 Task: Look for space in Cosamaloapan de Carpio, Mexico from 6th September, 2023 to 15th September, 2023 for 6 adults in price range Rs.8000 to Rs.12000. Place can be entire place or private room with 6 bedrooms having 6 beds and 6 bathrooms. Property type can be house, flat, guest house. Amenities needed are: wifi, TV, free parkinig on premises, gym, breakfast. Booking option can be shelf check-in. Required host language is English.
Action: Mouse moved to (603, 121)
Screenshot: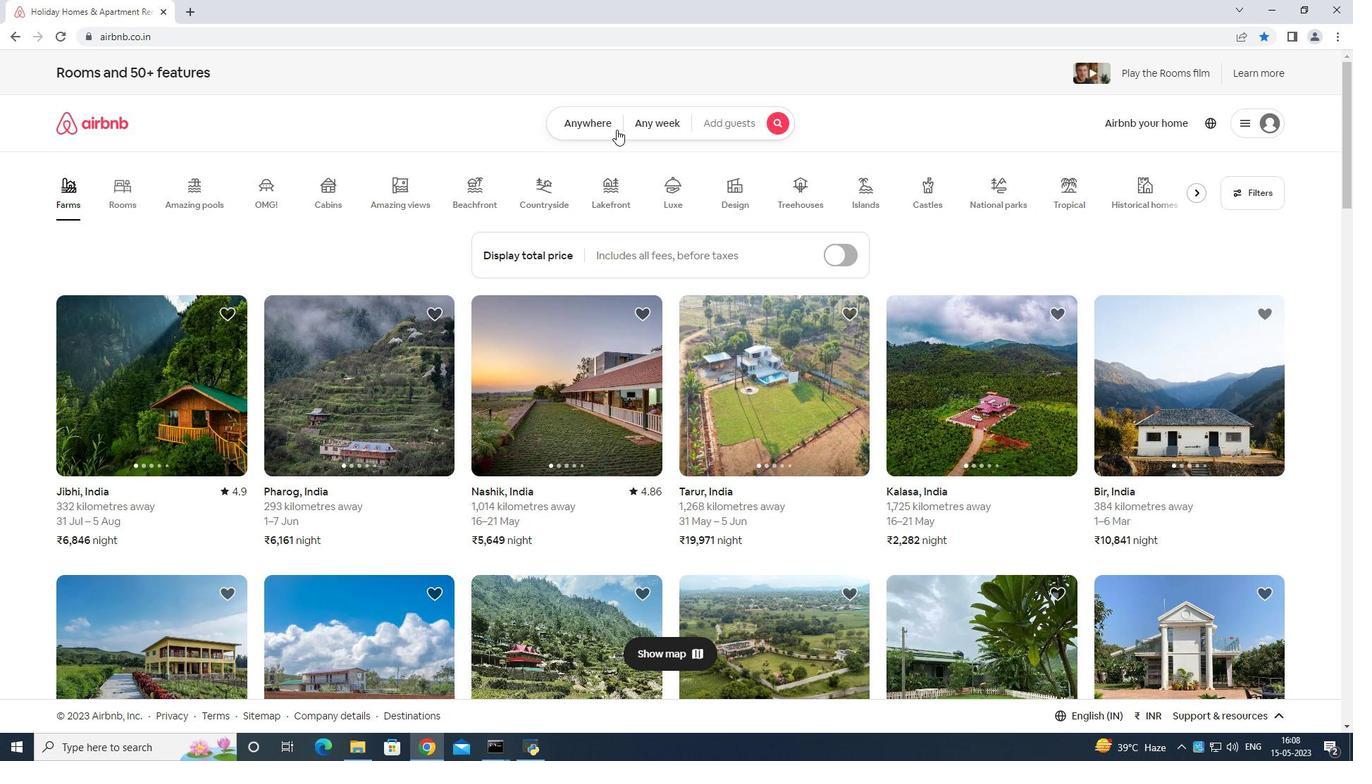 
Action: Mouse pressed left at (603, 121)
Screenshot: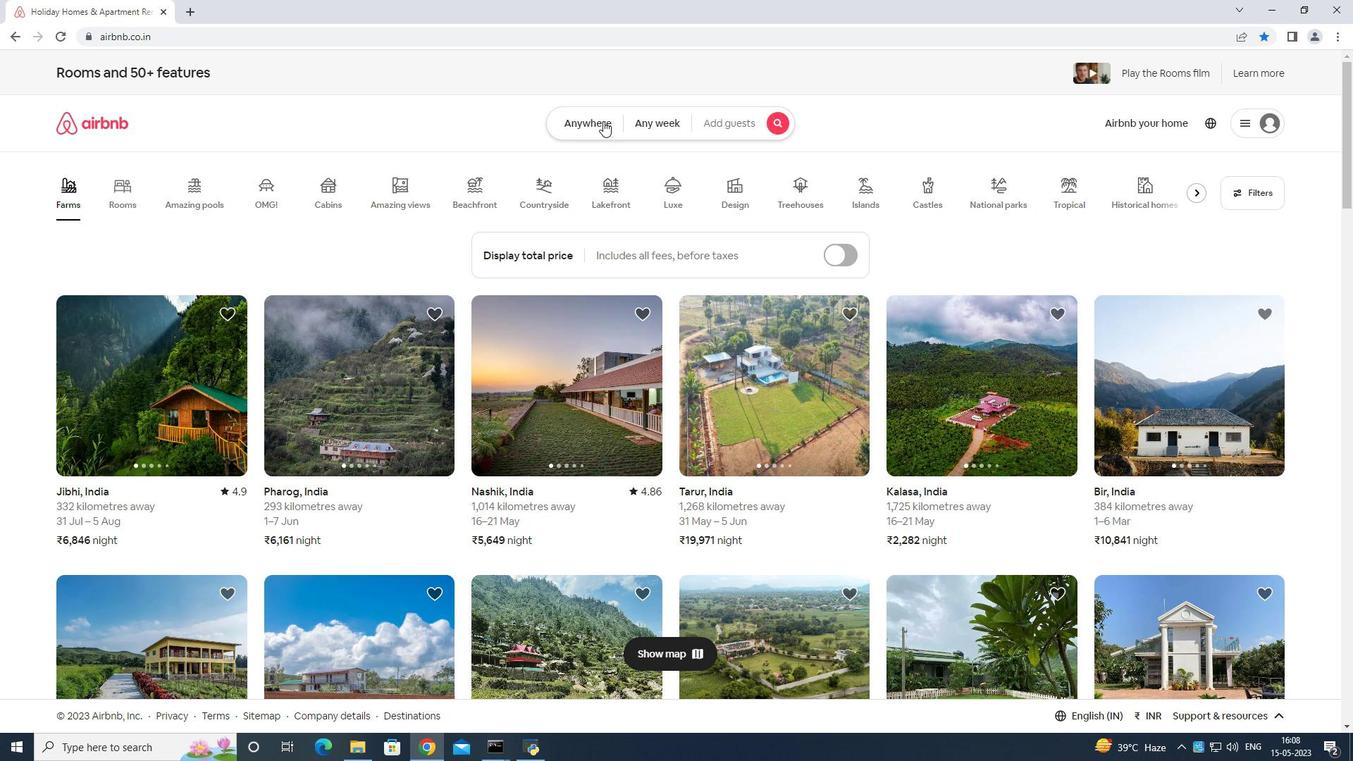 
Action: Mouse moved to (485, 184)
Screenshot: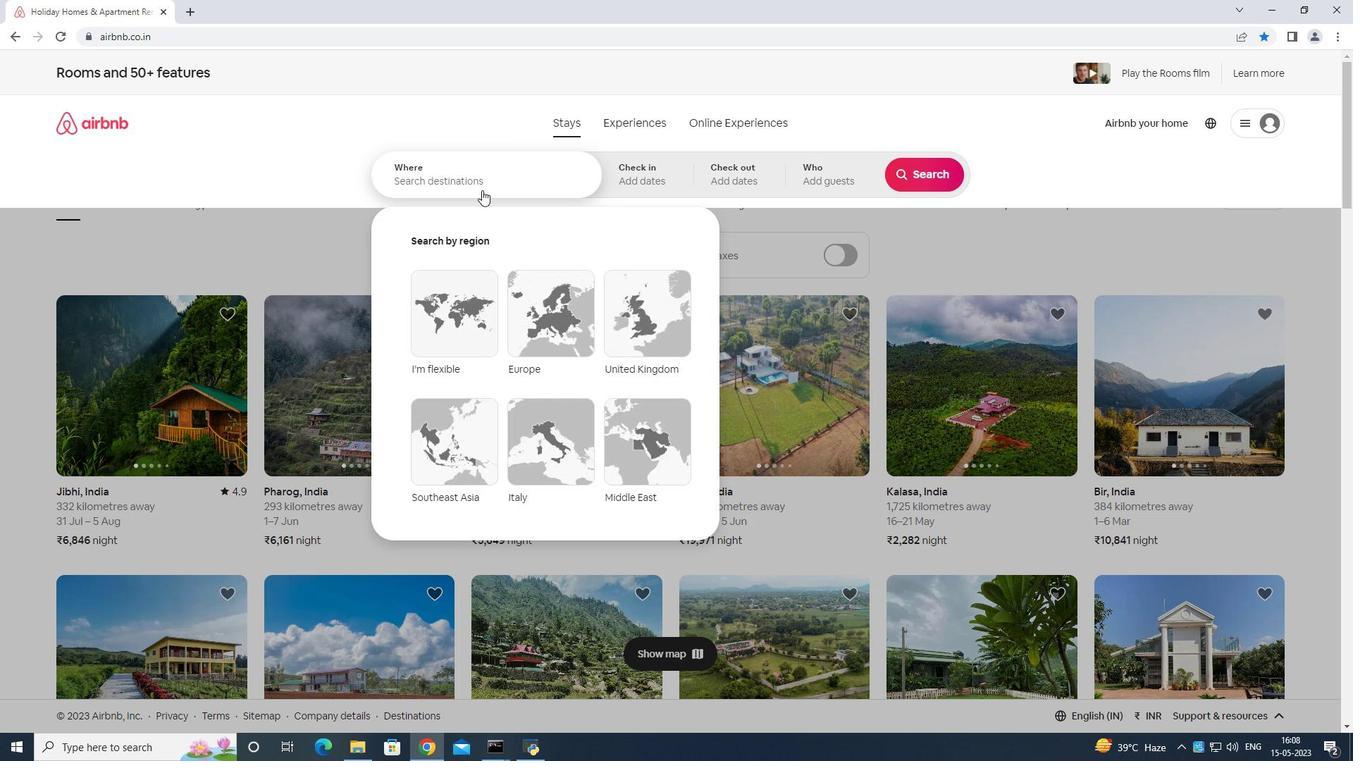 
Action: Mouse pressed left at (485, 184)
Screenshot: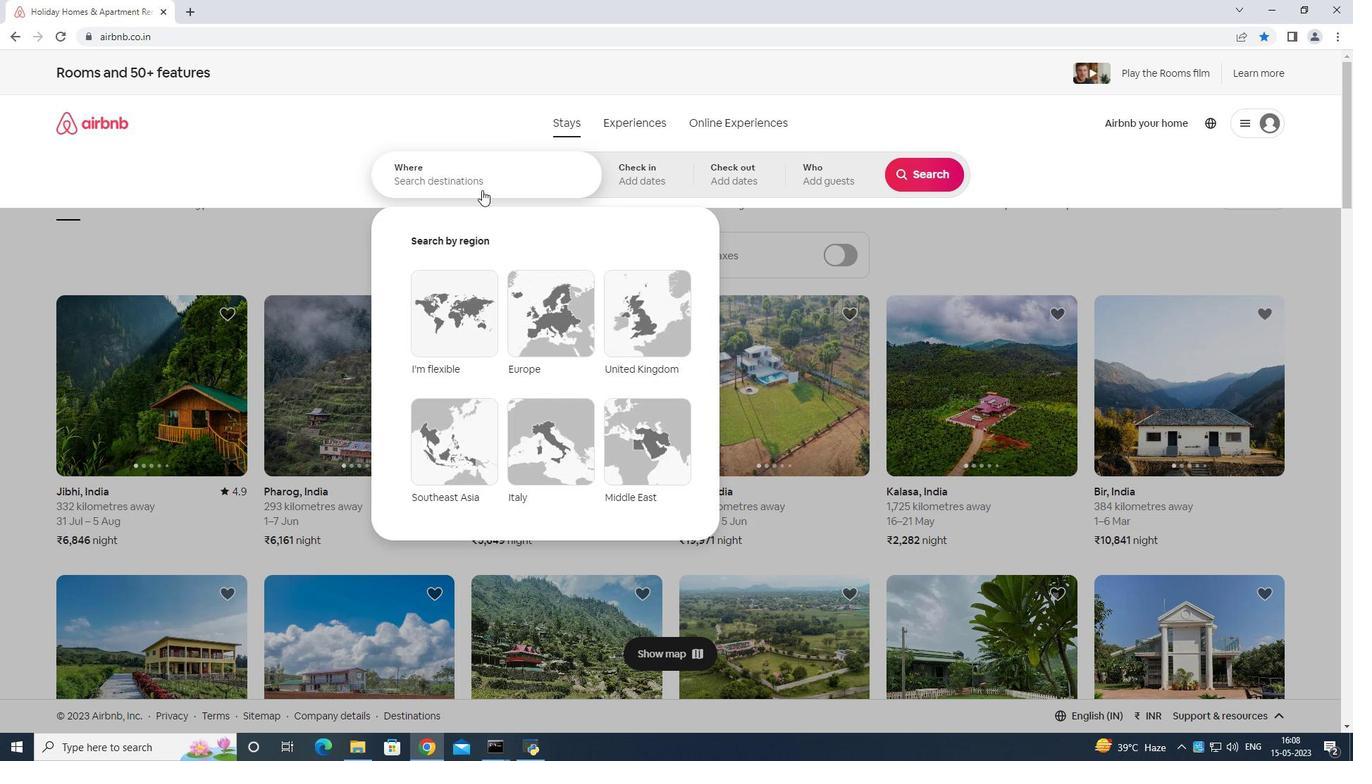 
Action: Mouse moved to (486, 183)
Screenshot: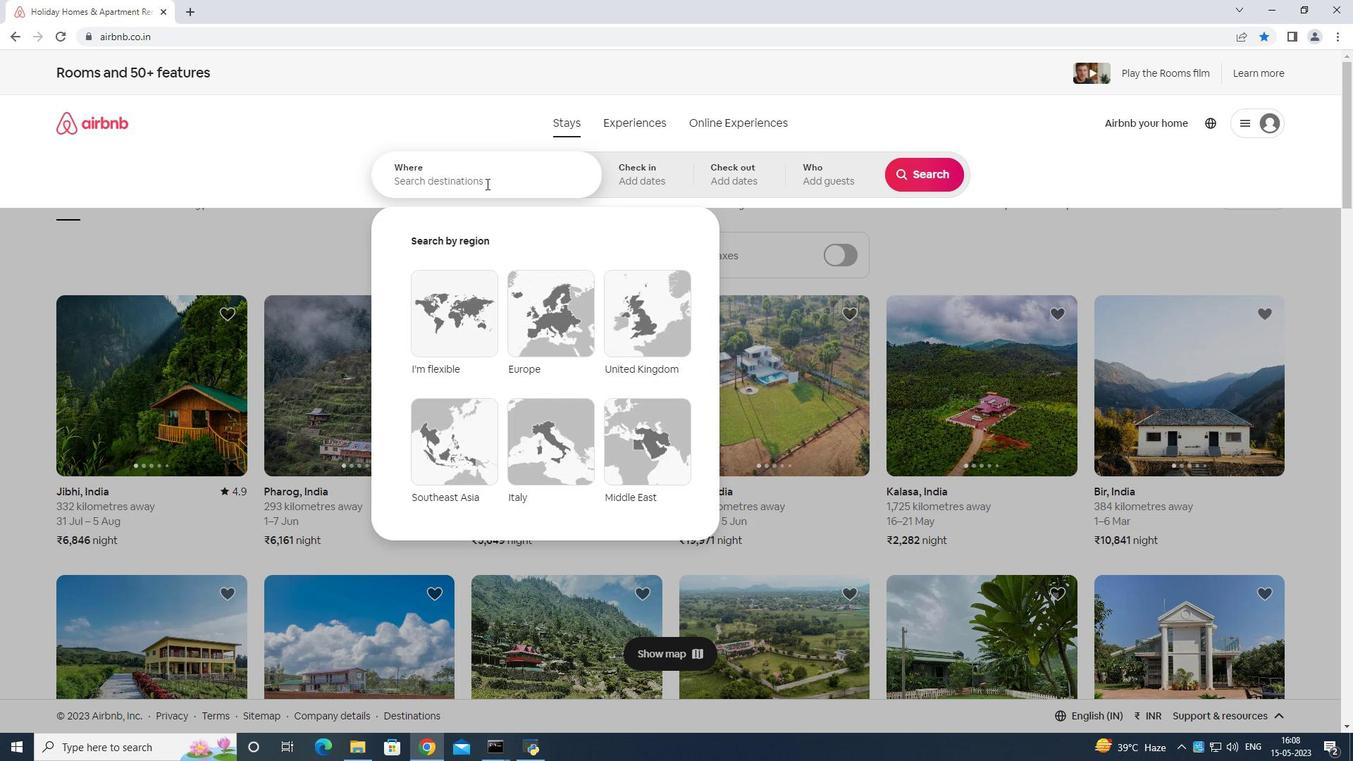
Action: Key pressed <Key.shift>Cosamala<Key.backspace>pa<Key.backspace><Key.backspace>opan<Key.space>de<Key.space>carpio<Key.space>mexico<Key.enter>
Screenshot: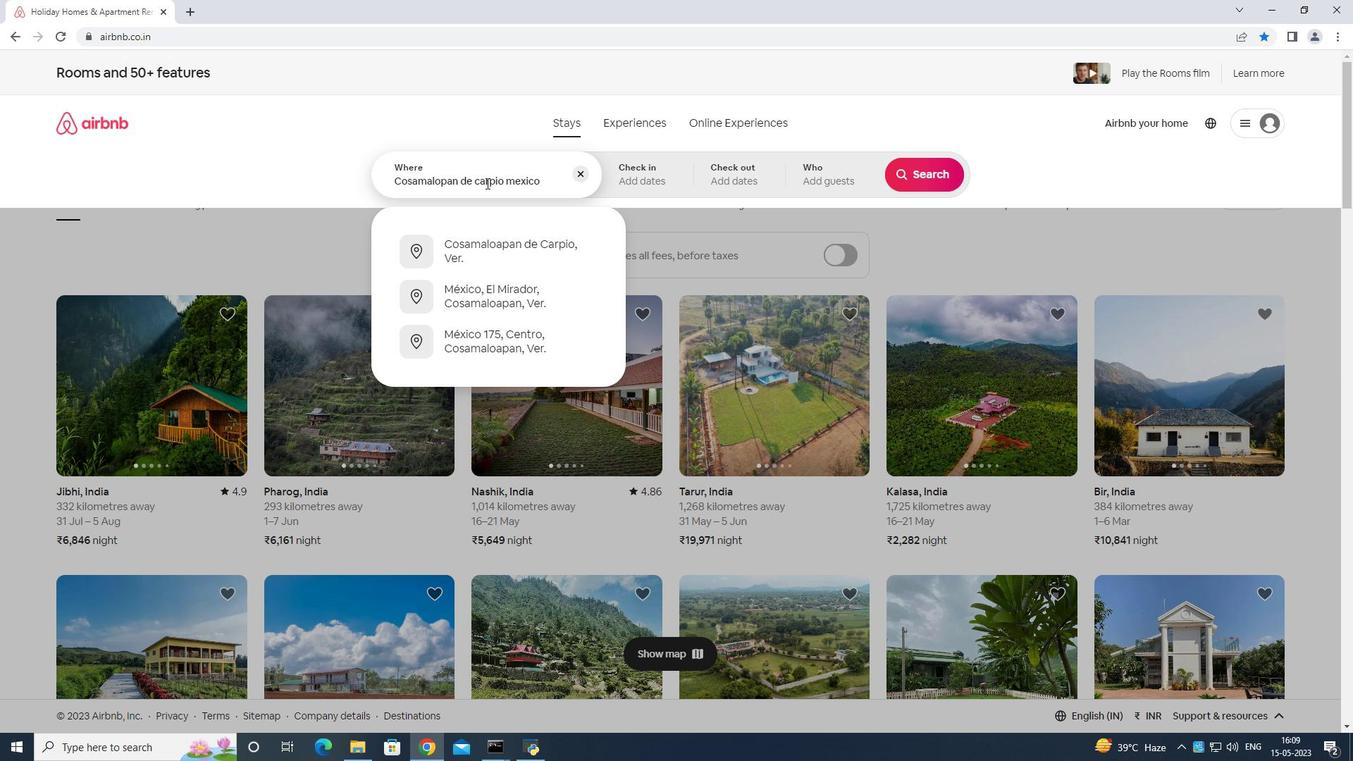 
Action: Mouse moved to (912, 288)
Screenshot: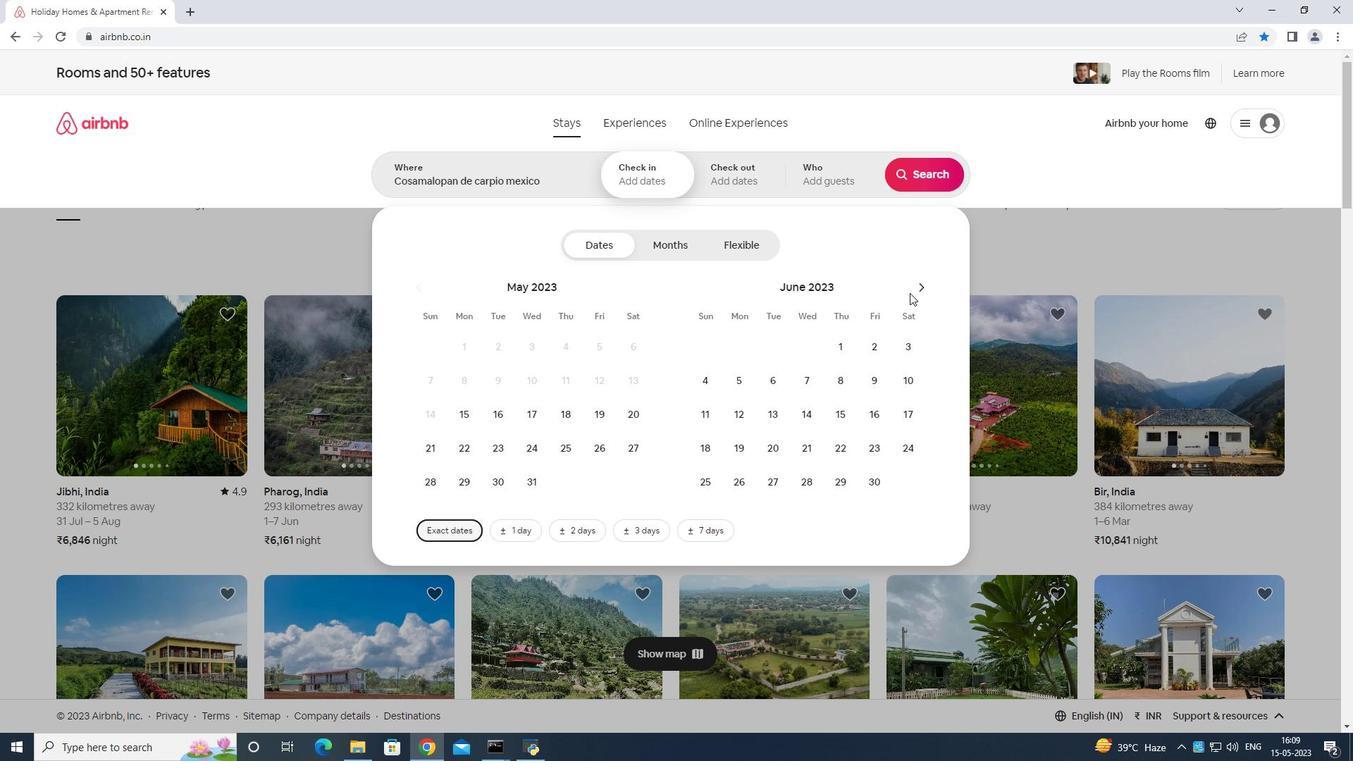 
Action: Mouse pressed left at (912, 288)
Screenshot: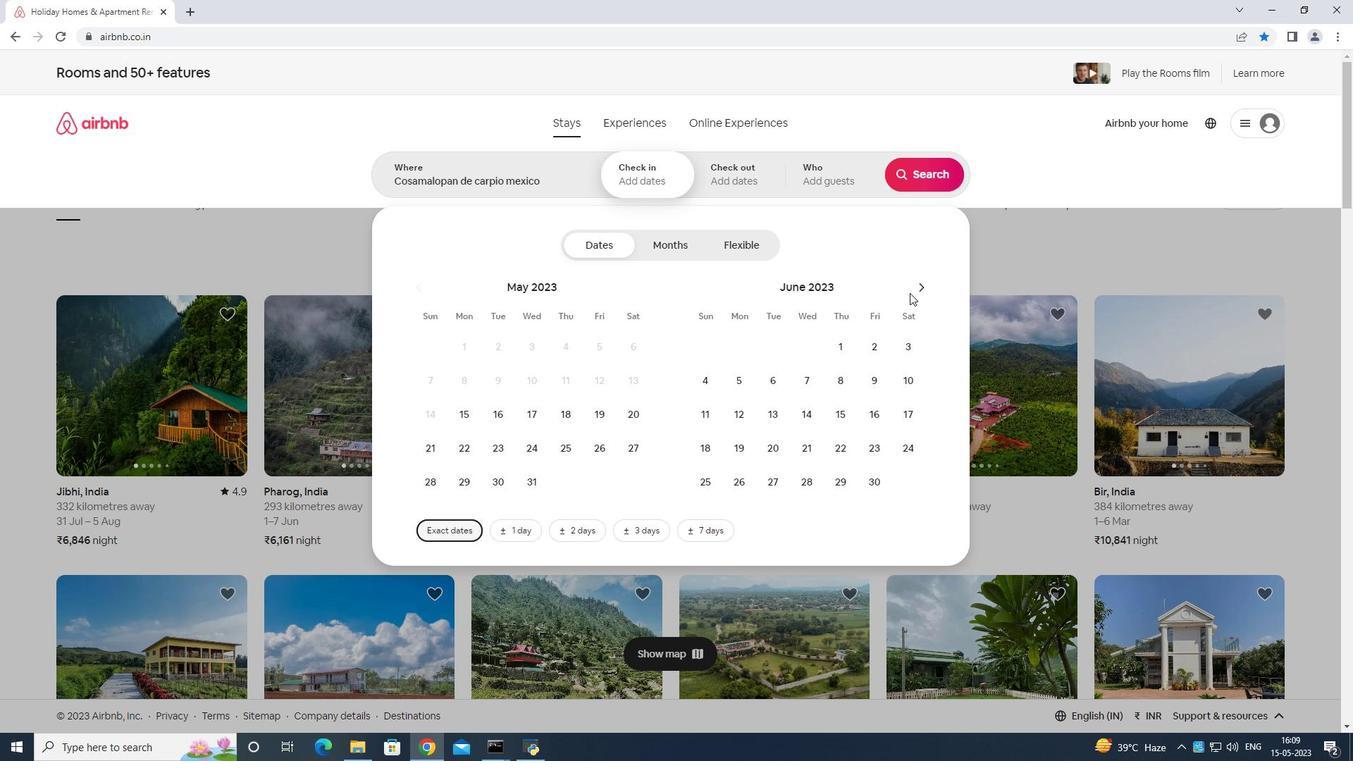 
Action: Mouse moved to (914, 289)
Screenshot: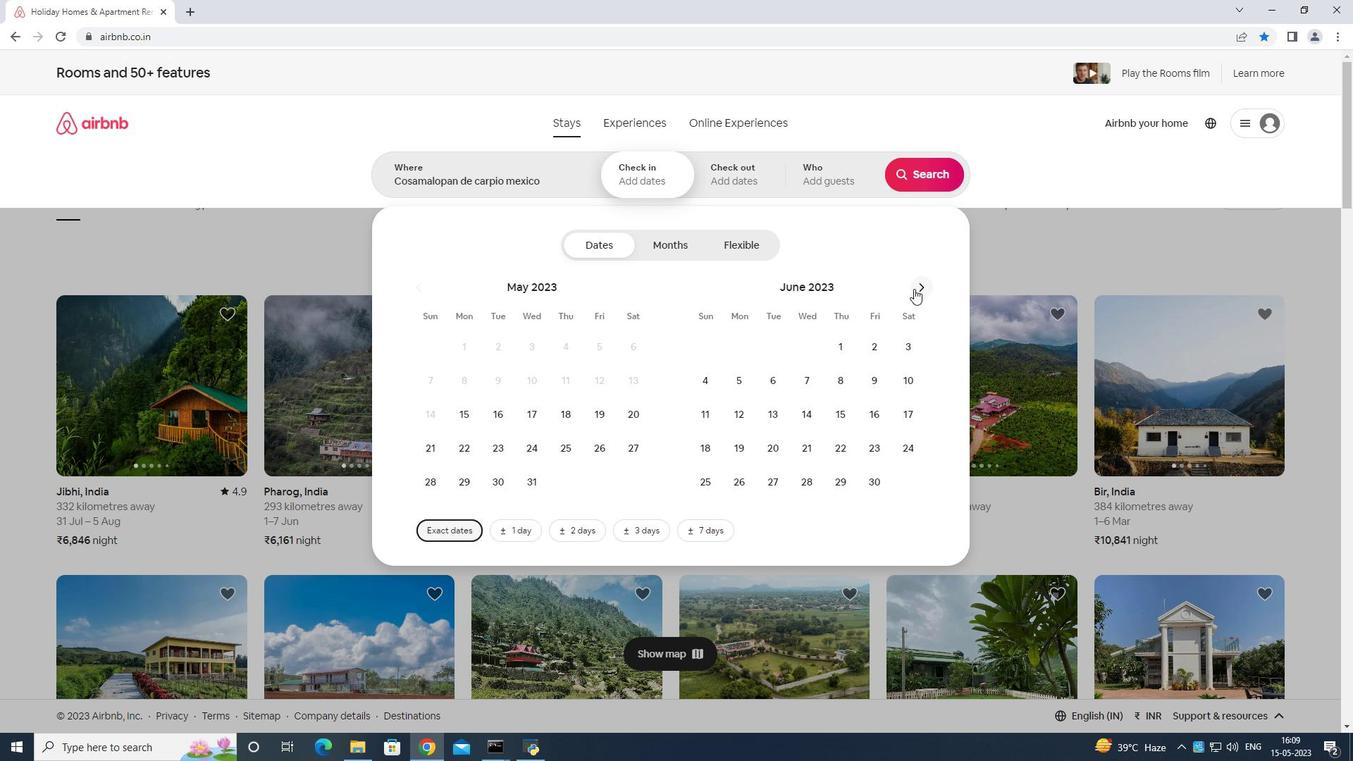 
Action: Mouse pressed left at (914, 289)
Screenshot: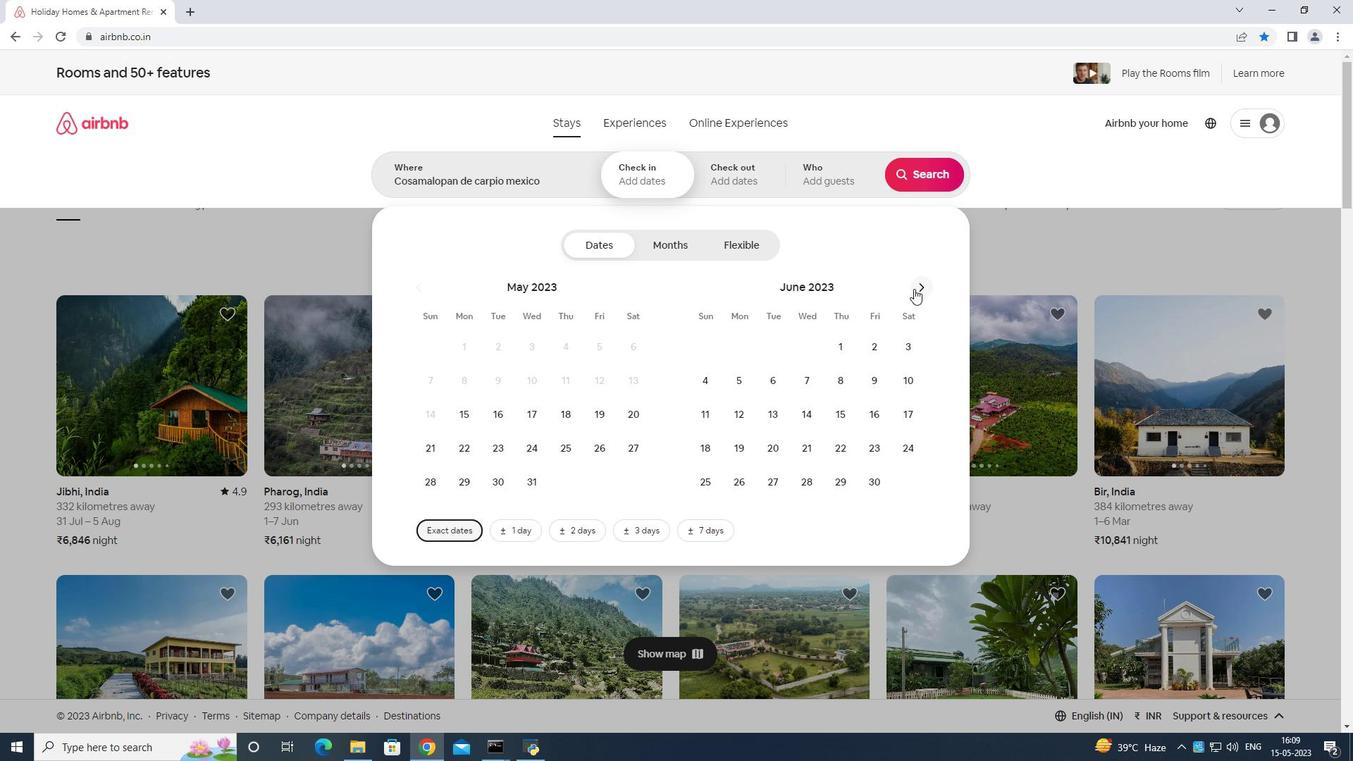 
Action: Mouse pressed left at (914, 289)
Screenshot: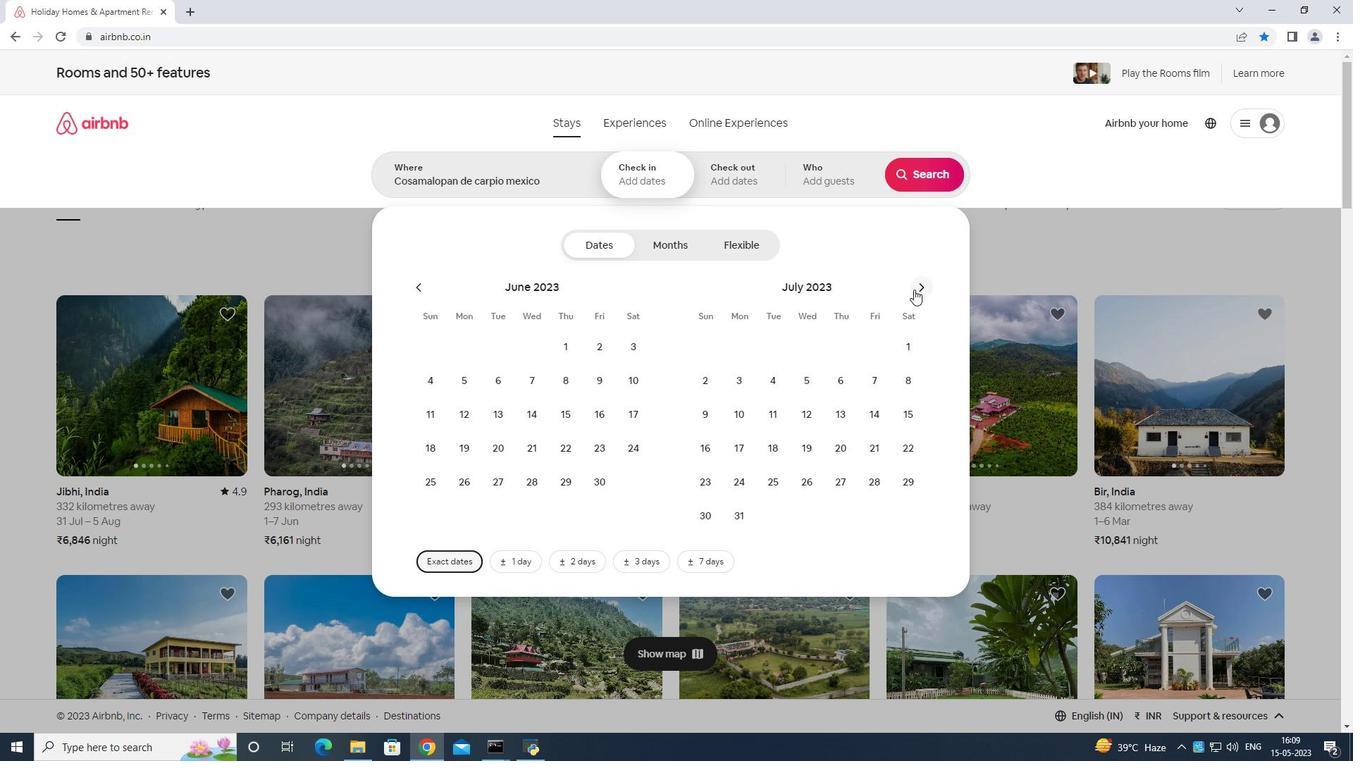 
Action: Mouse pressed left at (914, 289)
Screenshot: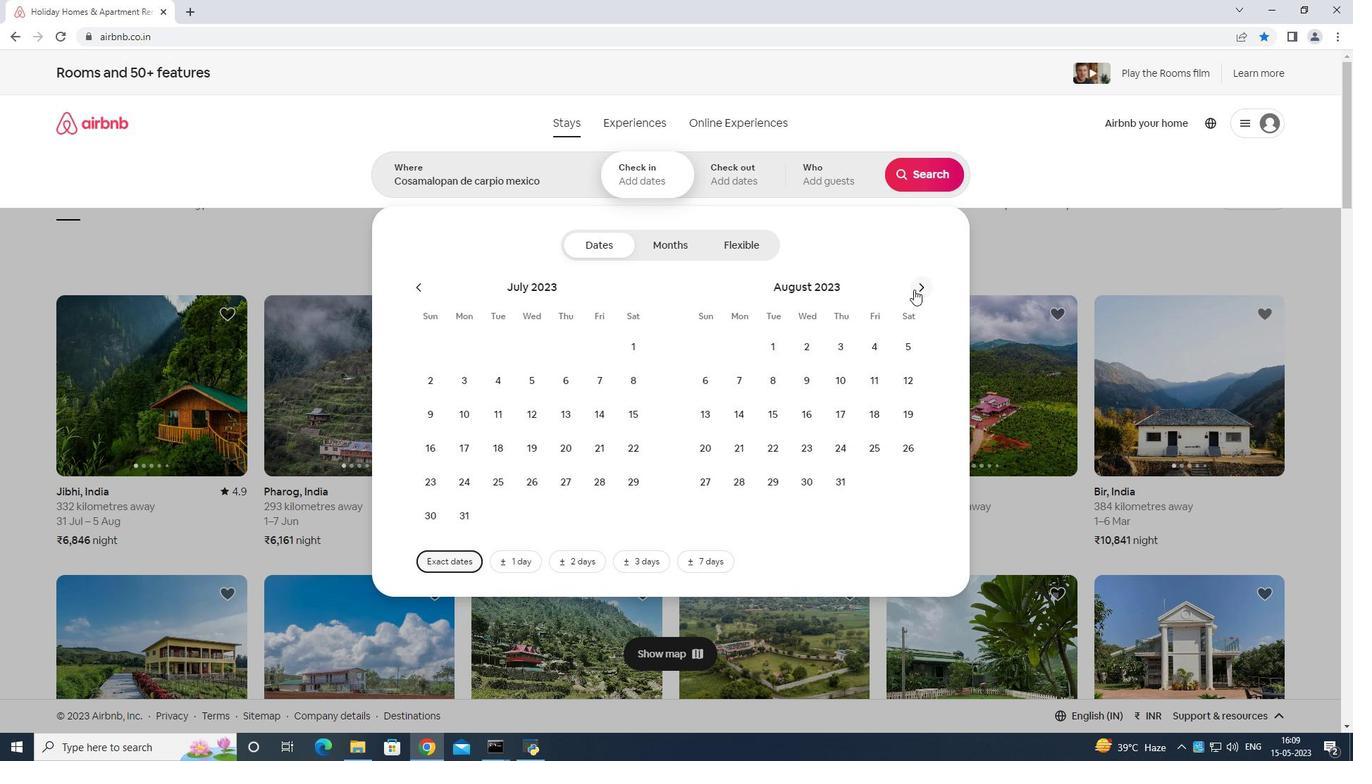 
Action: Mouse moved to (809, 377)
Screenshot: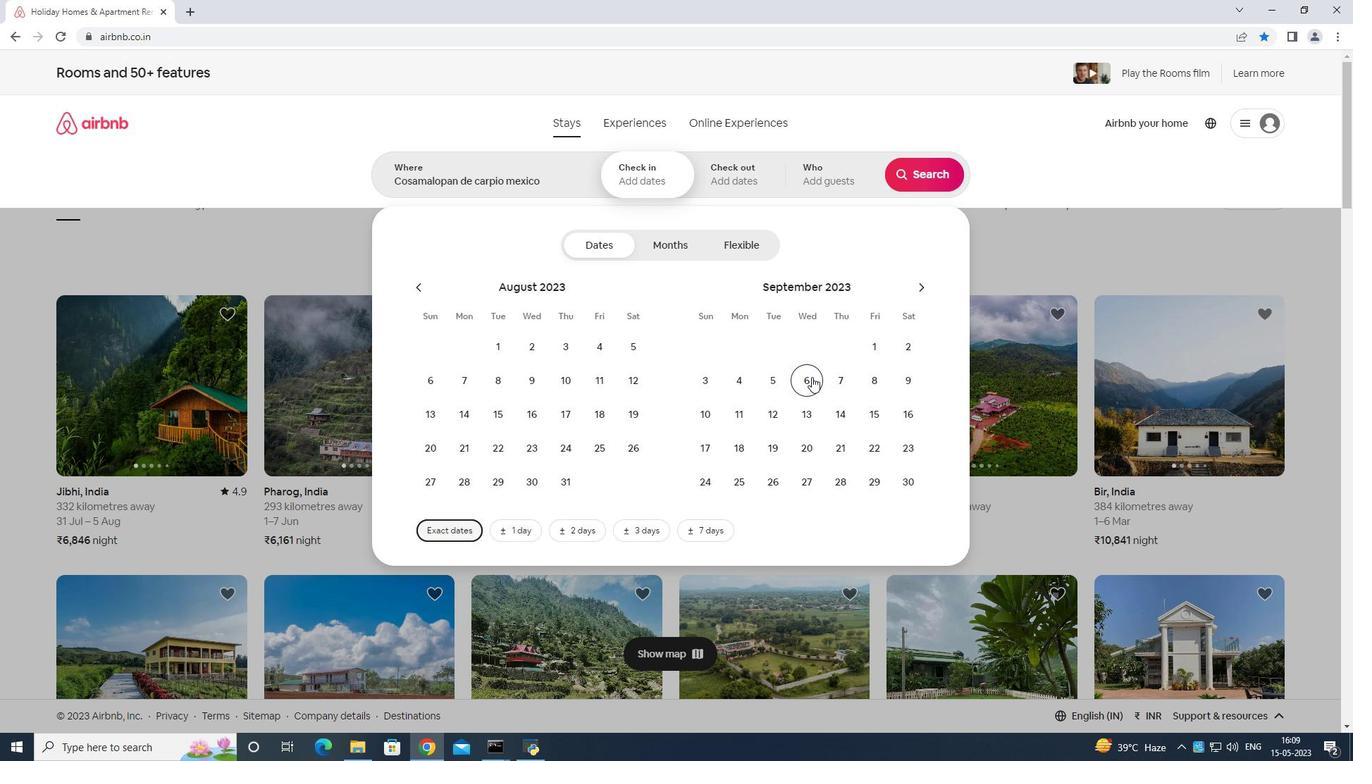 
Action: Mouse pressed left at (809, 377)
Screenshot: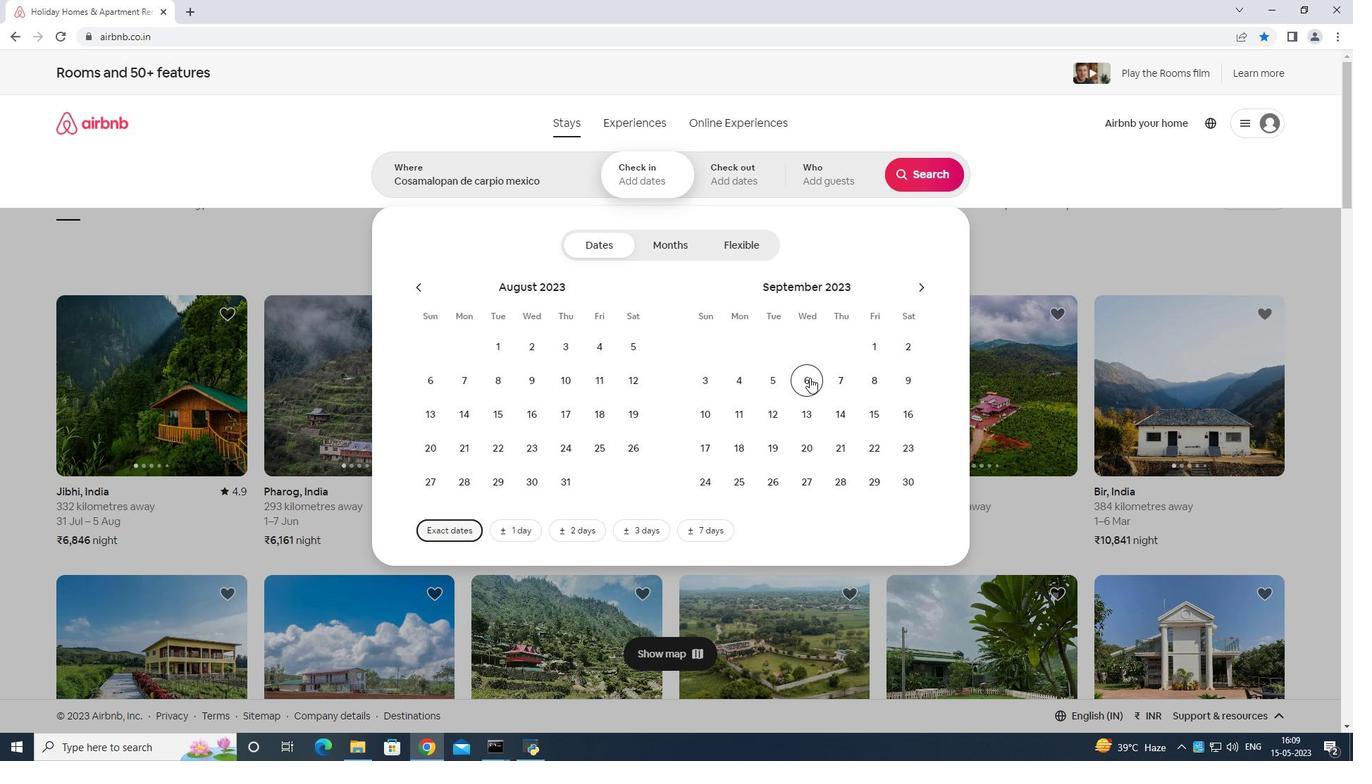 
Action: Mouse moved to (877, 409)
Screenshot: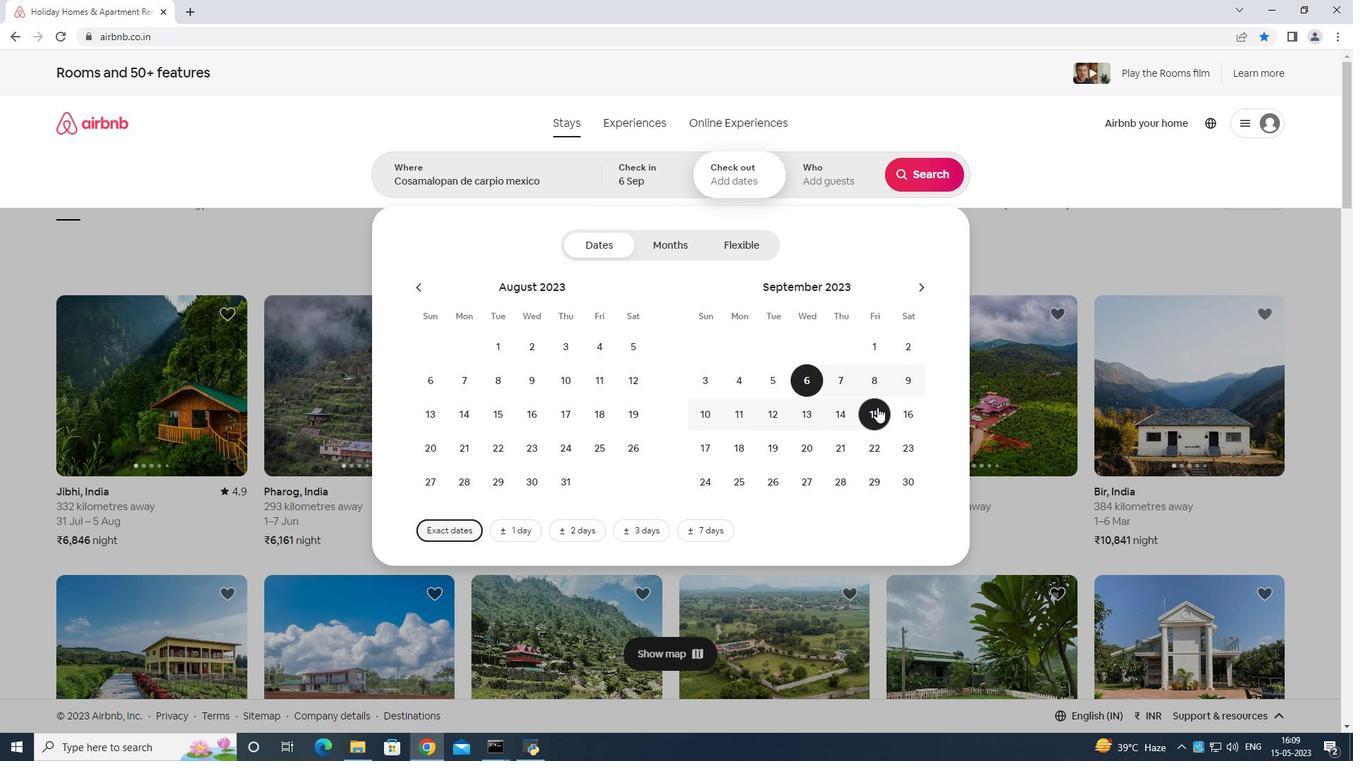 
Action: Mouse pressed left at (877, 409)
Screenshot: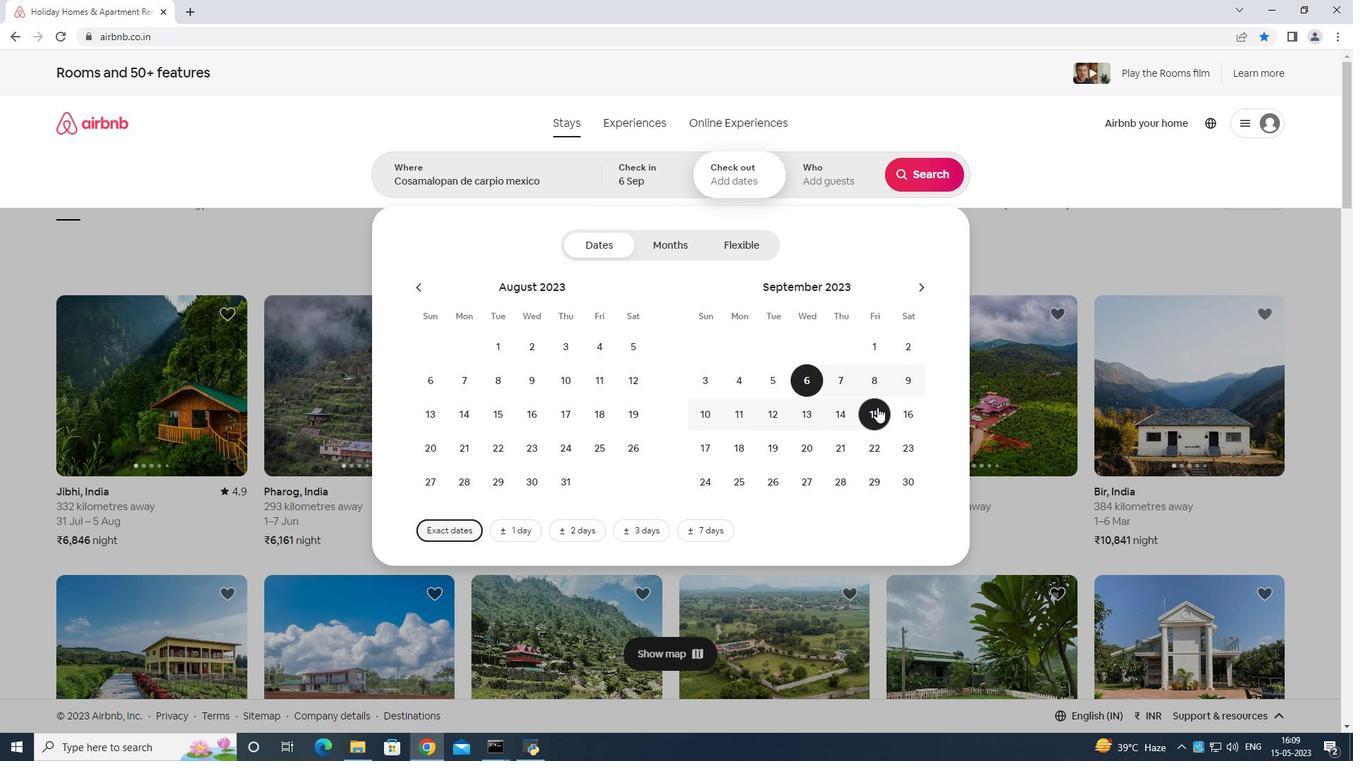 
Action: Mouse moved to (821, 168)
Screenshot: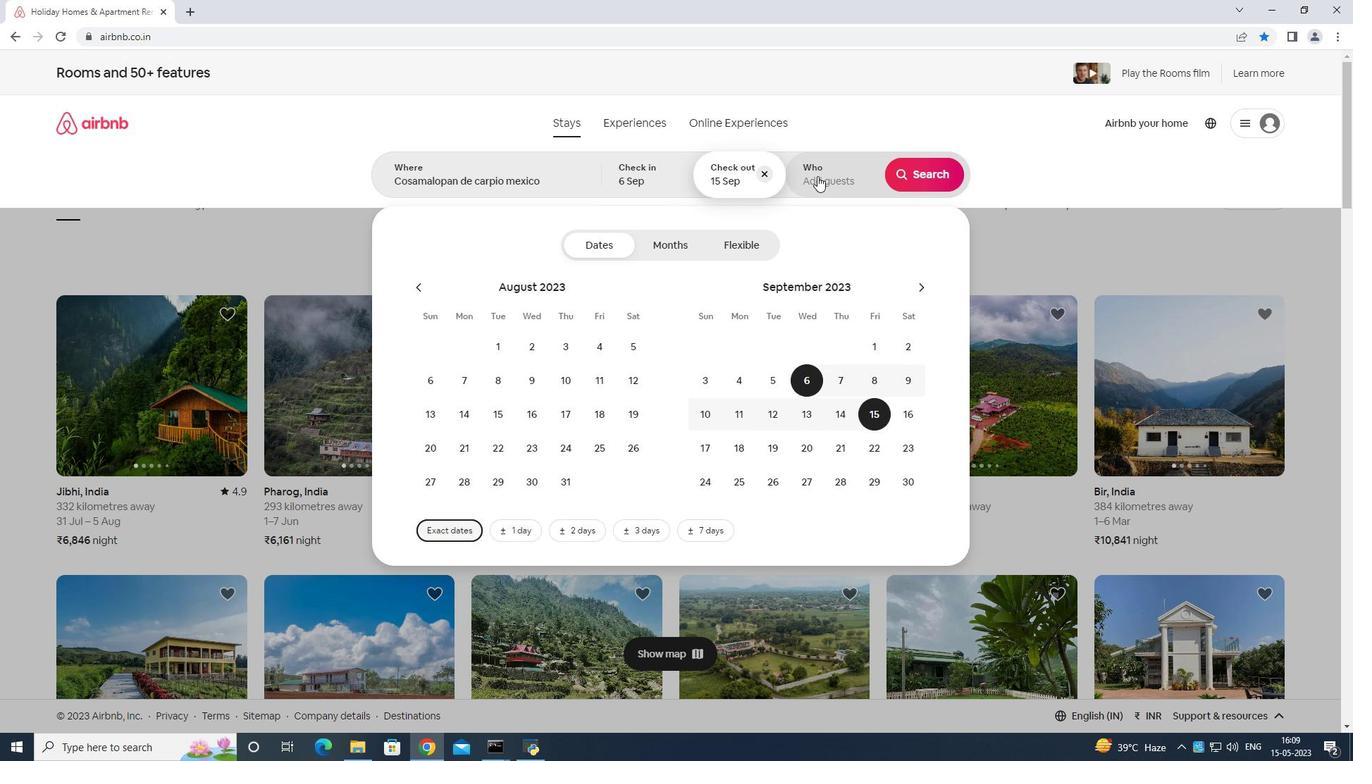 
Action: Mouse pressed left at (821, 168)
Screenshot: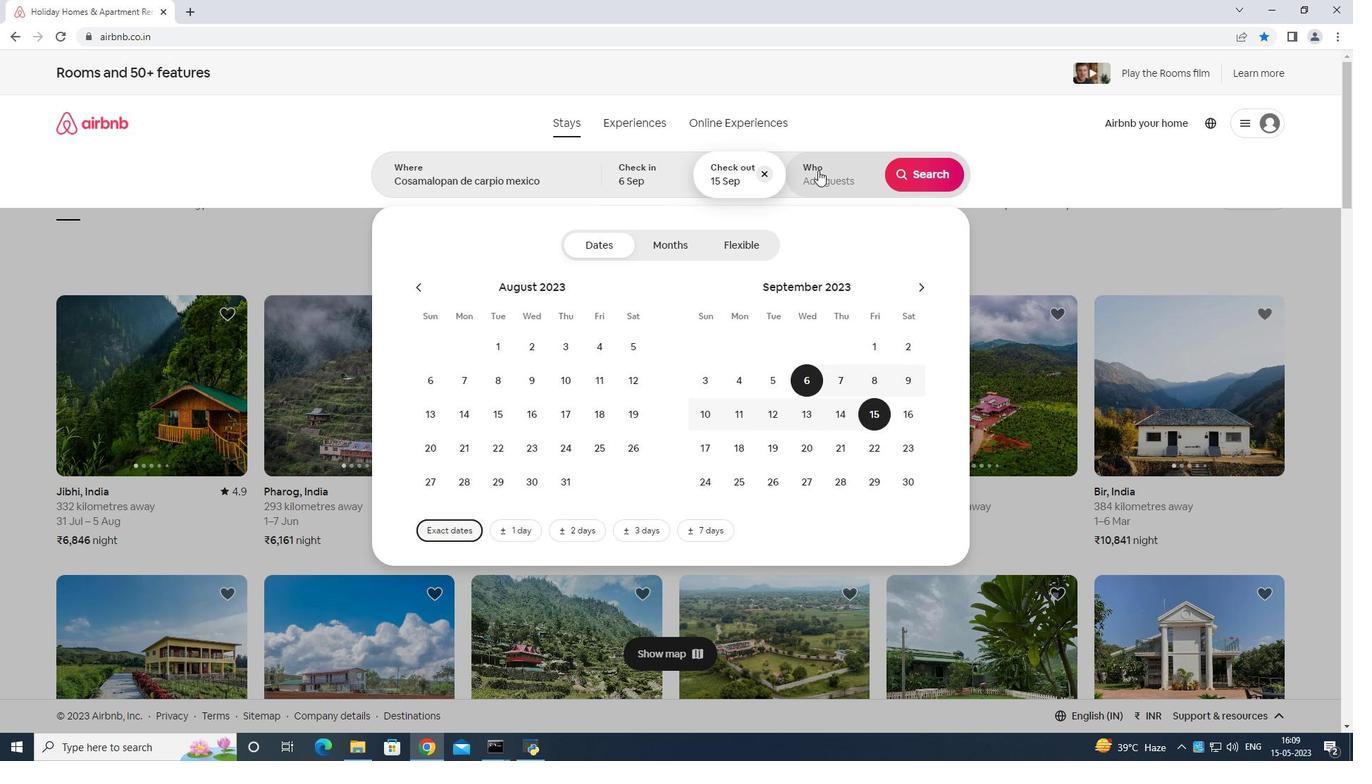 
Action: Mouse moved to (936, 247)
Screenshot: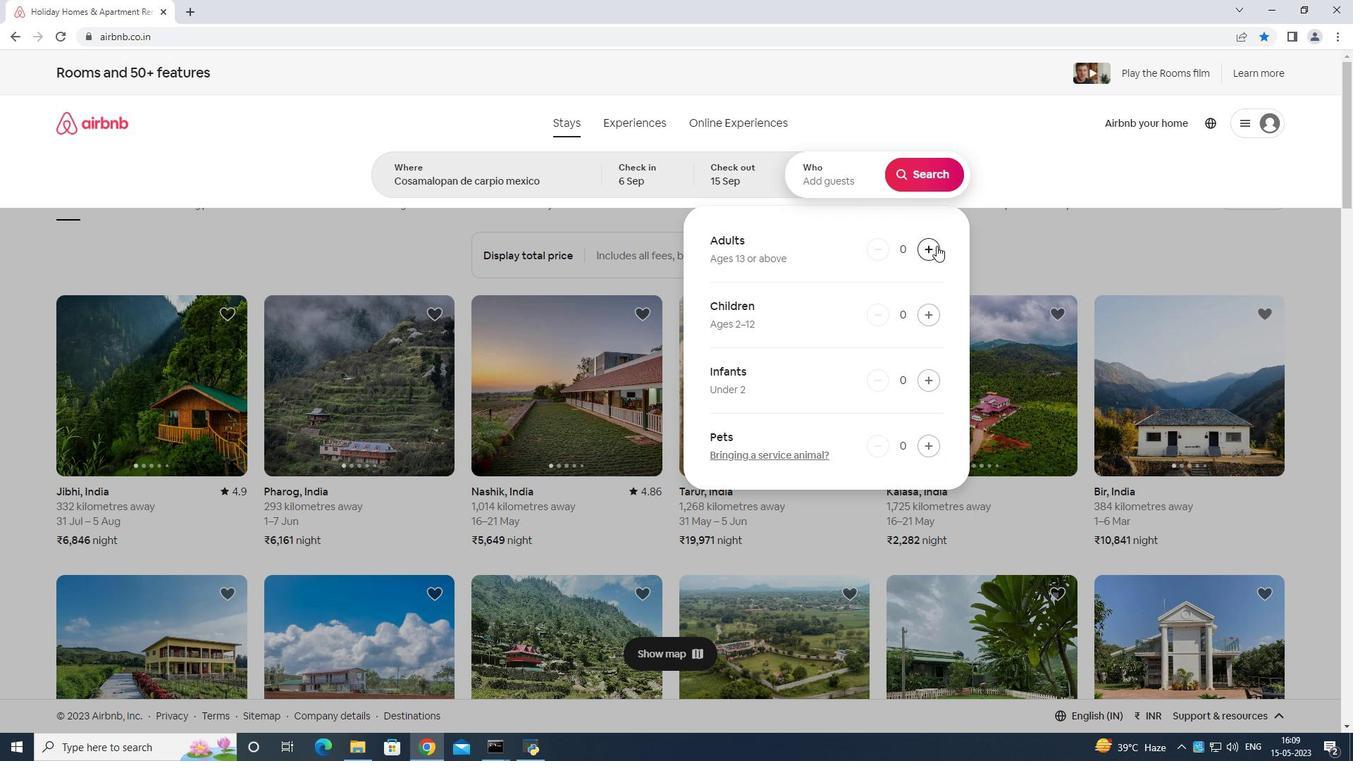 
Action: Mouse pressed left at (936, 247)
Screenshot: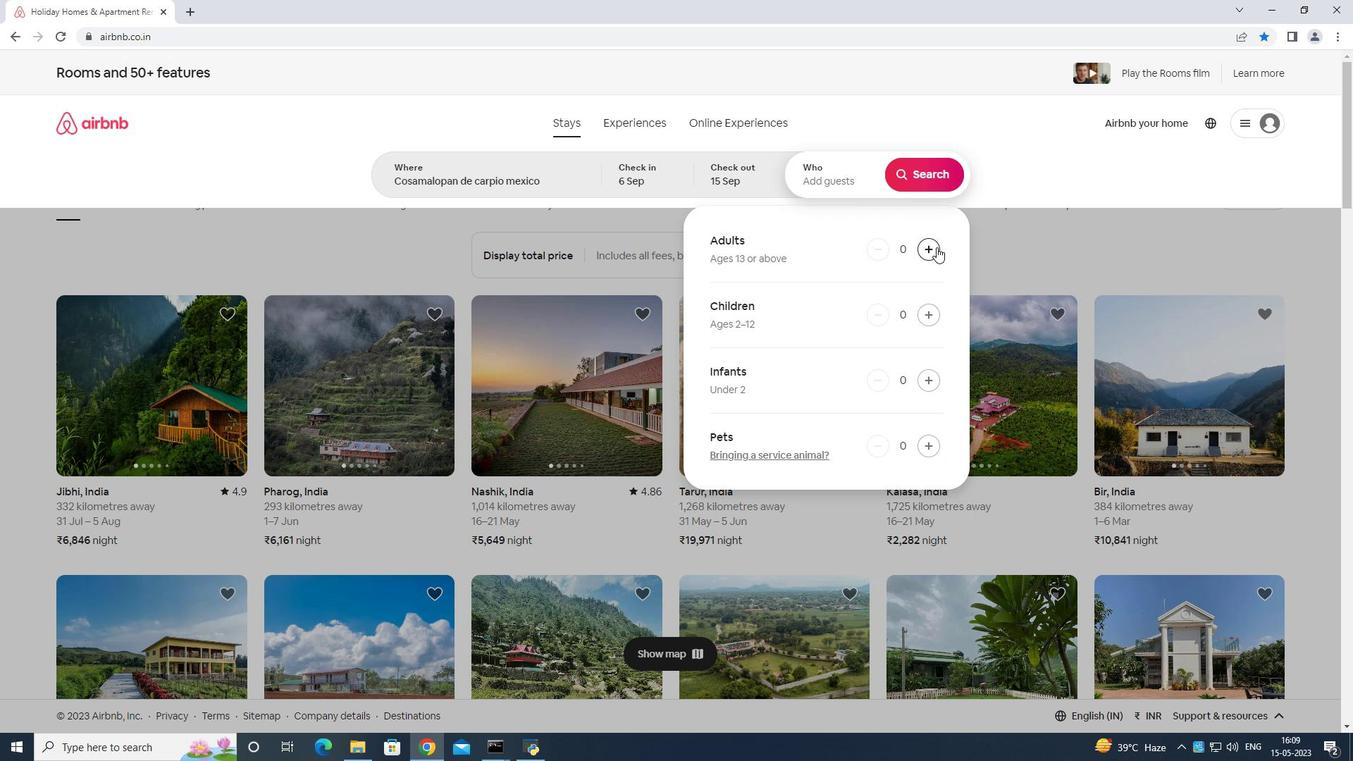 
Action: Mouse pressed left at (936, 247)
Screenshot: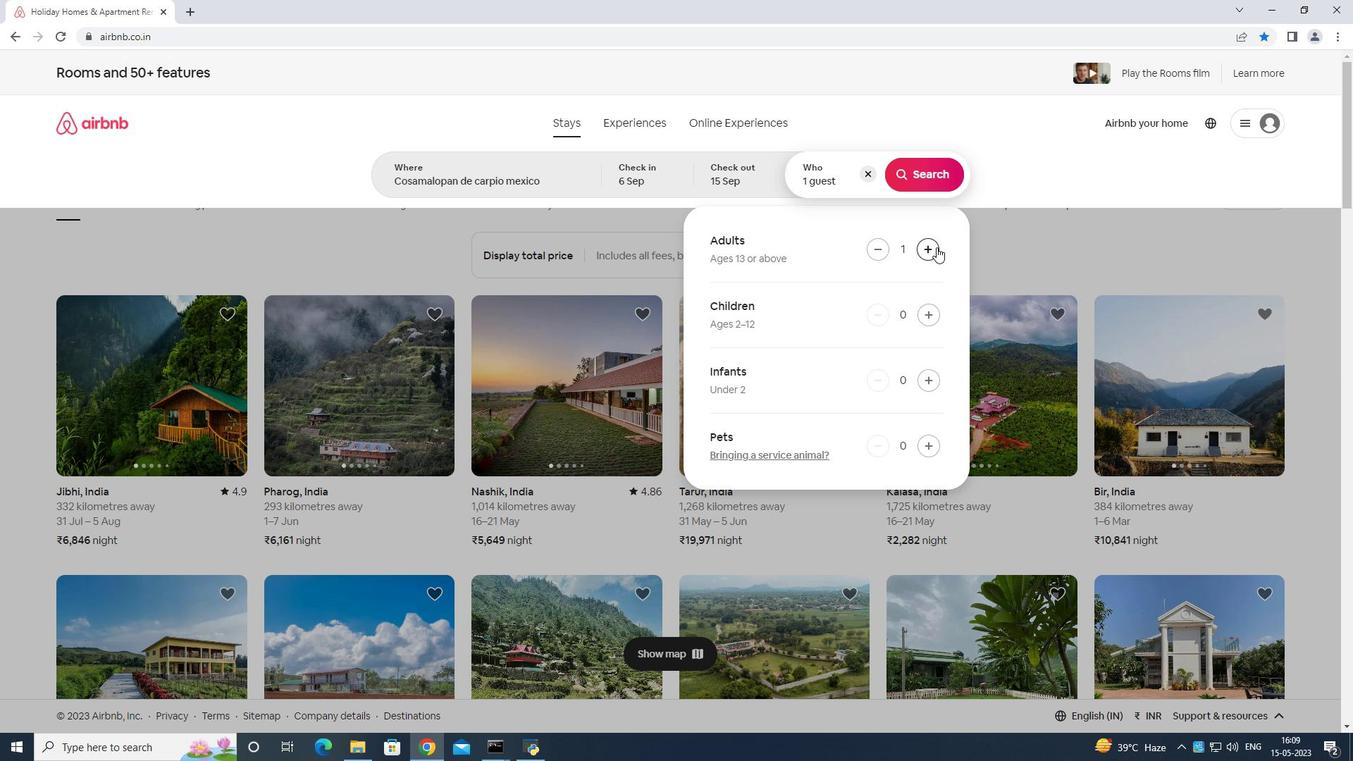 
Action: Mouse pressed left at (936, 247)
Screenshot: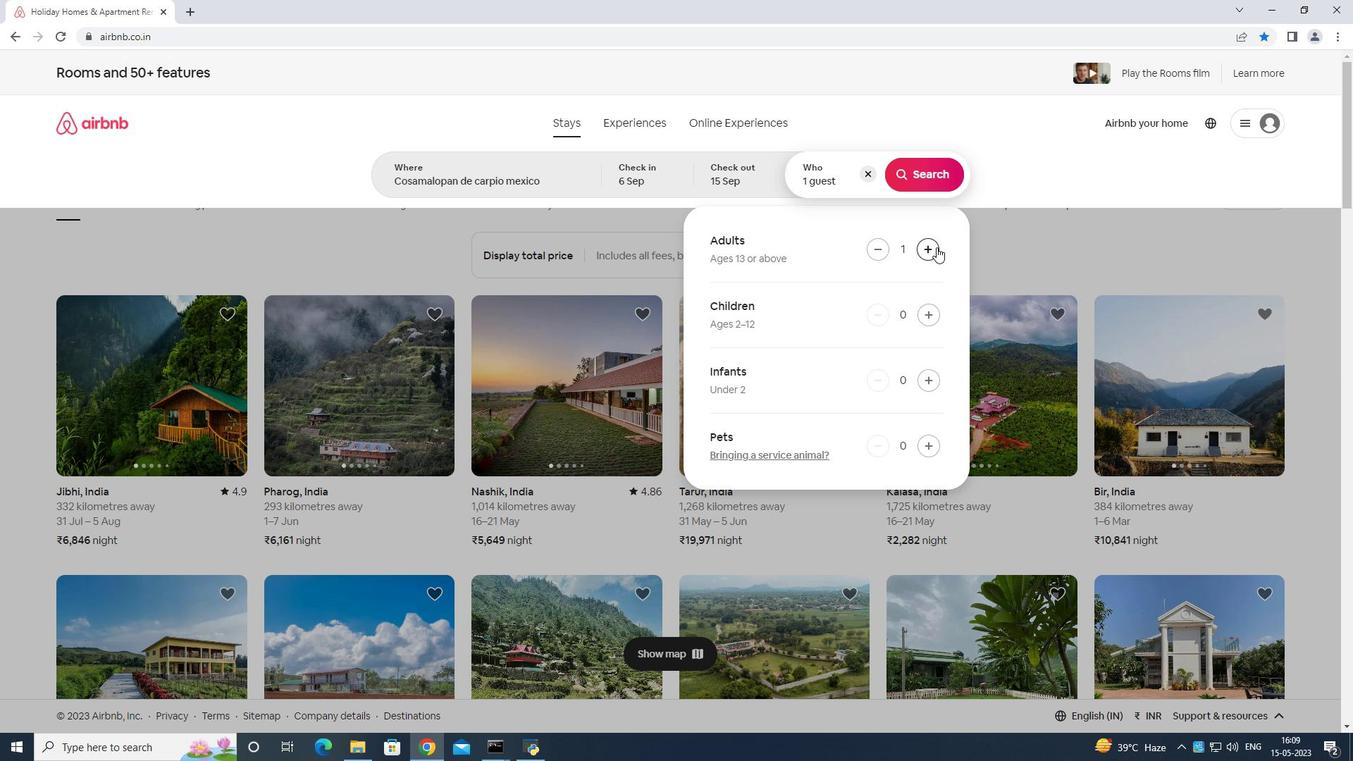 
Action: Mouse pressed left at (936, 247)
Screenshot: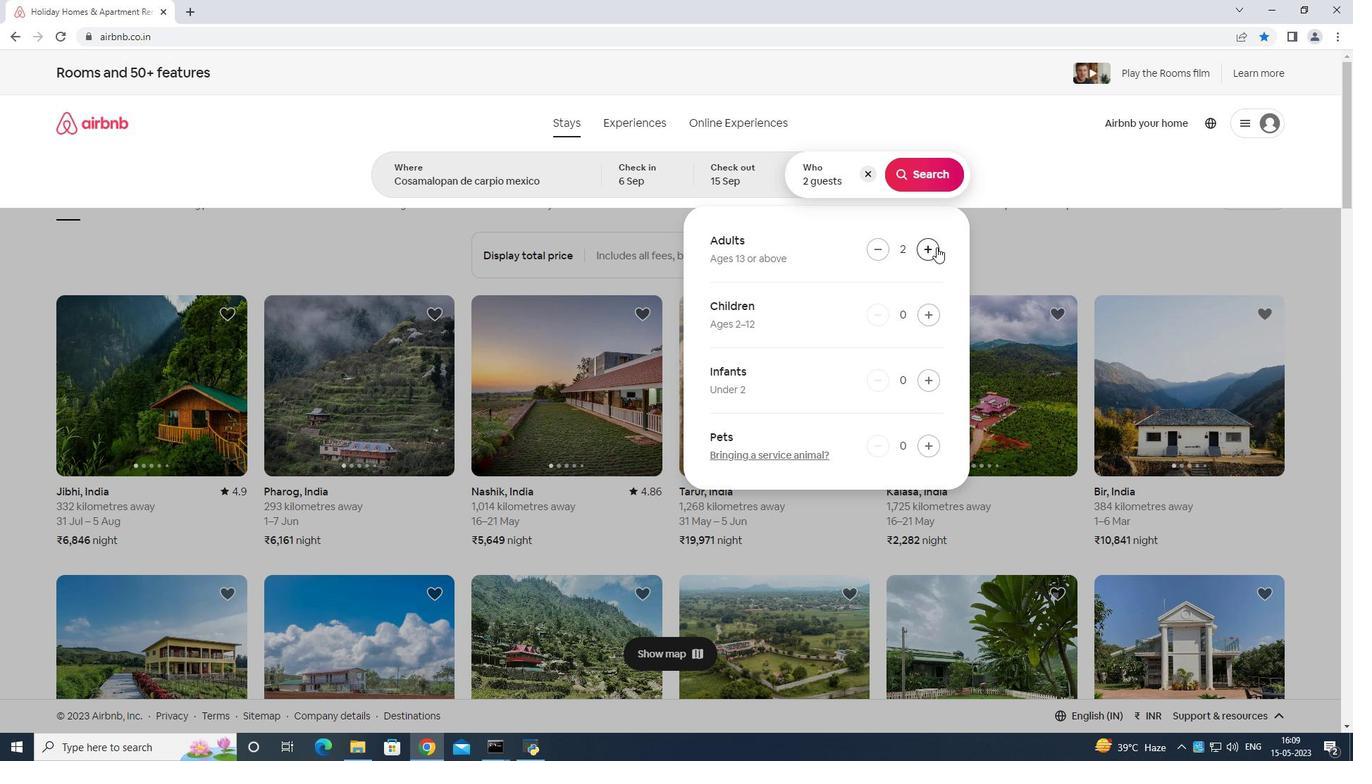 
Action: Mouse pressed left at (936, 247)
Screenshot: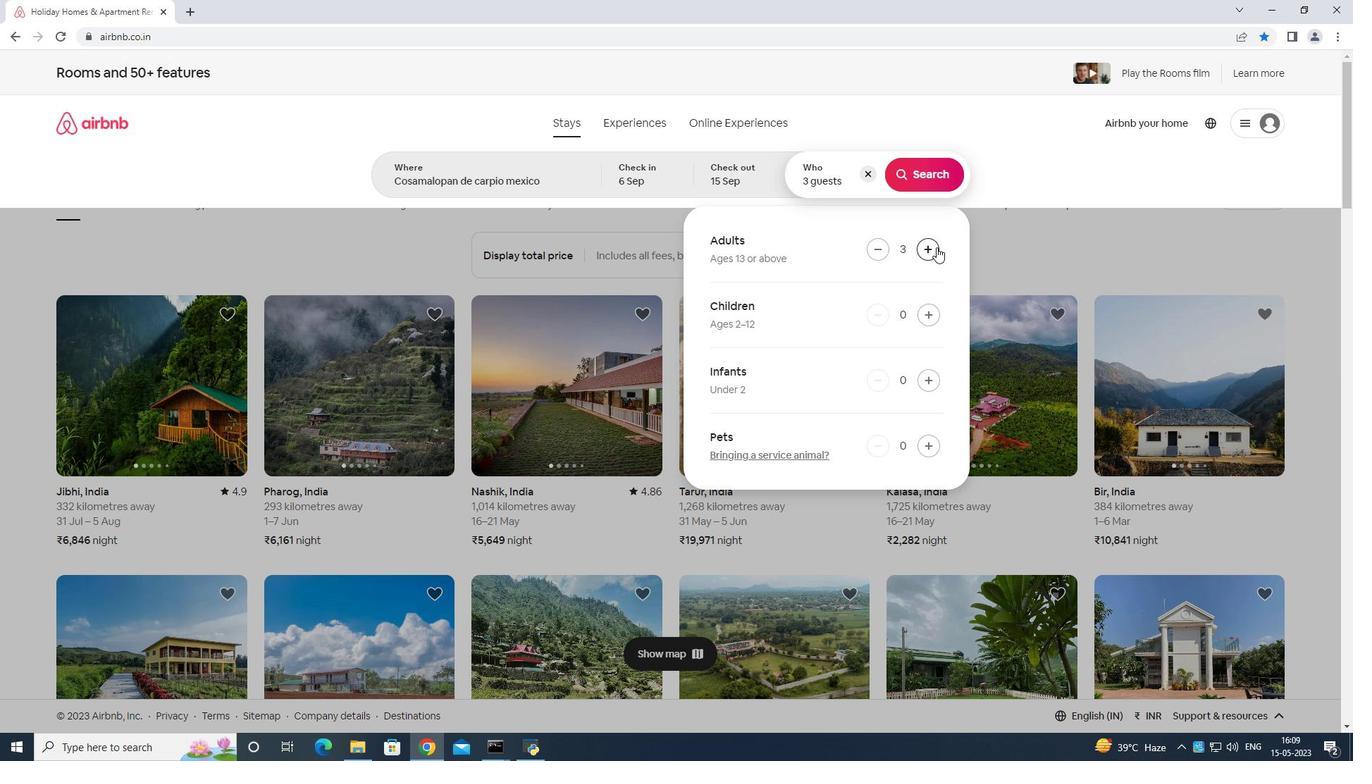 
Action: Mouse pressed left at (936, 247)
Screenshot: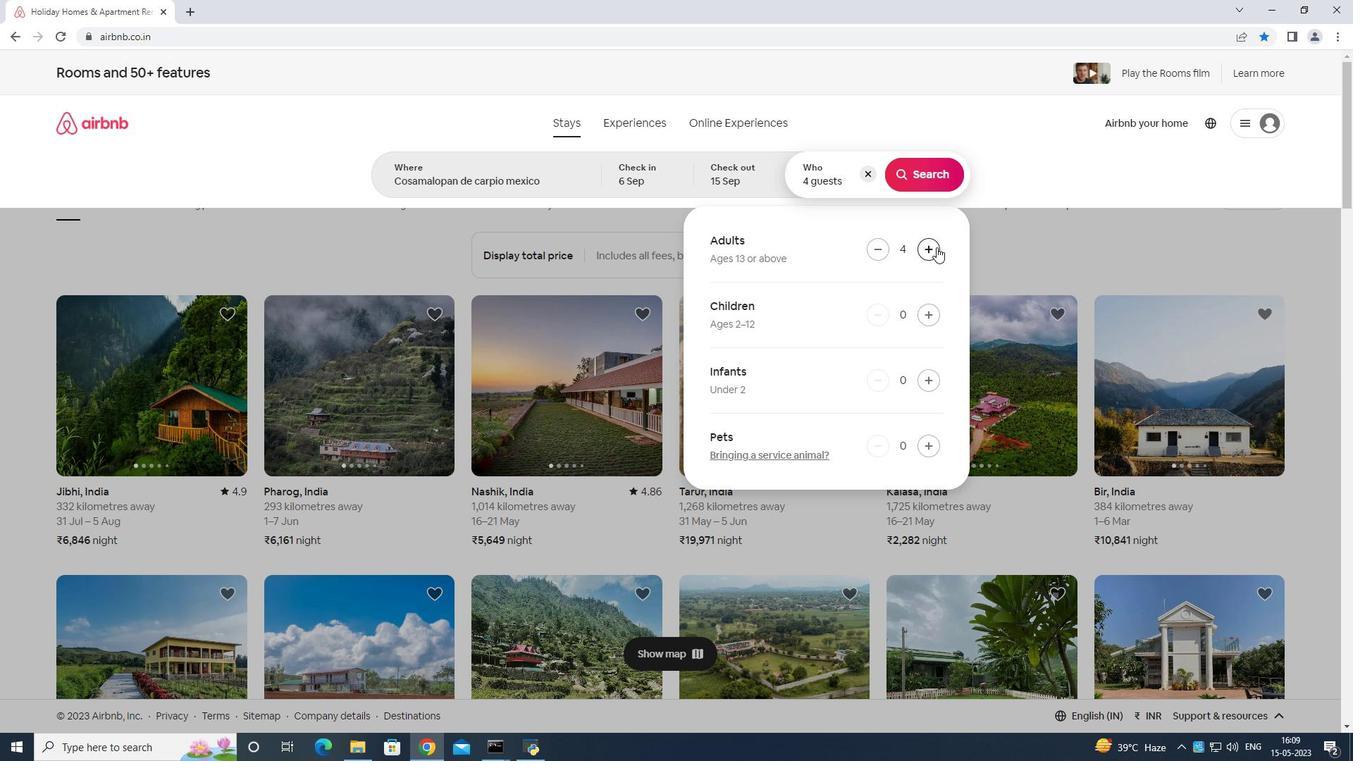 
Action: Mouse moved to (931, 178)
Screenshot: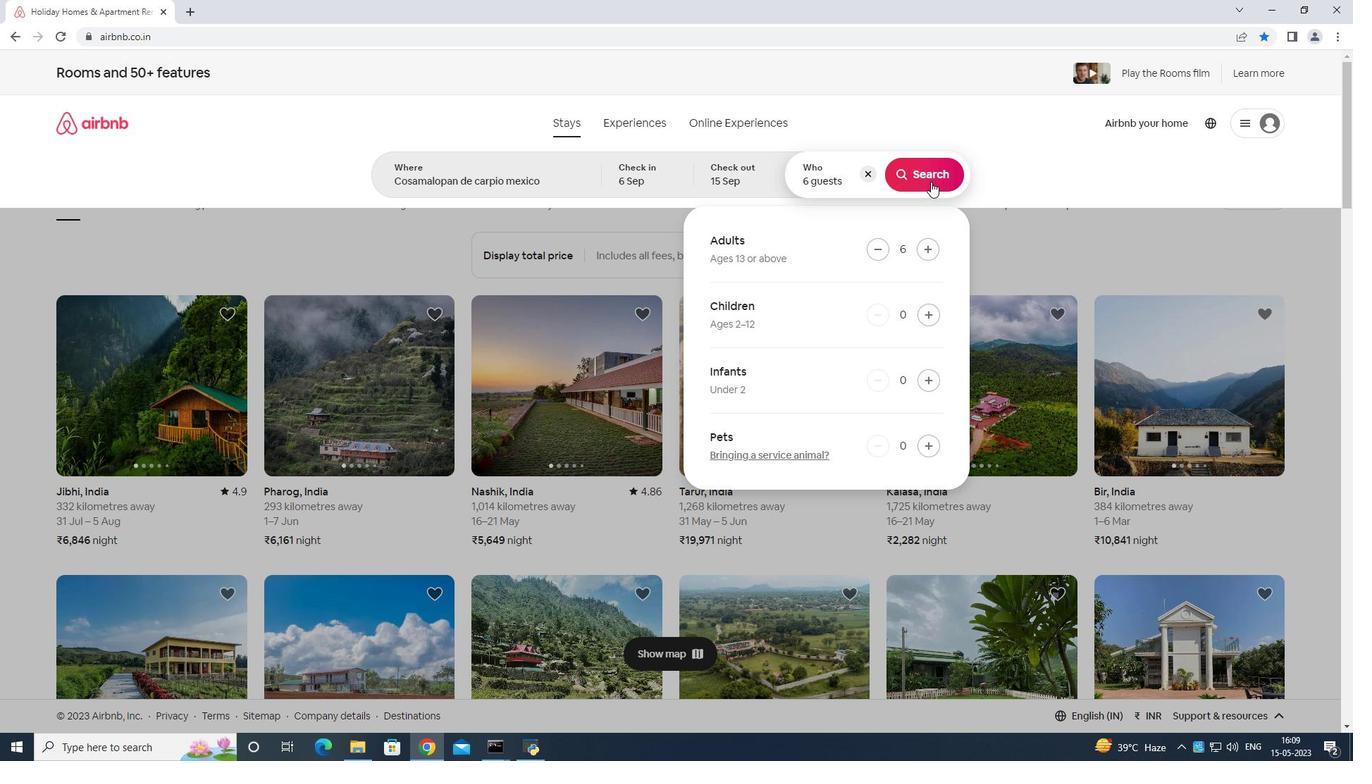 
Action: Mouse pressed left at (931, 178)
Screenshot: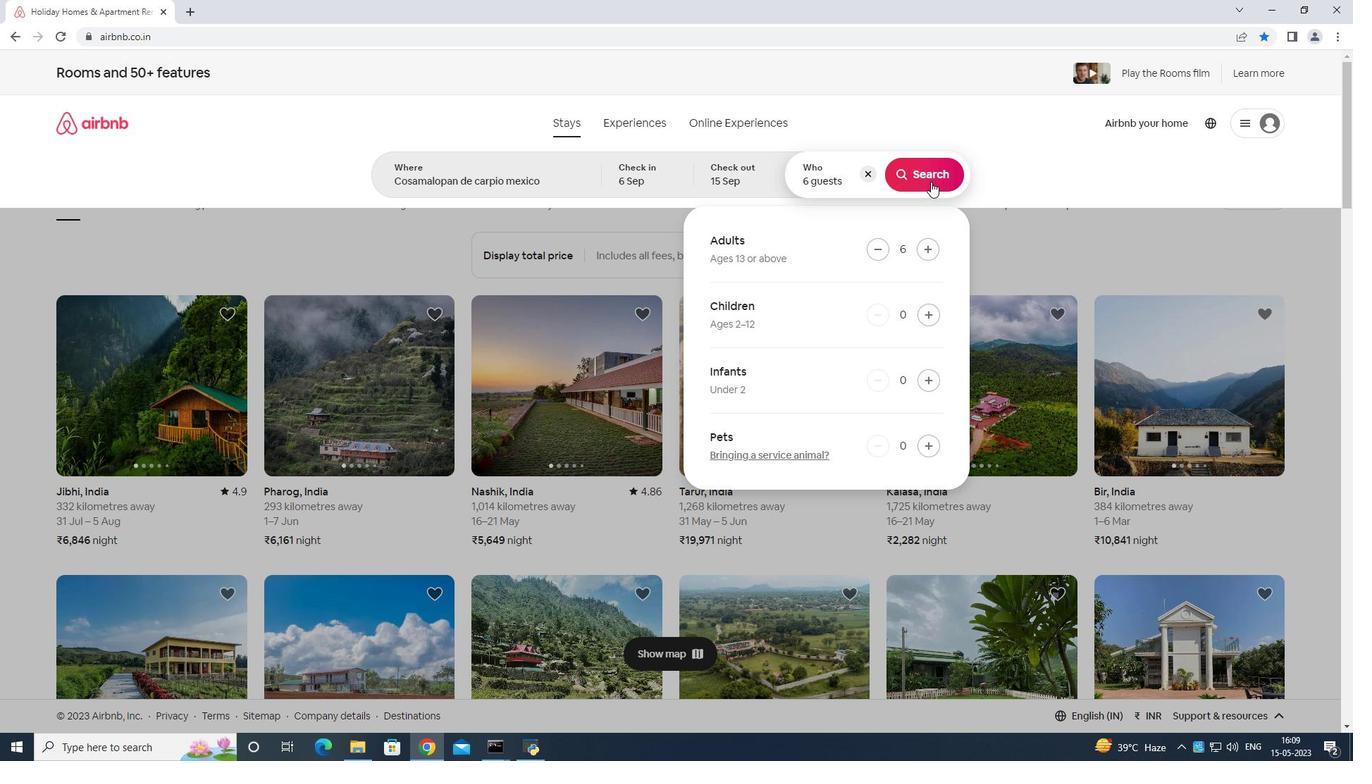 
Action: Mouse moved to (1298, 128)
Screenshot: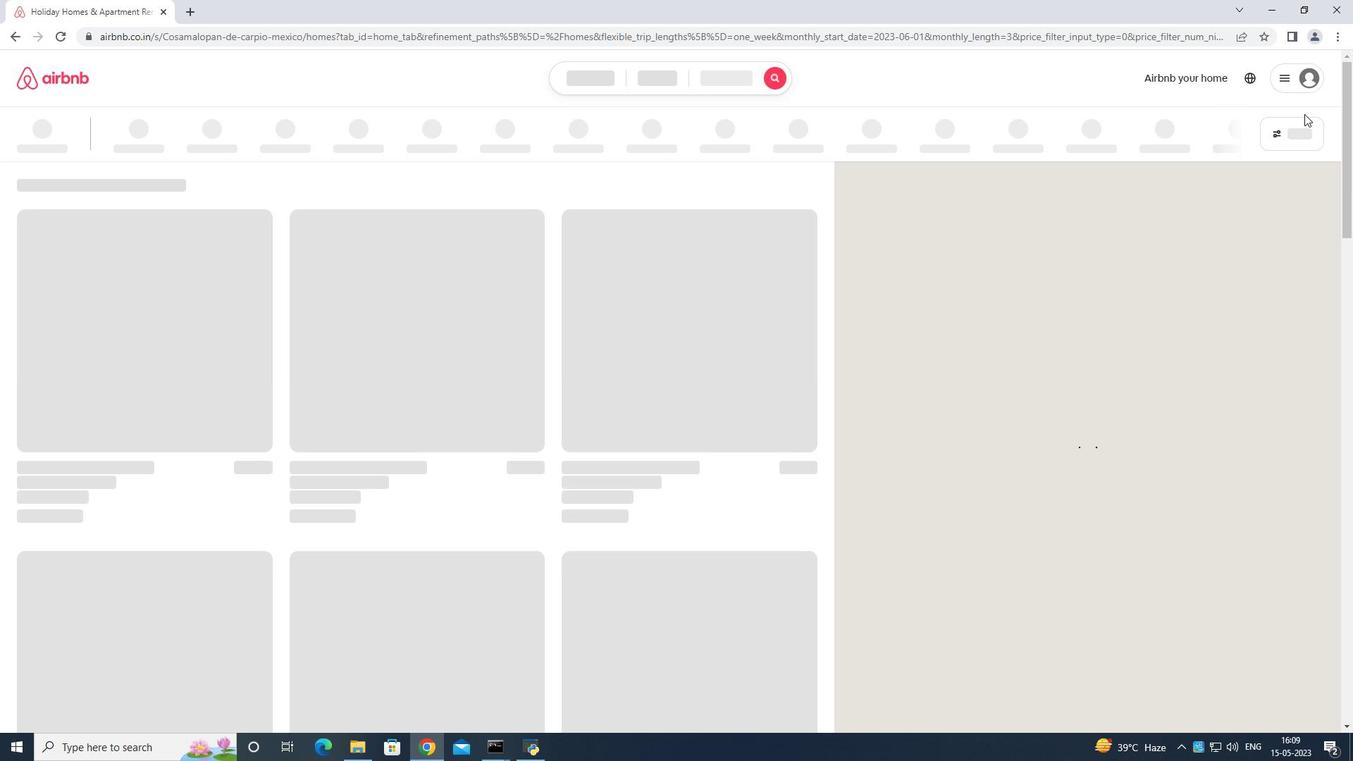 
Action: Mouse pressed left at (1298, 128)
Screenshot: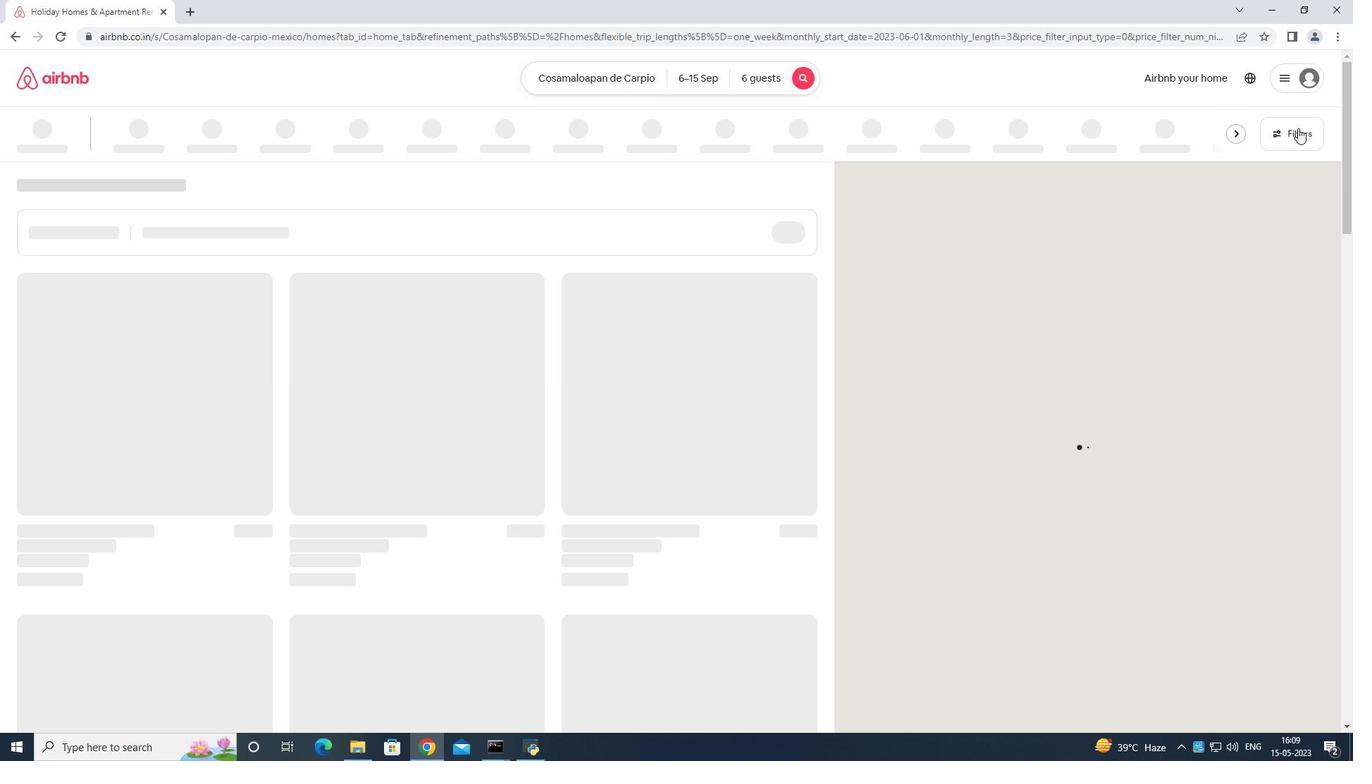 
Action: Mouse moved to (601, 472)
Screenshot: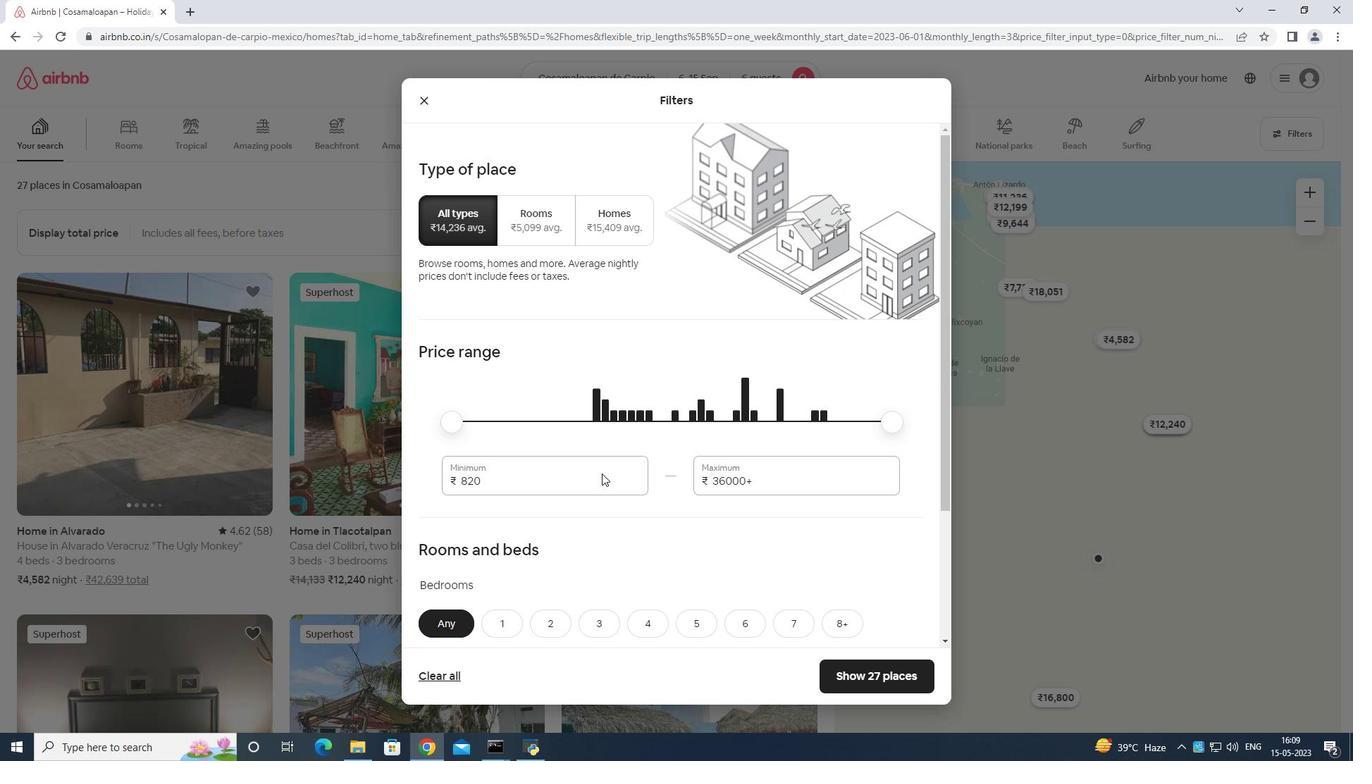 
Action: Mouse pressed left at (601, 472)
Screenshot: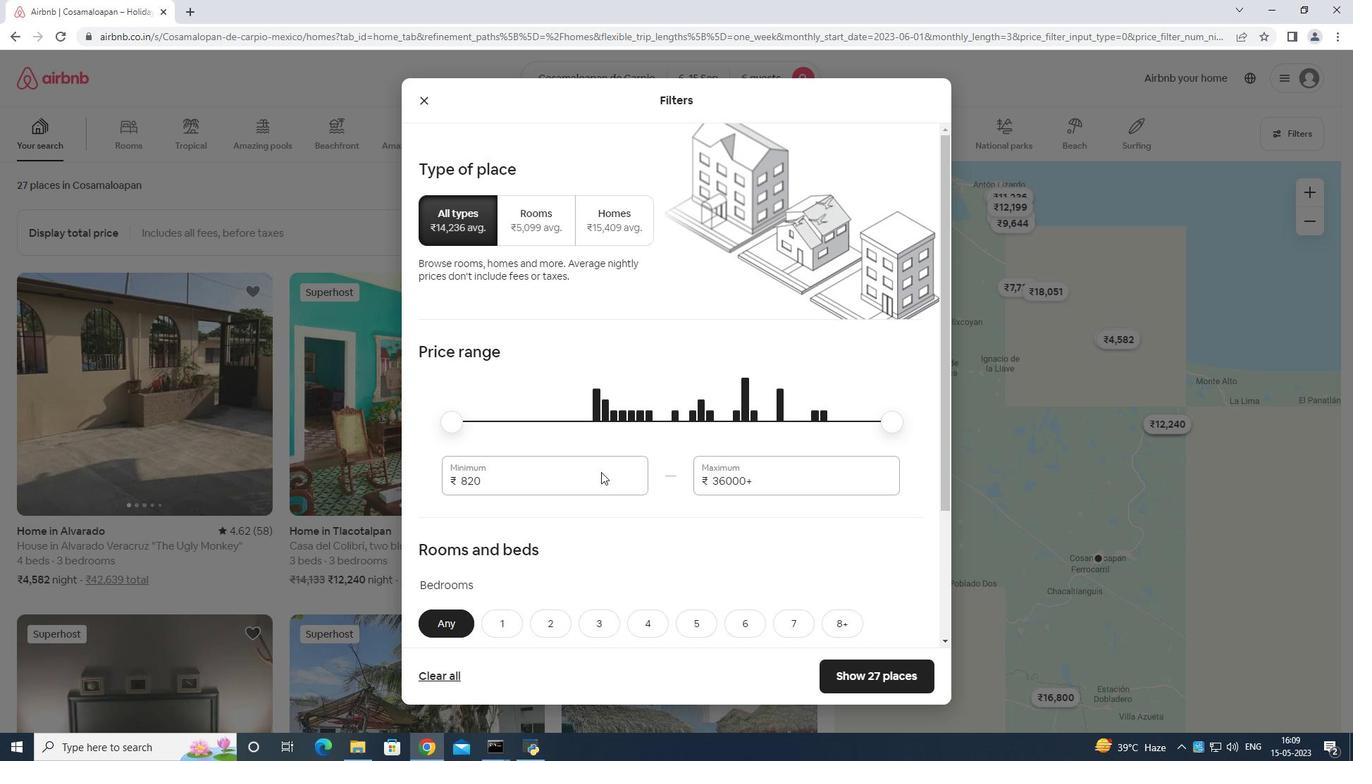 
Action: Key pressed <Key.backspace>
Screenshot: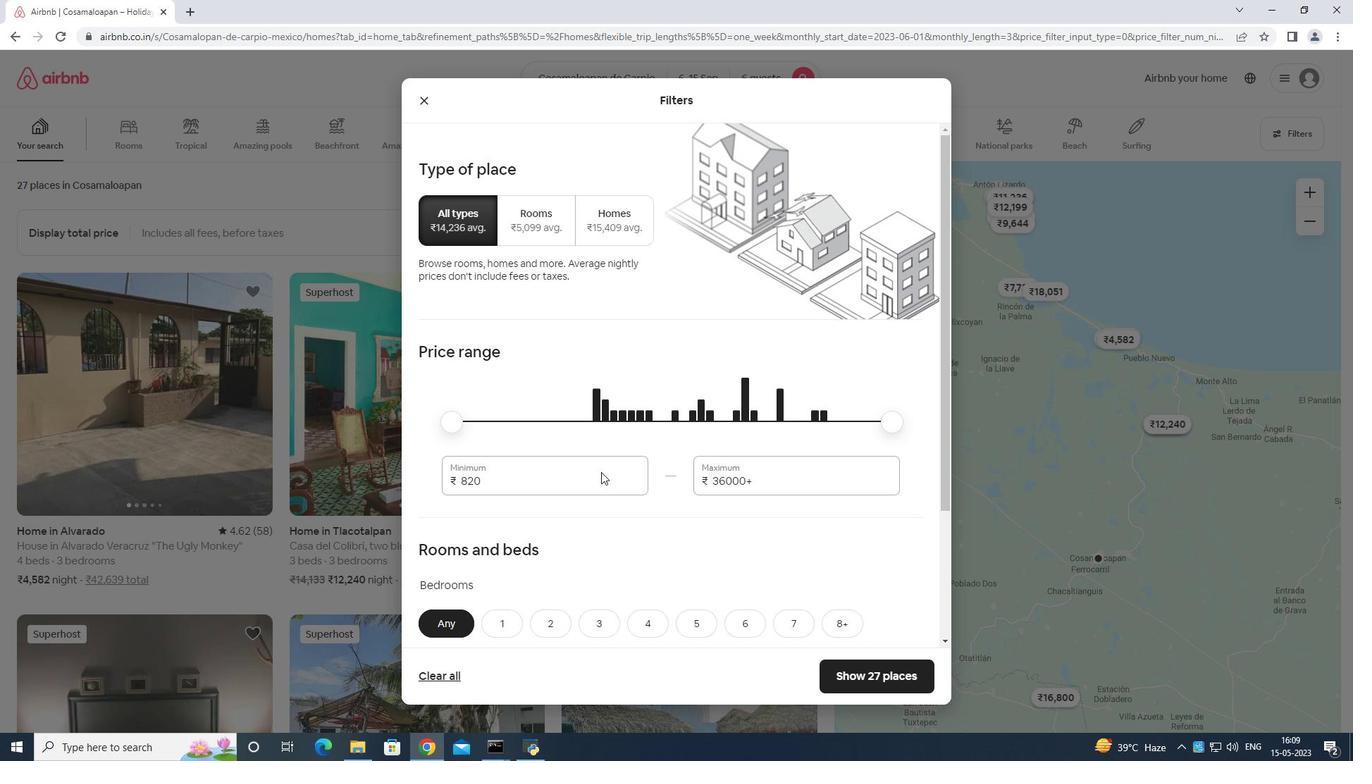
Action: Mouse moved to (601, 468)
Screenshot: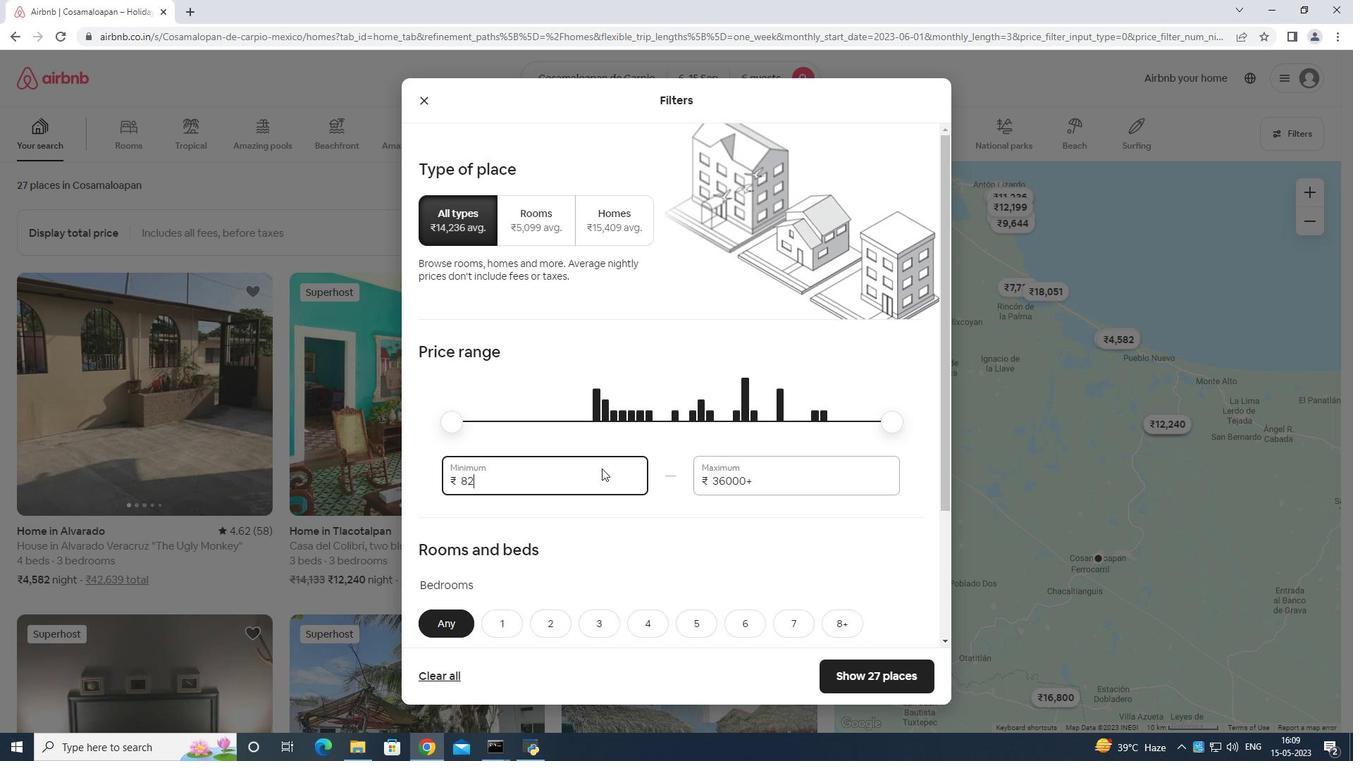 
Action: Key pressed <Key.backspace>
Screenshot: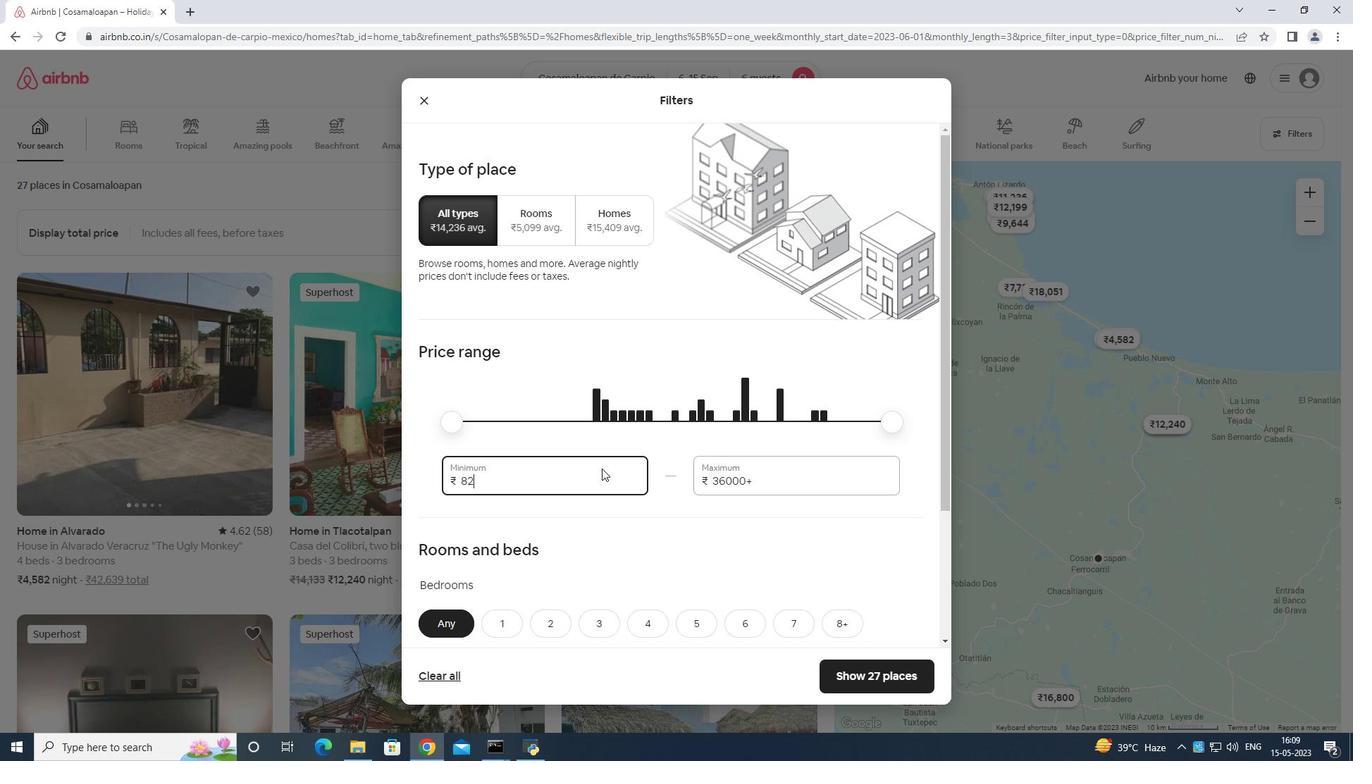 
Action: Mouse moved to (601, 468)
Screenshot: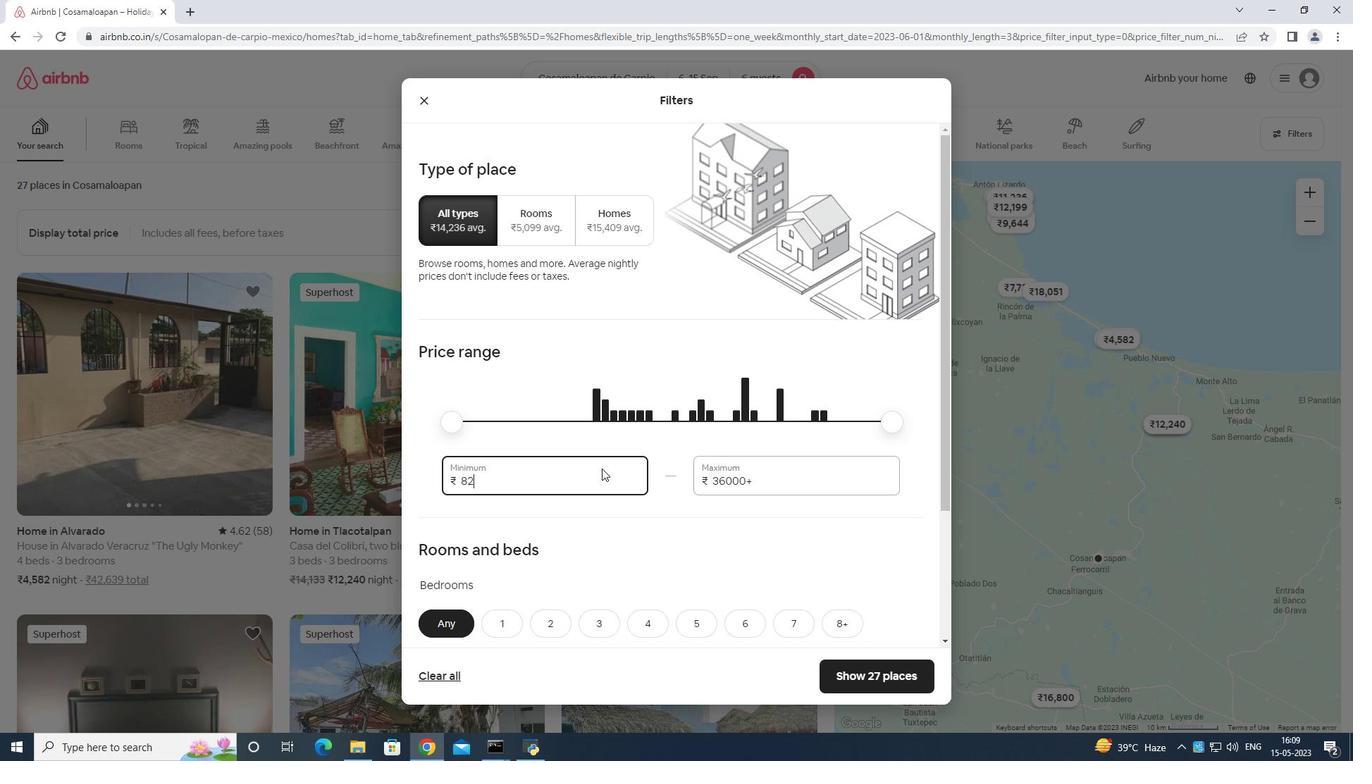 
Action: Key pressed <Key.backspace>
Screenshot: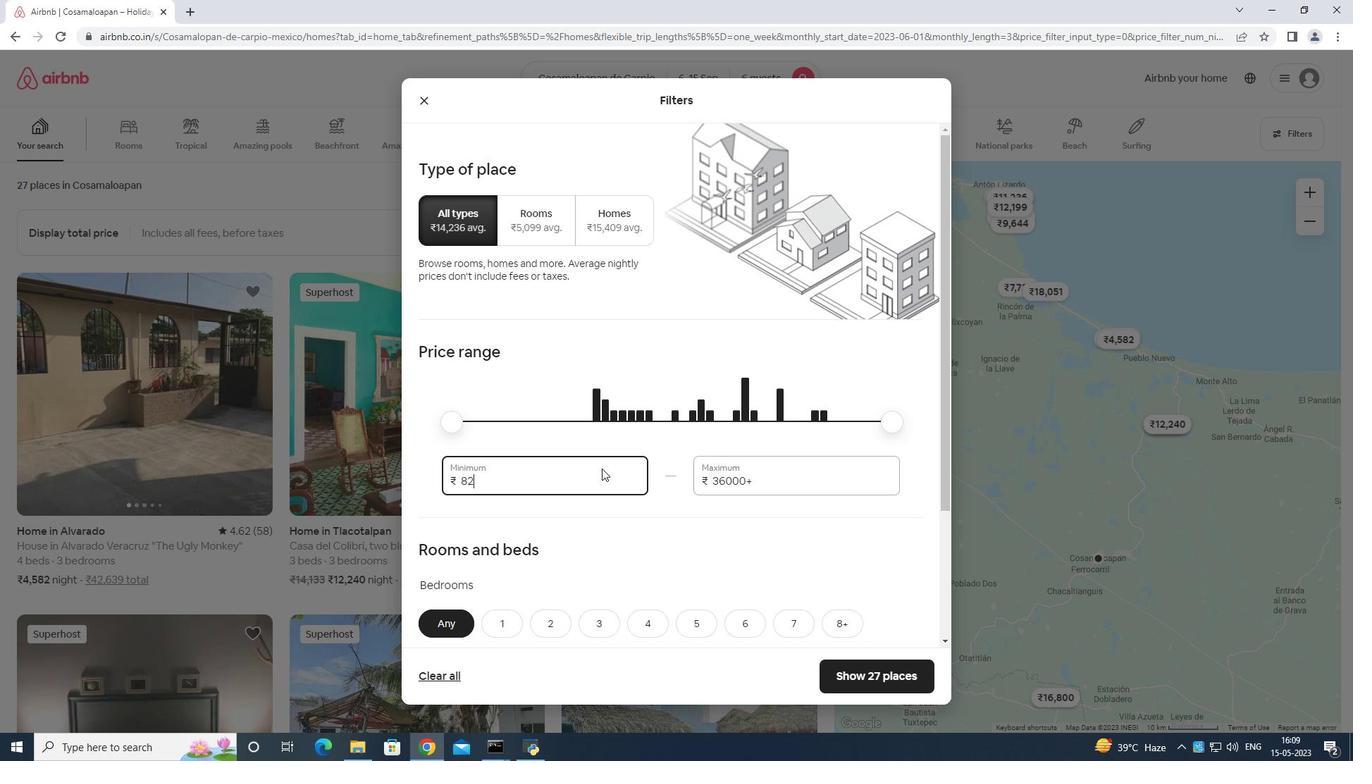 
Action: Mouse moved to (601, 466)
Screenshot: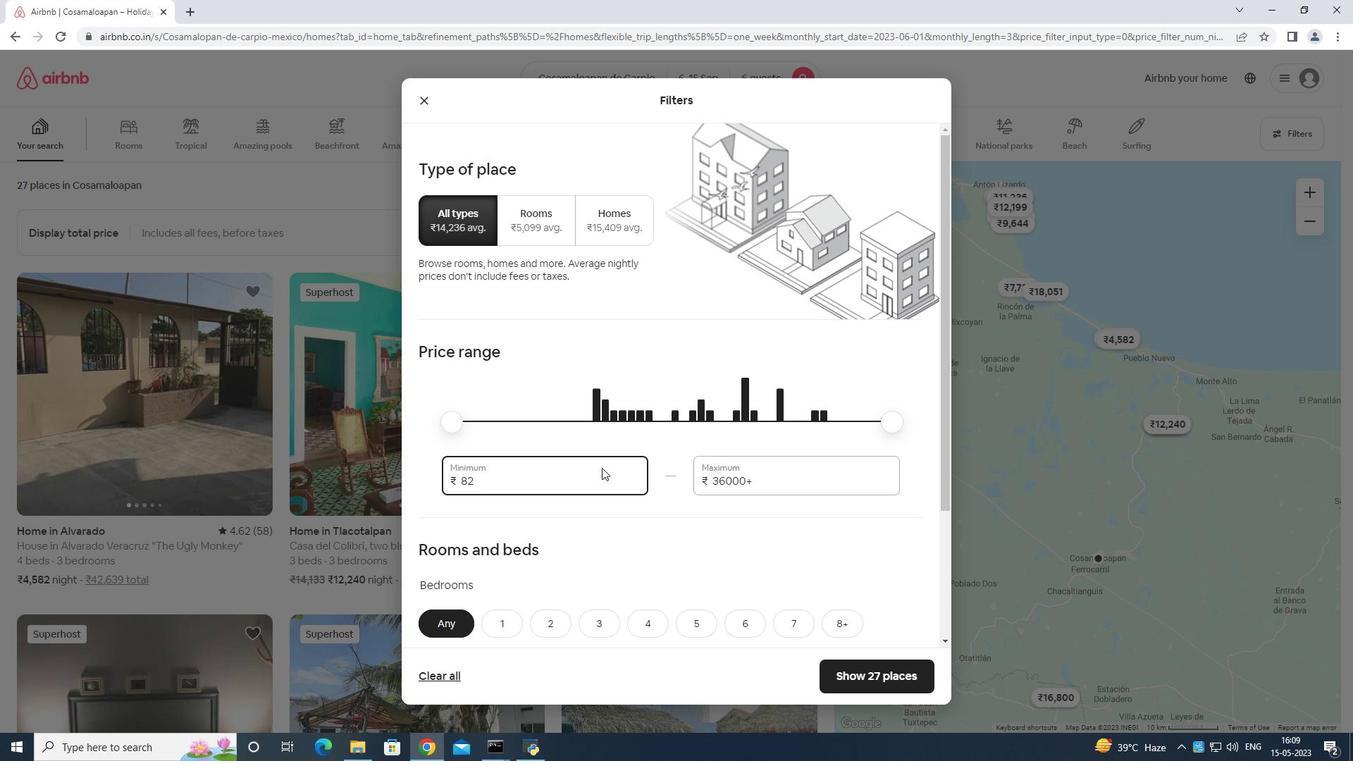 
Action: Key pressed <Key.backspace>
Screenshot: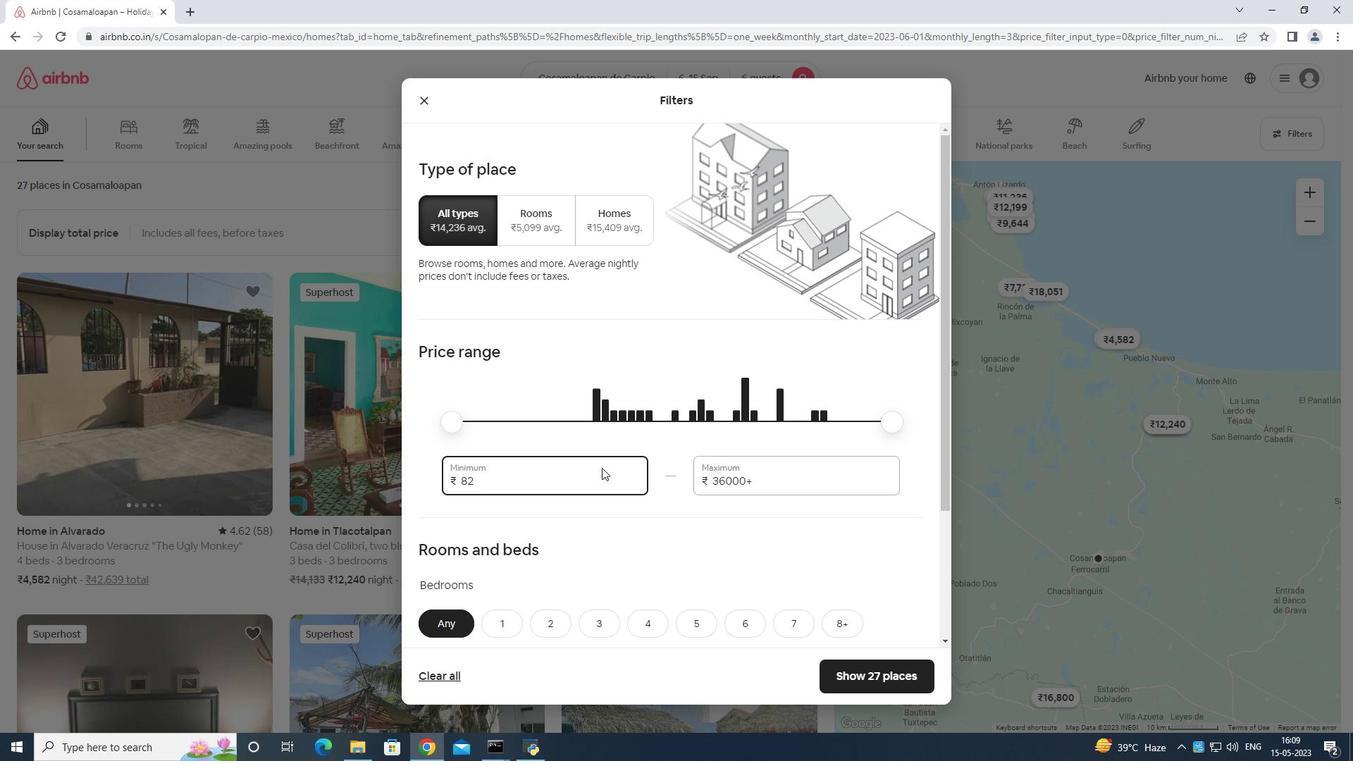 
Action: Mouse moved to (602, 466)
Screenshot: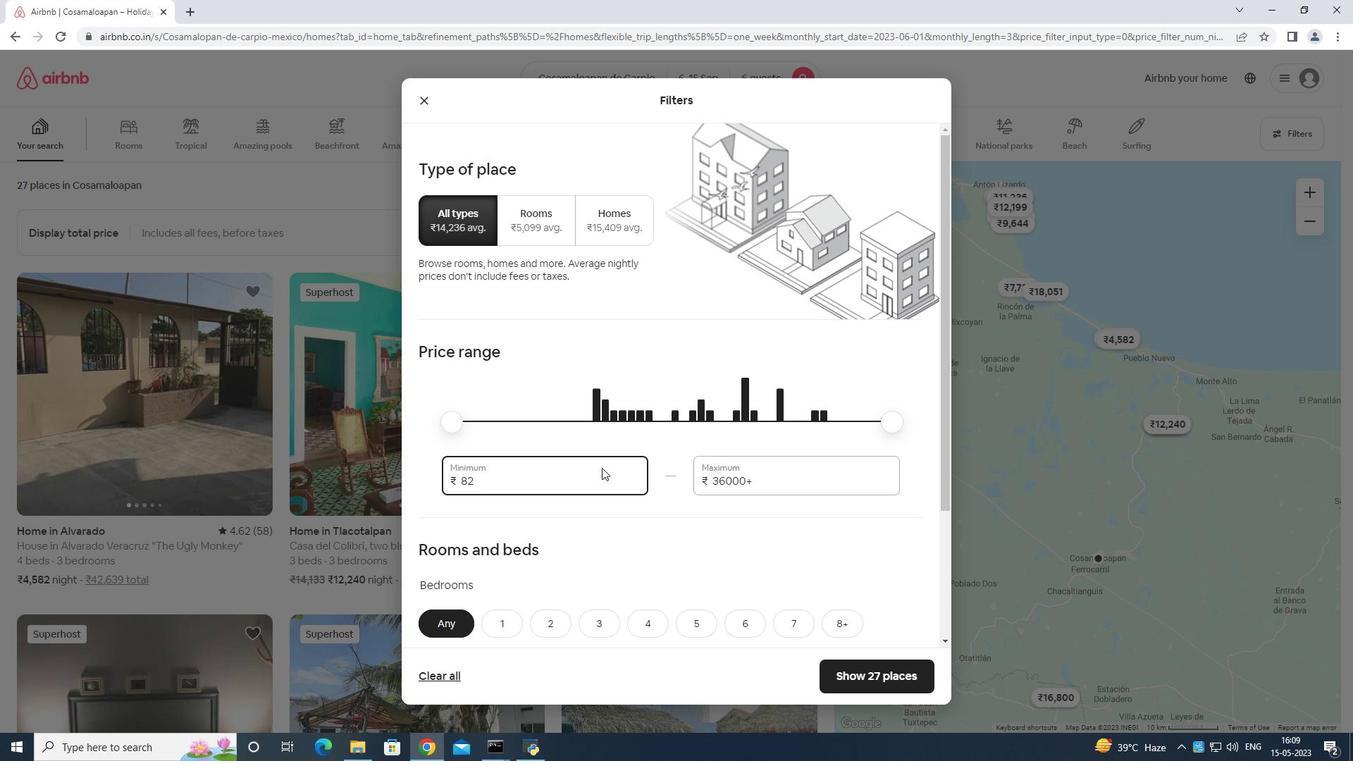 
Action: Key pressed <Key.backspace><Key.backspace><Key.backspace>
Screenshot: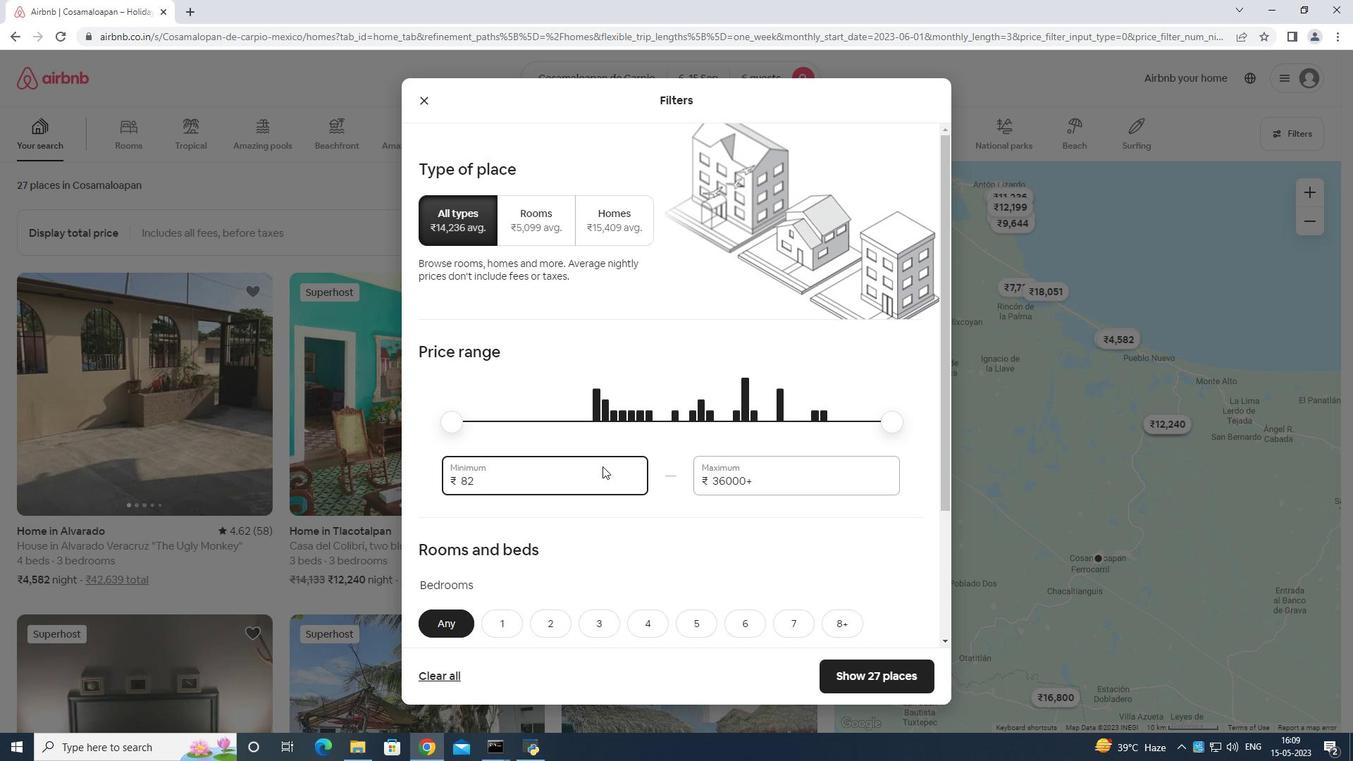 
Action: Mouse moved to (603, 465)
Screenshot: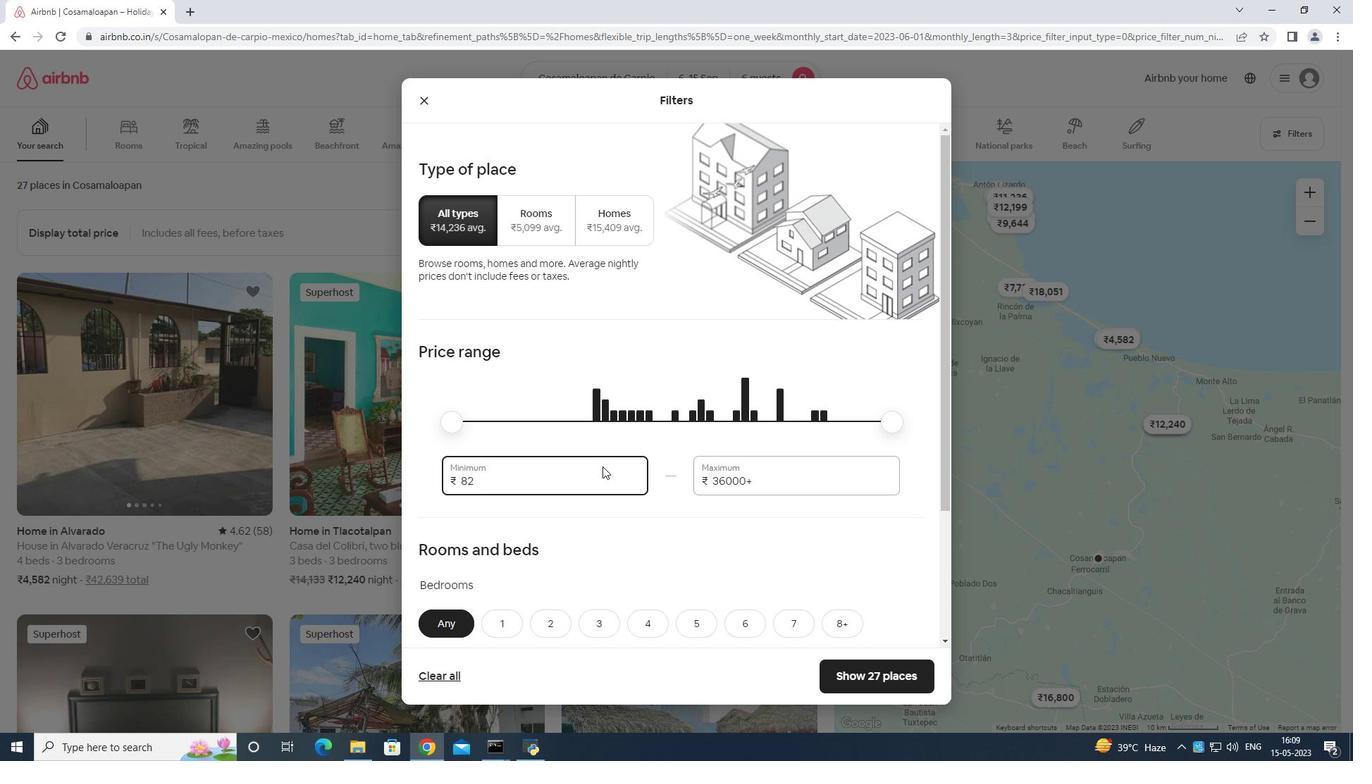 
Action: Key pressed <Key.backspace><Key.backspace><Key.backspace><Key.backspace><Key.backspace>
Screenshot: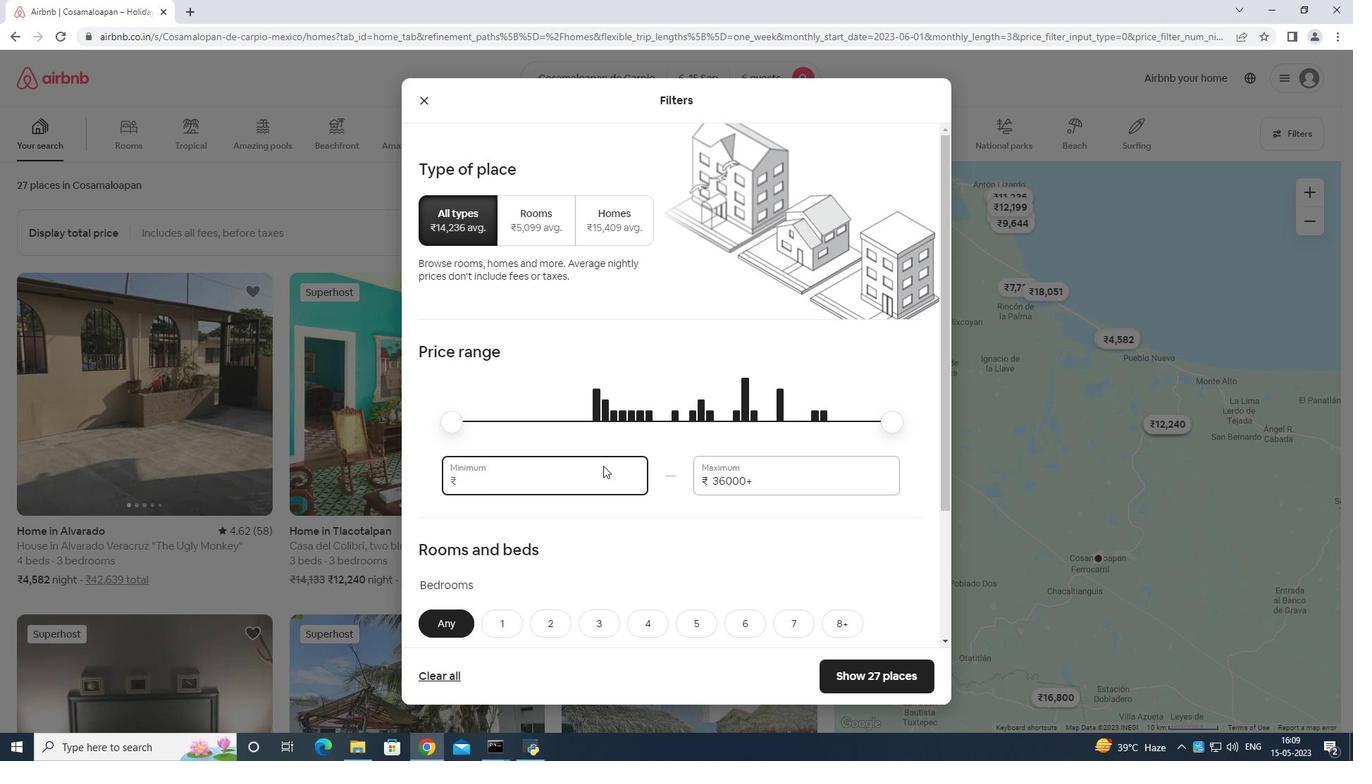 
Action: Mouse moved to (617, 462)
Screenshot: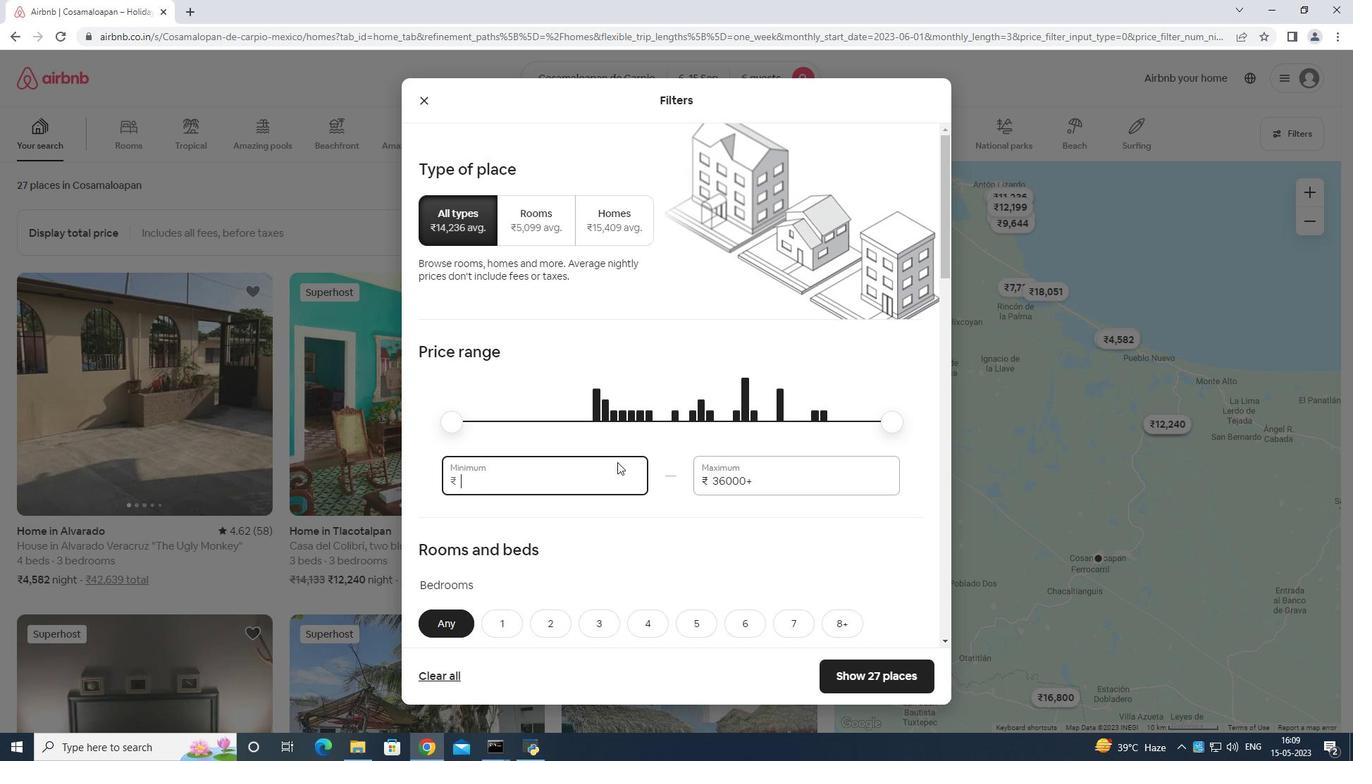 
Action: Key pressed 8
Screenshot: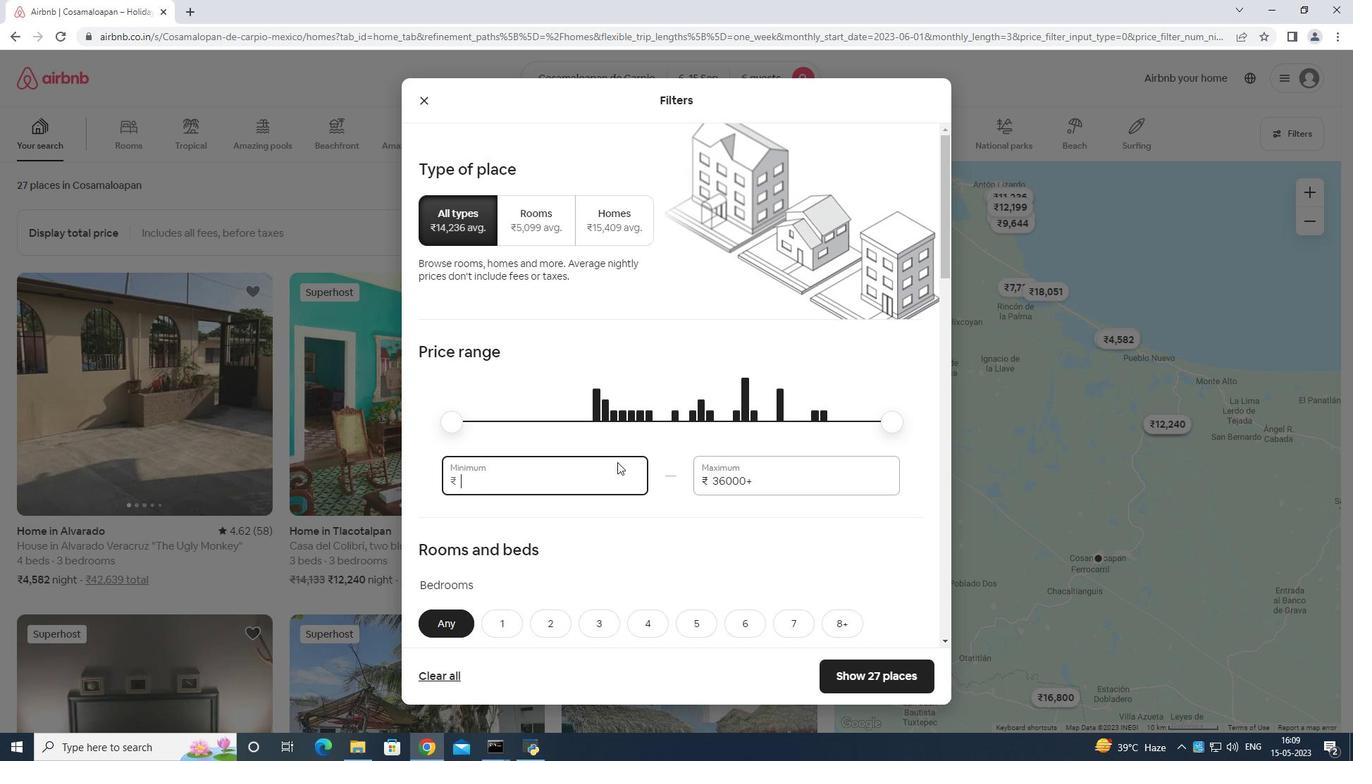 
Action: Mouse moved to (619, 462)
Screenshot: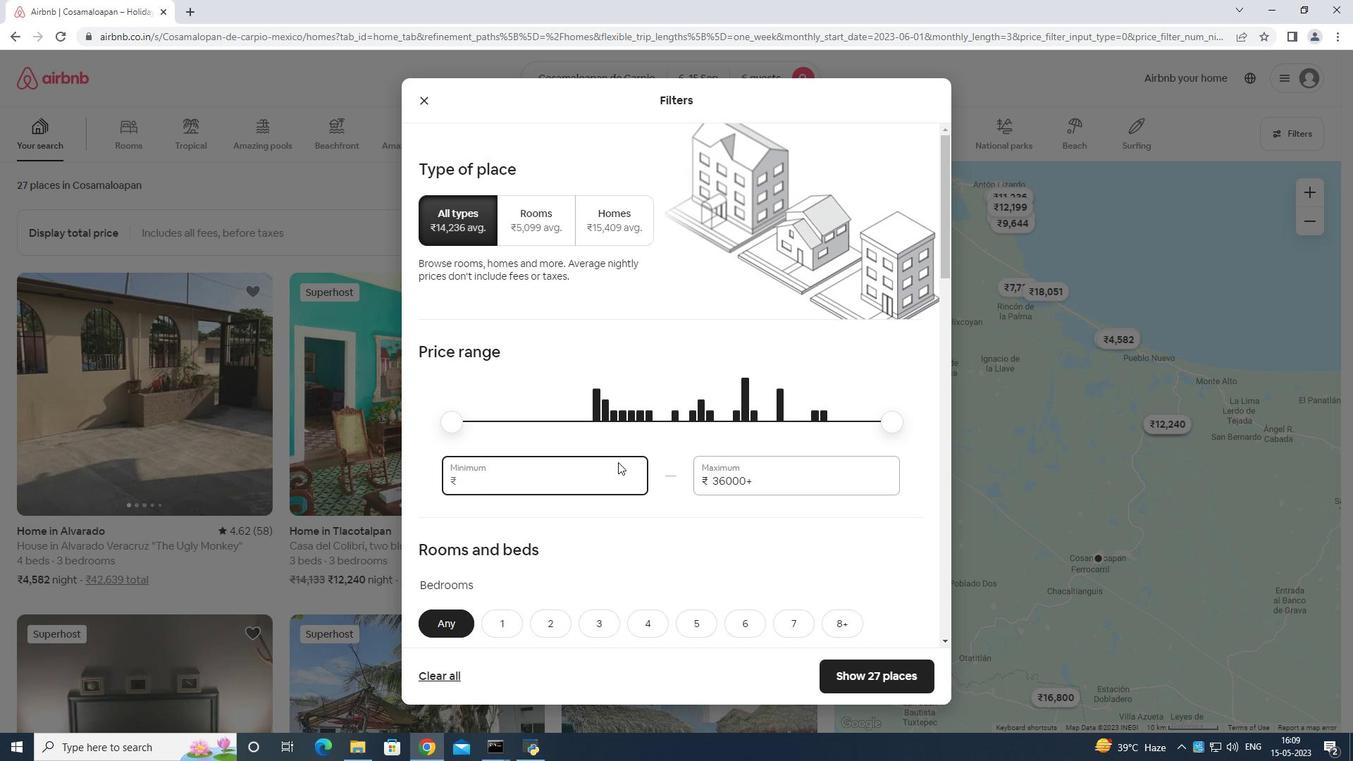 
Action: Key pressed 000
Screenshot: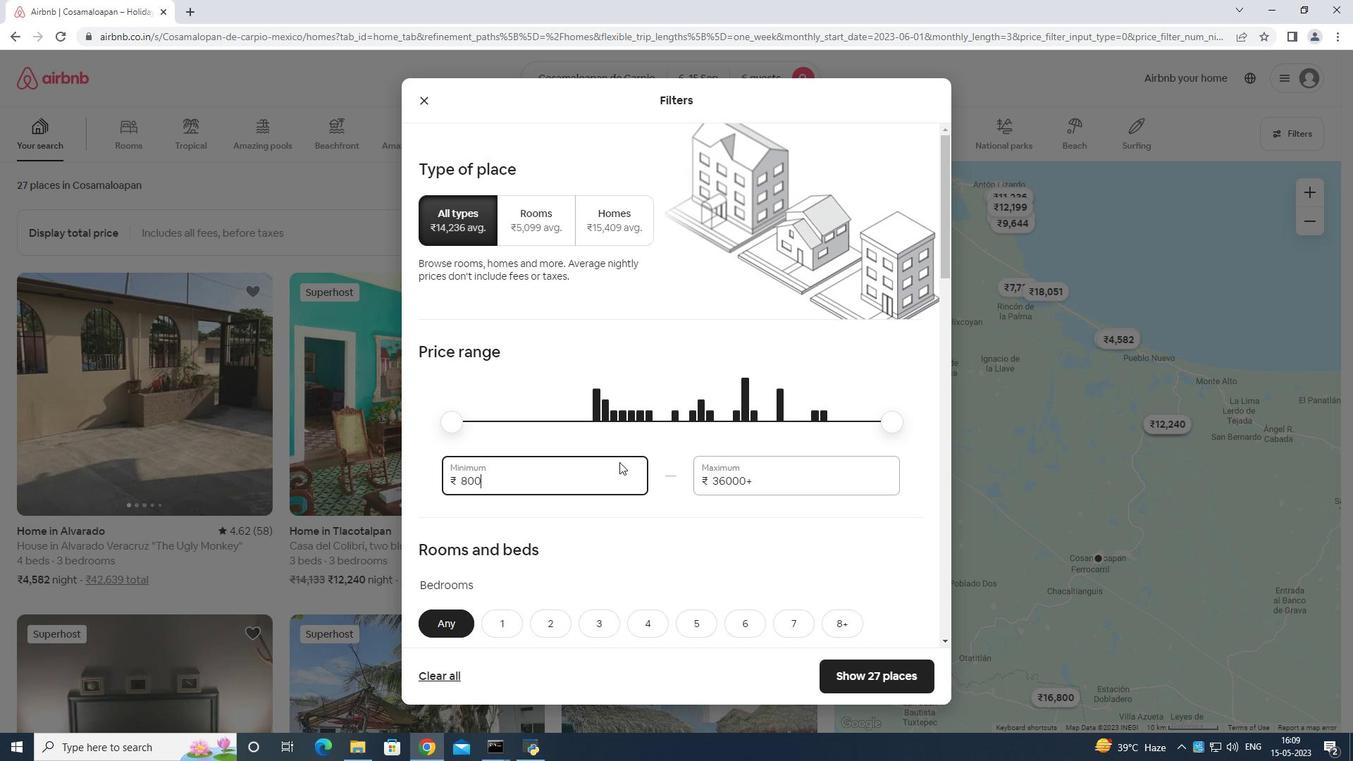 
Action: Mouse moved to (778, 478)
Screenshot: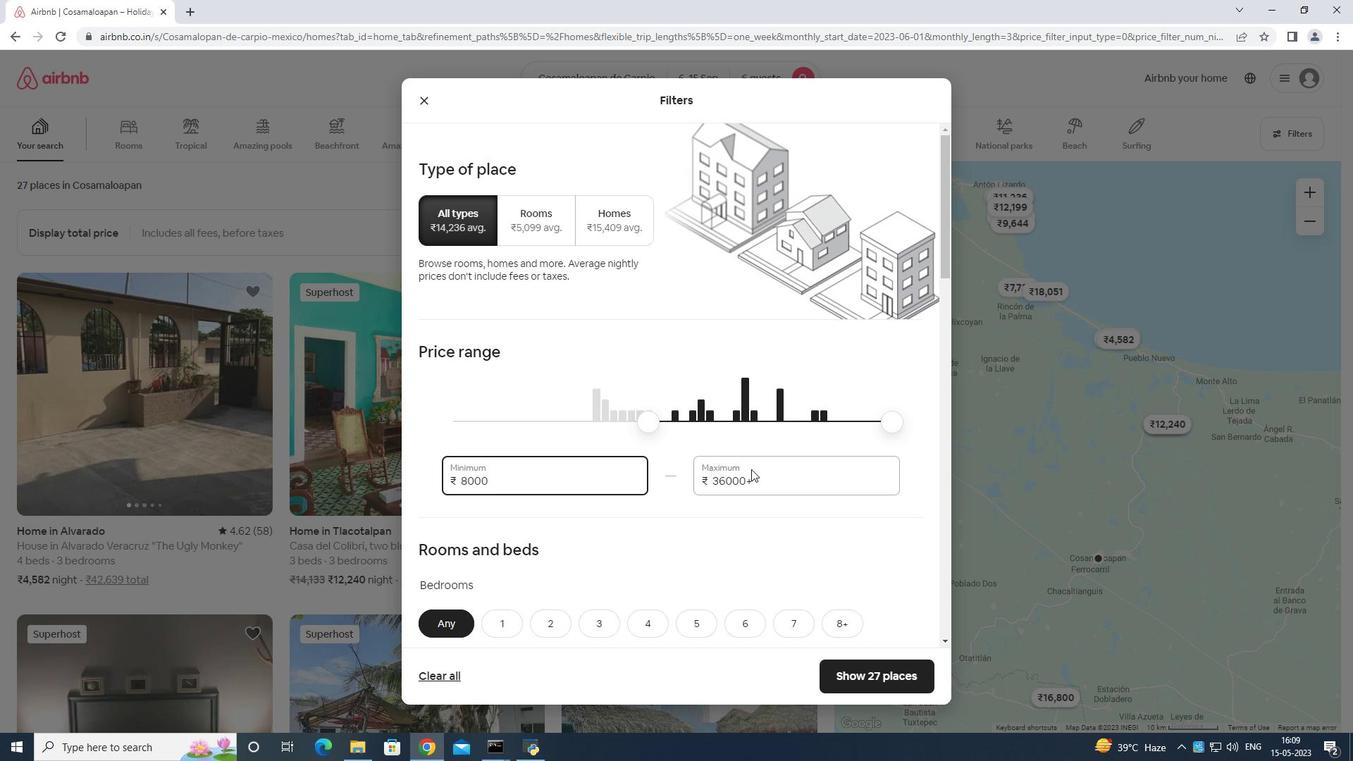
Action: Mouse pressed left at (778, 478)
Screenshot: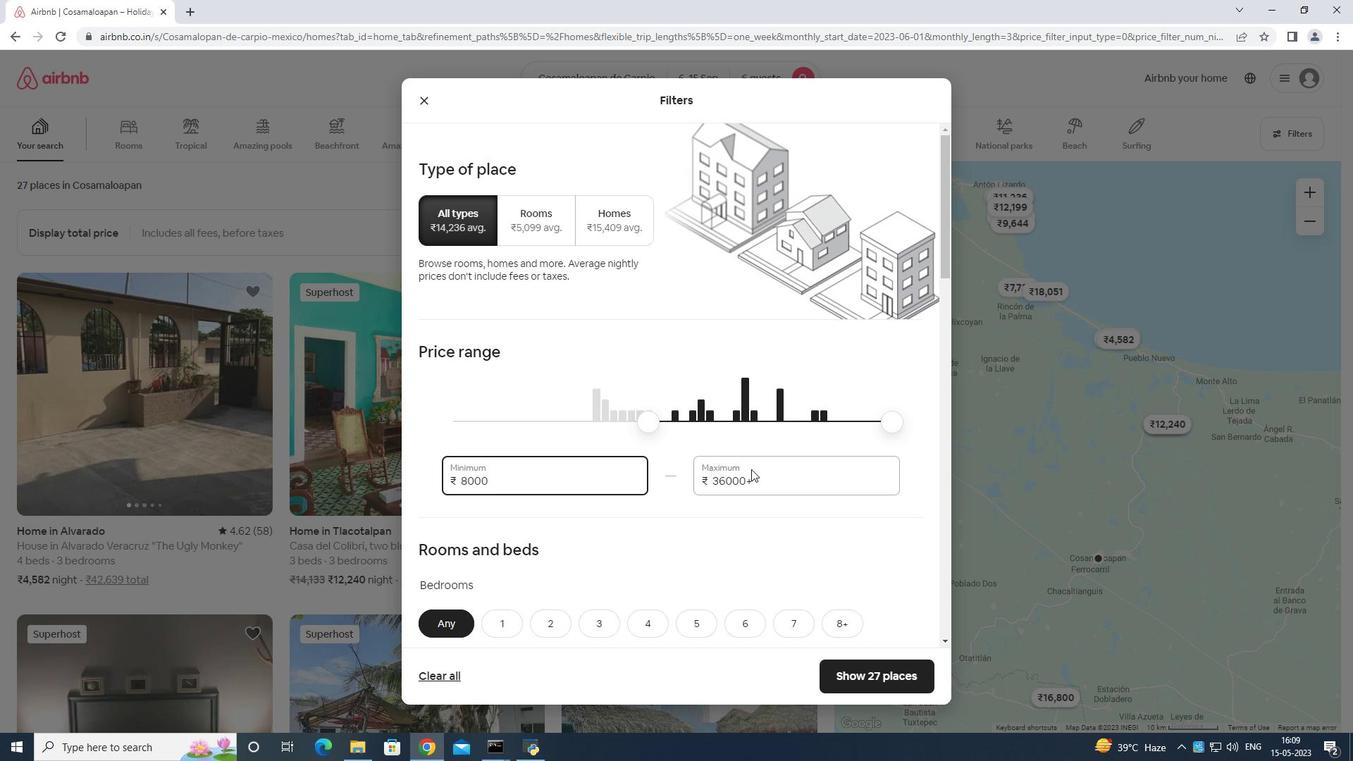 
Action: Mouse moved to (780, 475)
Screenshot: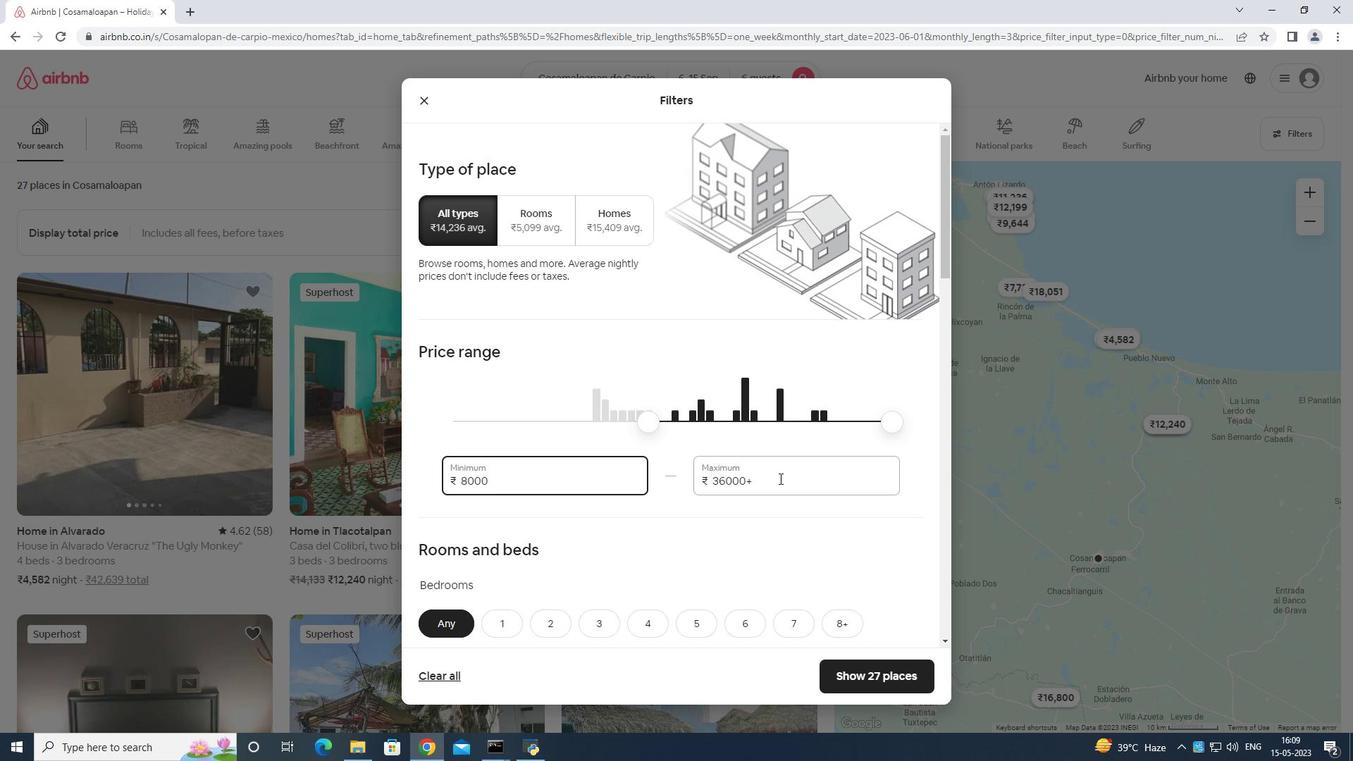 
Action: Key pressed <Key.backspace>
Screenshot: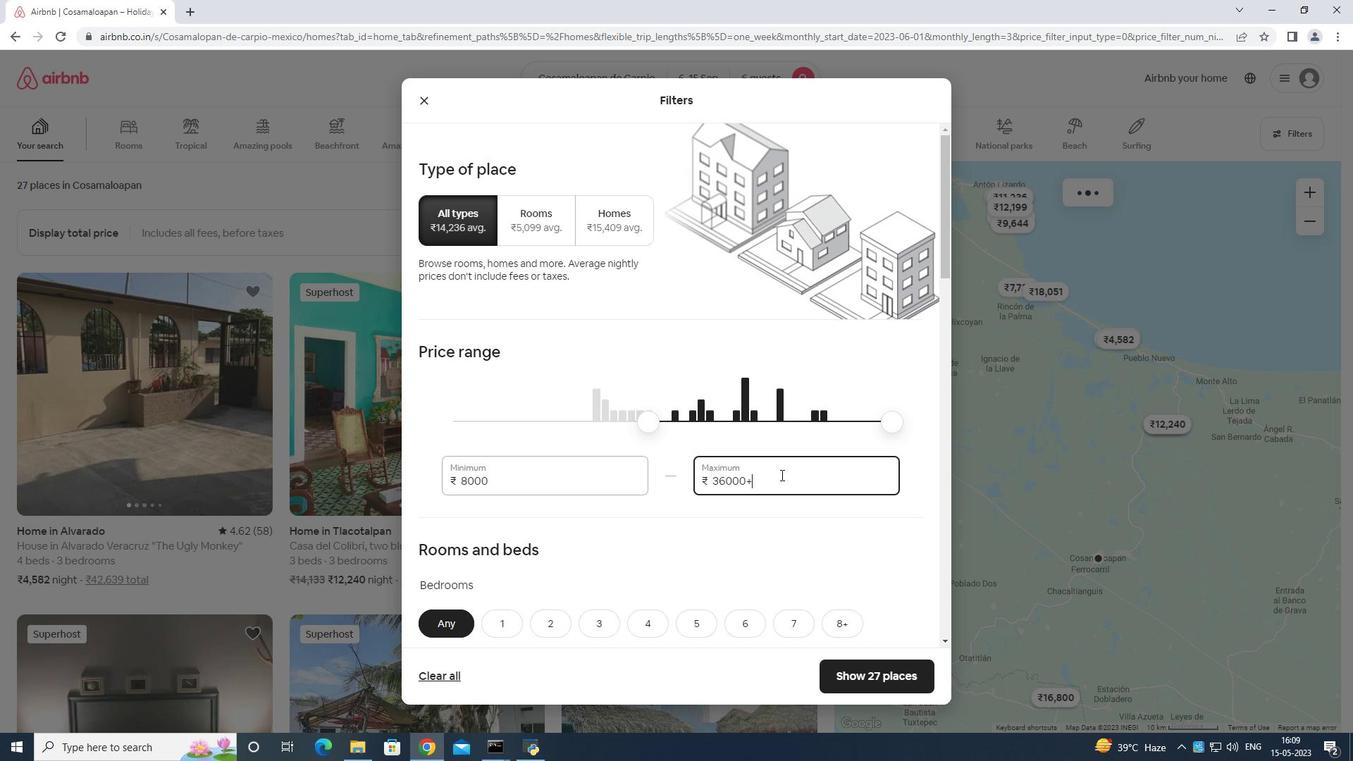 
Action: Mouse moved to (780, 474)
Screenshot: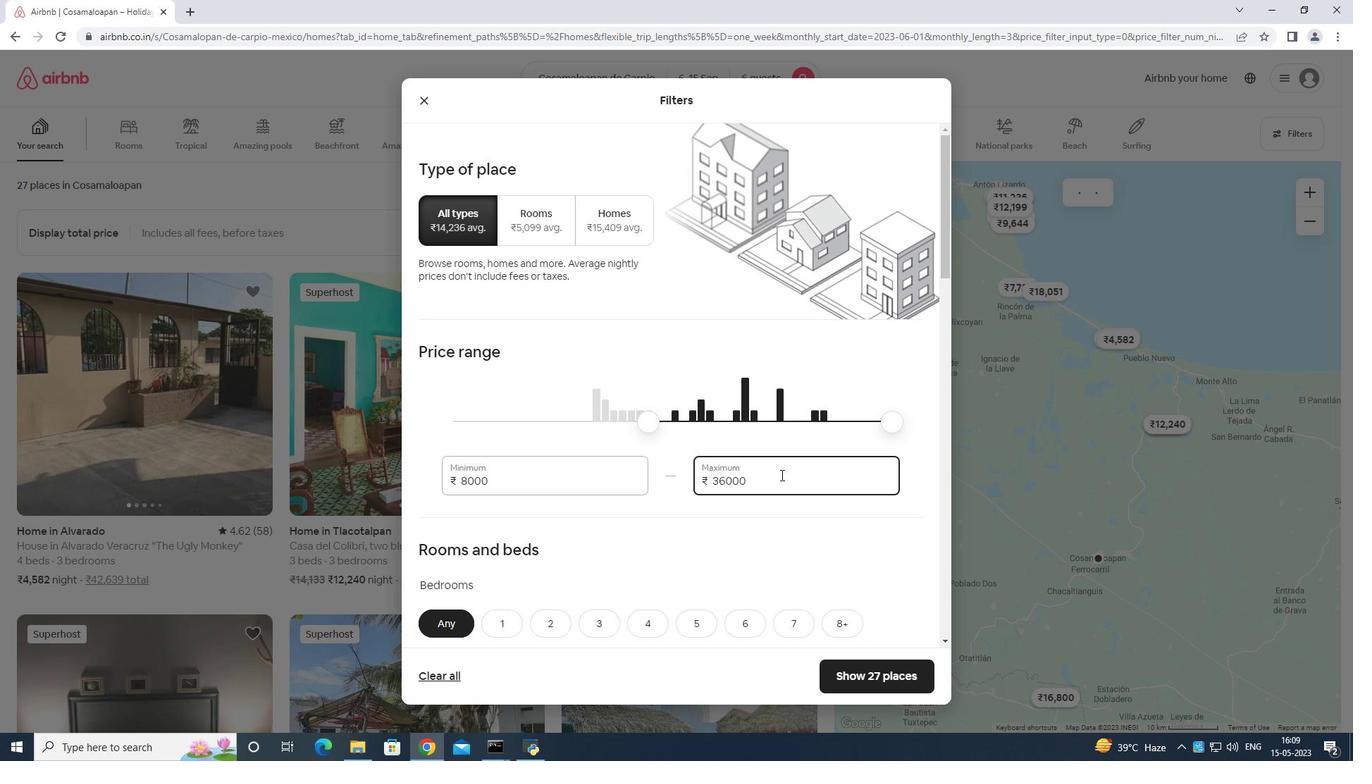 
Action: Key pressed <Key.backspace><Key.backspace><Key.backspace><Key.backspace><Key.backspace><Key.backspace><Key.backspace><Key.backspace><Key.backspace><Key.backspace><Key.backspace><Key.backspace>
Screenshot: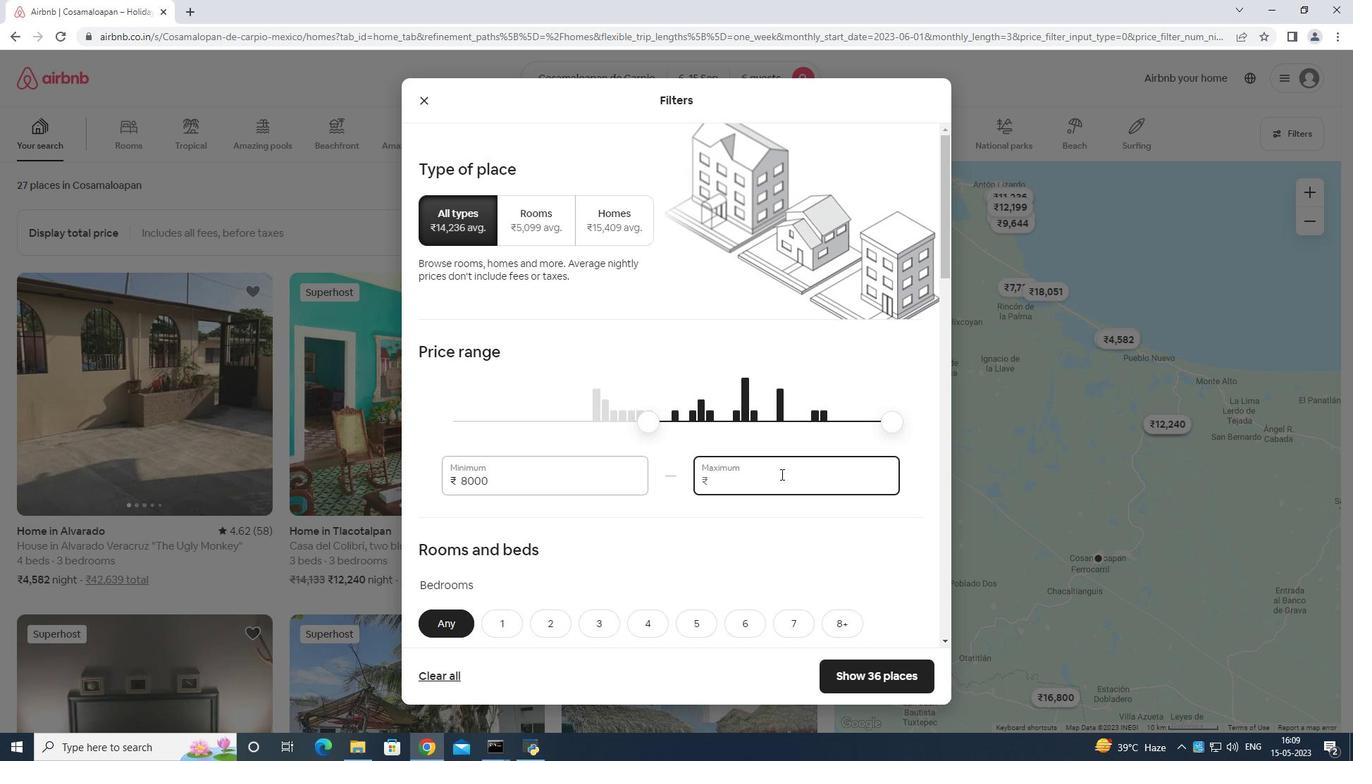 
Action: Mouse moved to (780, 473)
Screenshot: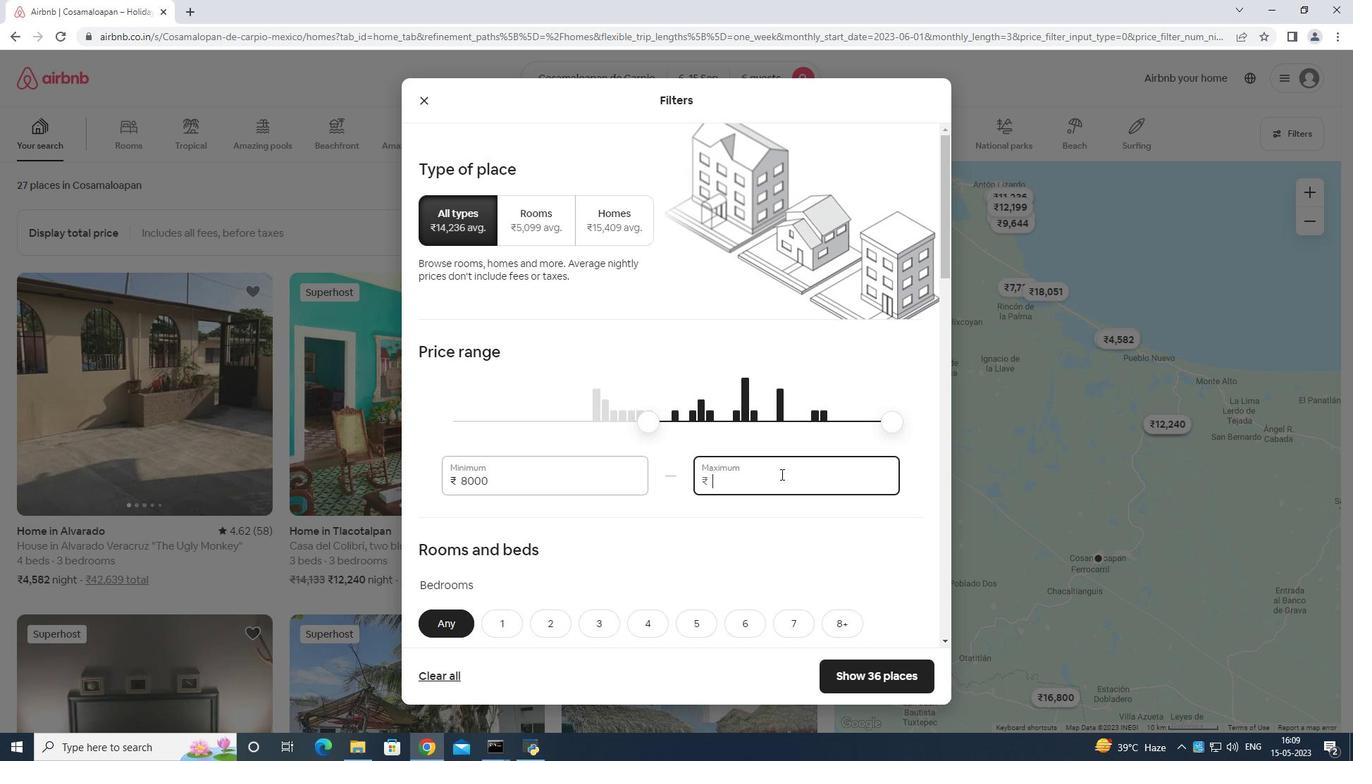 
Action: Key pressed <Key.backspace>
Screenshot: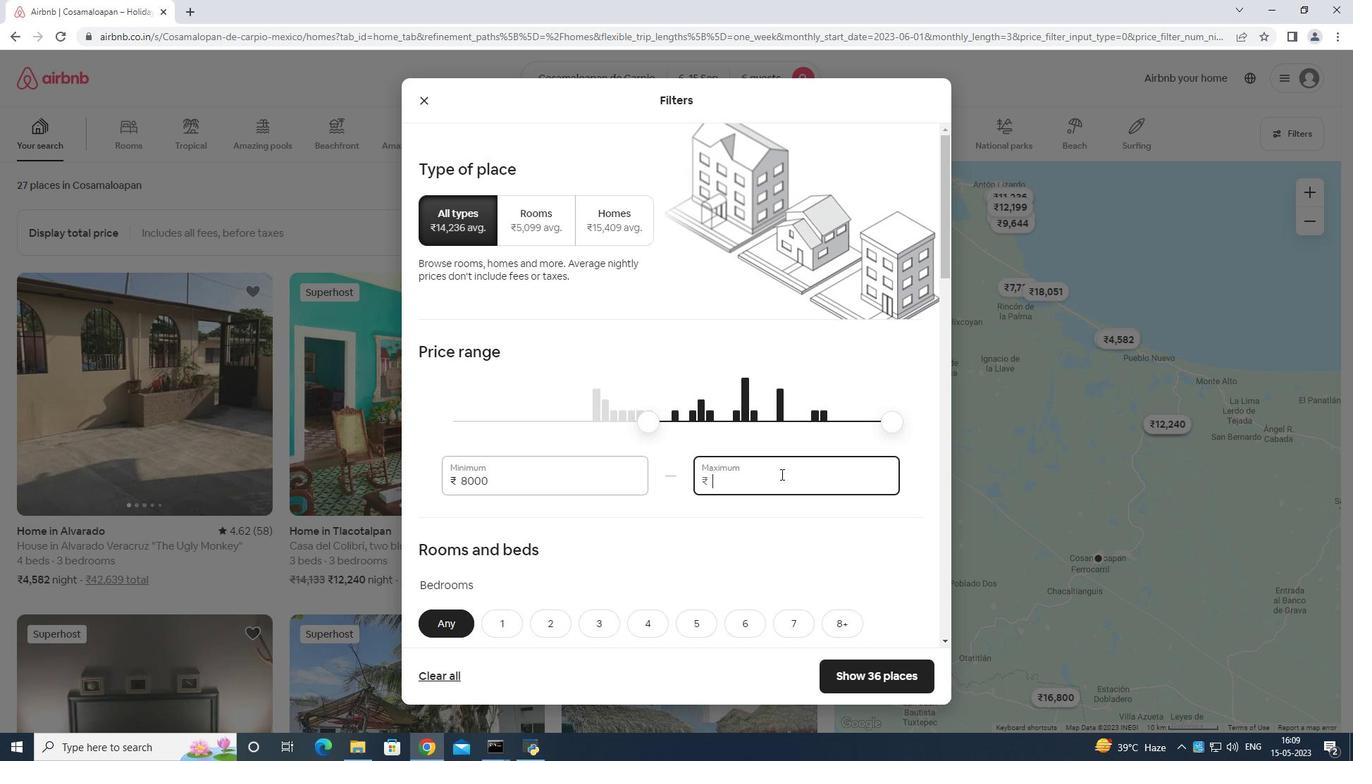 
Action: Mouse moved to (780, 472)
Screenshot: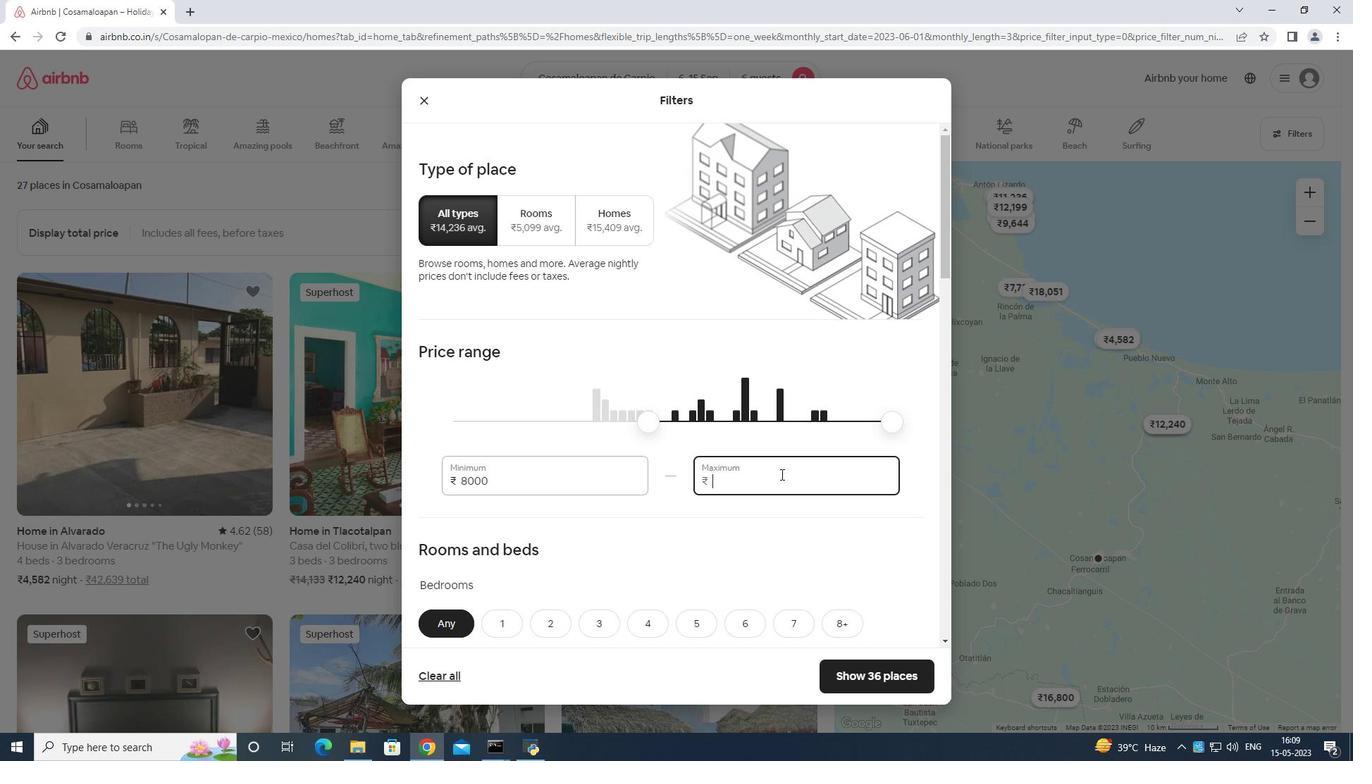 
Action: Key pressed <Key.backspace>
Screenshot: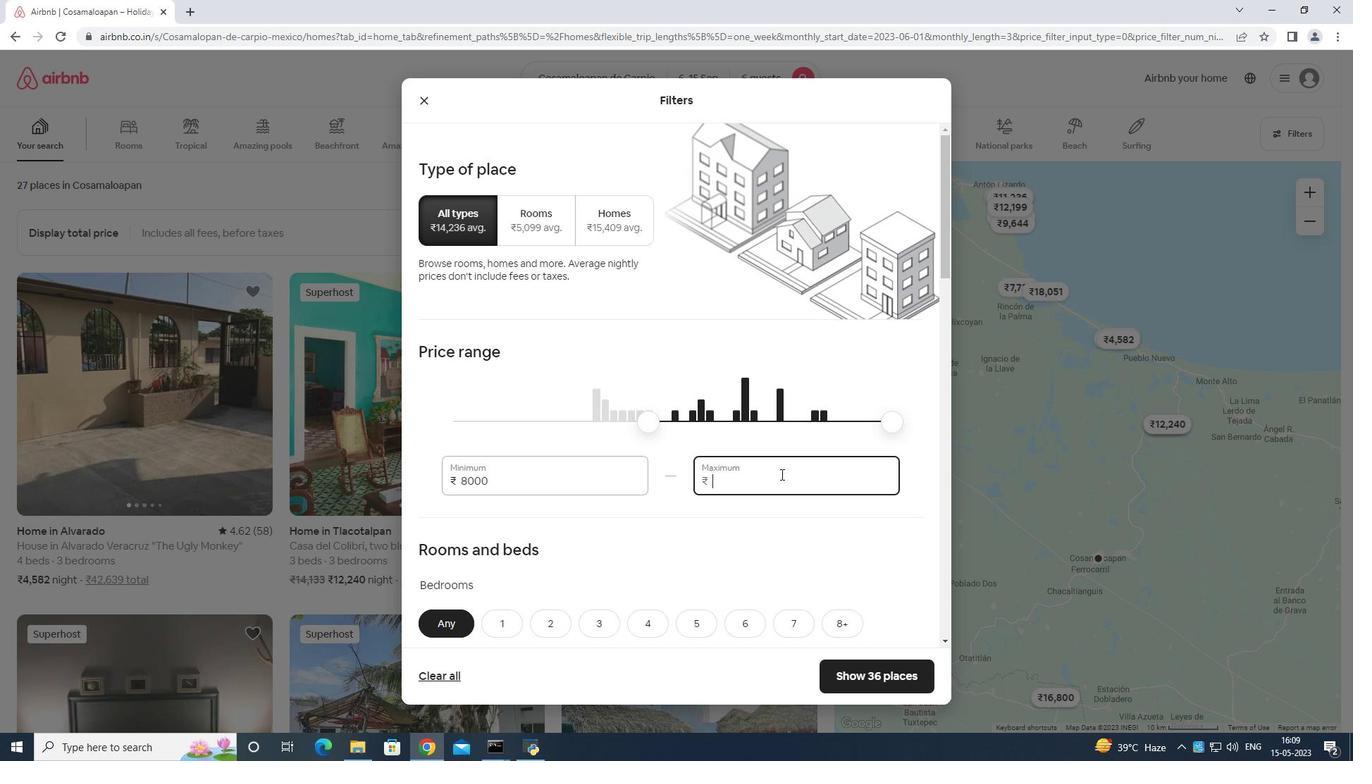 
Action: Mouse moved to (780, 472)
Screenshot: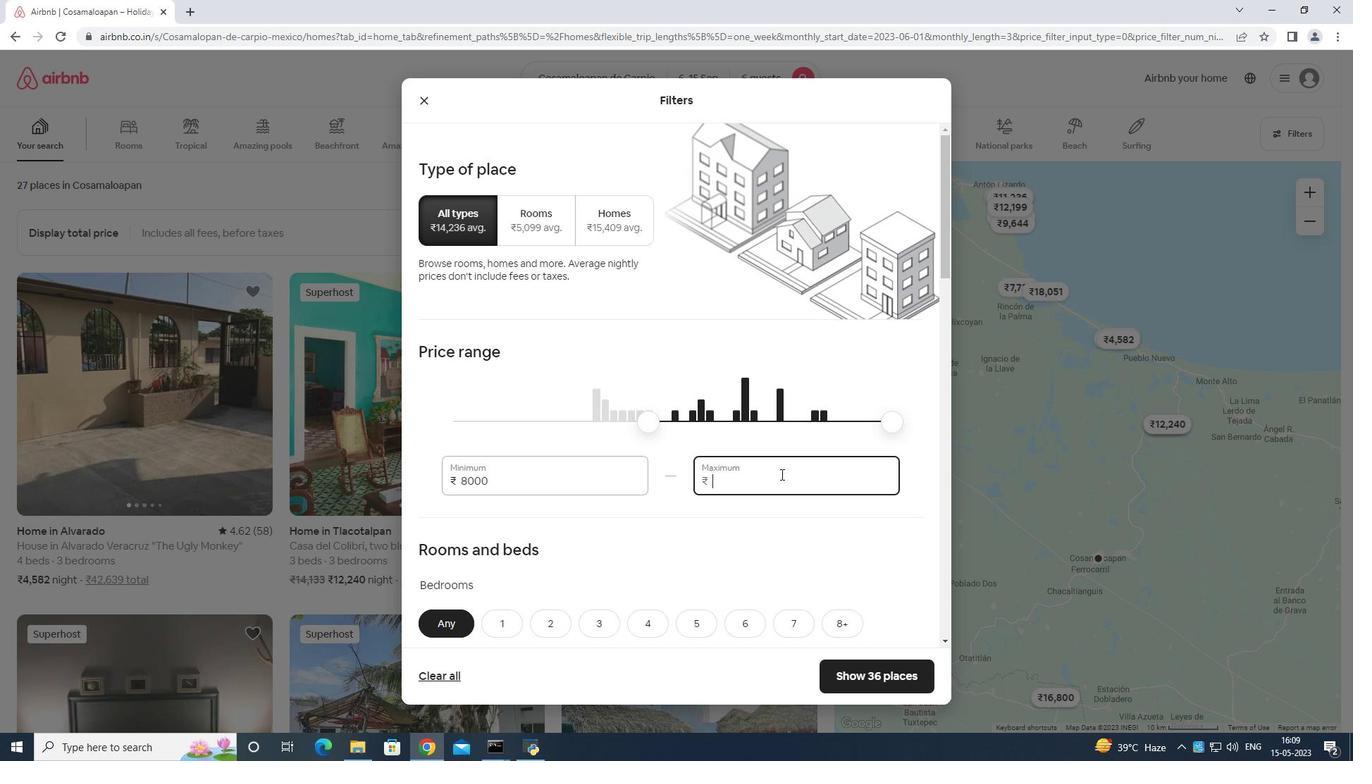 
Action: Key pressed <Key.backspace>1
Screenshot: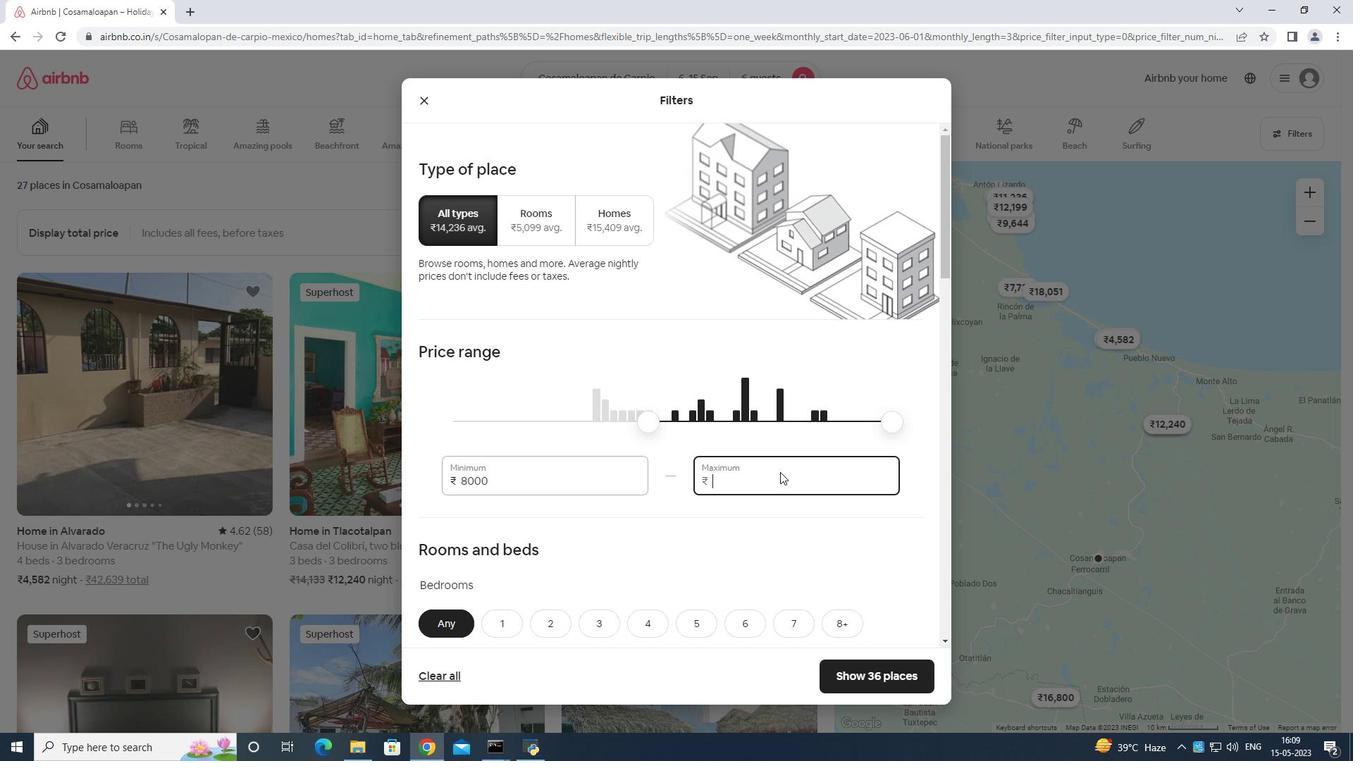 
Action: Mouse moved to (780, 470)
Screenshot: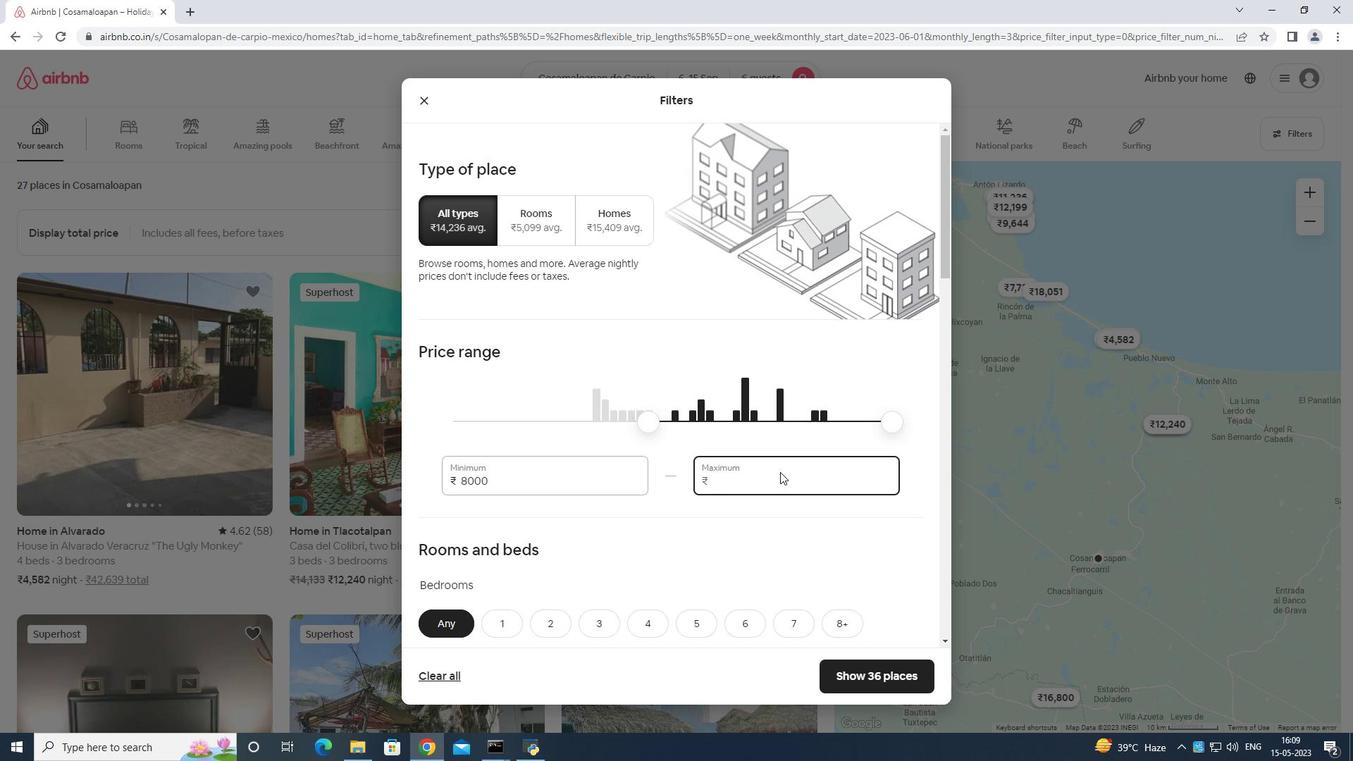 
Action: Key pressed 2000
Screenshot: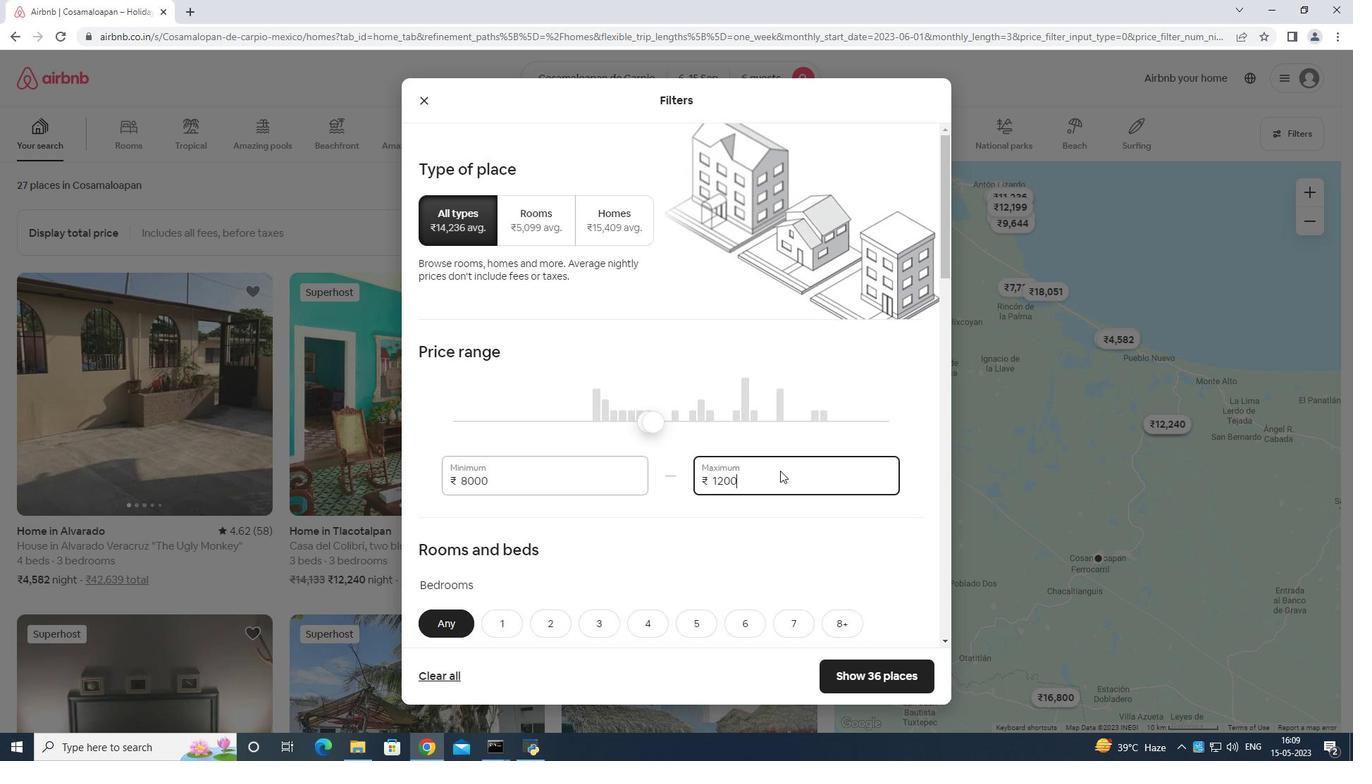
Action: Mouse moved to (778, 469)
Screenshot: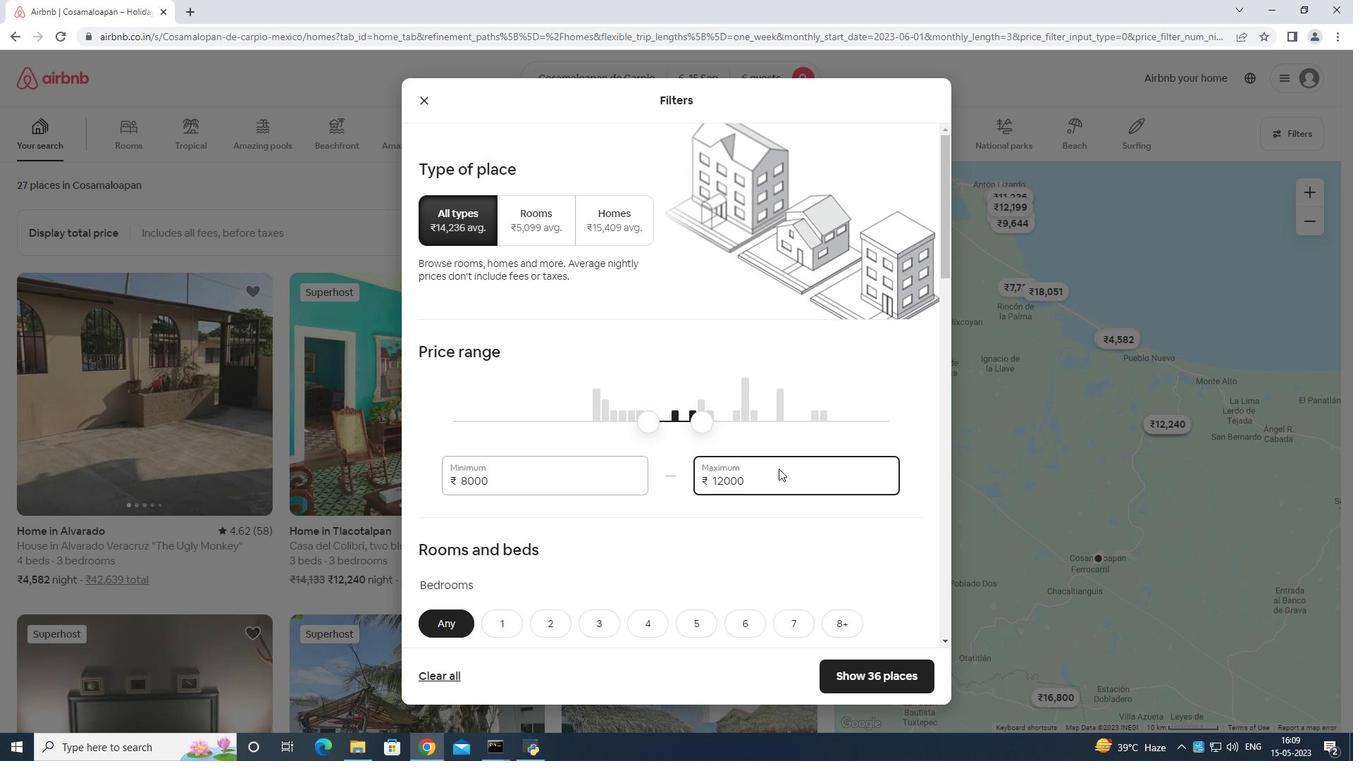 
Action: Mouse scrolled (778, 468) with delta (0, 0)
Screenshot: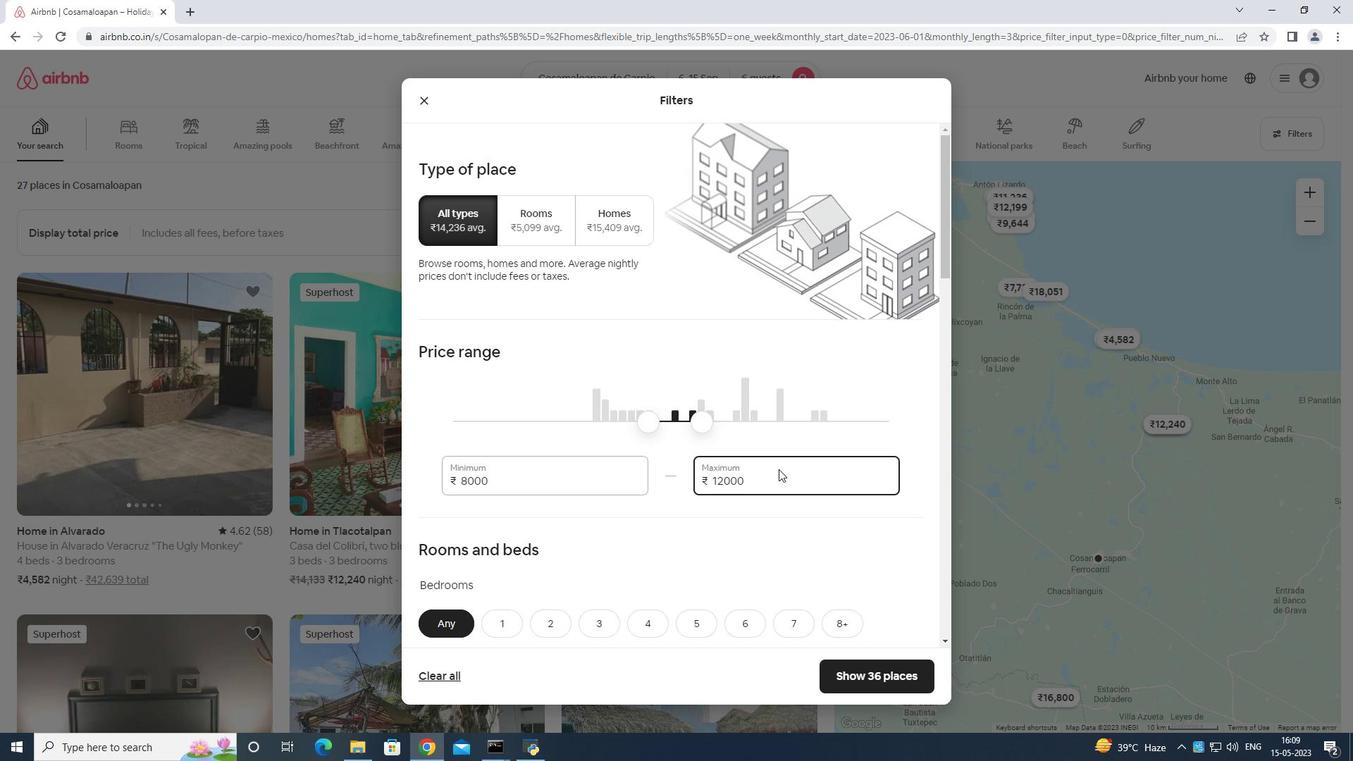 
Action: Mouse scrolled (778, 468) with delta (0, 0)
Screenshot: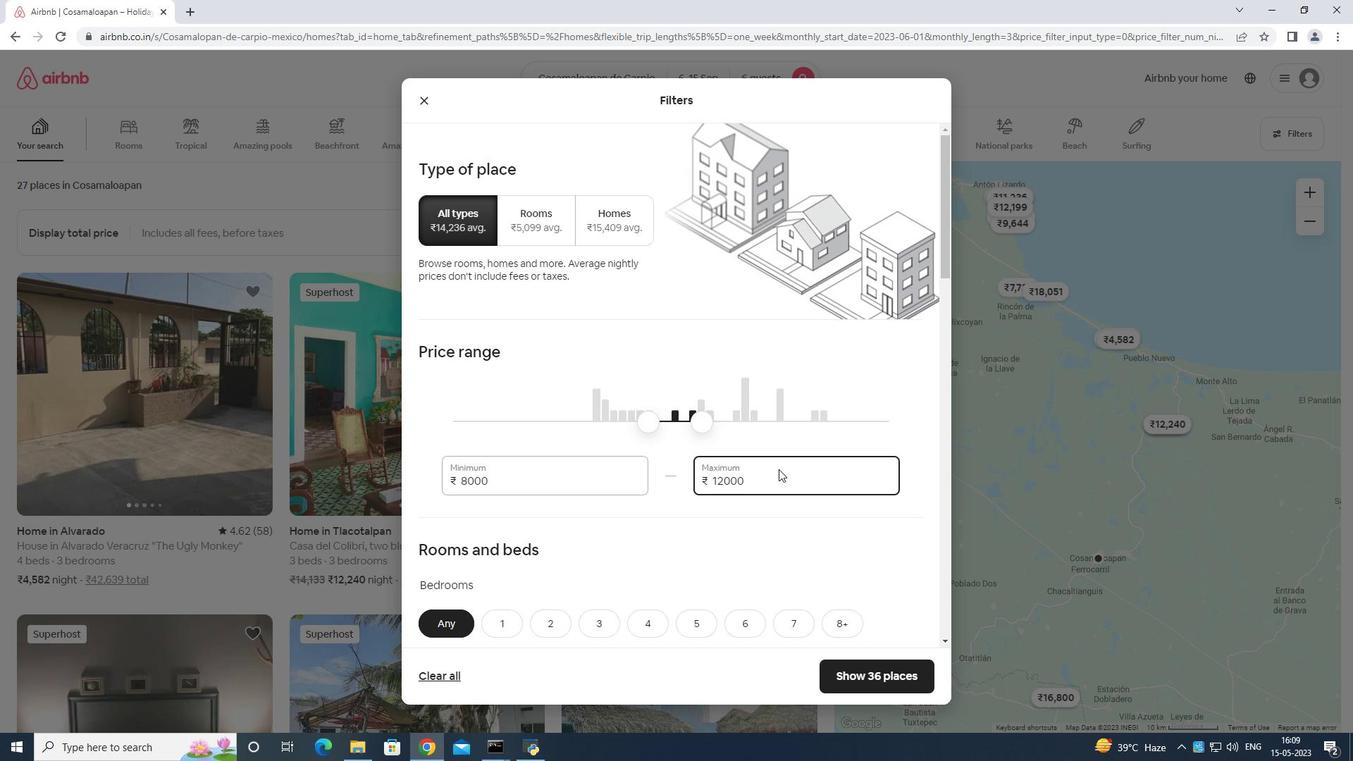 
Action: Mouse scrolled (778, 468) with delta (0, 0)
Screenshot: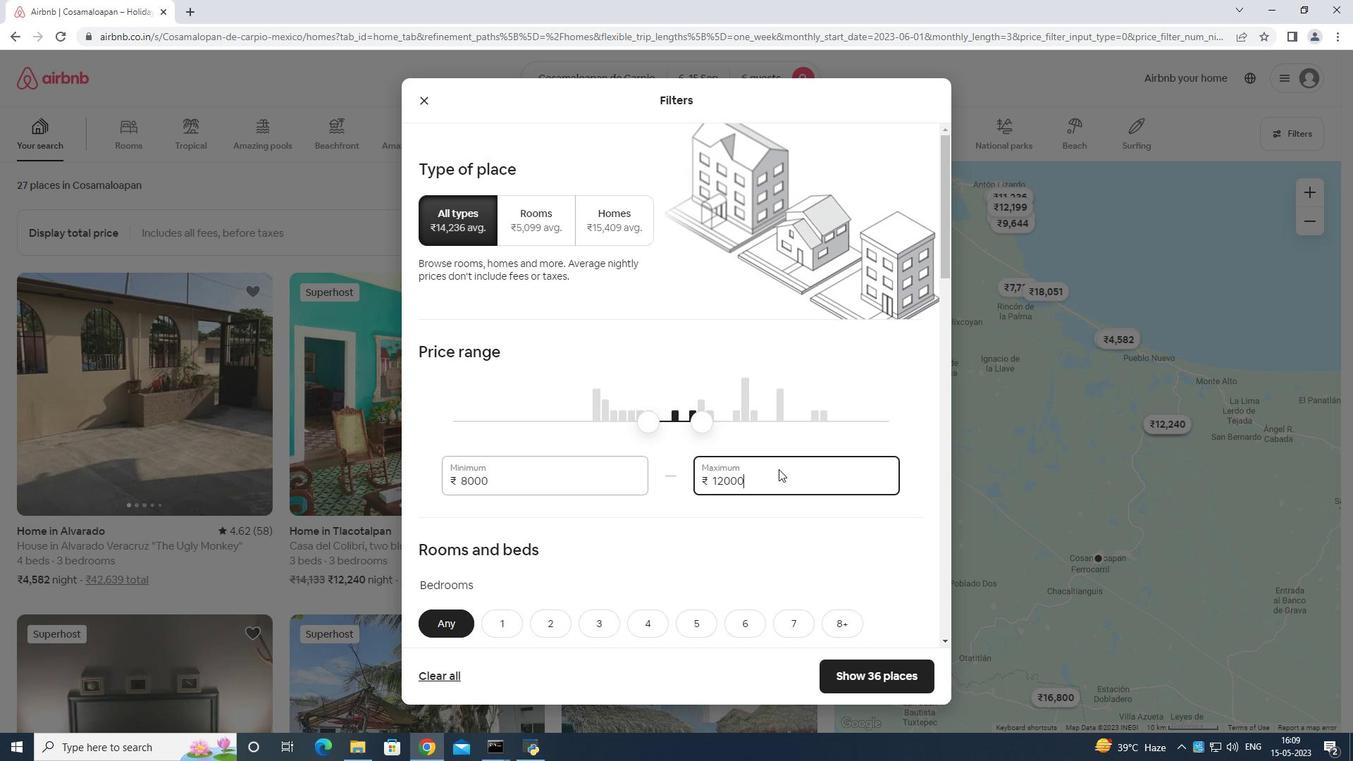 
Action: Mouse moved to (736, 415)
Screenshot: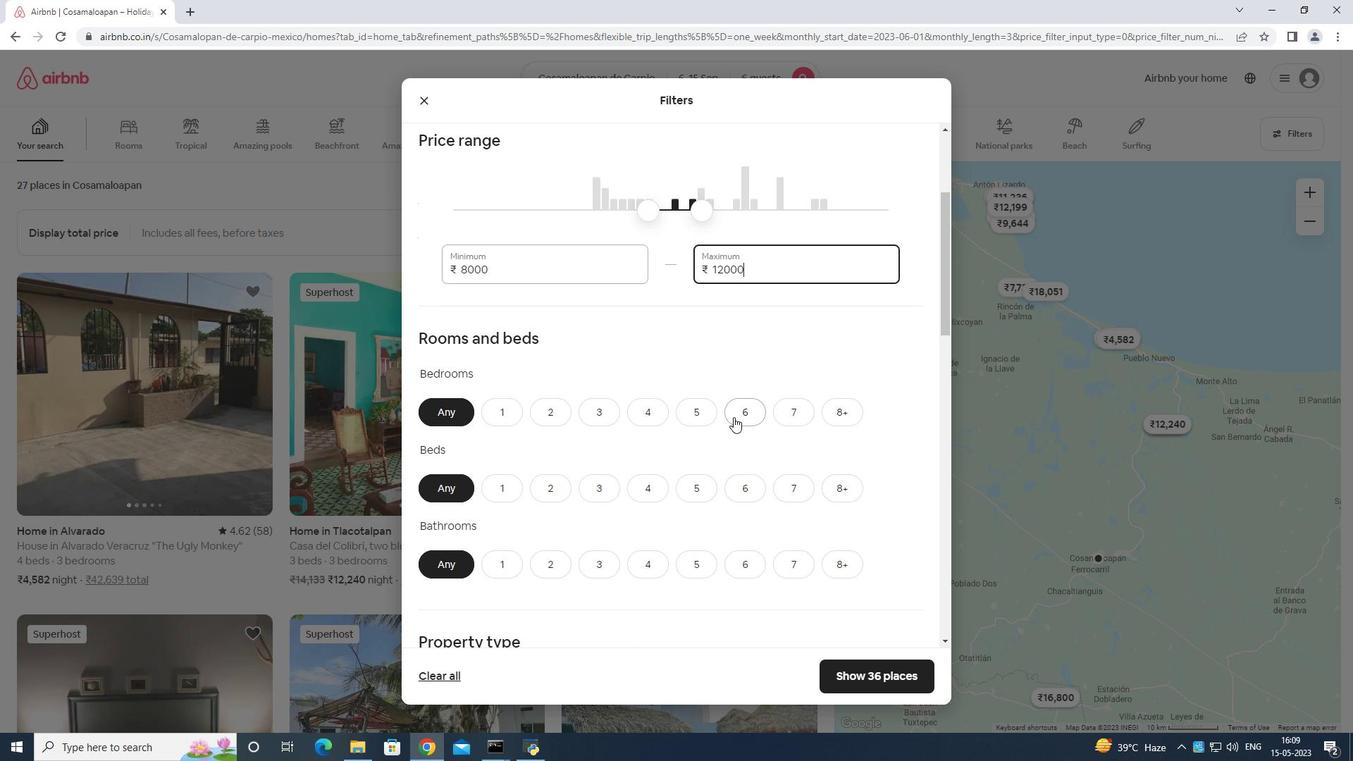 
Action: Mouse pressed left at (736, 415)
Screenshot: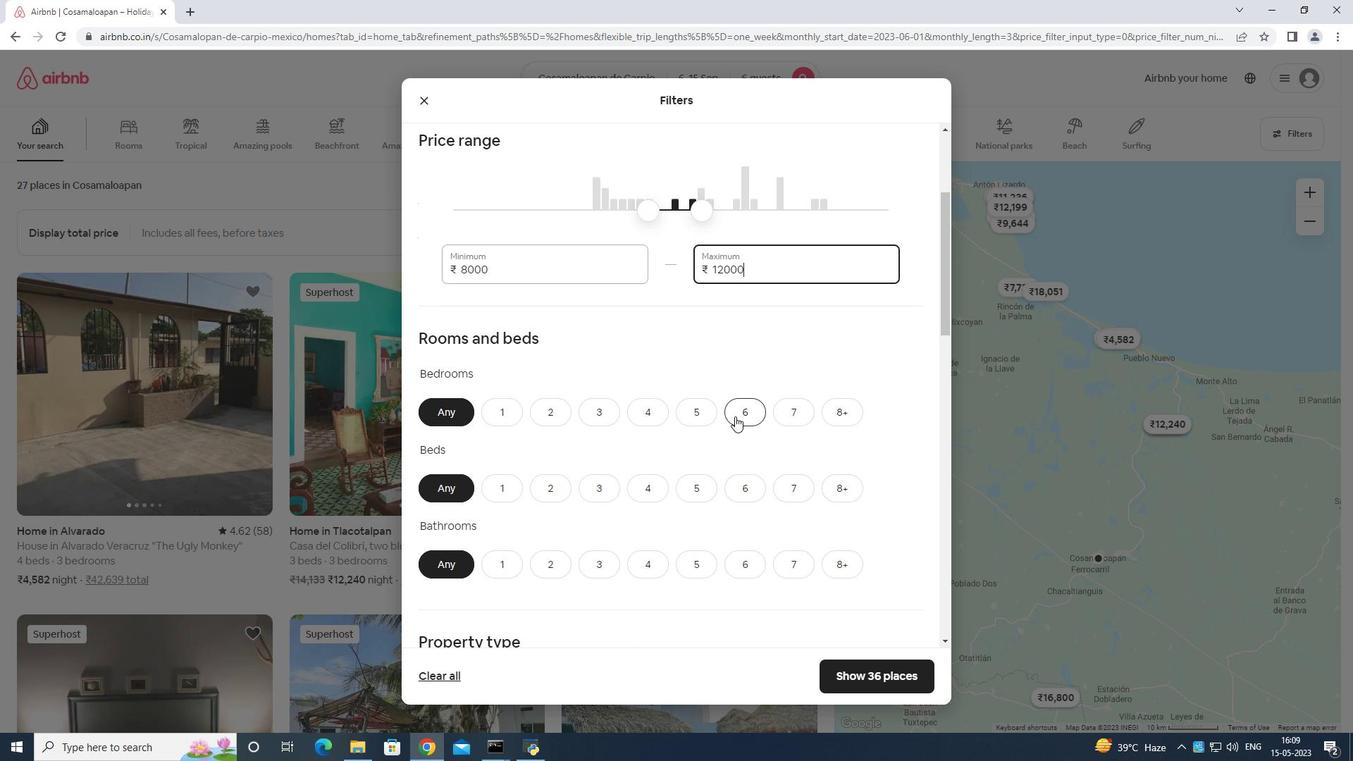 
Action: Mouse moved to (752, 488)
Screenshot: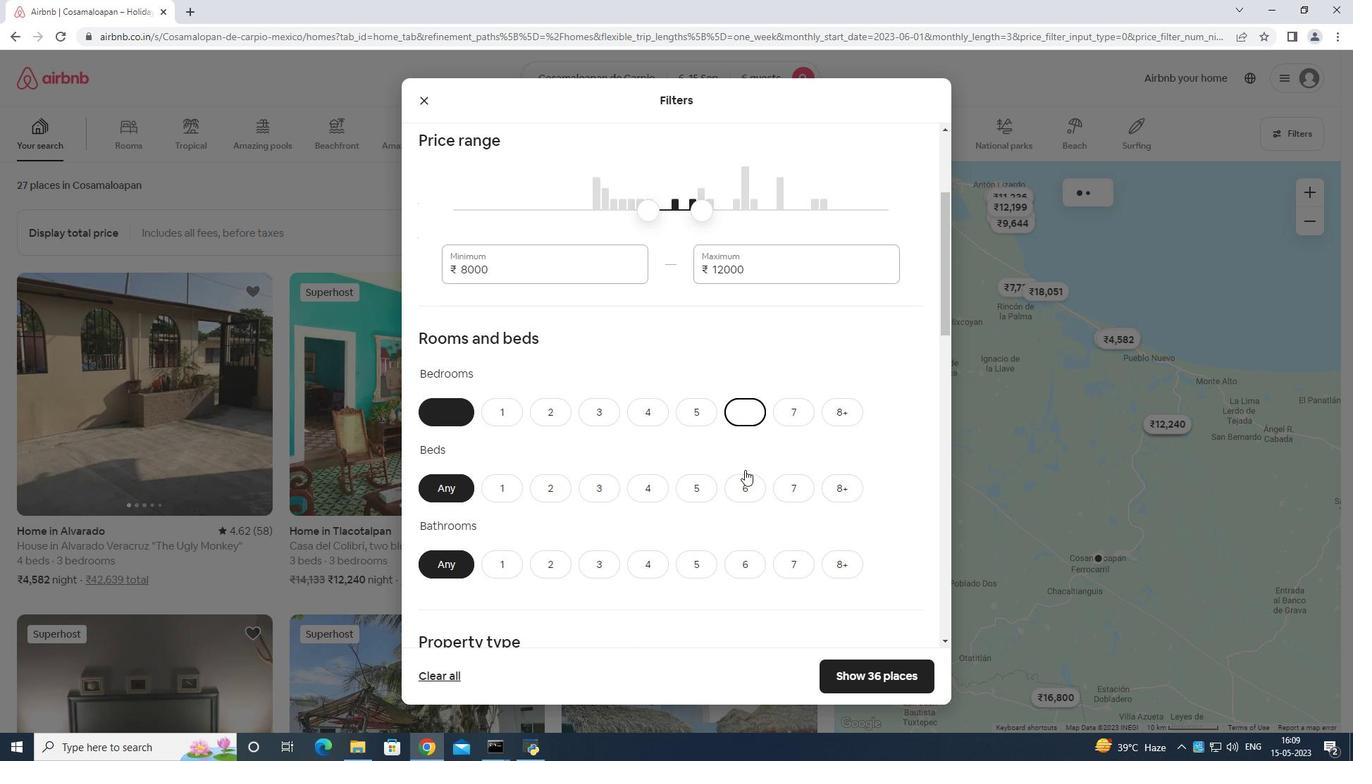 
Action: Mouse pressed left at (752, 488)
Screenshot: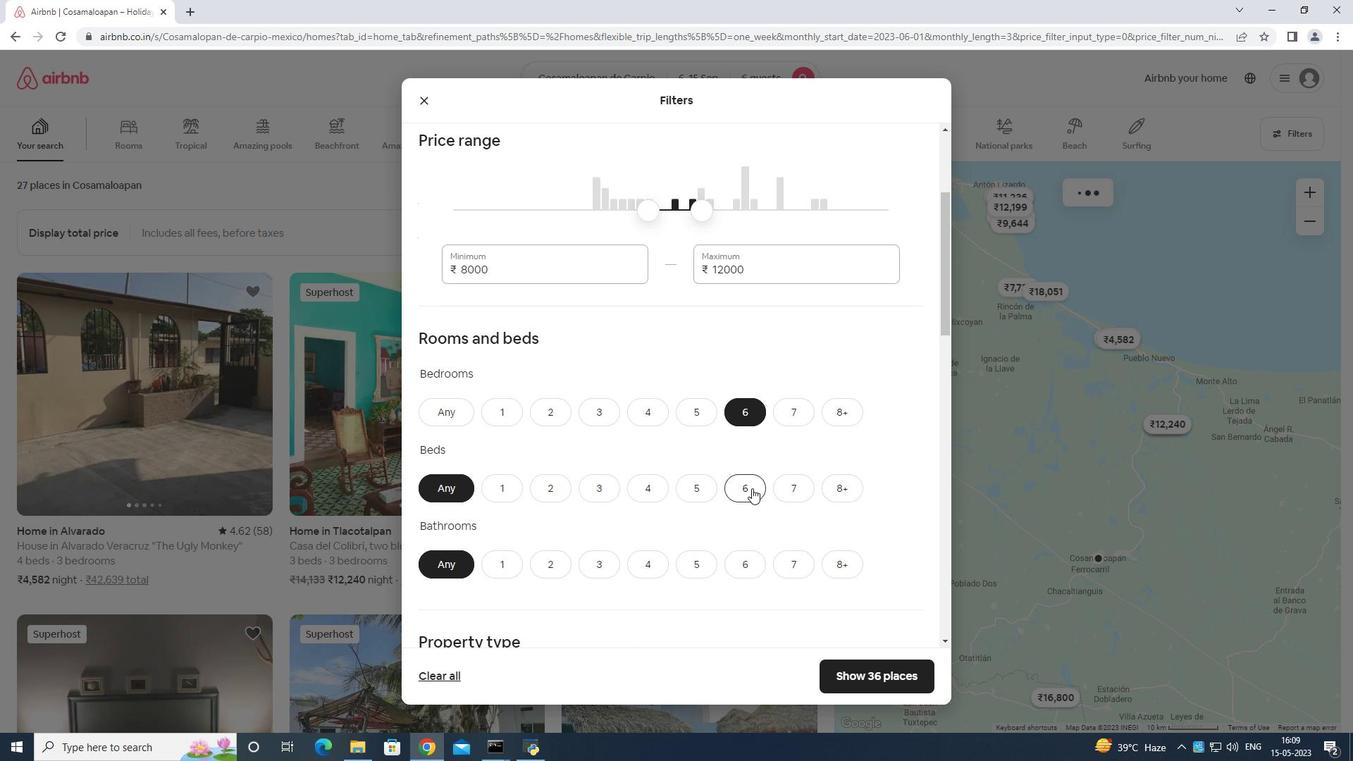 
Action: Mouse moved to (750, 570)
Screenshot: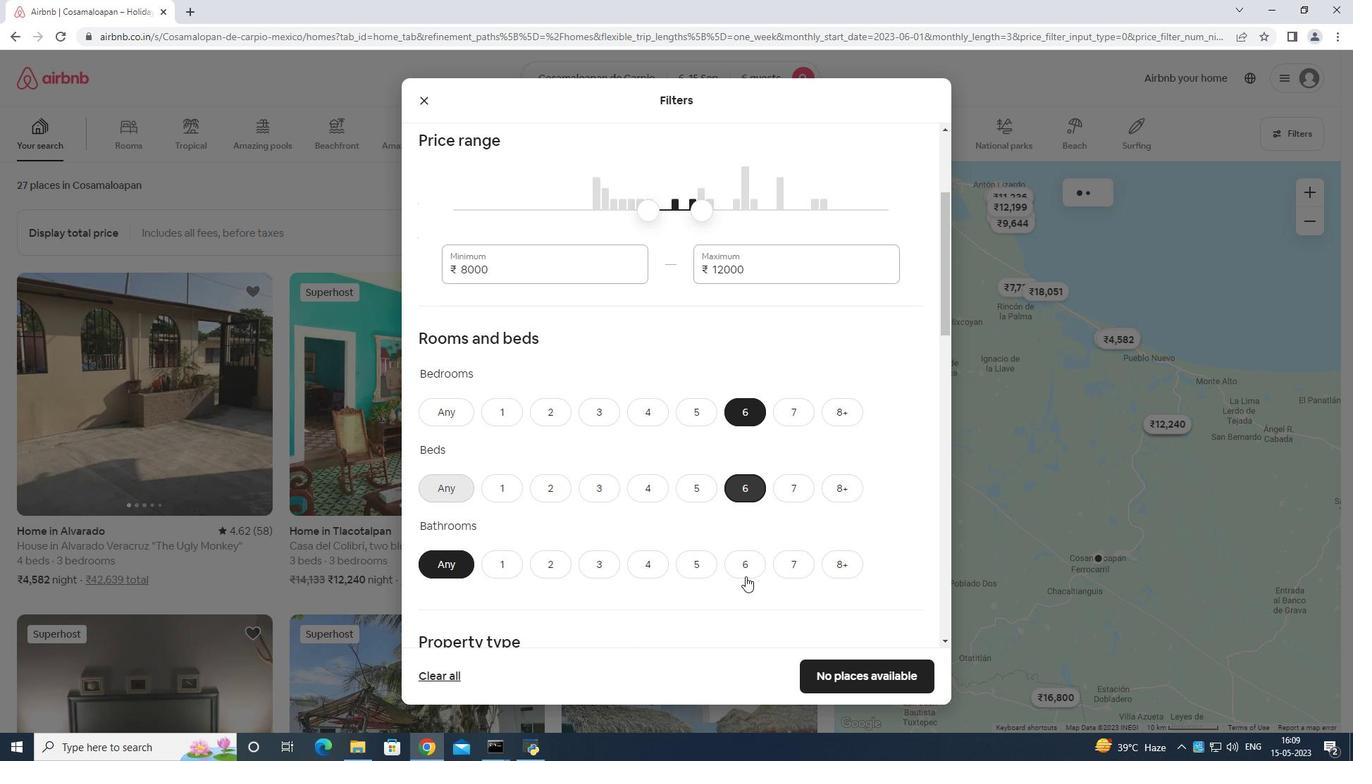 
Action: Mouse pressed left at (750, 570)
Screenshot: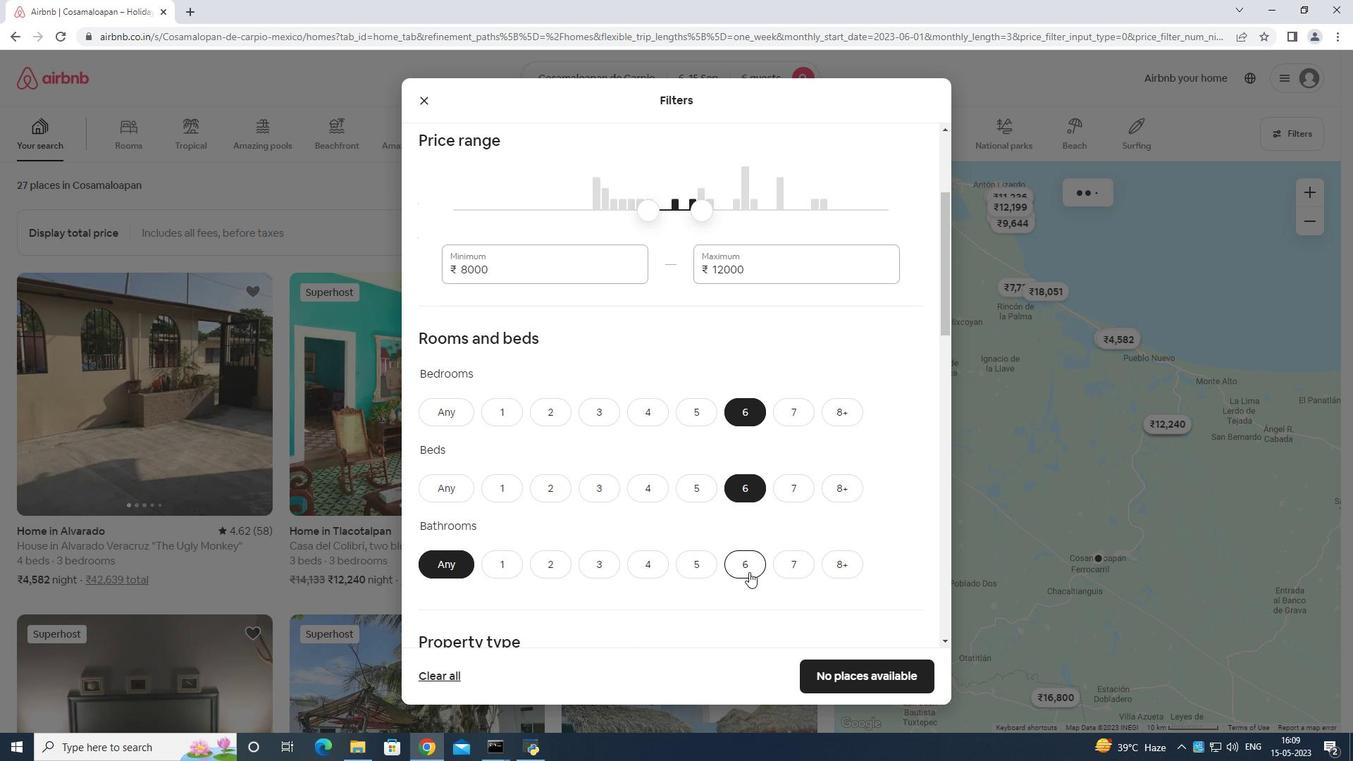
Action: Mouse moved to (730, 529)
Screenshot: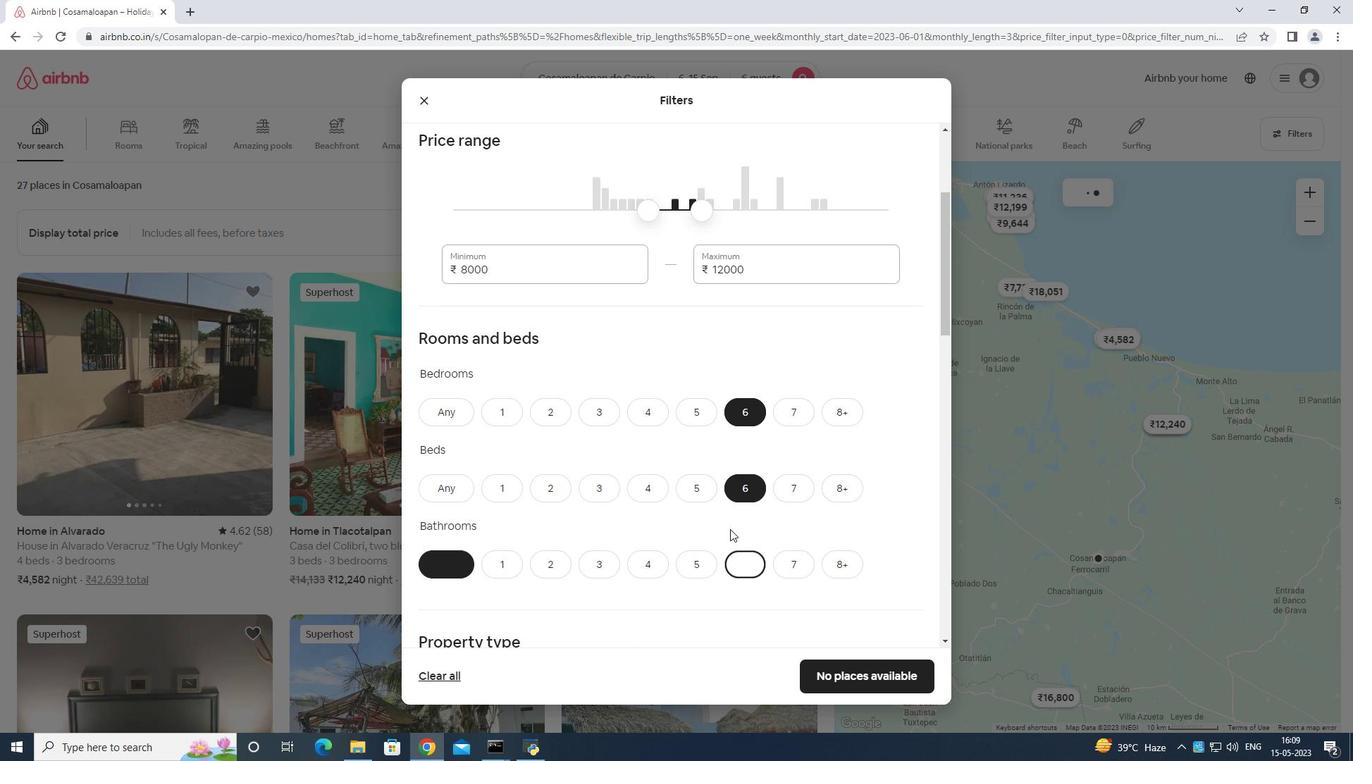 
Action: Mouse scrolled (730, 528) with delta (0, 0)
Screenshot: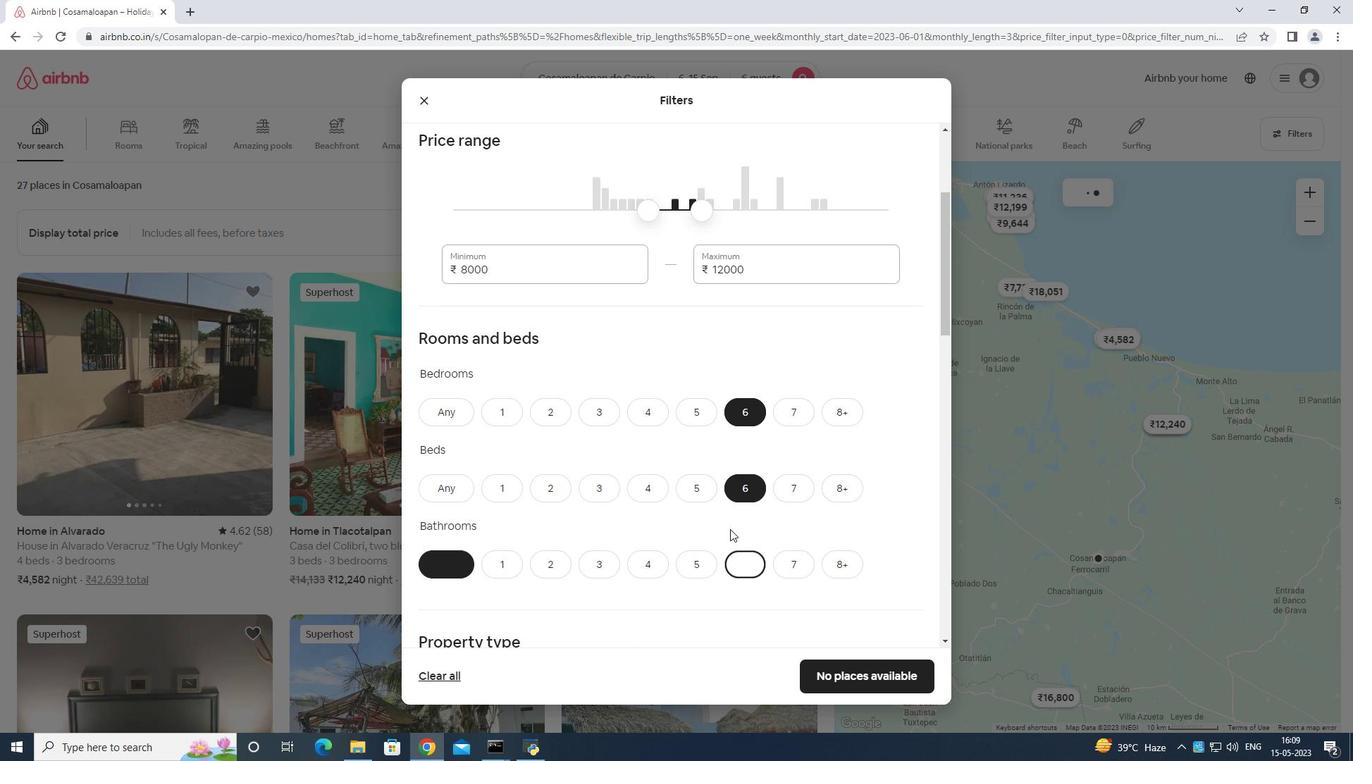 
Action: Mouse moved to (733, 533)
Screenshot: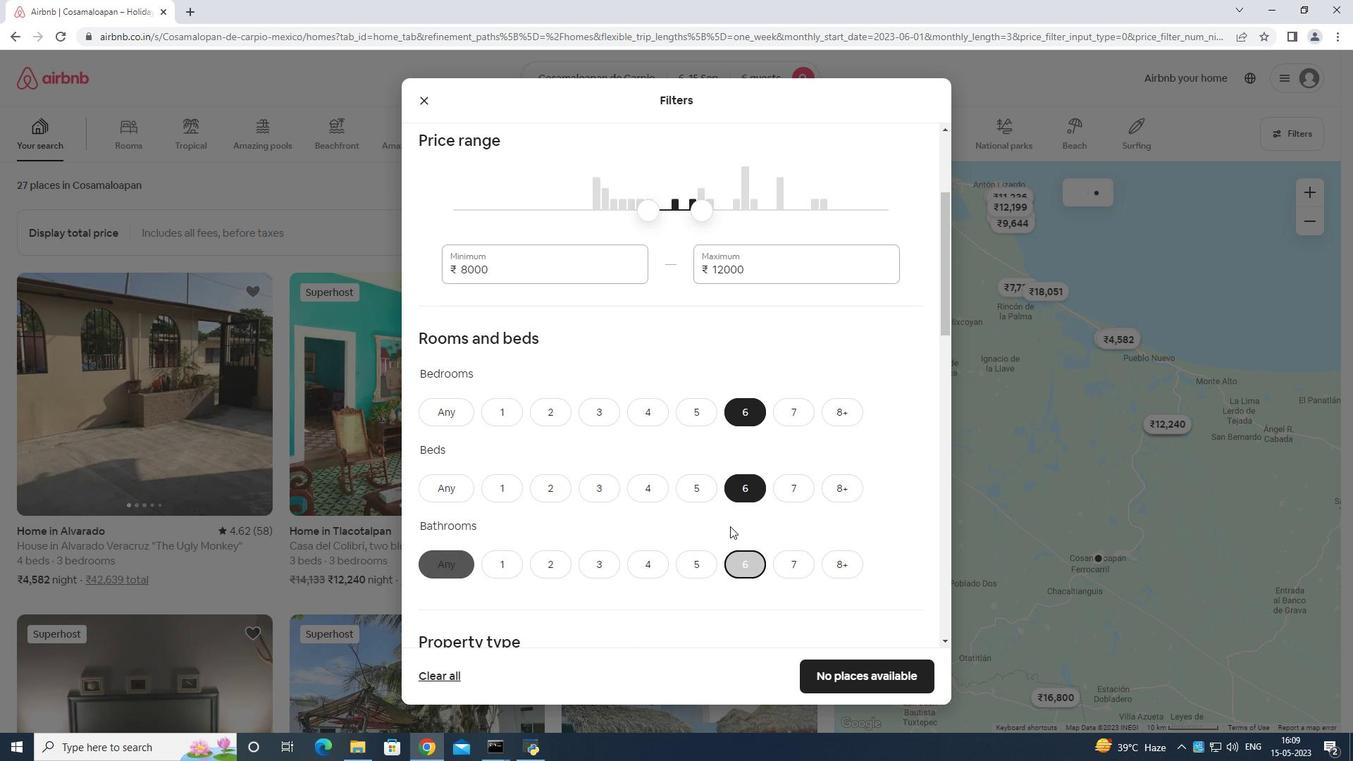 
Action: Mouse scrolled (733, 532) with delta (0, 0)
Screenshot: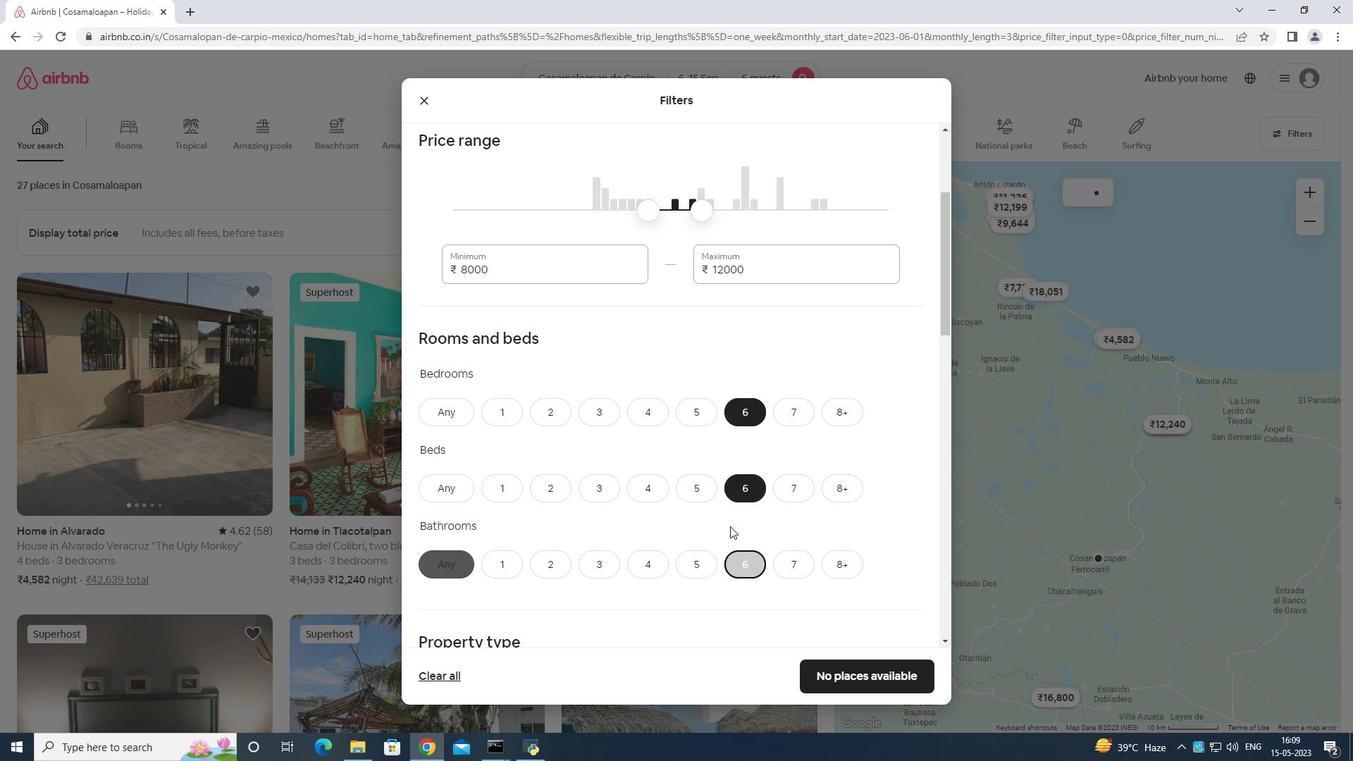 
Action: Mouse scrolled (733, 532) with delta (0, 0)
Screenshot: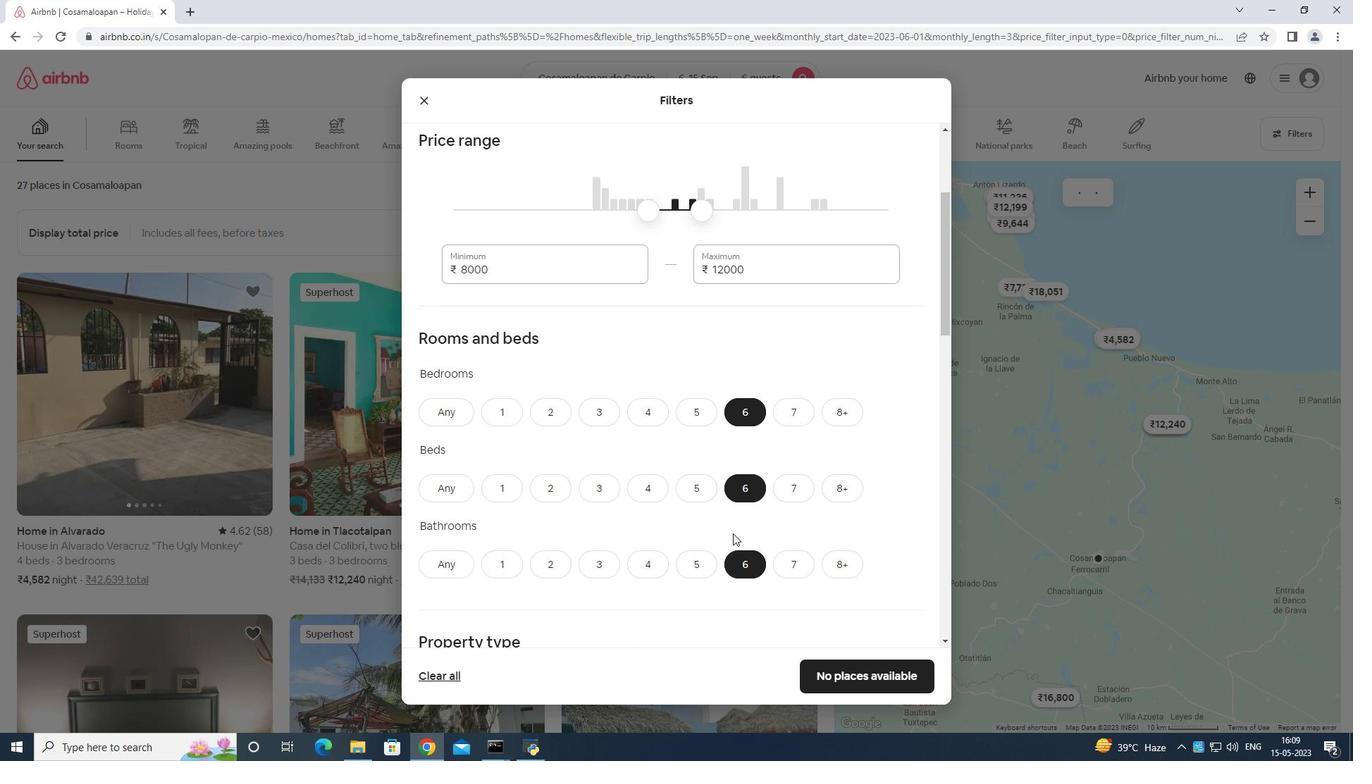 
Action: Mouse moved to (523, 499)
Screenshot: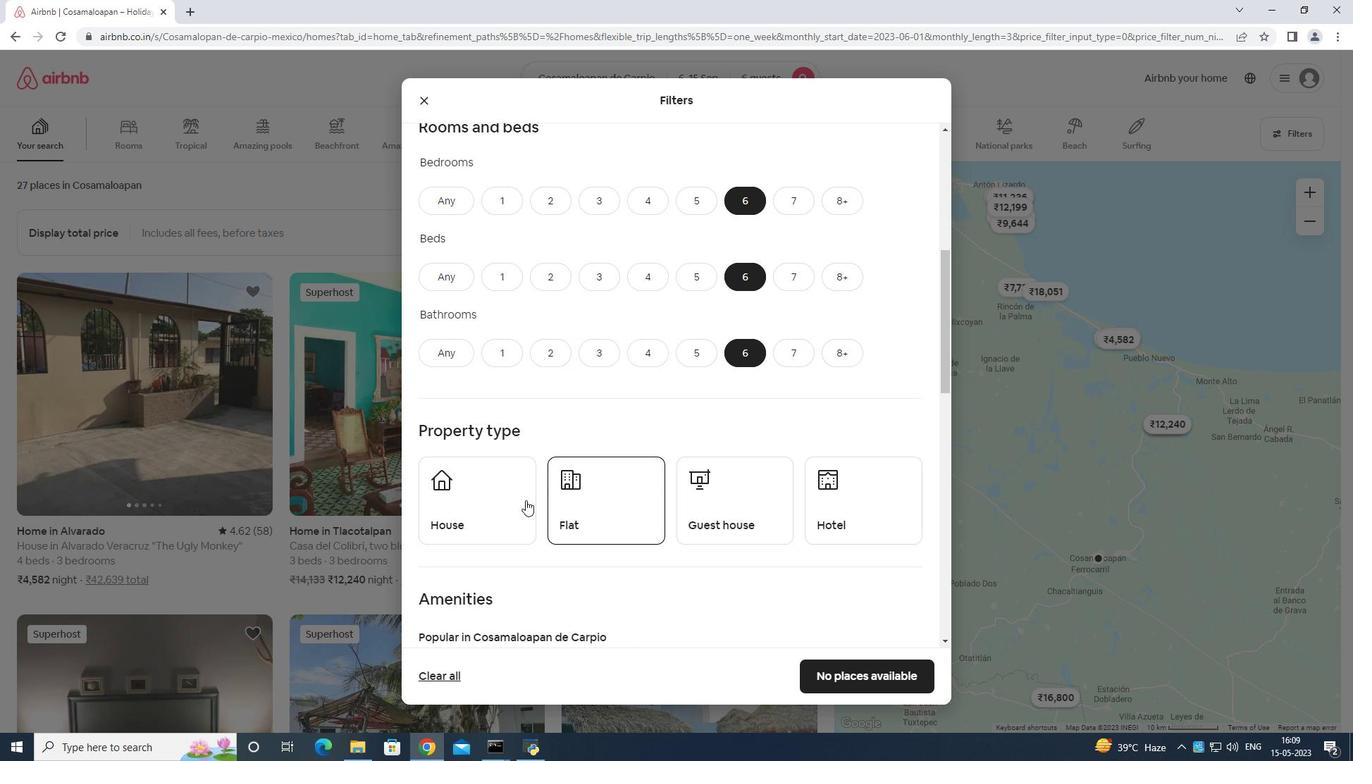
Action: Mouse pressed left at (523, 499)
Screenshot: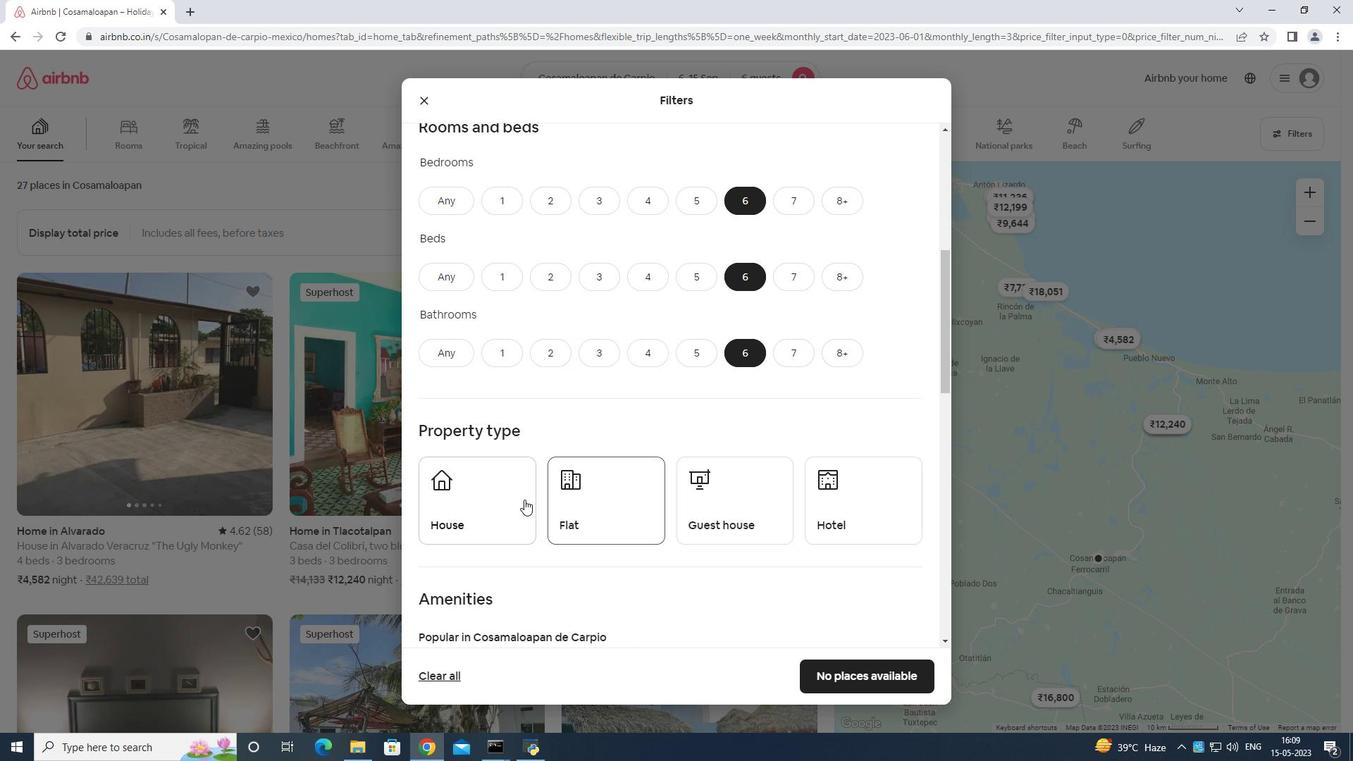 
Action: Mouse moved to (589, 499)
Screenshot: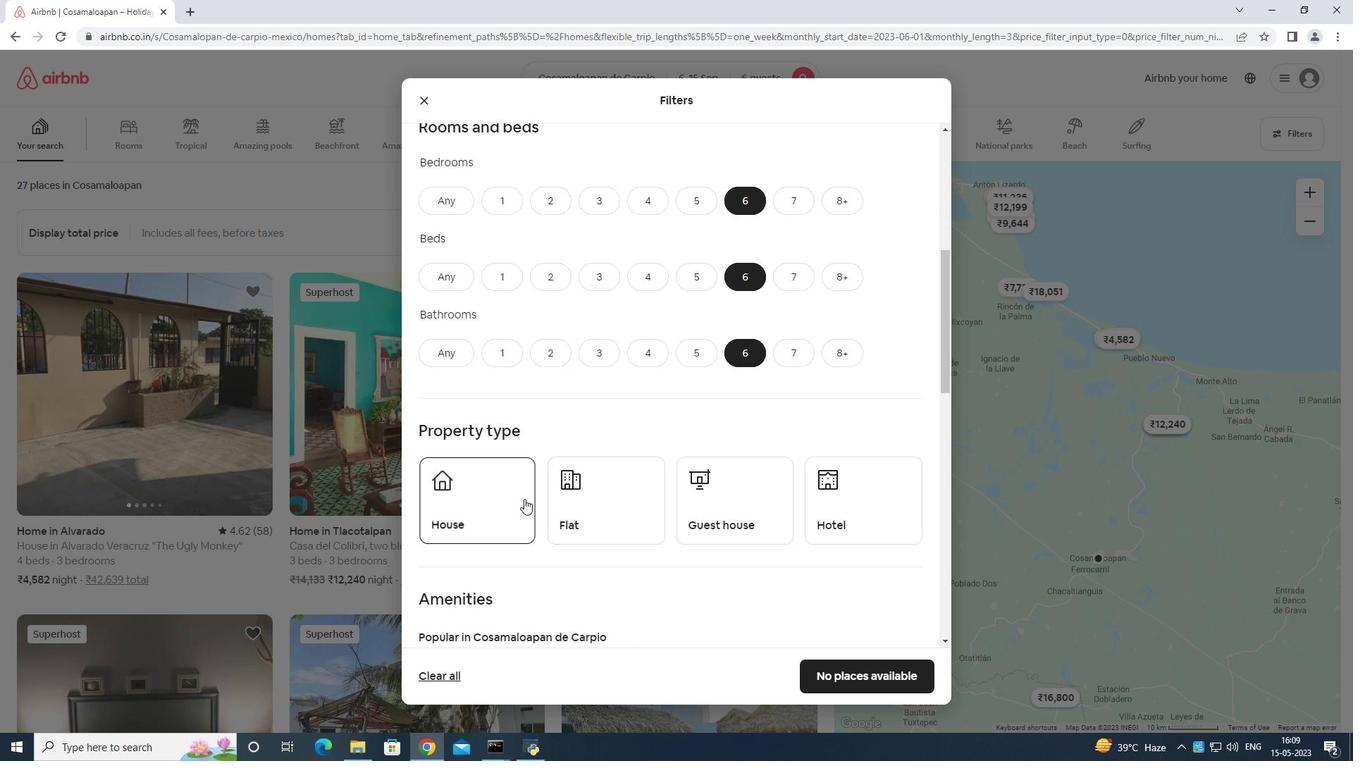
Action: Mouse pressed left at (589, 499)
Screenshot: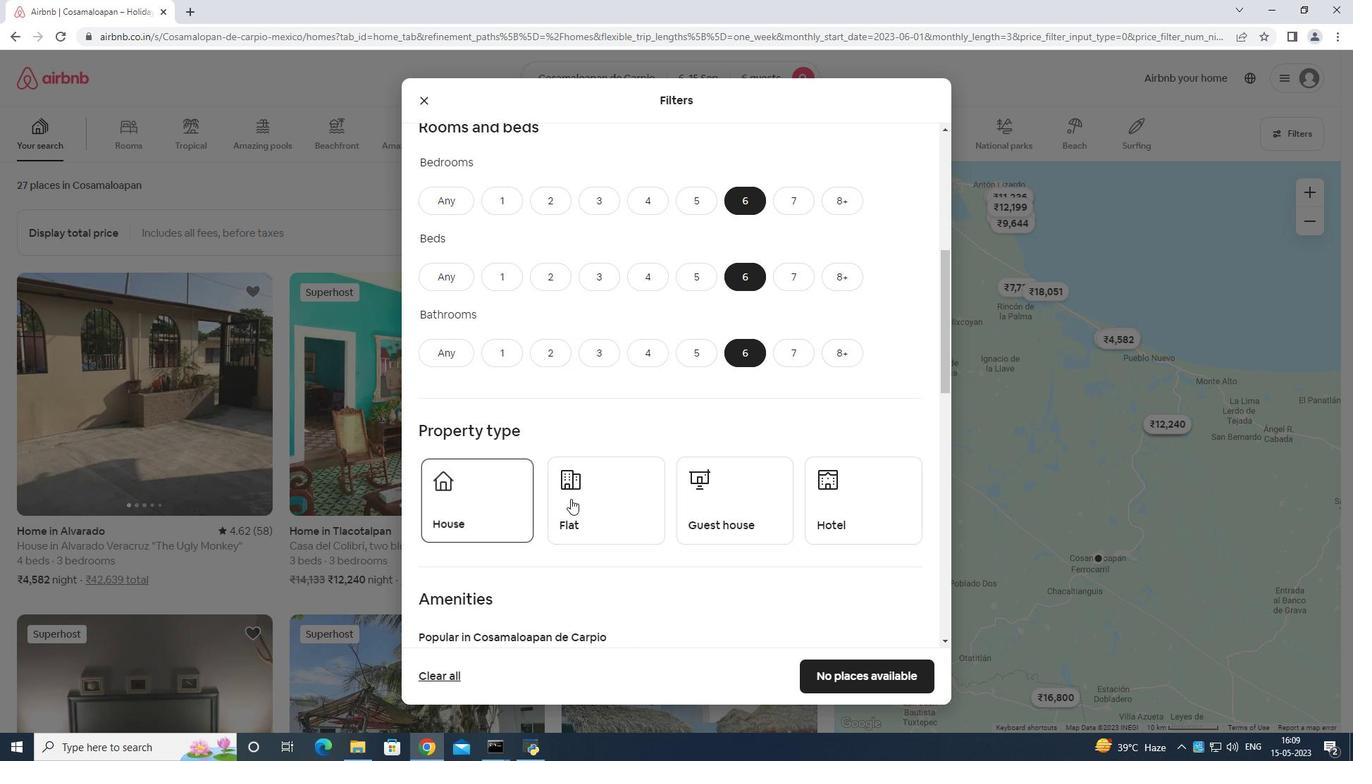 
Action: Mouse moved to (711, 498)
Screenshot: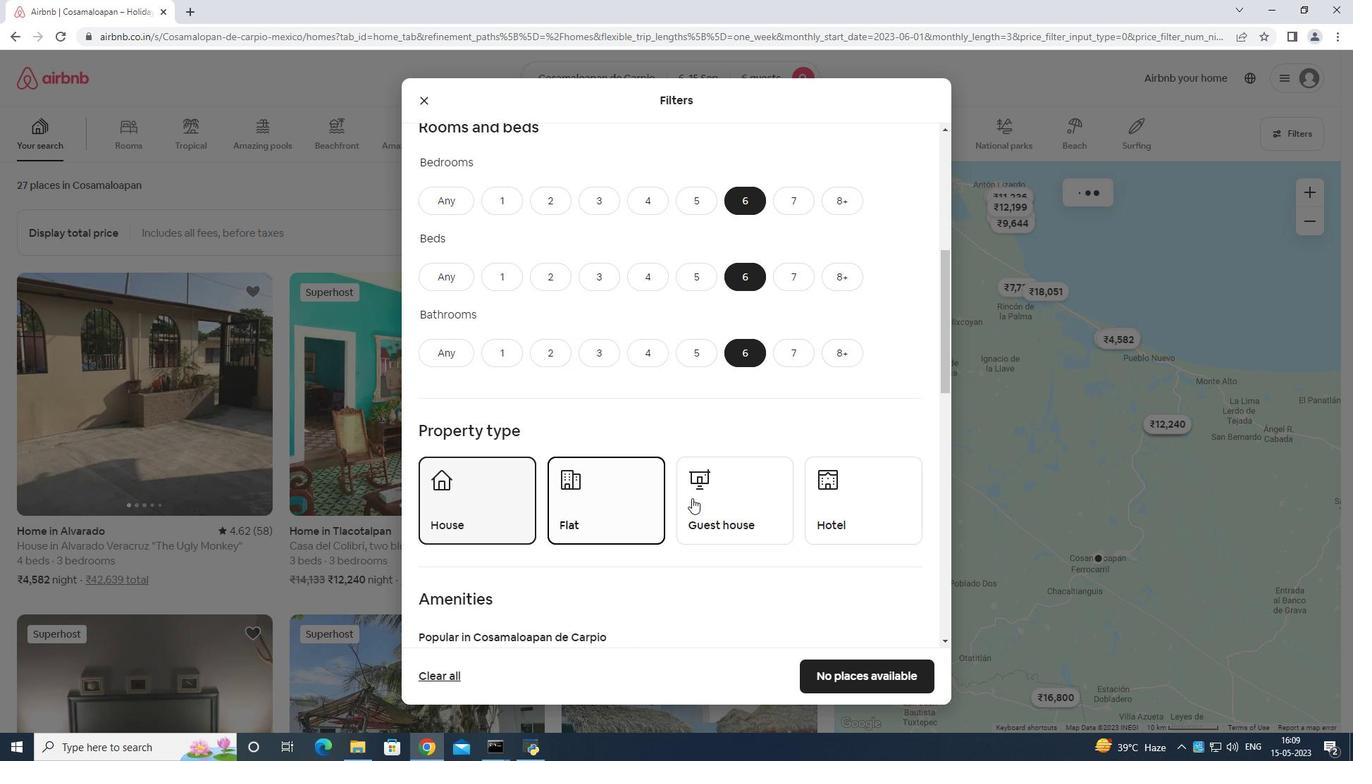 
Action: Mouse pressed left at (711, 498)
Screenshot: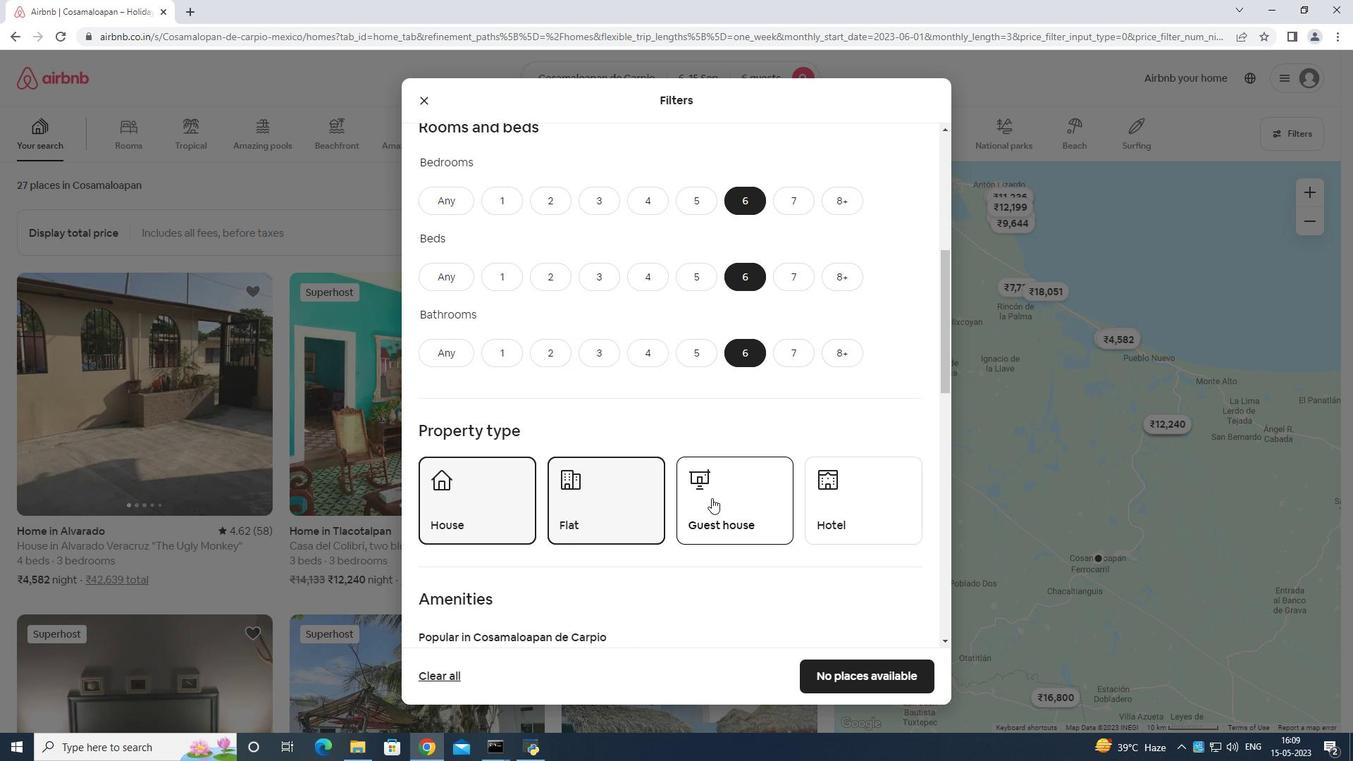 
Action: Mouse moved to (718, 496)
Screenshot: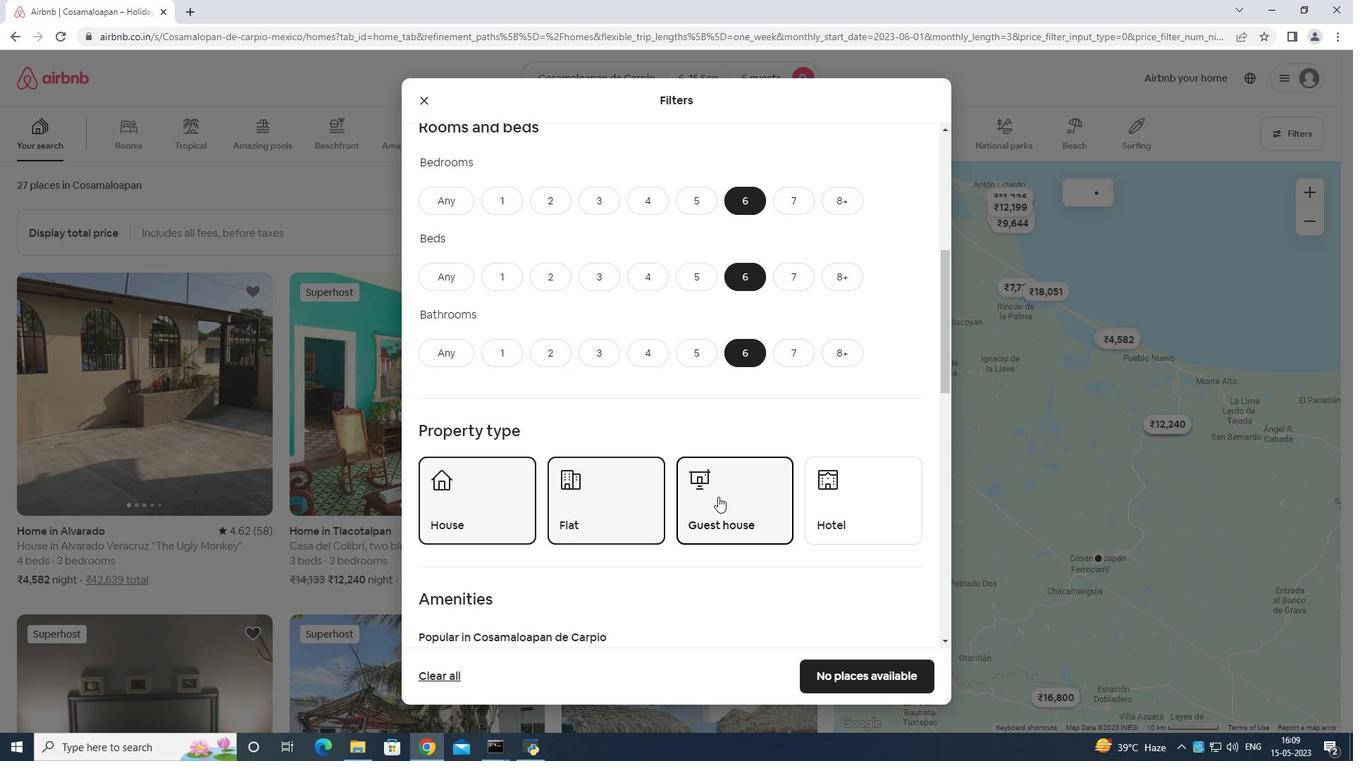 
Action: Mouse scrolled (718, 496) with delta (0, 0)
Screenshot: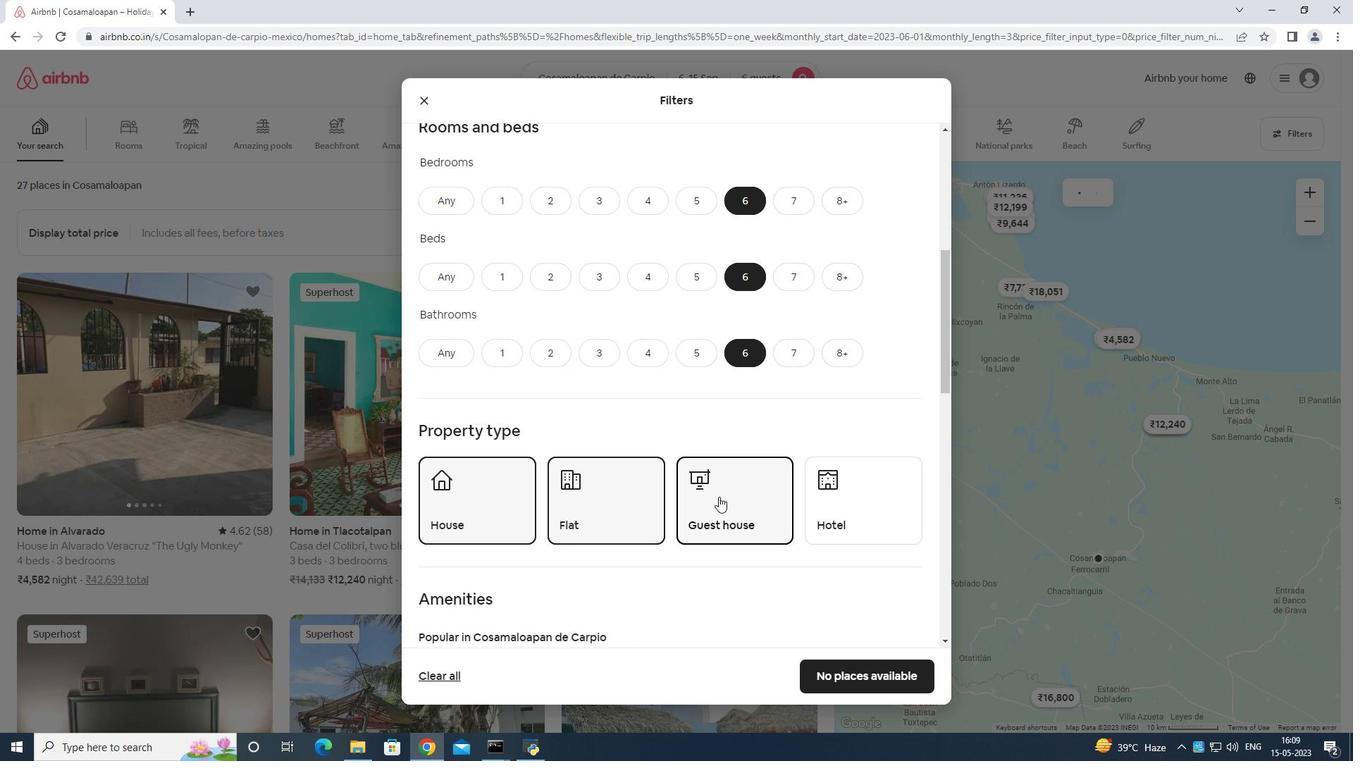 
Action: Mouse moved to (719, 496)
Screenshot: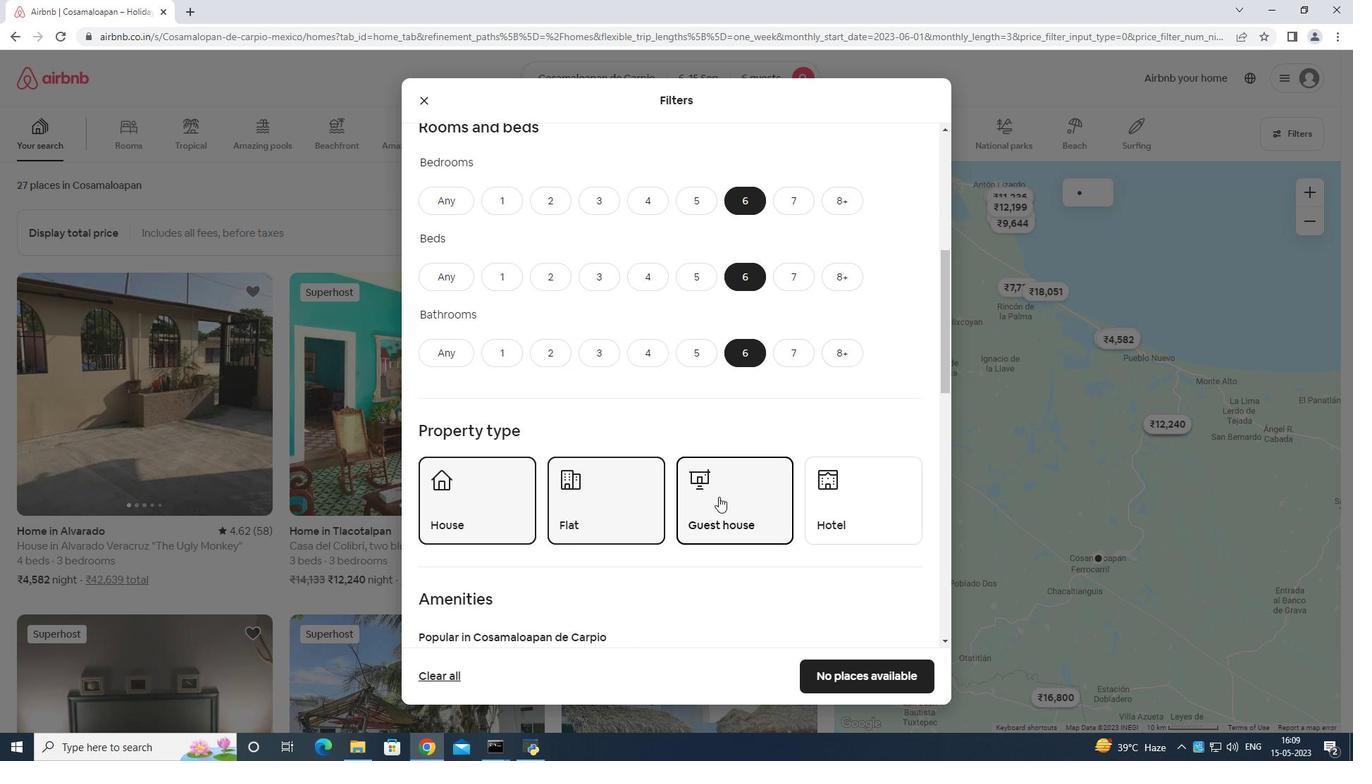 
Action: Mouse scrolled (719, 496) with delta (0, 0)
Screenshot: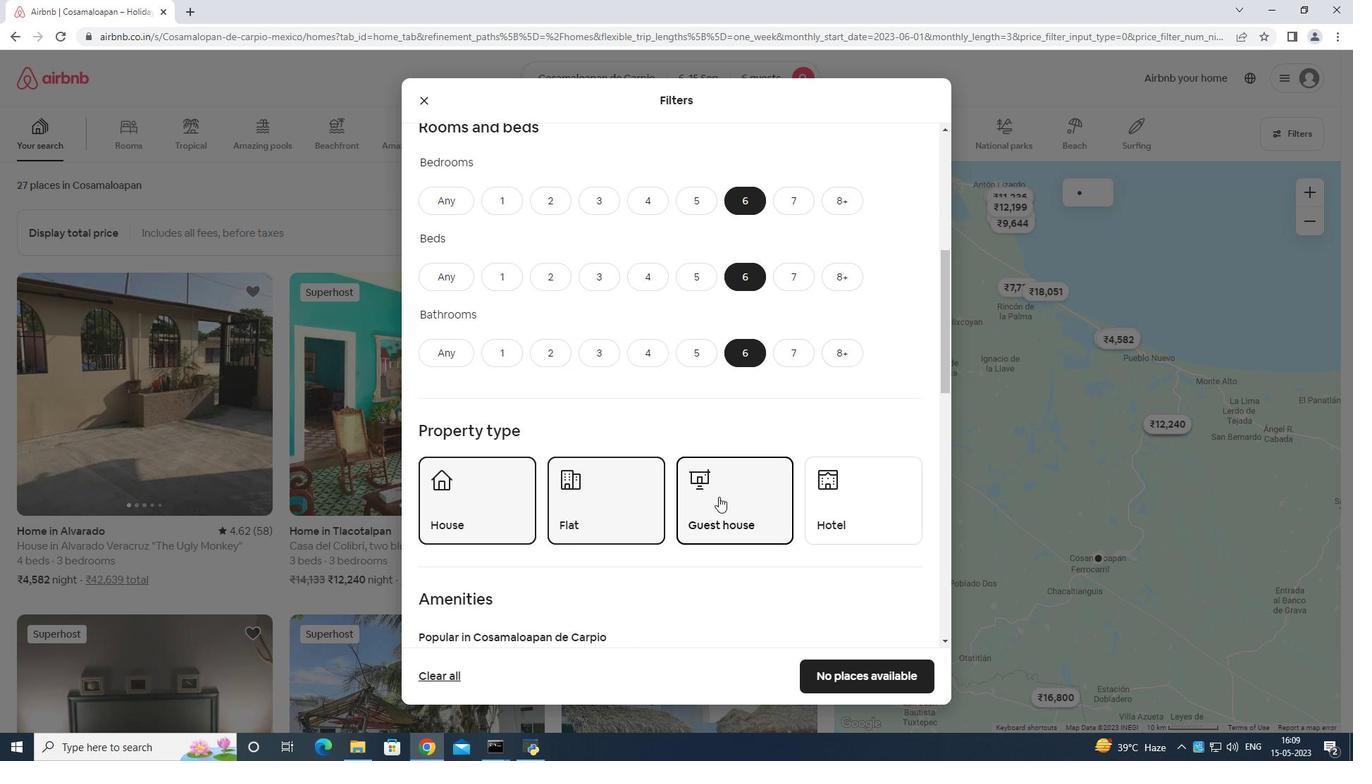 
Action: Mouse scrolled (719, 496) with delta (0, 0)
Screenshot: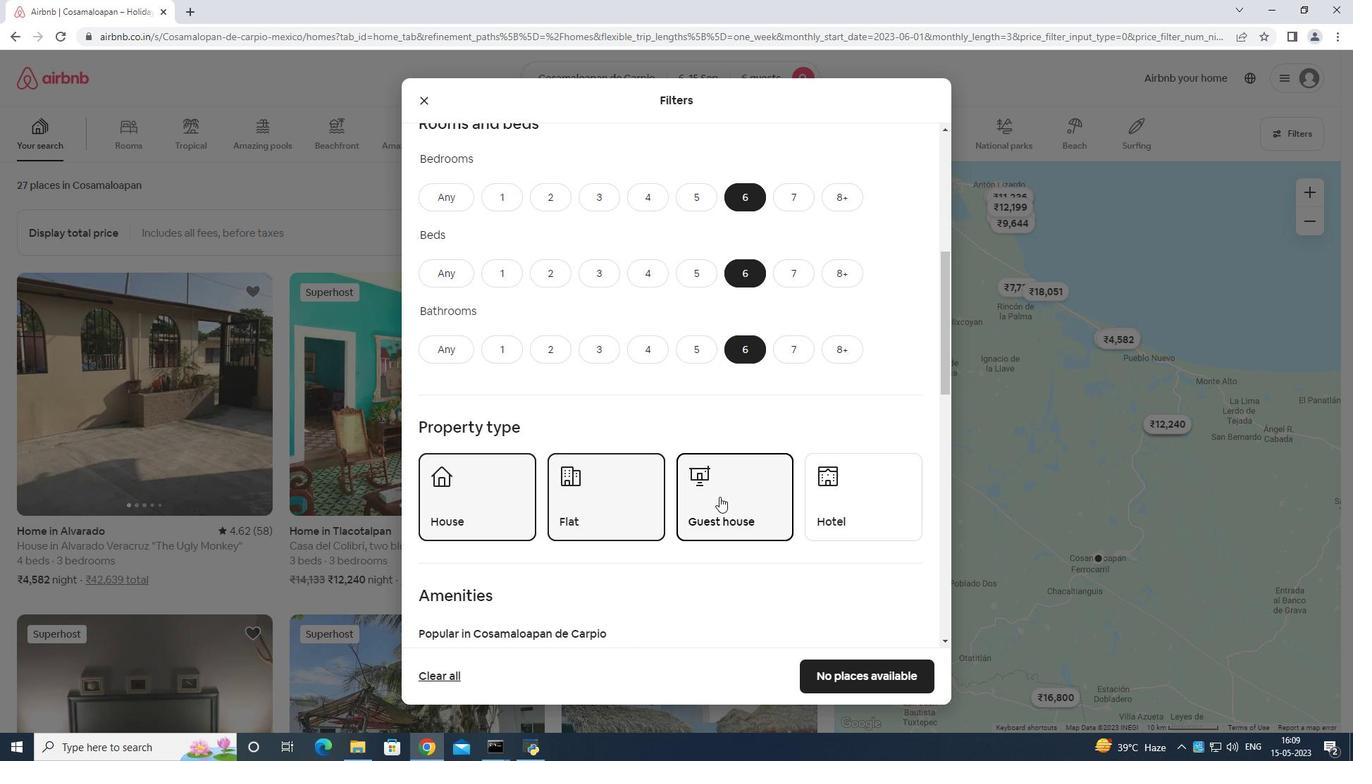 
Action: Mouse moved to (449, 487)
Screenshot: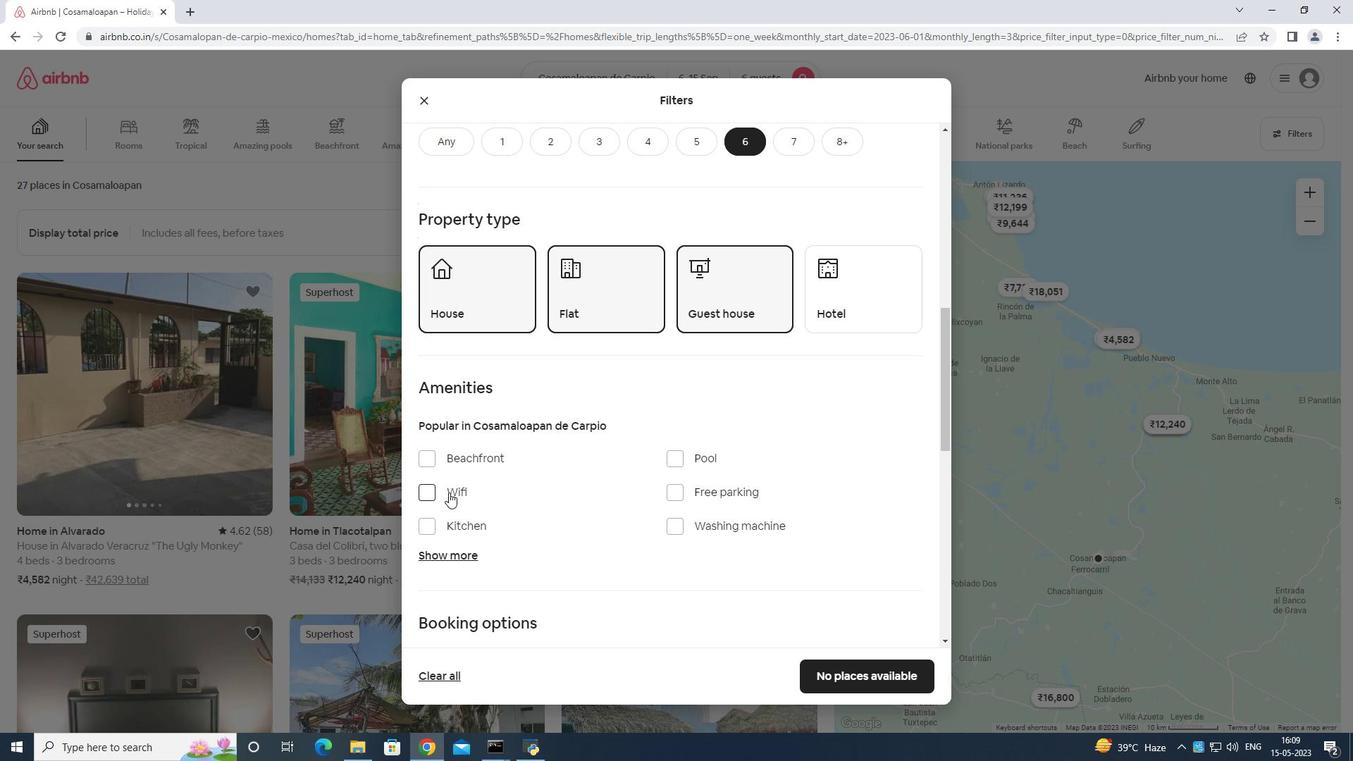 
Action: Mouse pressed left at (449, 487)
Screenshot: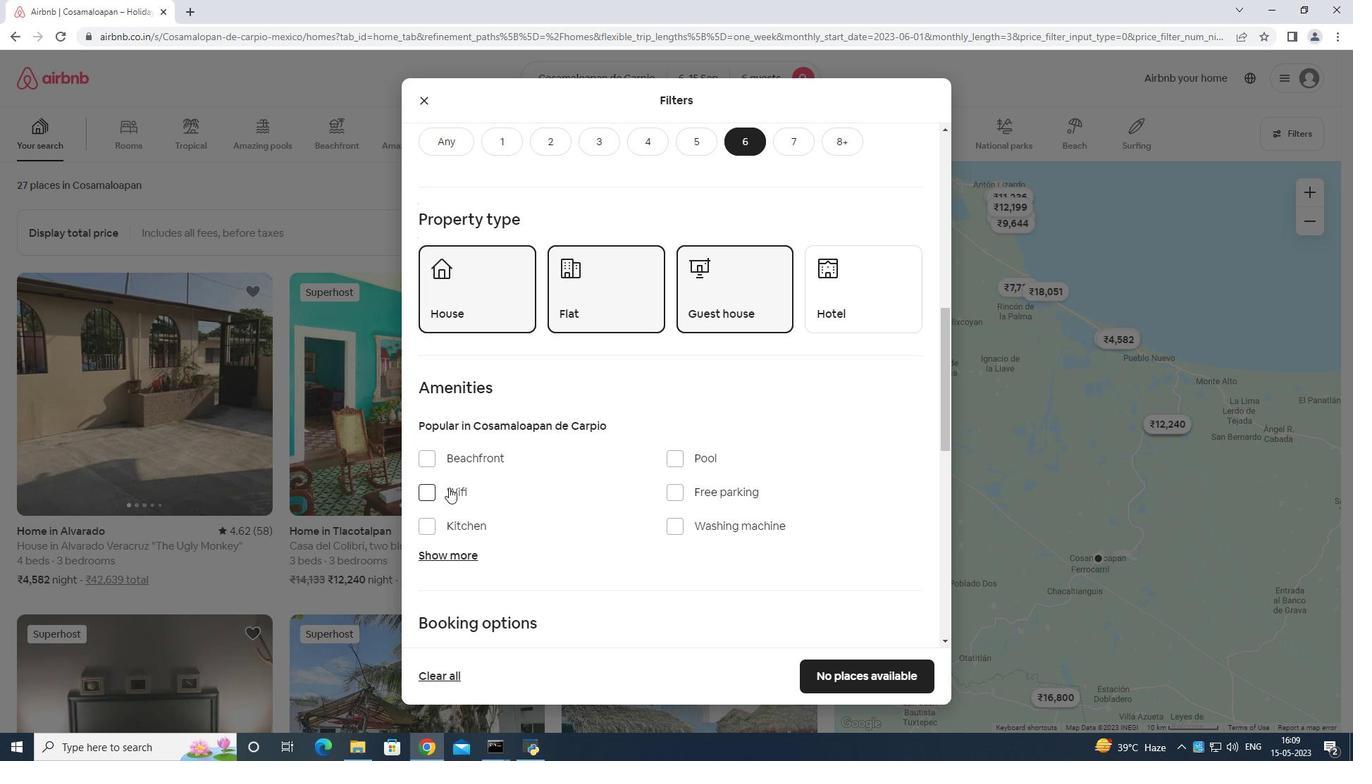 
Action: Mouse moved to (659, 485)
Screenshot: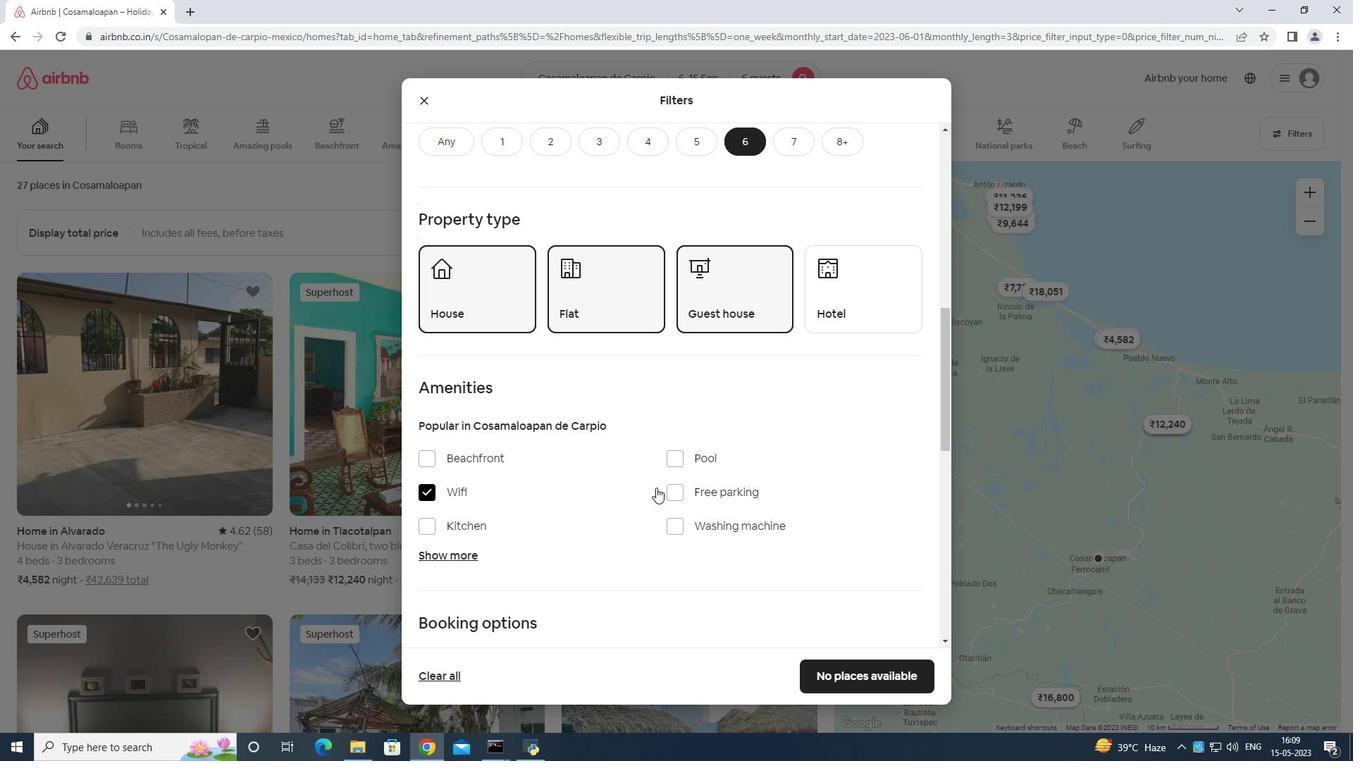 
Action: Mouse pressed left at (659, 485)
Screenshot: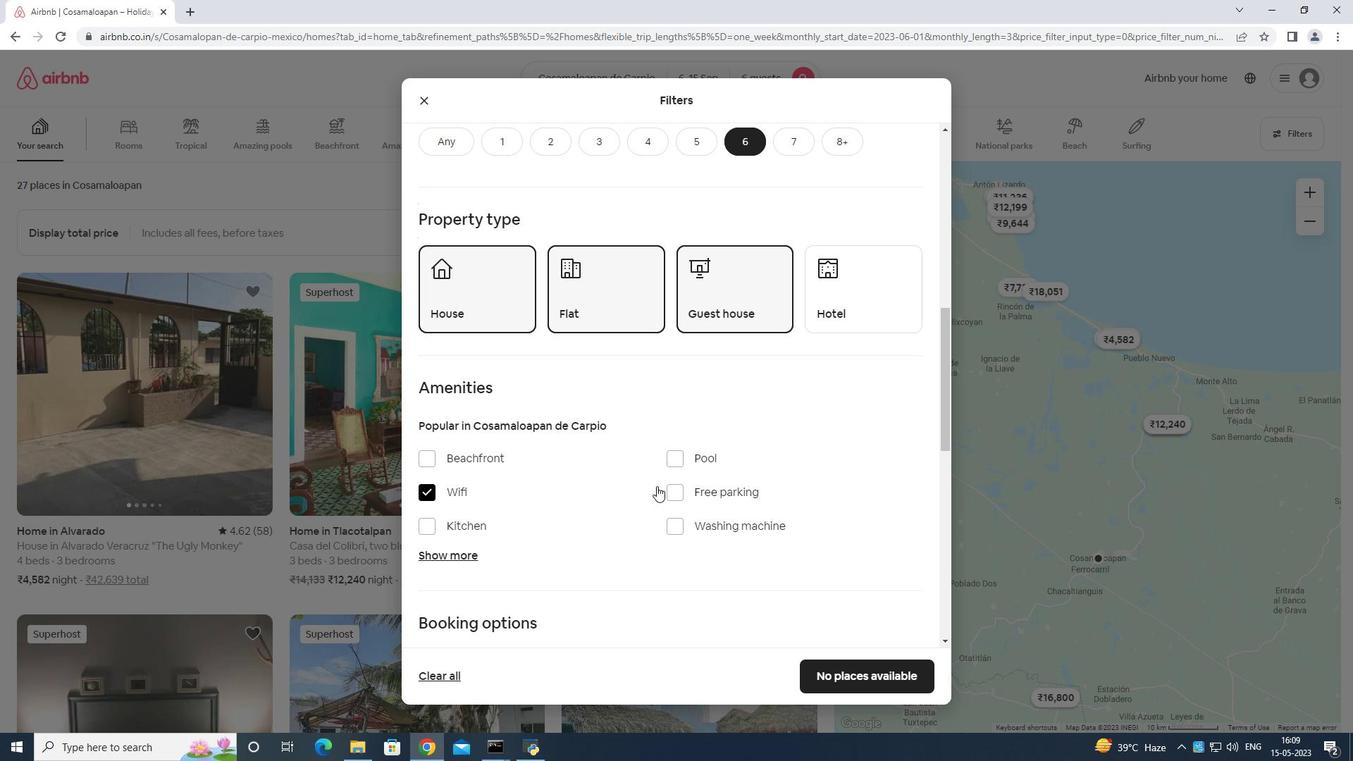 
Action: Mouse moved to (673, 491)
Screenshot: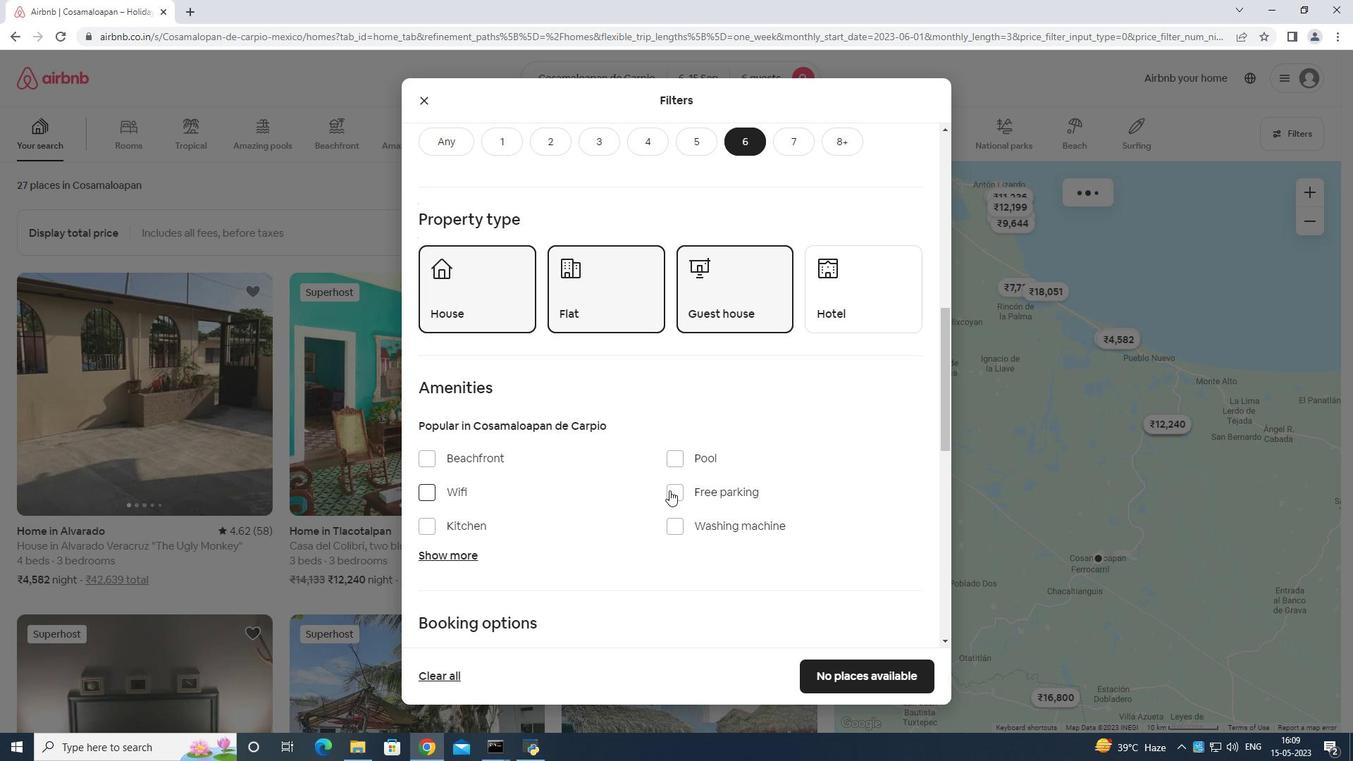 
Action: Mouse pressed left at (673, 491)
Screenshot: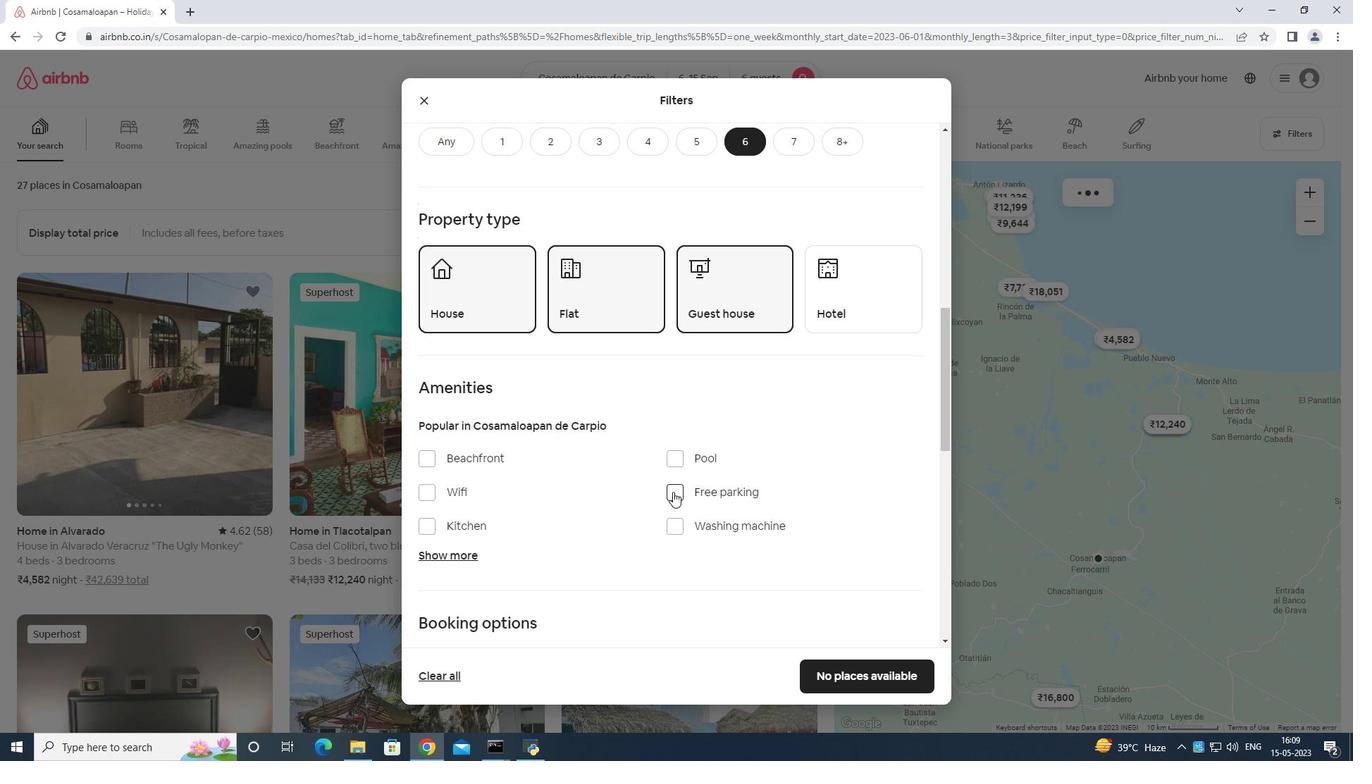 
Action: Mouse moved to (479, 553)
Screenshot: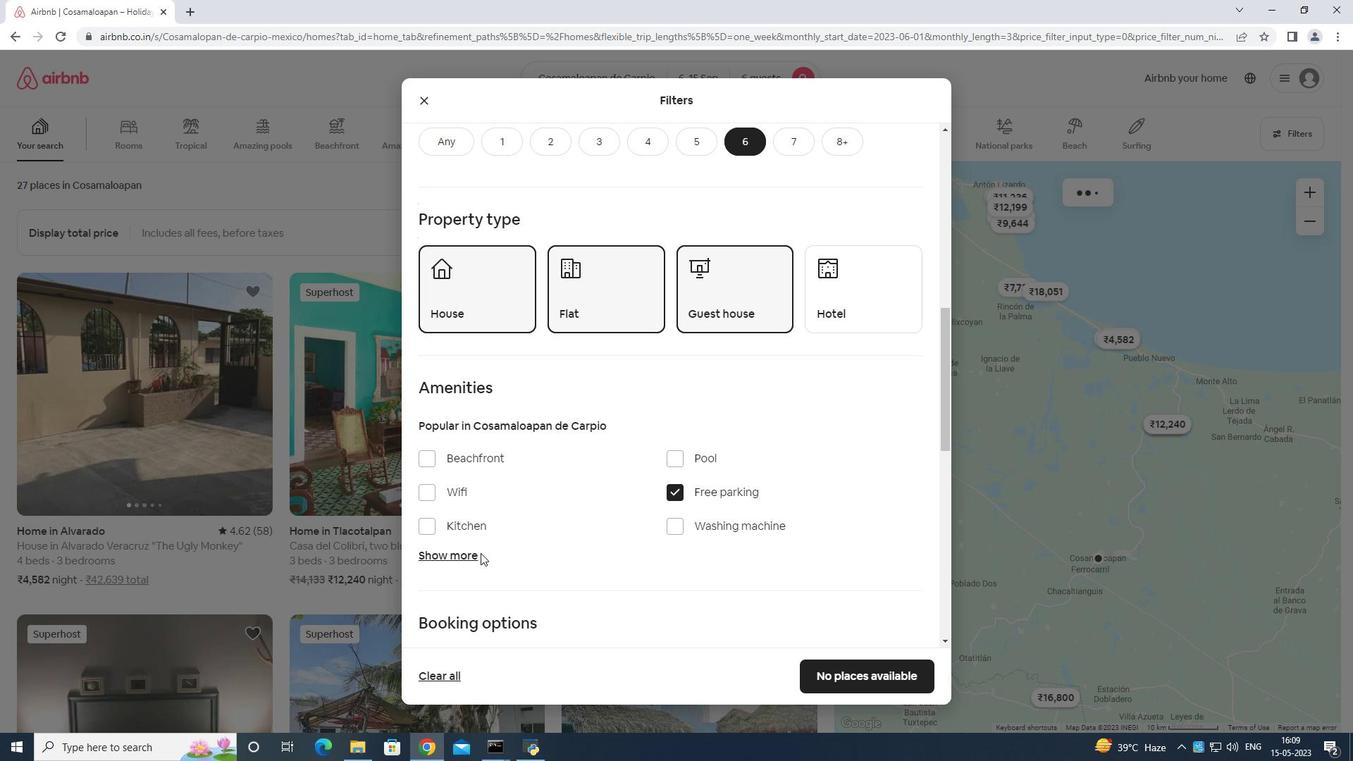 
Action: Mouse pressed left at (479, 553)
Screenshot: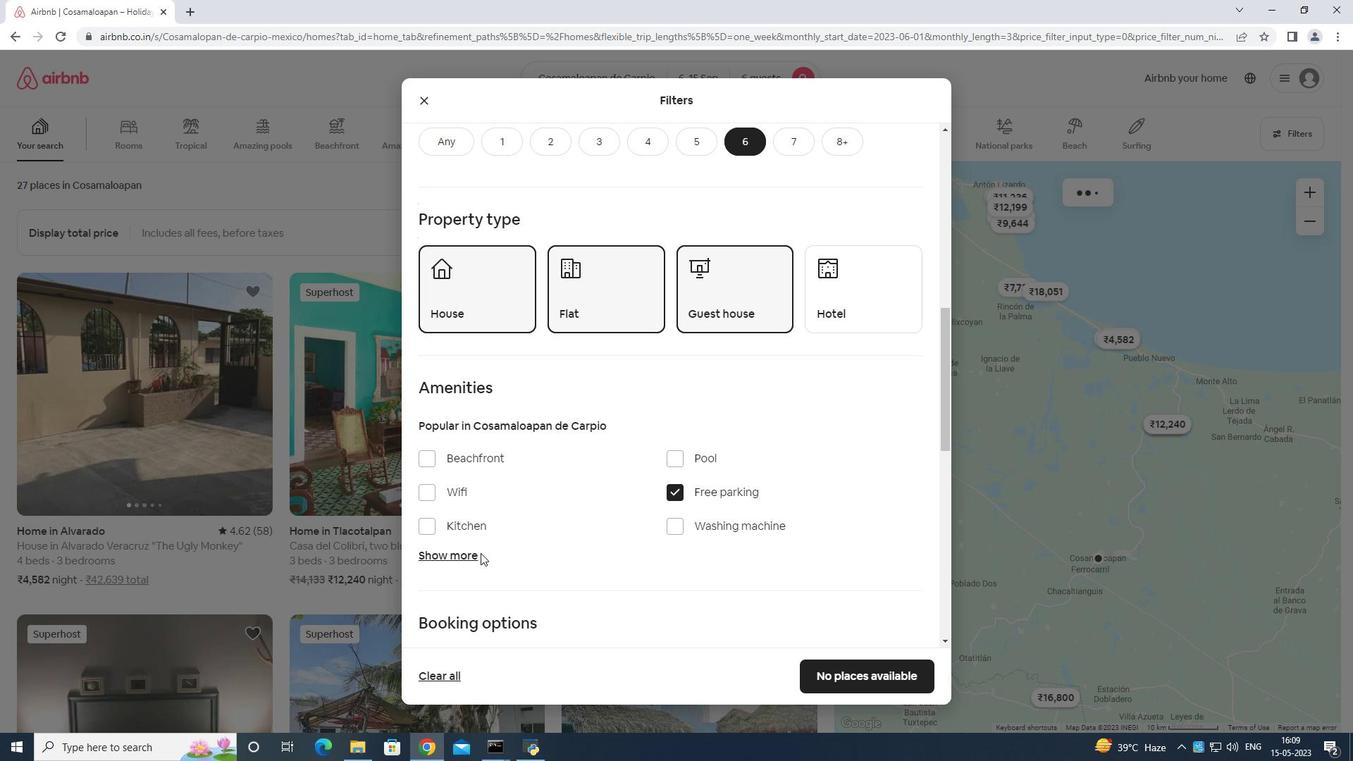 
Action: Mouse pressed left at (479, 553)
Screenshot: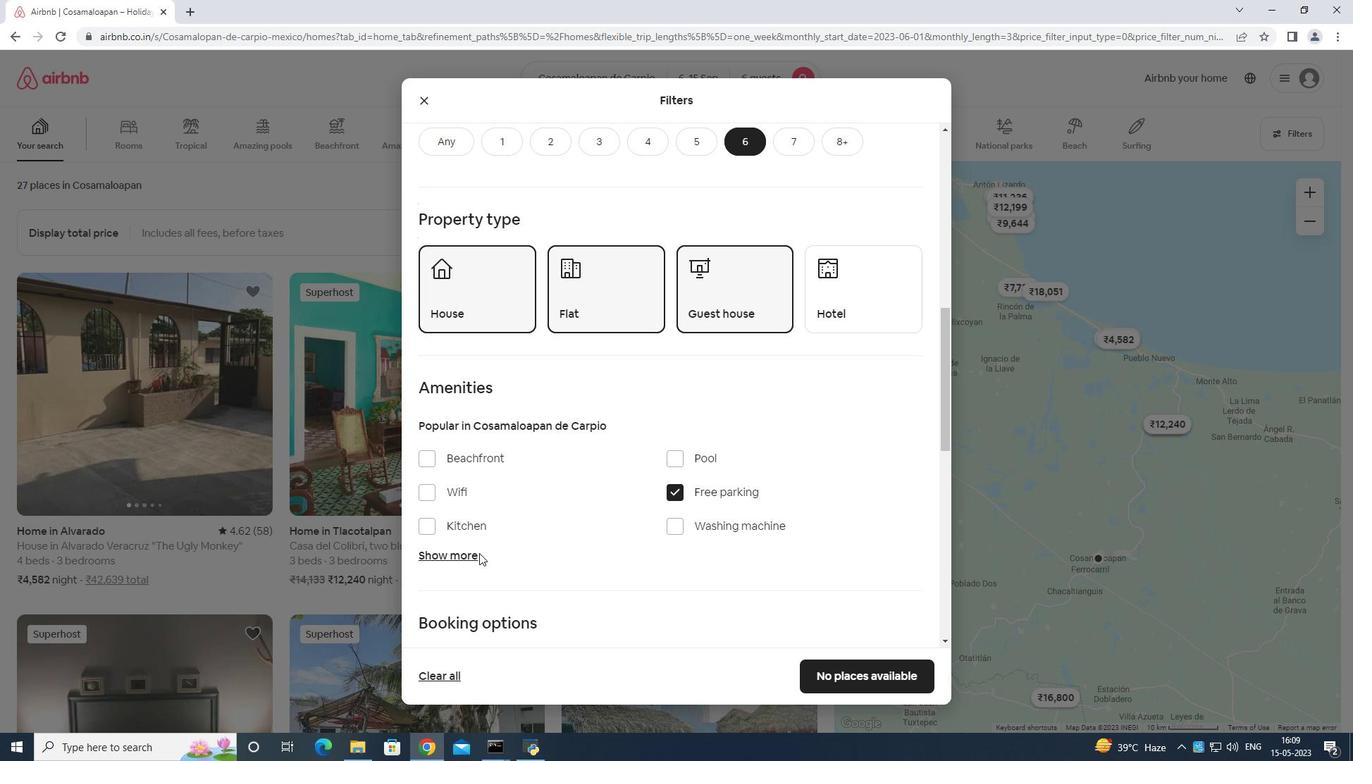 
Action: Mouse pressed left at (479, 553)
Screenshot: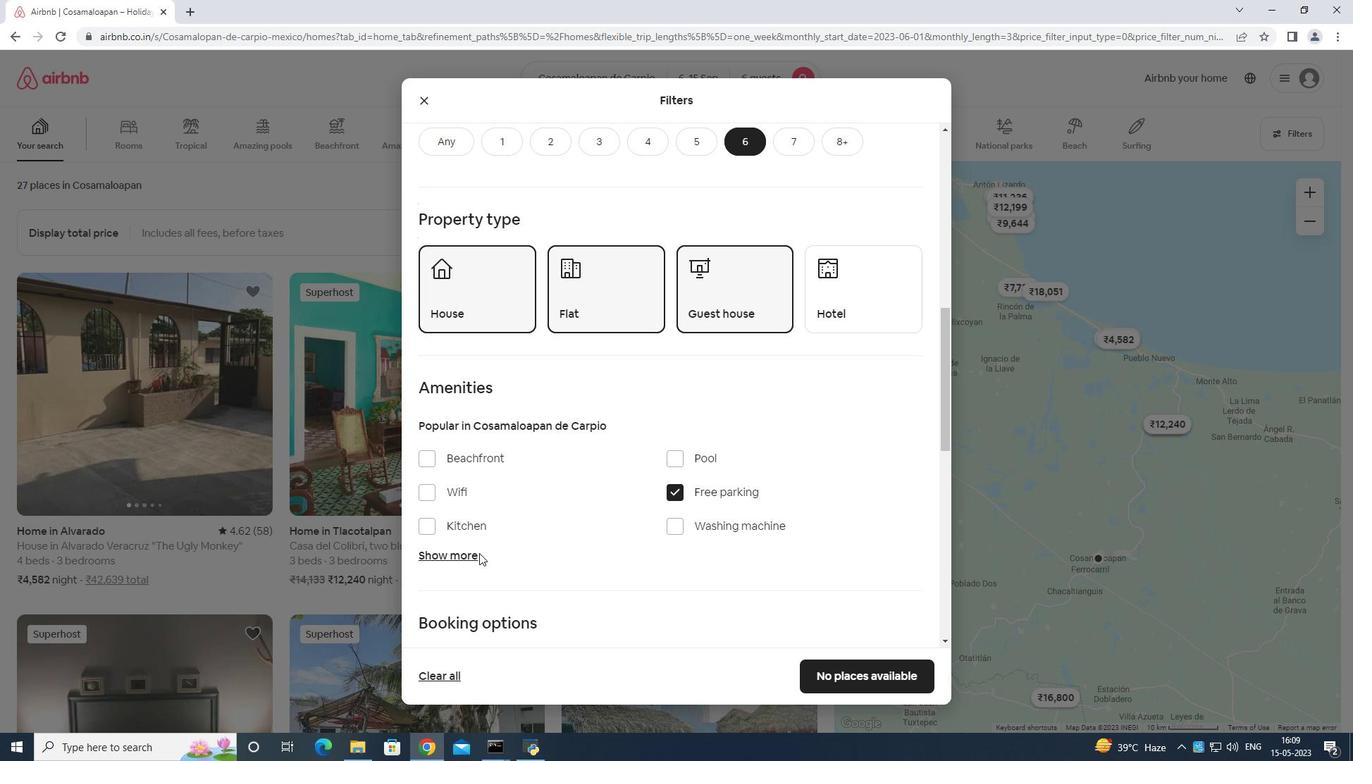 
Action: Mouse moved to (477, 556)
Screenshot: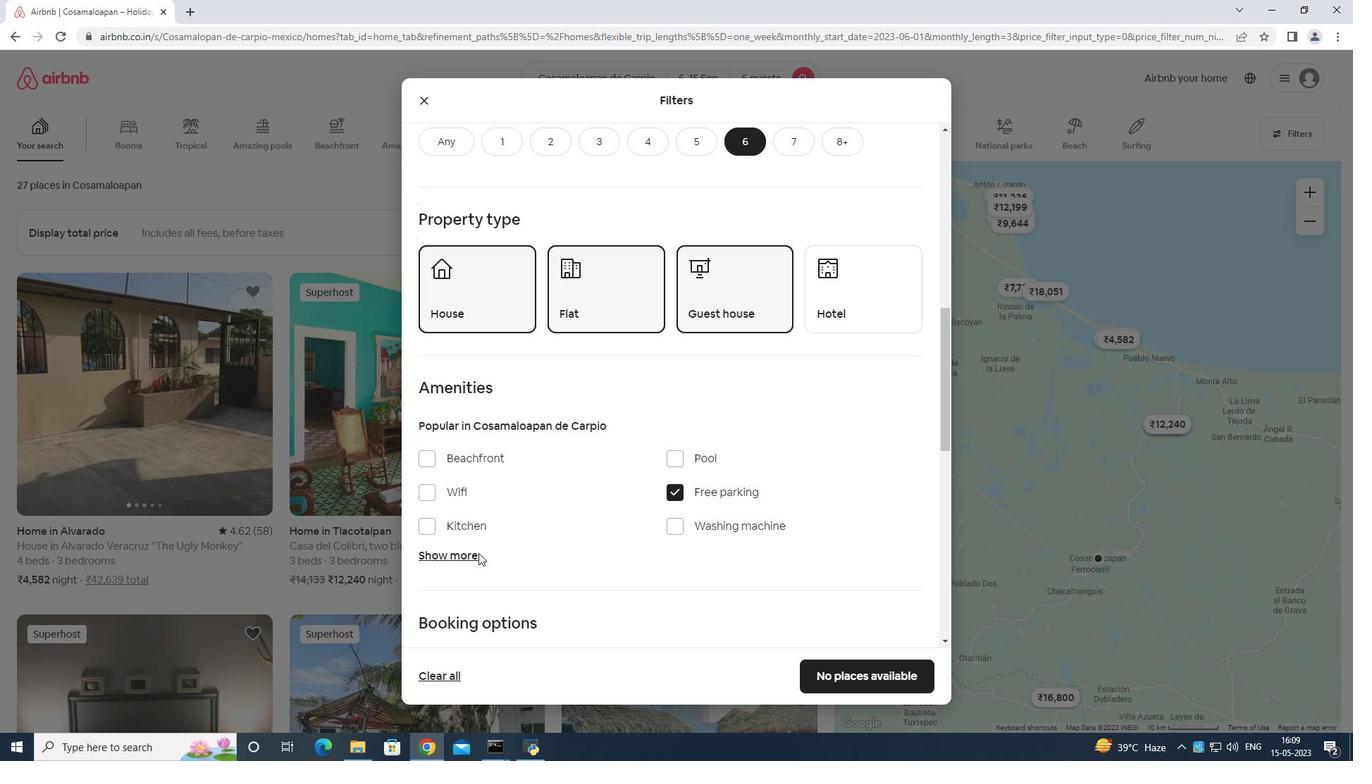 
Action: Mouse pressed left at (477, 556)
Screenshot: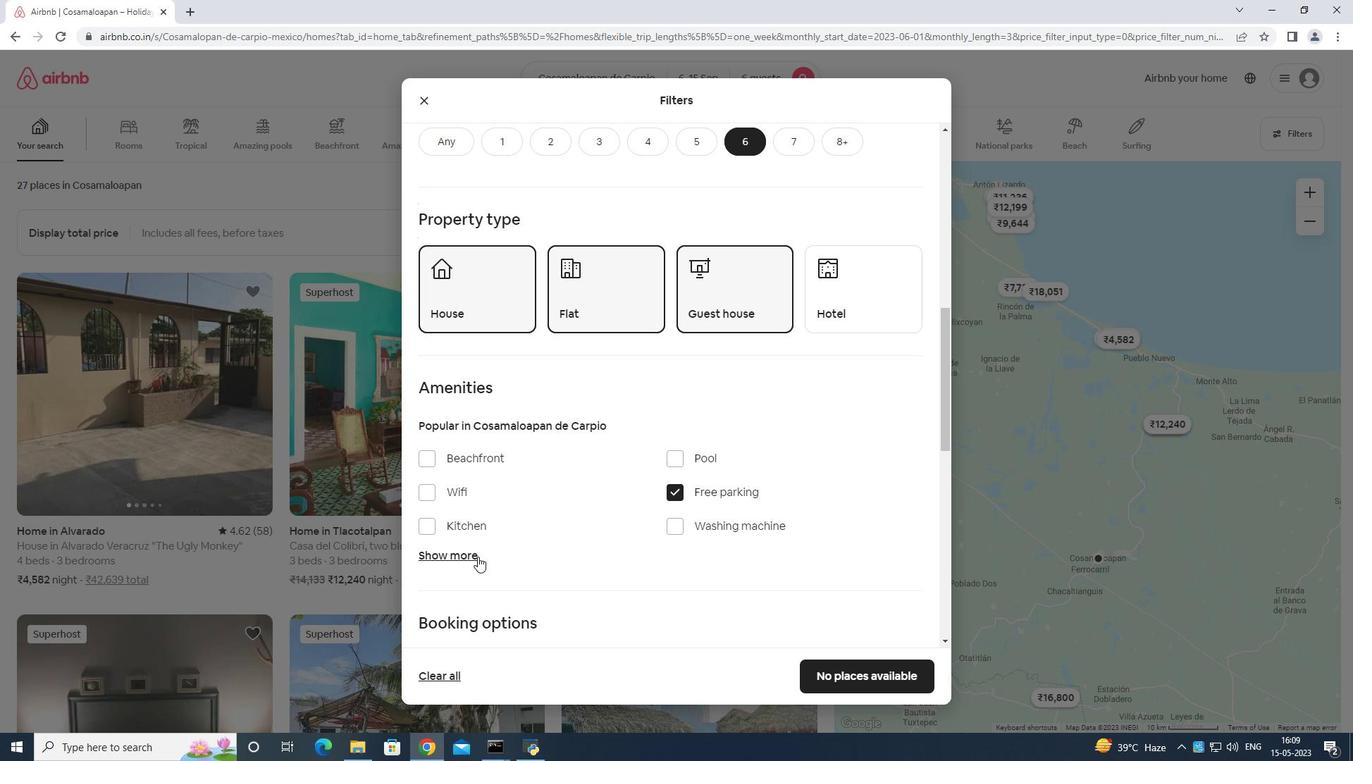 
Action: Mouse moved to (578, 588)
Screenshot: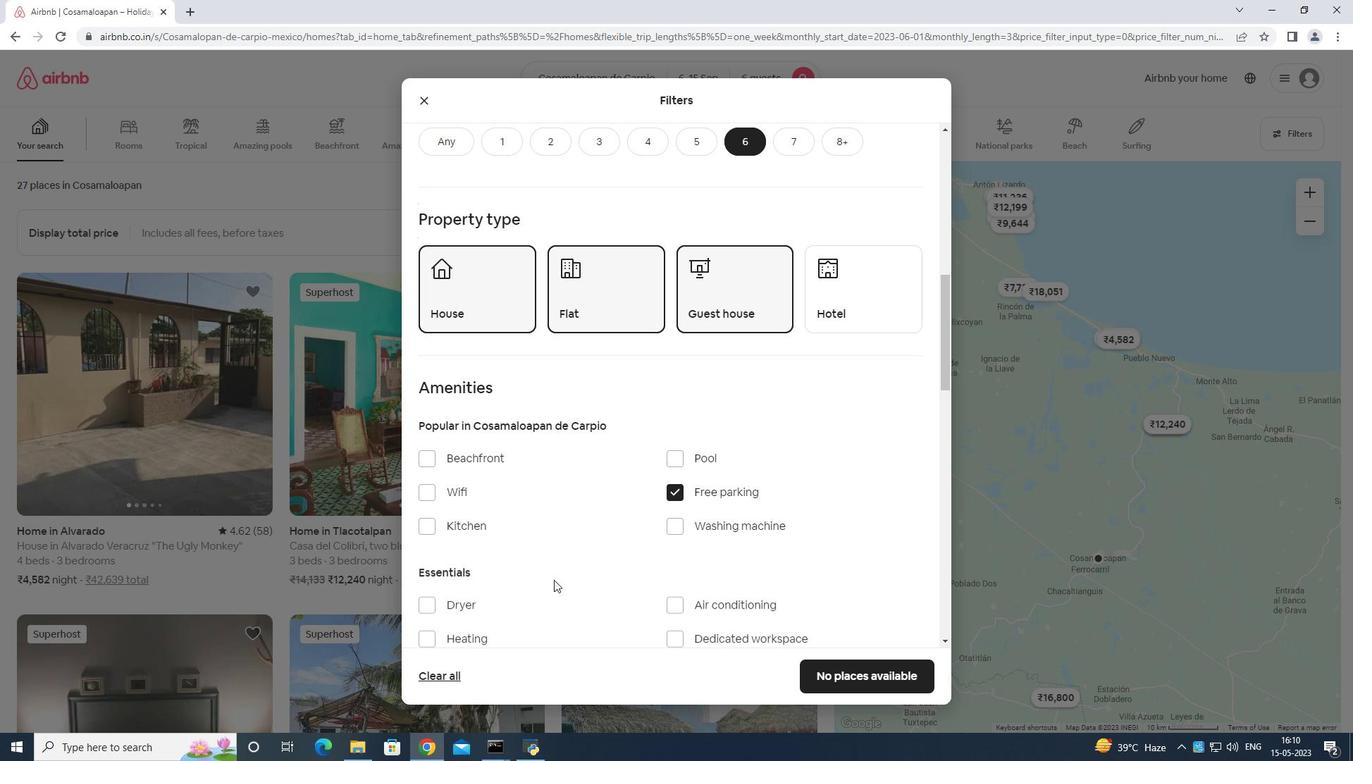 
Action: Mouse scrolled (578, 587) with delta (0, 0)
Screenshot: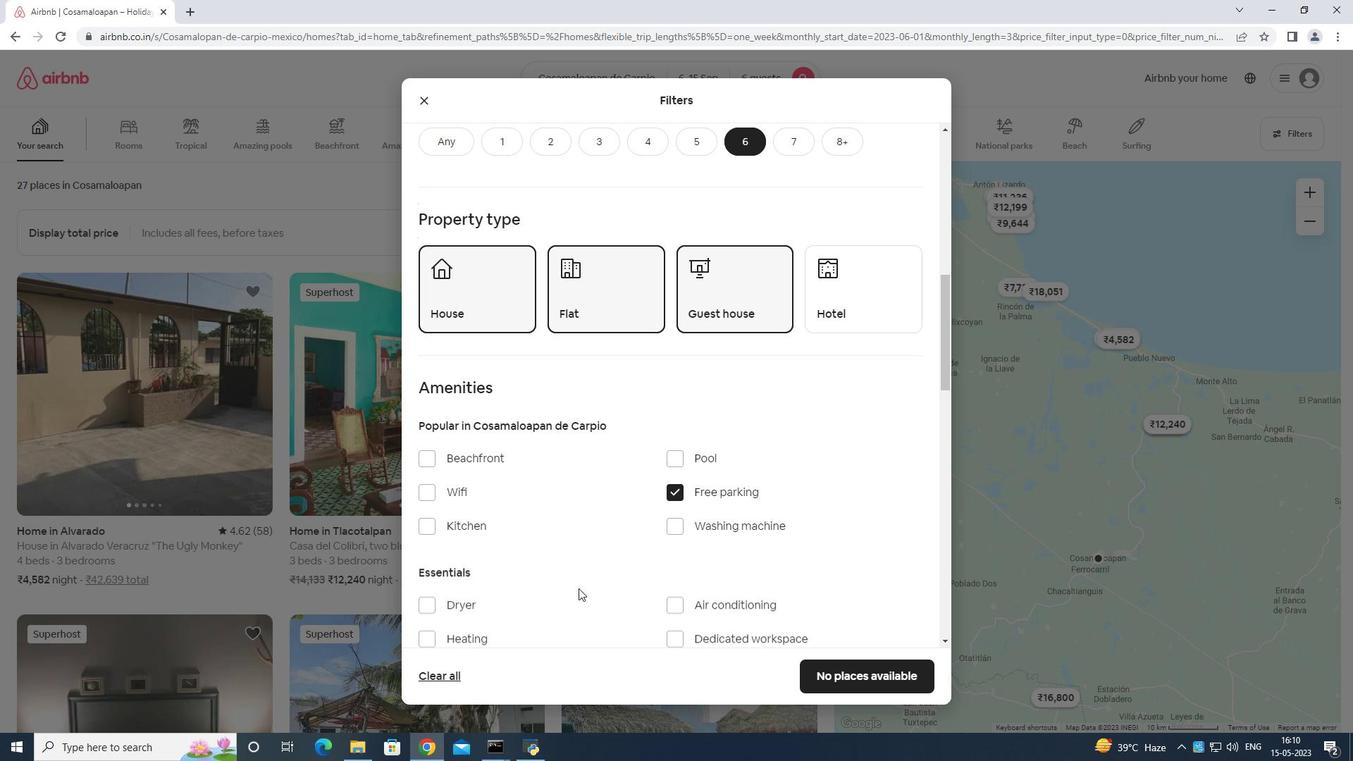 
Action: Mouse scrolled (578, 587) with delta (0, 0)
Screenshot: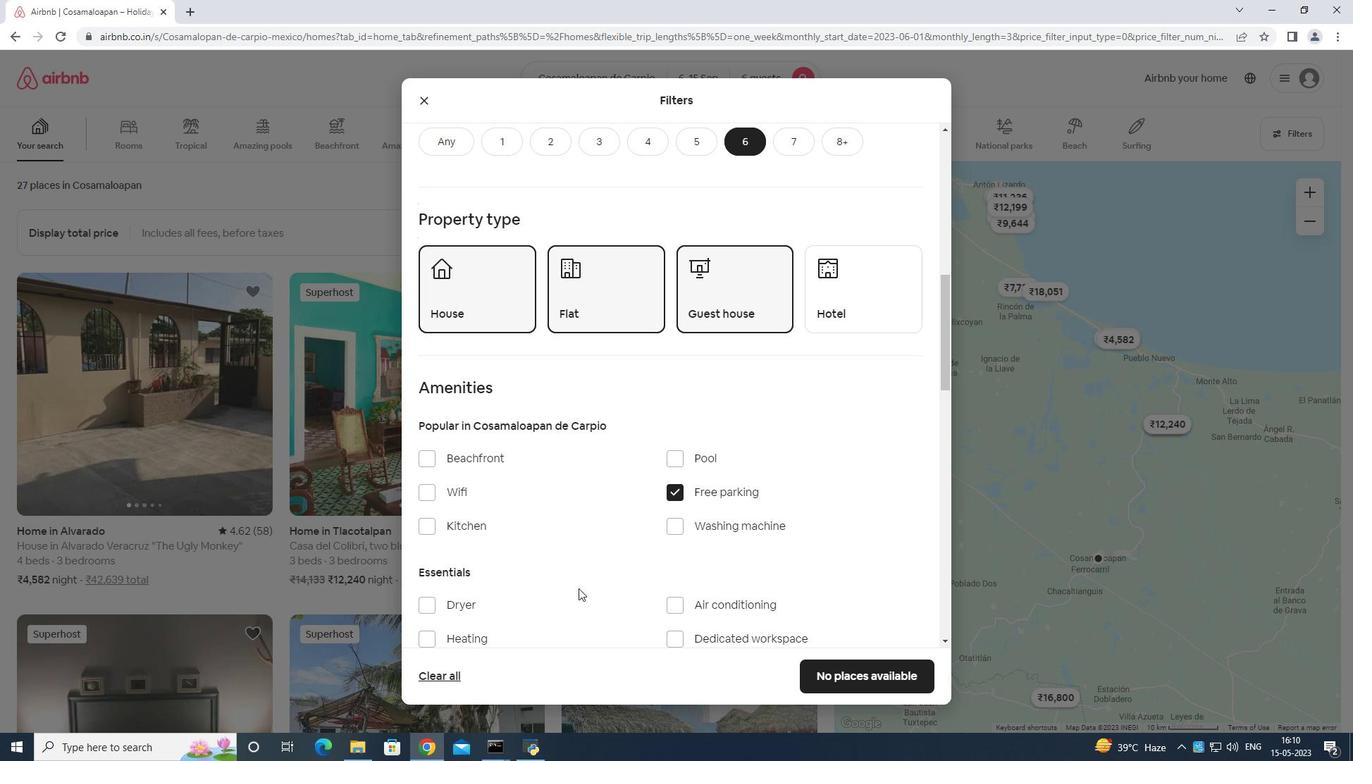 
Action: Mouse scrolled (578, 587) with delta (0, 0)
Screenshot: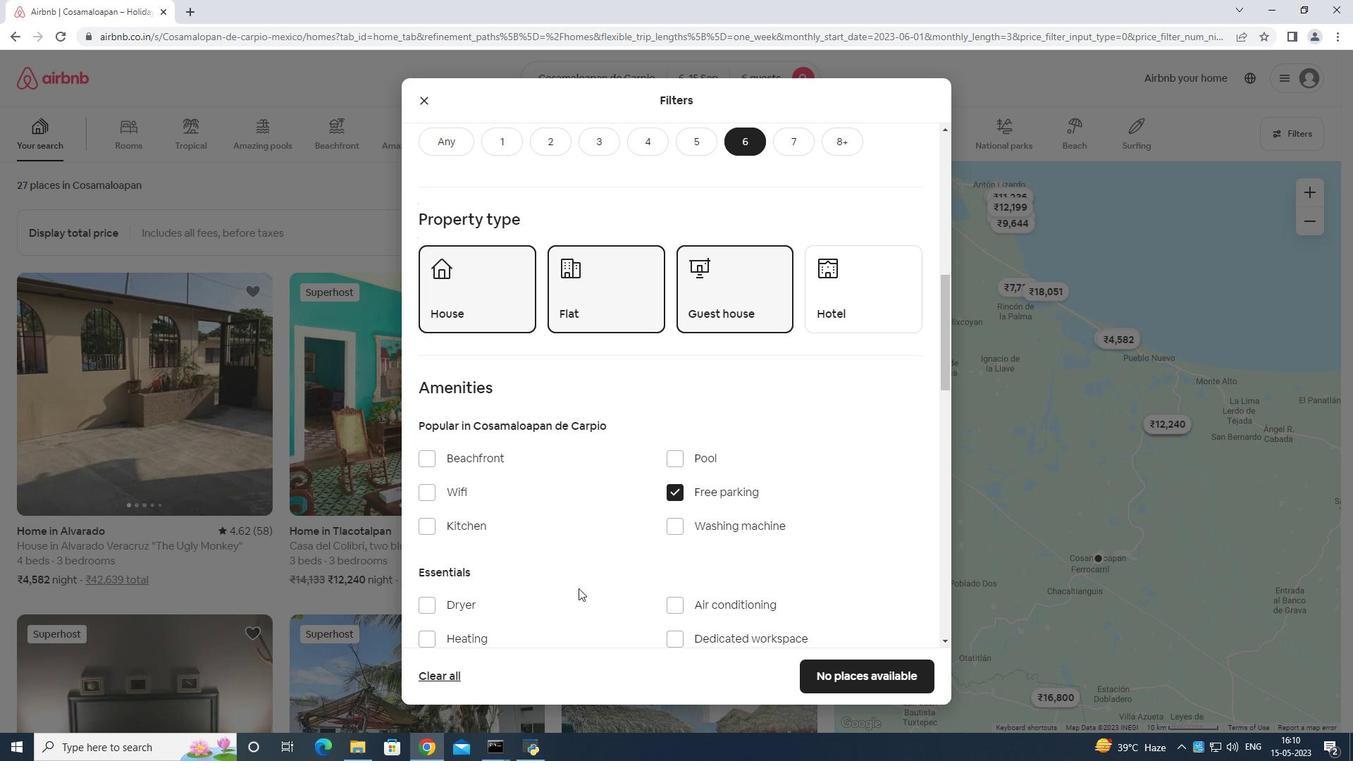 
Action: Mouse moved to (501, 562)
Screenshot: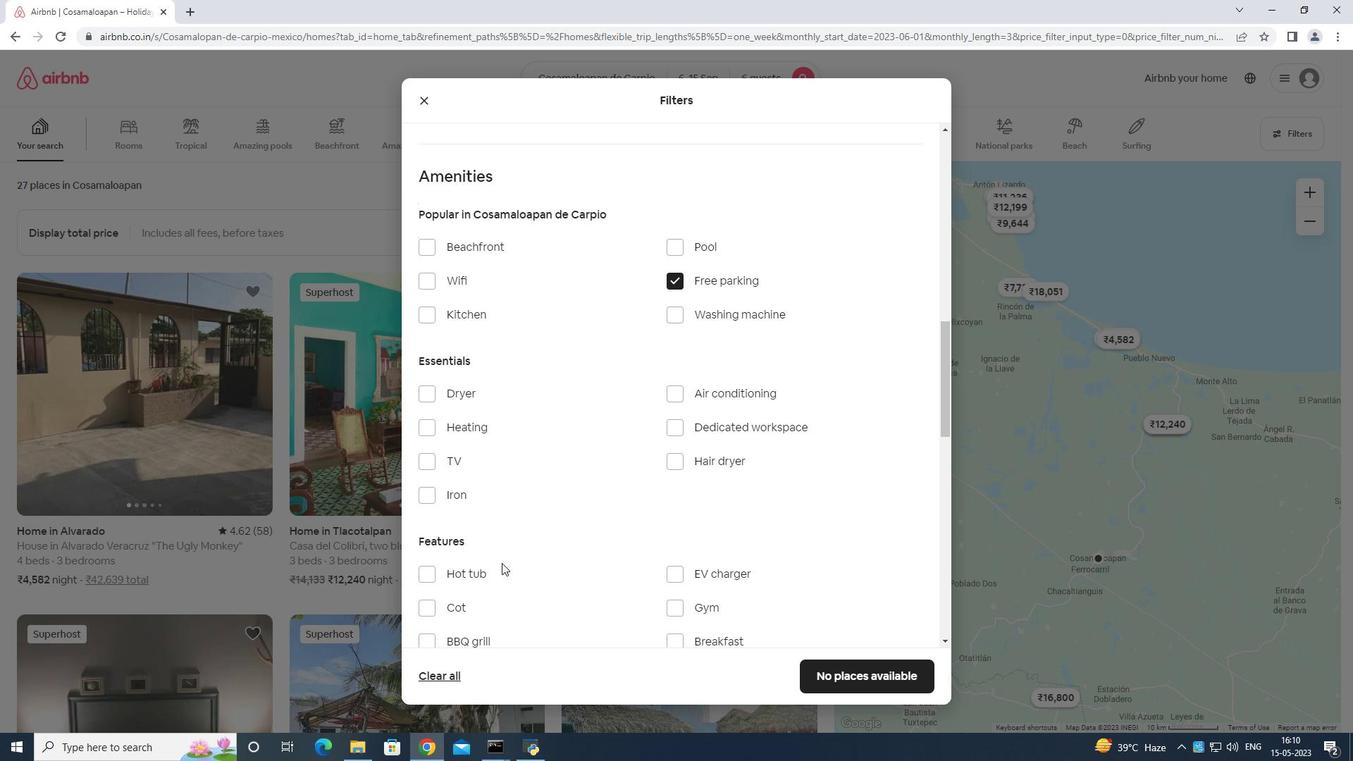 
Action: Mouse scrolled (501, 561) with delta (0, 0)
Screenshot: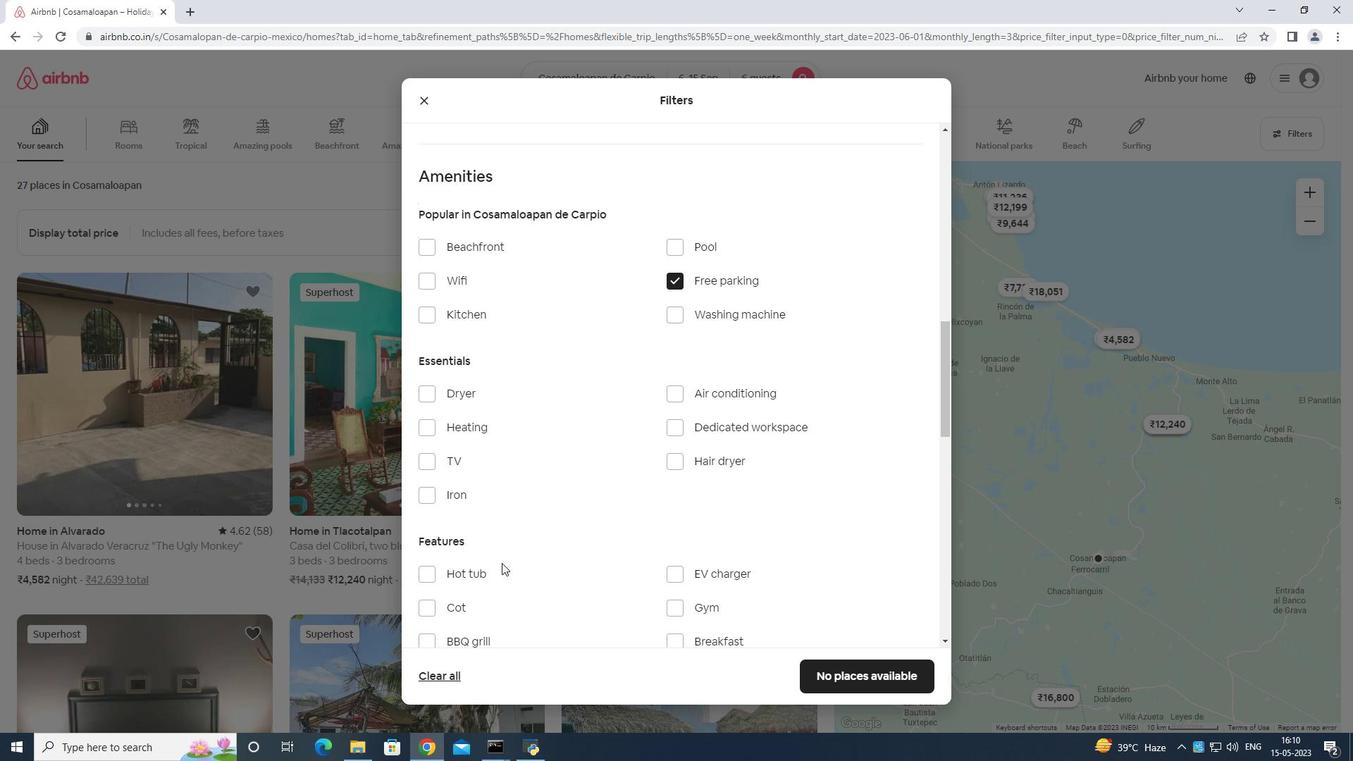 
Action: Mouse moved to (675, 535)
Screenshot: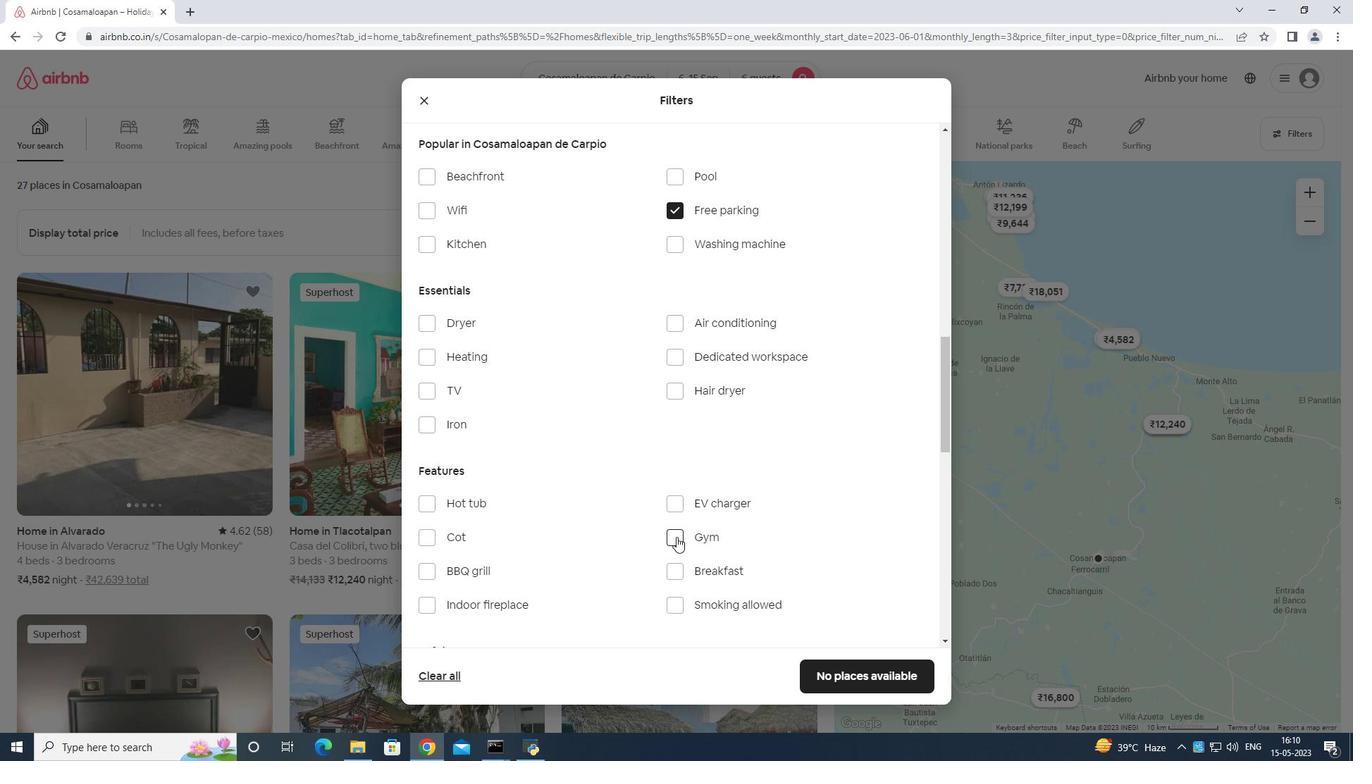 
Action: Mouse pressed left at (675, 535)
Screenshot: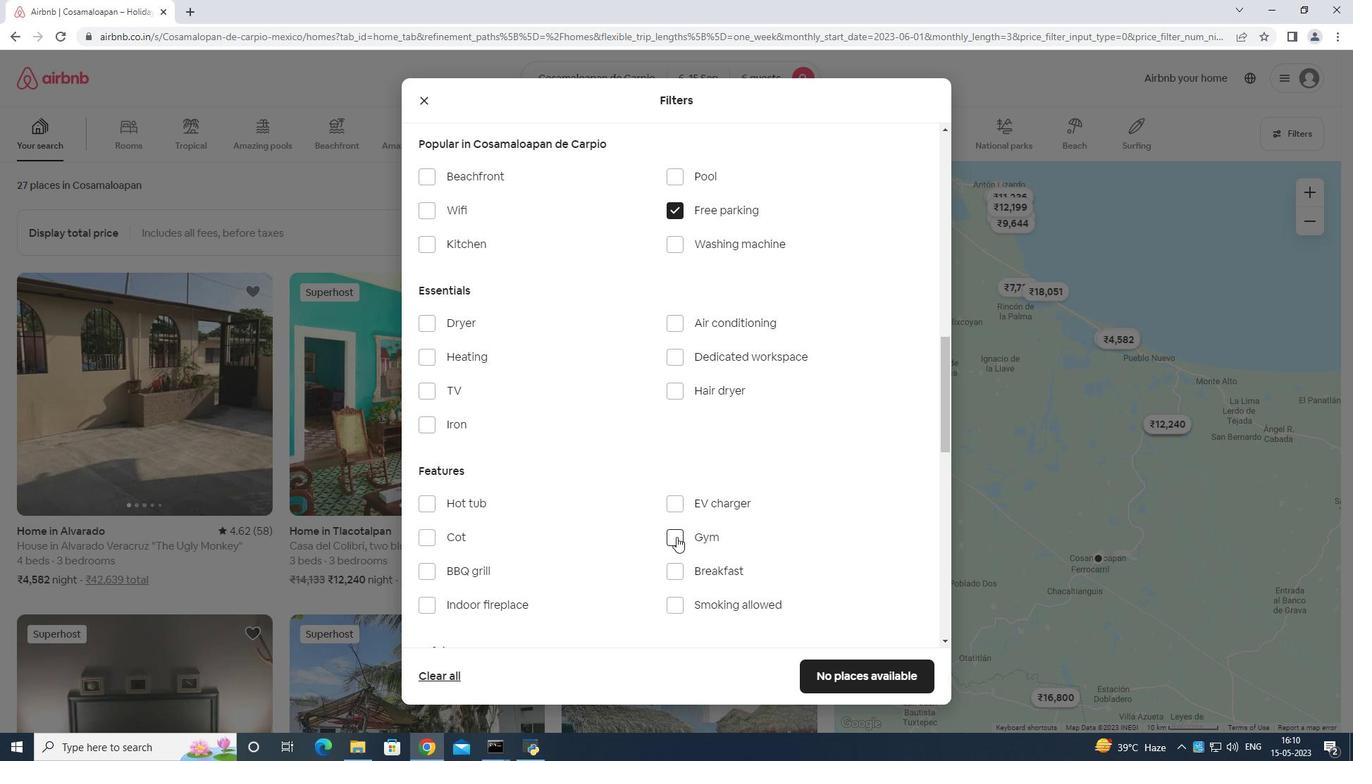 
Action: Mouse moved to (680, 570)
Screenshot: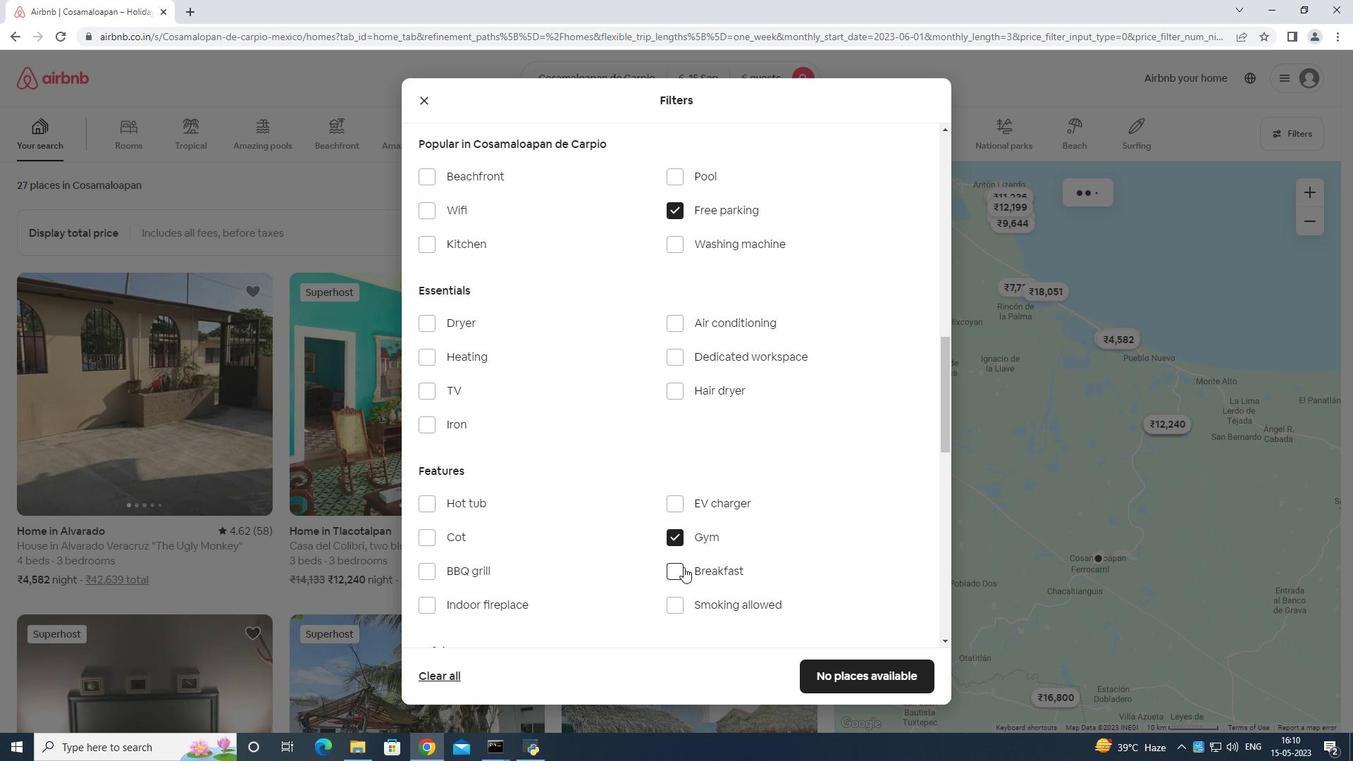 
Action: Mouse pressed left at (680, 570)
Screenshot: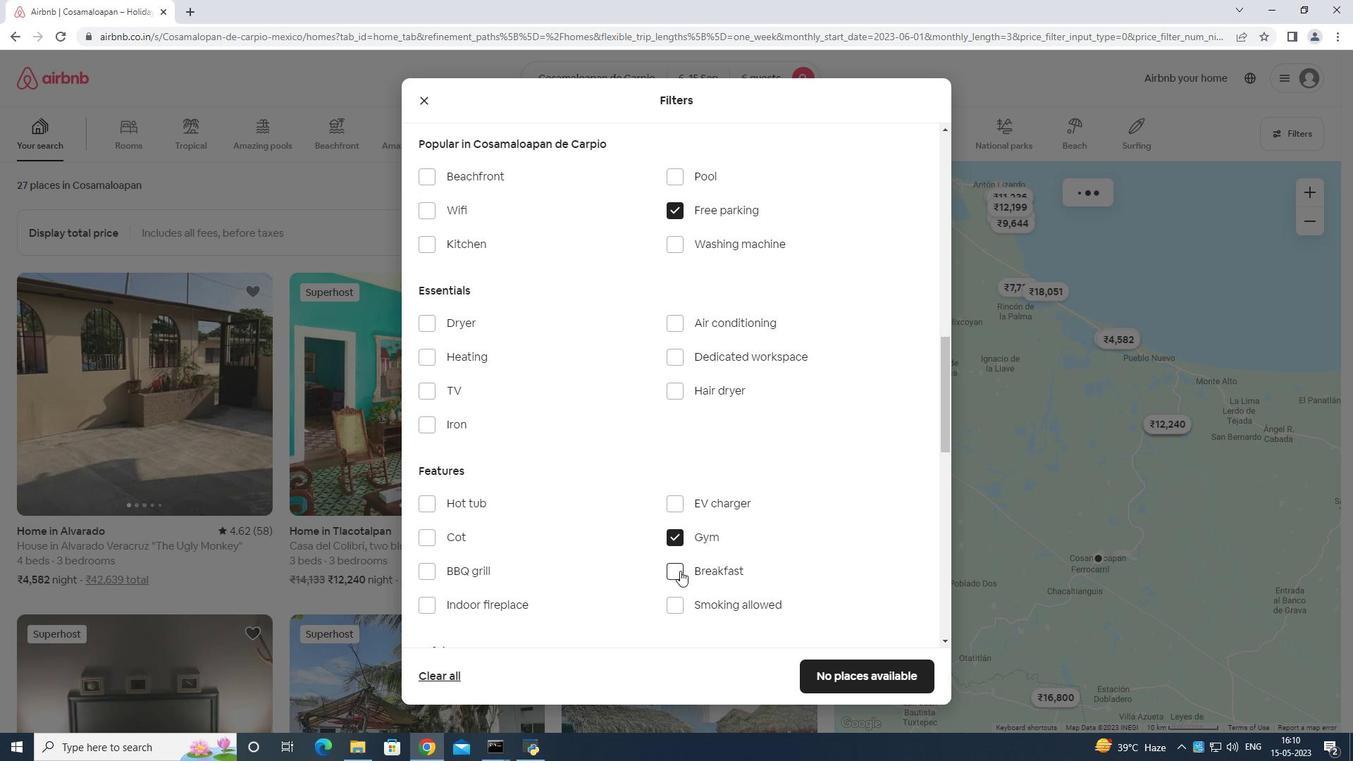 
Action: Mouse moved to (670, 551)
Screenshot: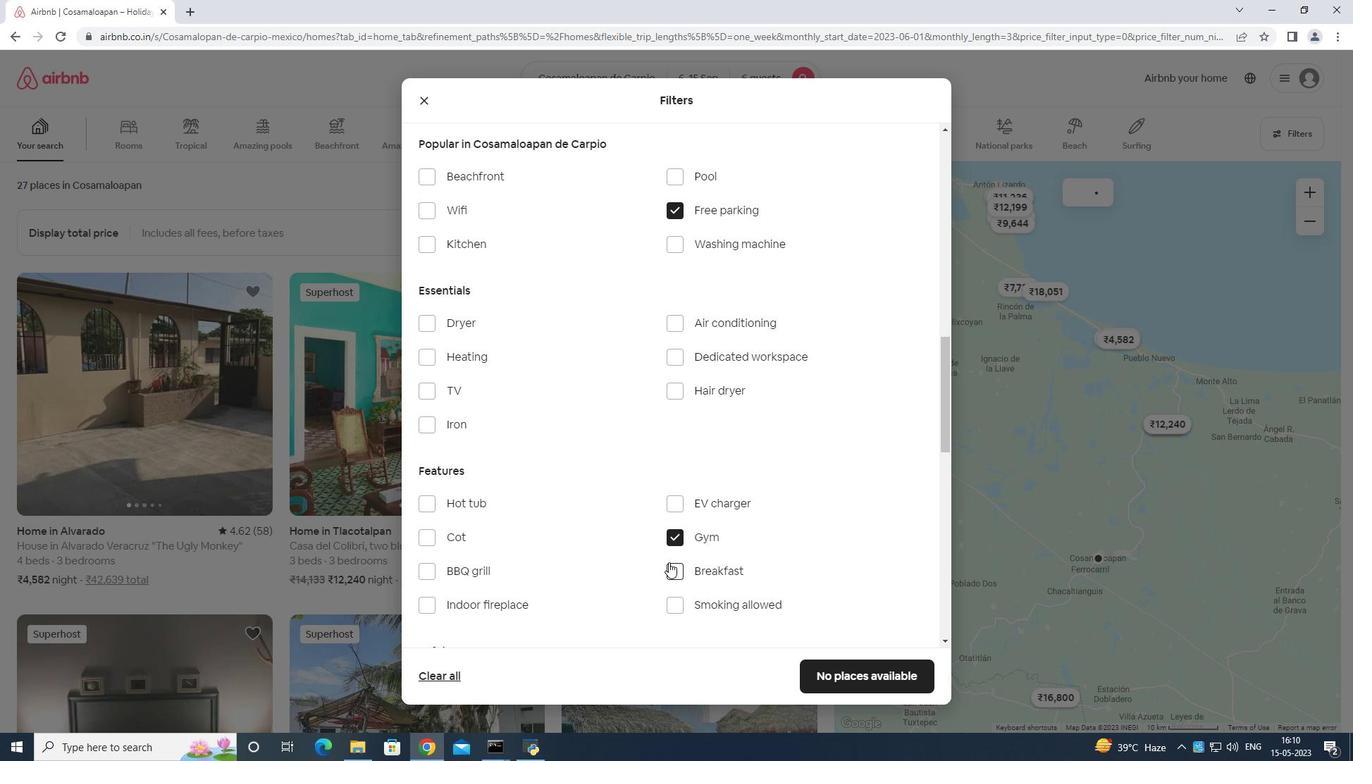 
Action: Mouse scrolled (670, 551) with delta (0, 0)
Screenshot: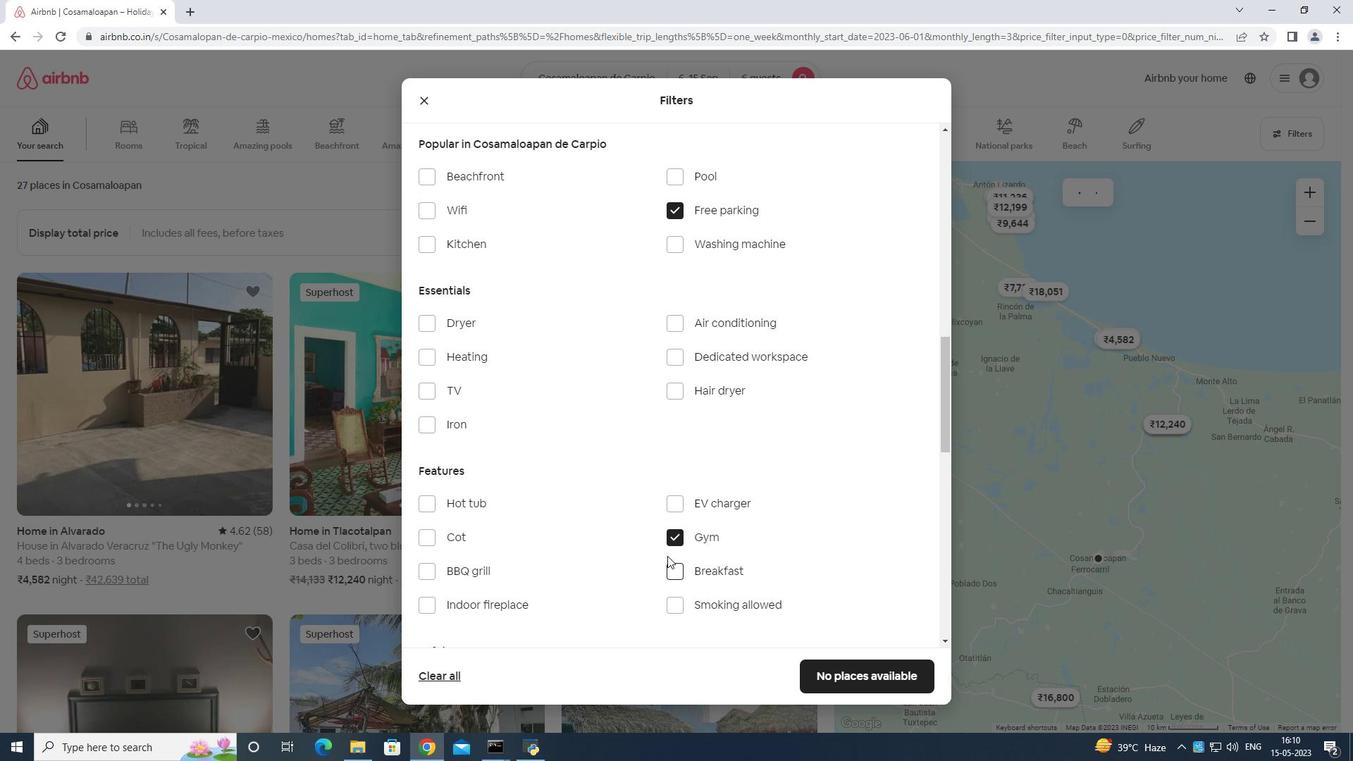 
Action: Mouse scrolled (670, 551) with delta (0, 0)
Screenshot: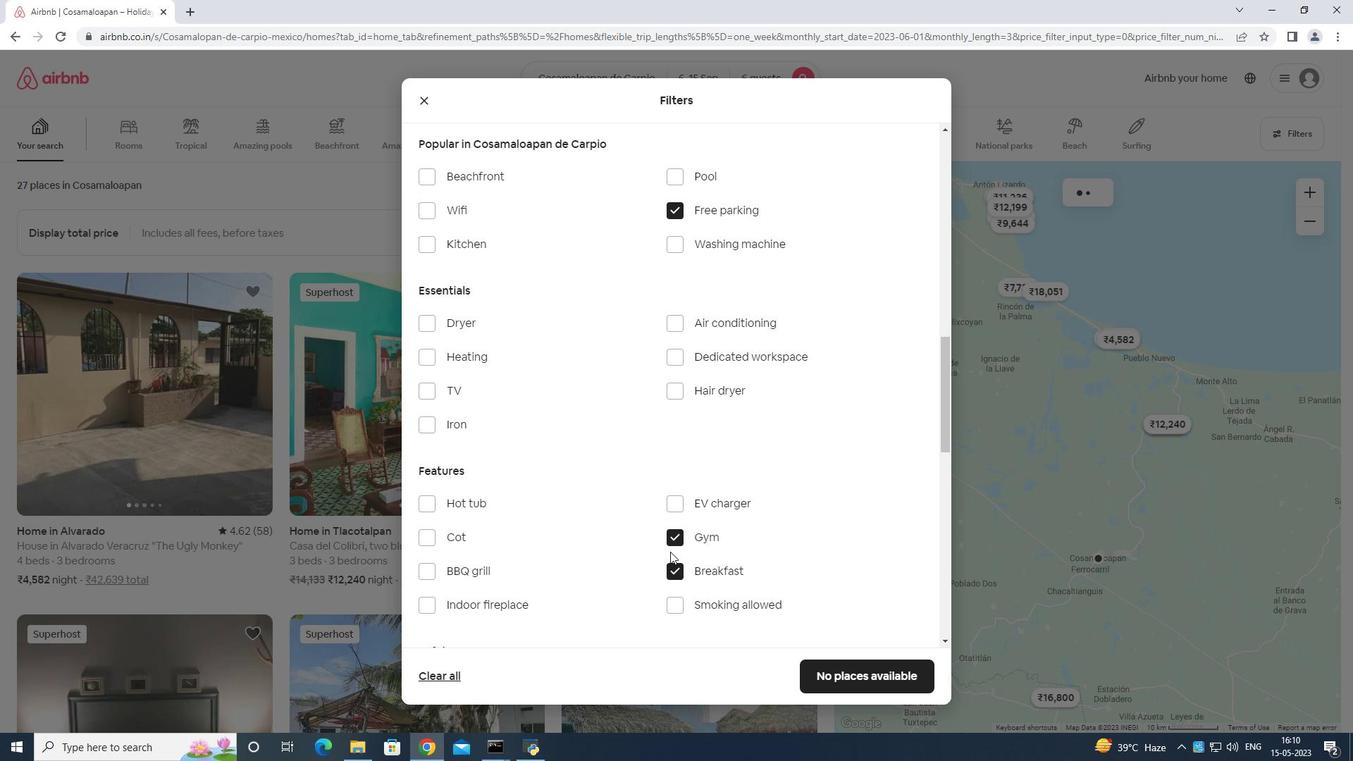 
Action: Mouse moved to (670, 553)
Screenshot: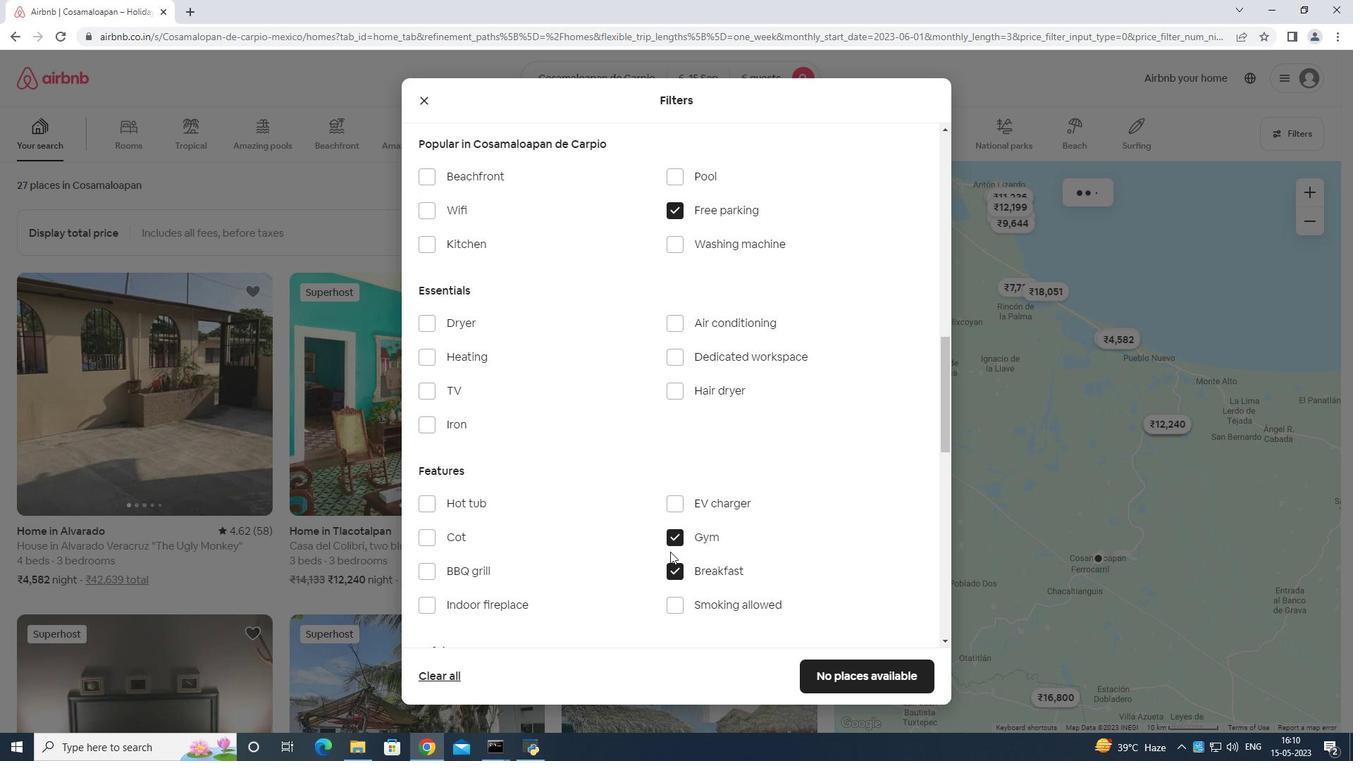 
Action: Mouse scrolled (670, 553) with delta (0, 0)
Screenshot: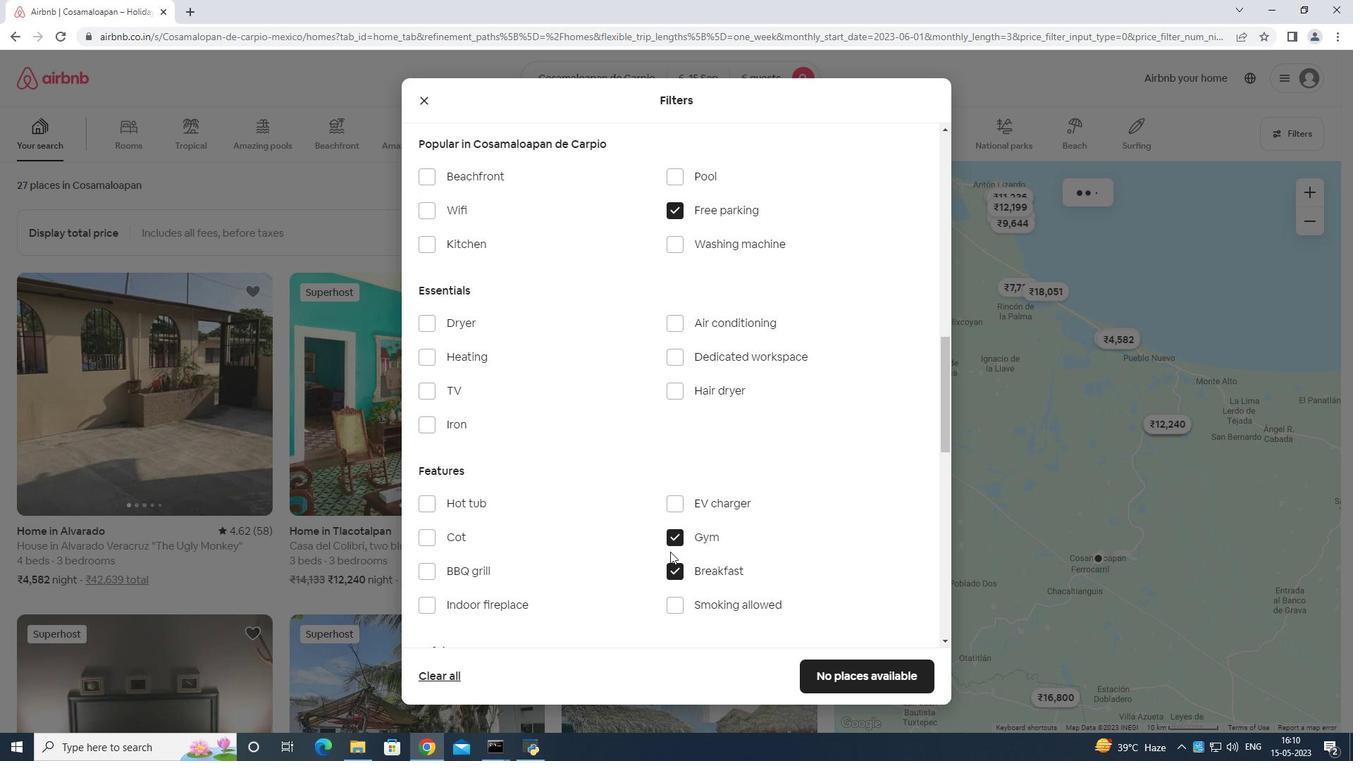 
Action: Mouse moved to (679, 534)
Screenshot: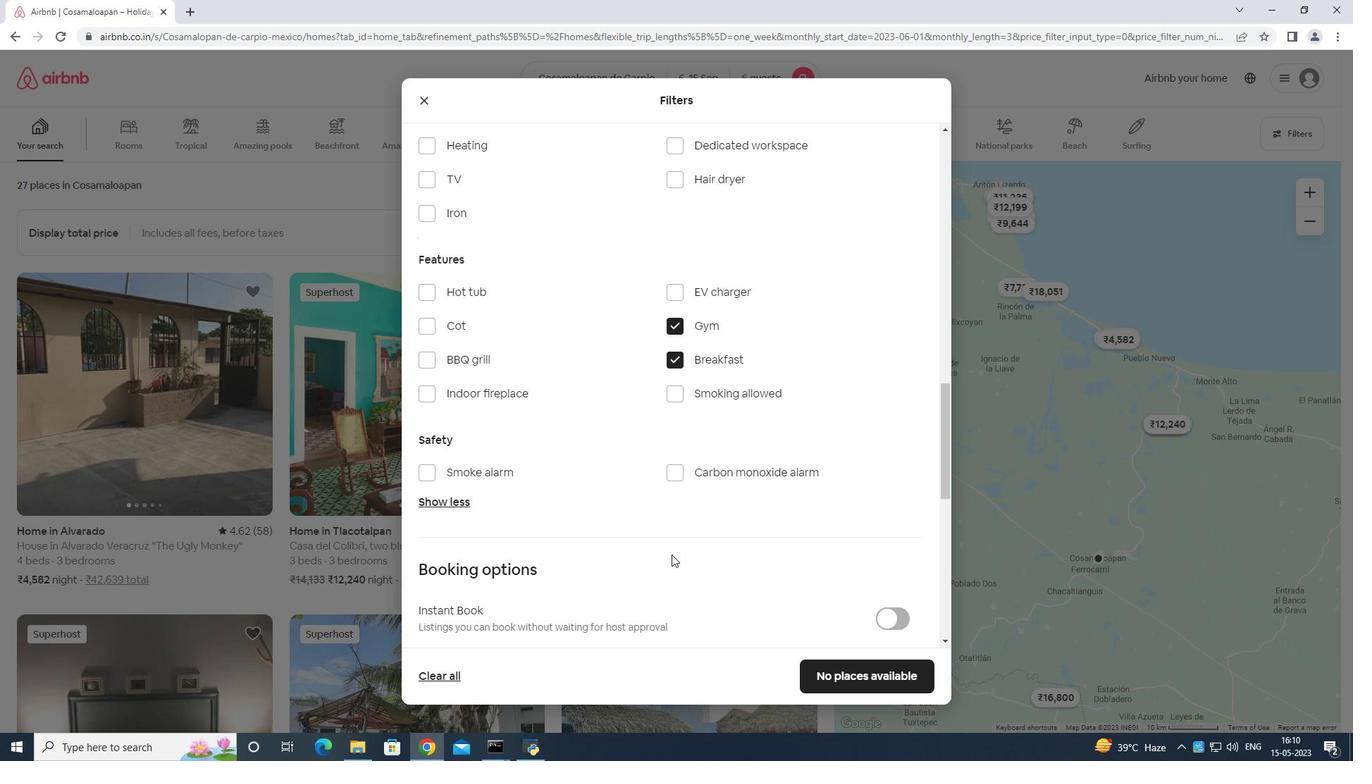 
Action: Mouse scrolled (679, 534) with delta (0, 0)
Screenshot: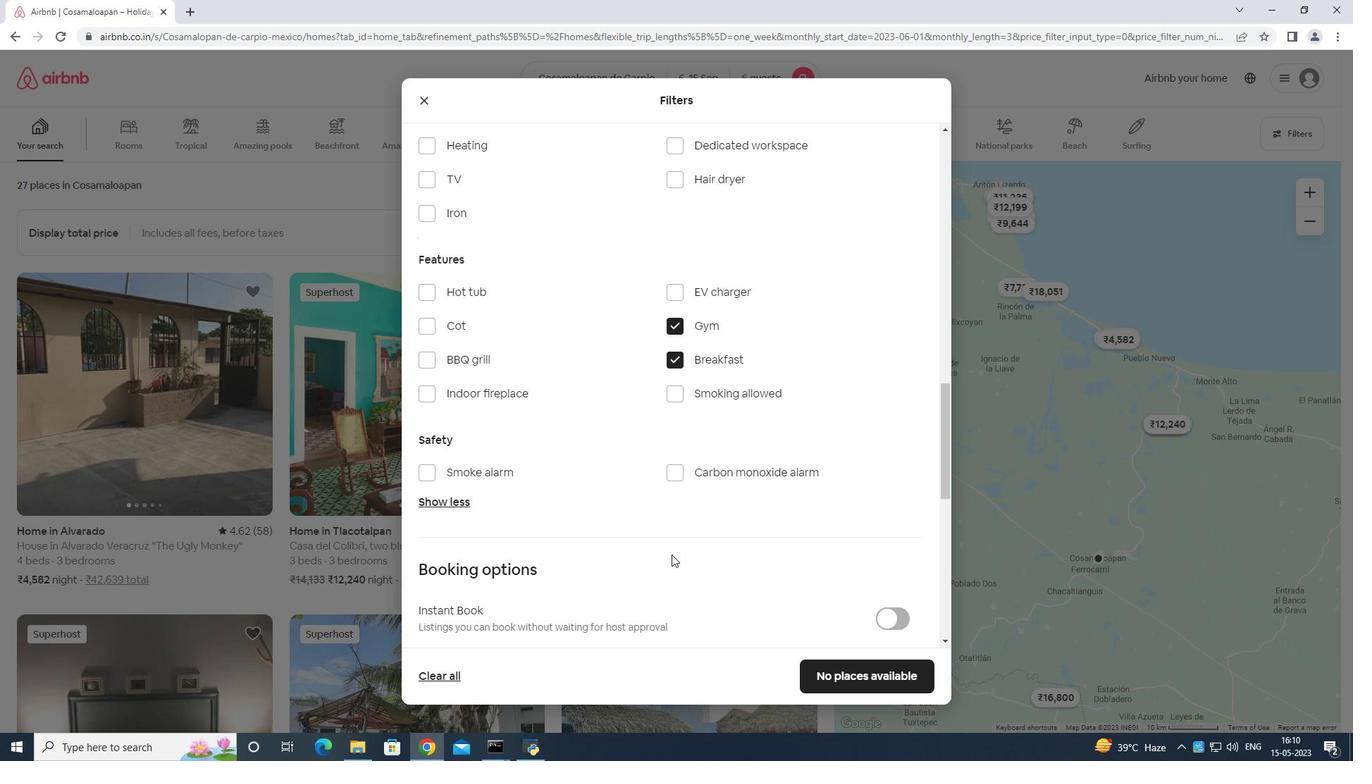 
Action: Mouse moved to (683, 513)
Screenshot: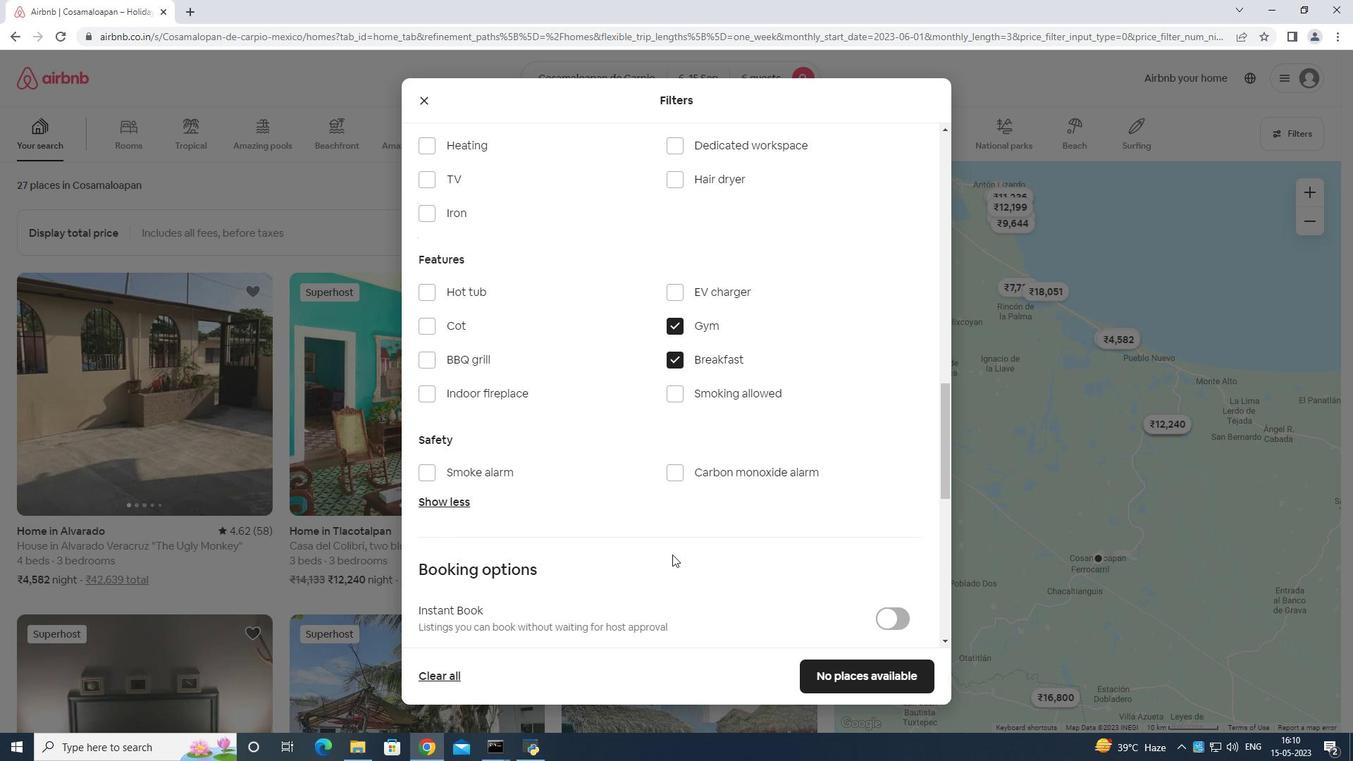 
Action: Mouse scrolled (683, 514) with delta (0, 0)
Screenshot: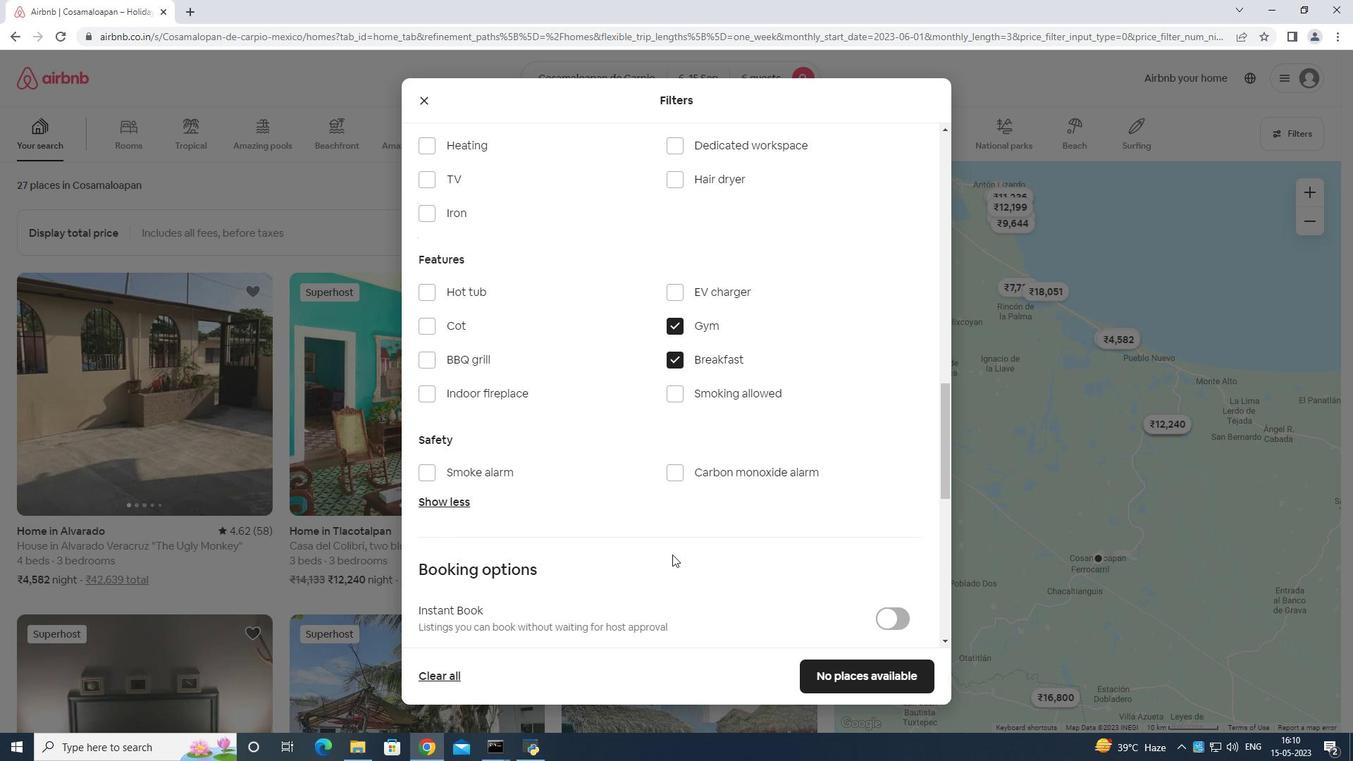 
Action: Mouse moved to (685, 513)
Screenshot: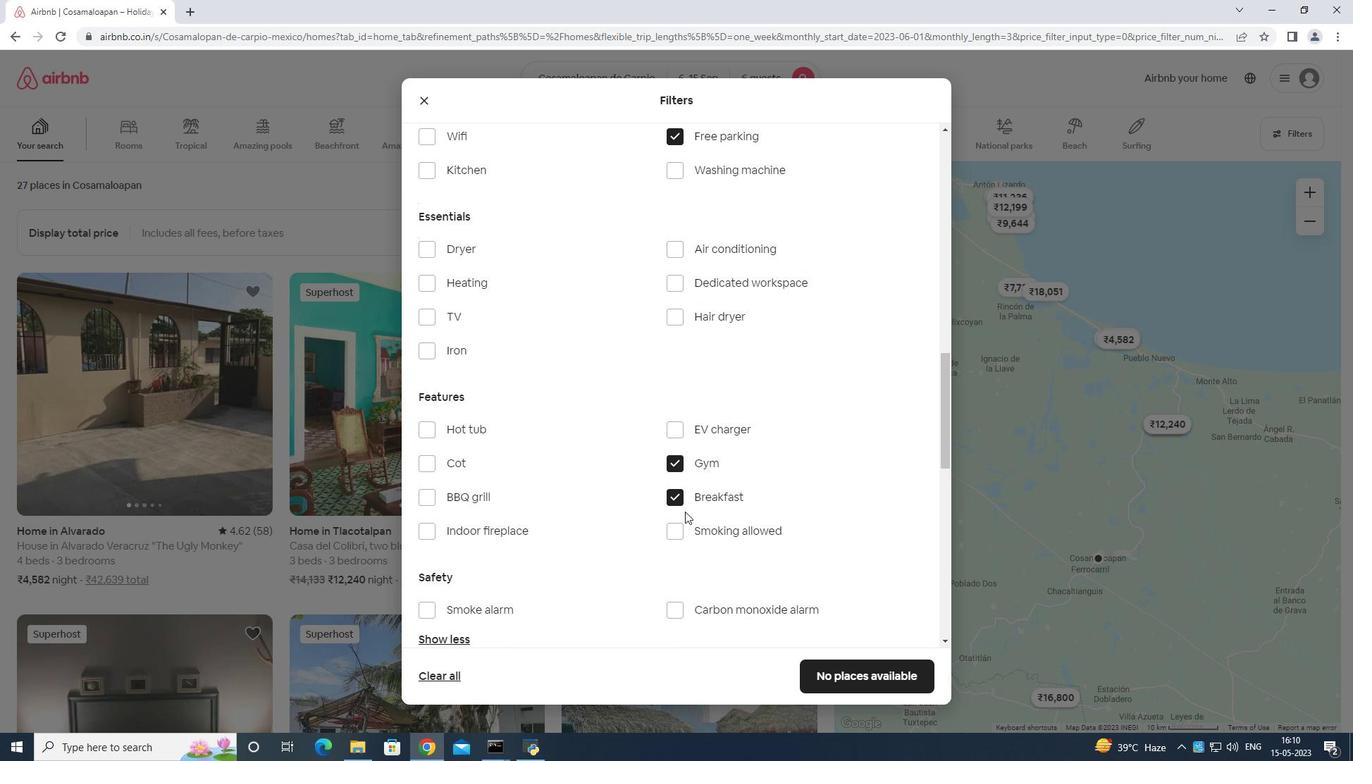
Action: Mouse scrolled (685, 513) with delta (0, 0)
Screenshot: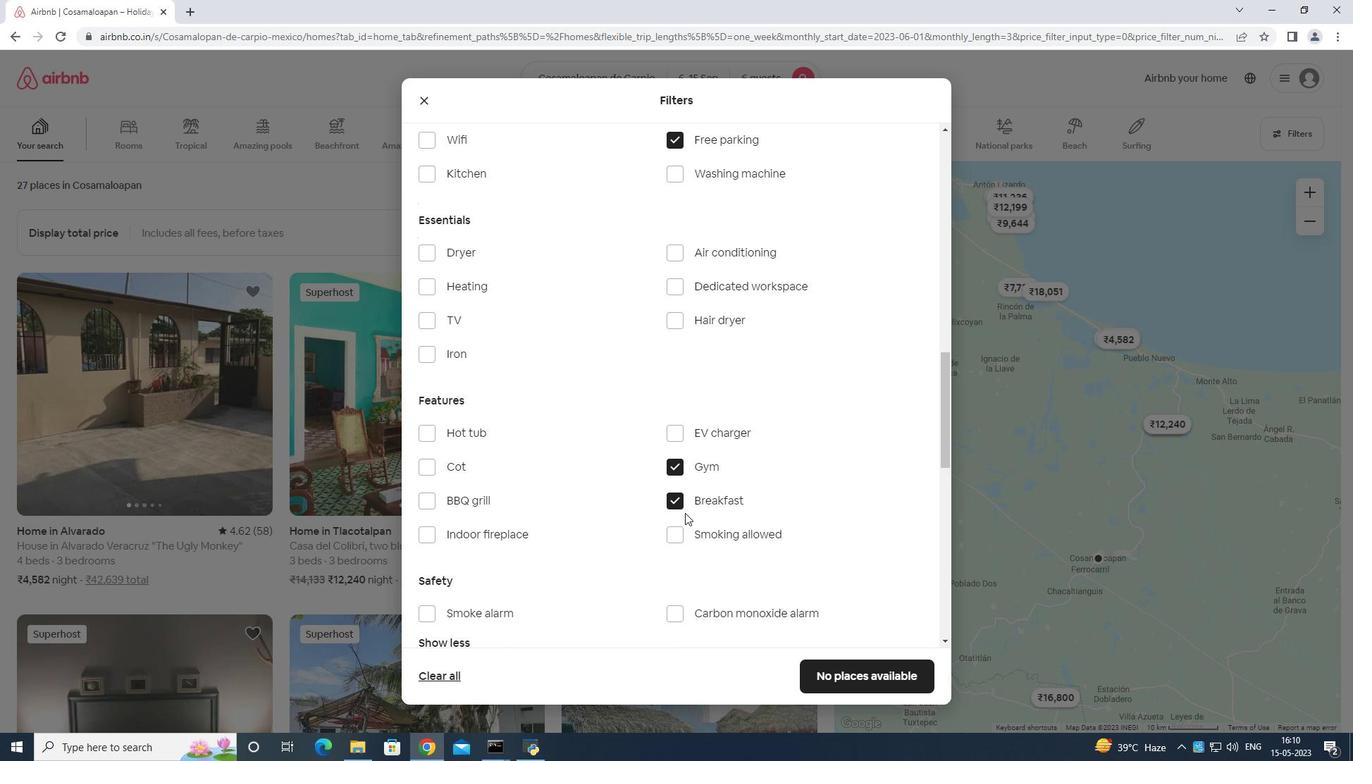 
Action: Mouse scrolled (685, 513) with delta (0, 0)
Screenshot: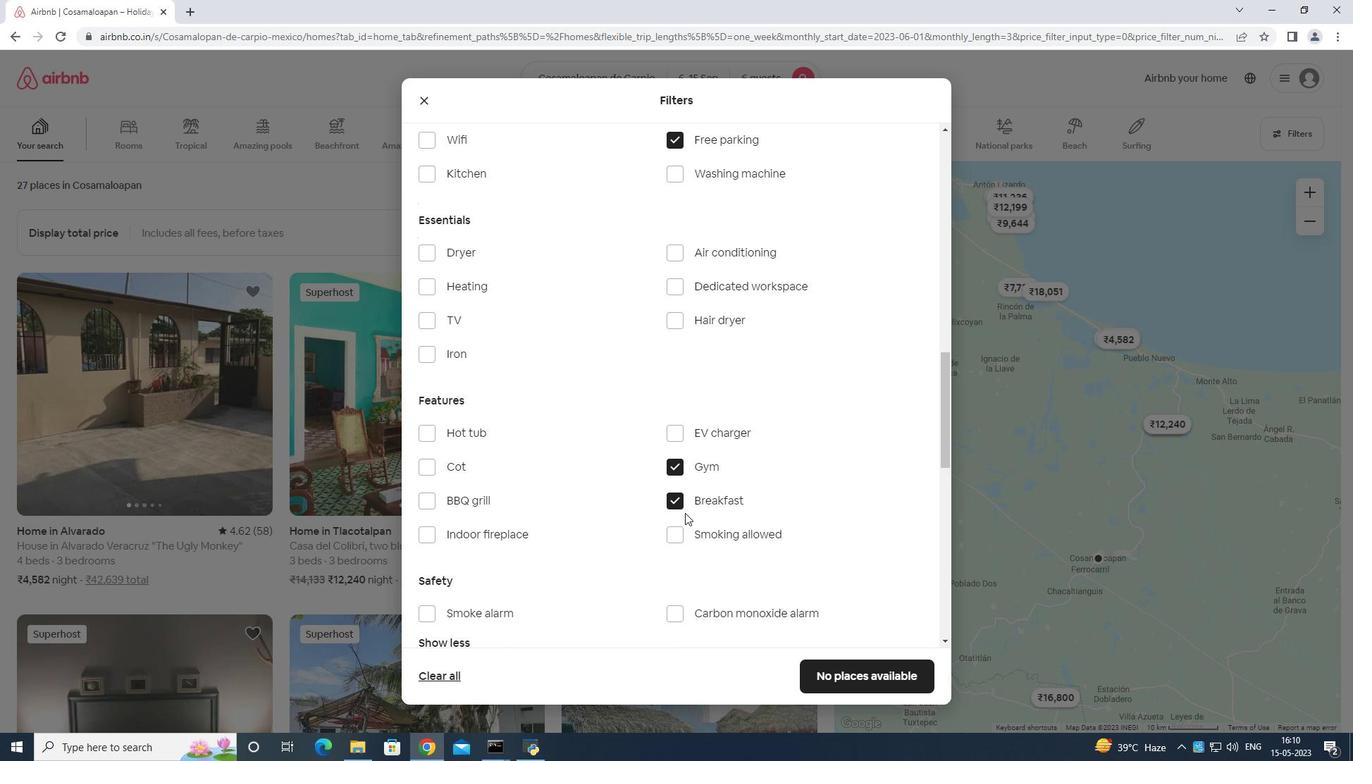 
Action: Mouse moved to (438, 460)
Screenshot: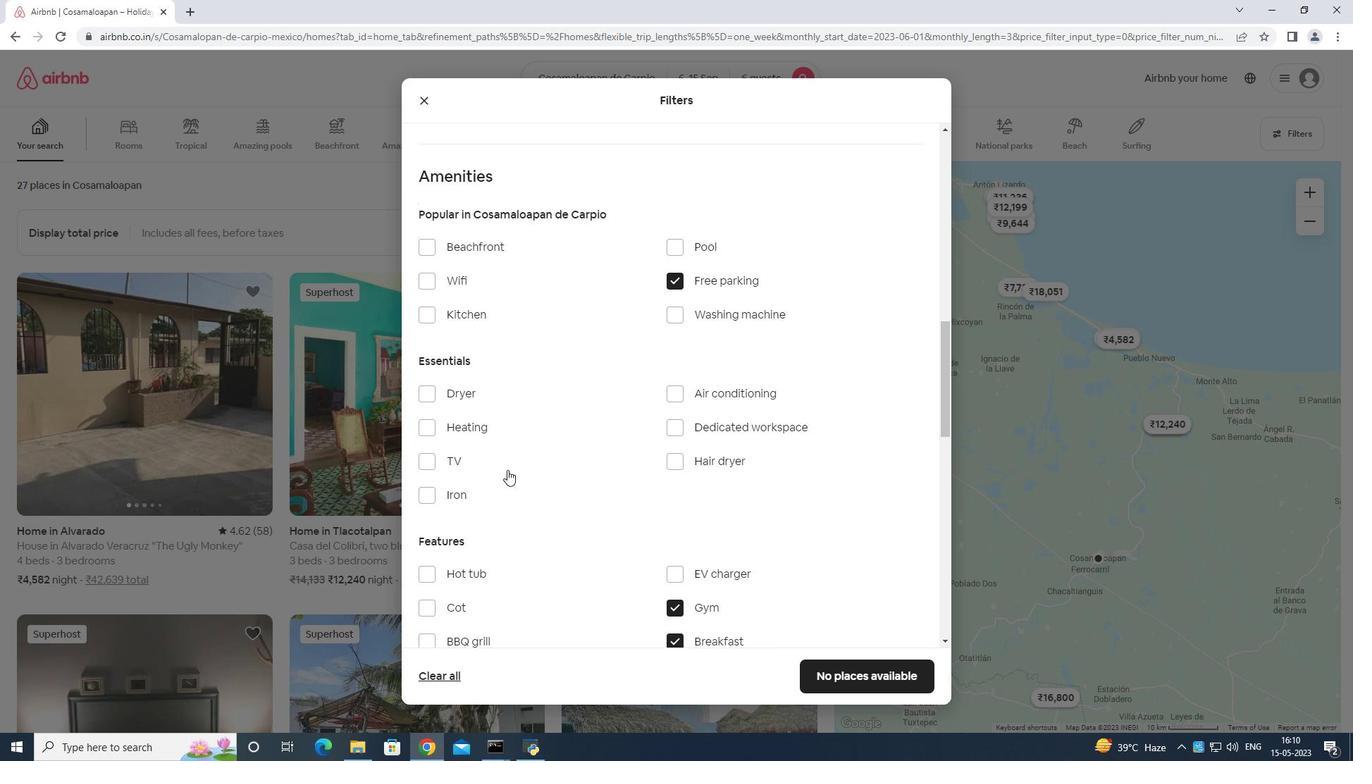 
Action: Mouse pressed left at (438, 460)
Screenshot: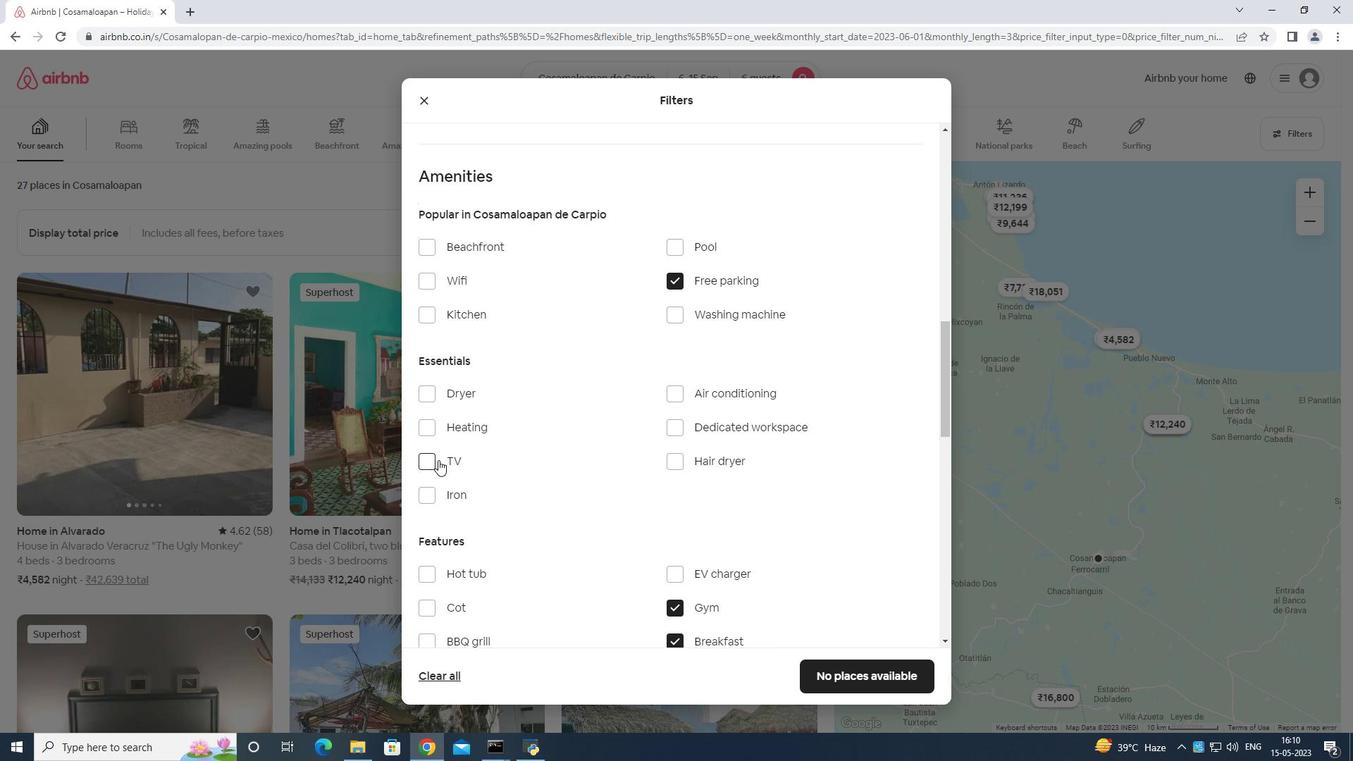 
Action: Mouse moved to (600, 517)
Screenshot: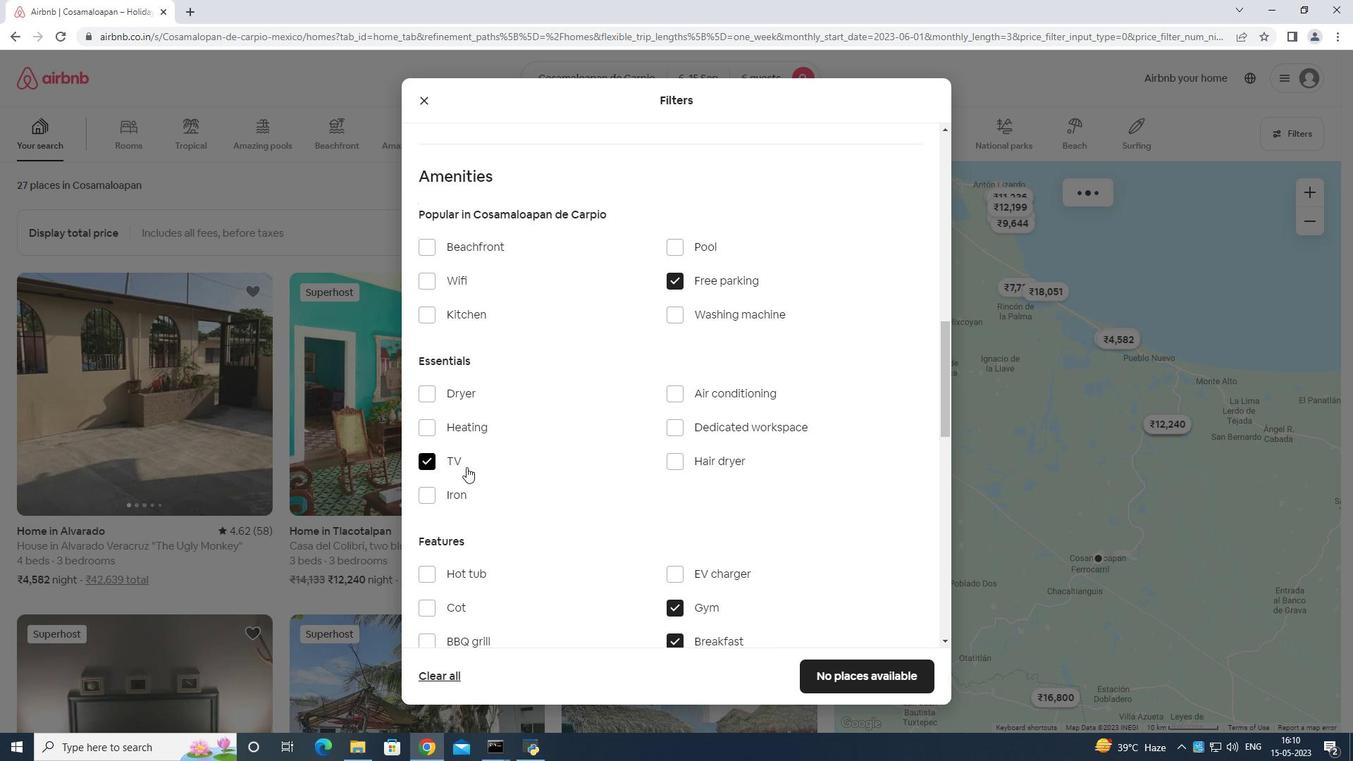 
Action: Mouse scrolled (600, 516) with delta (0, 0)
Screenshot: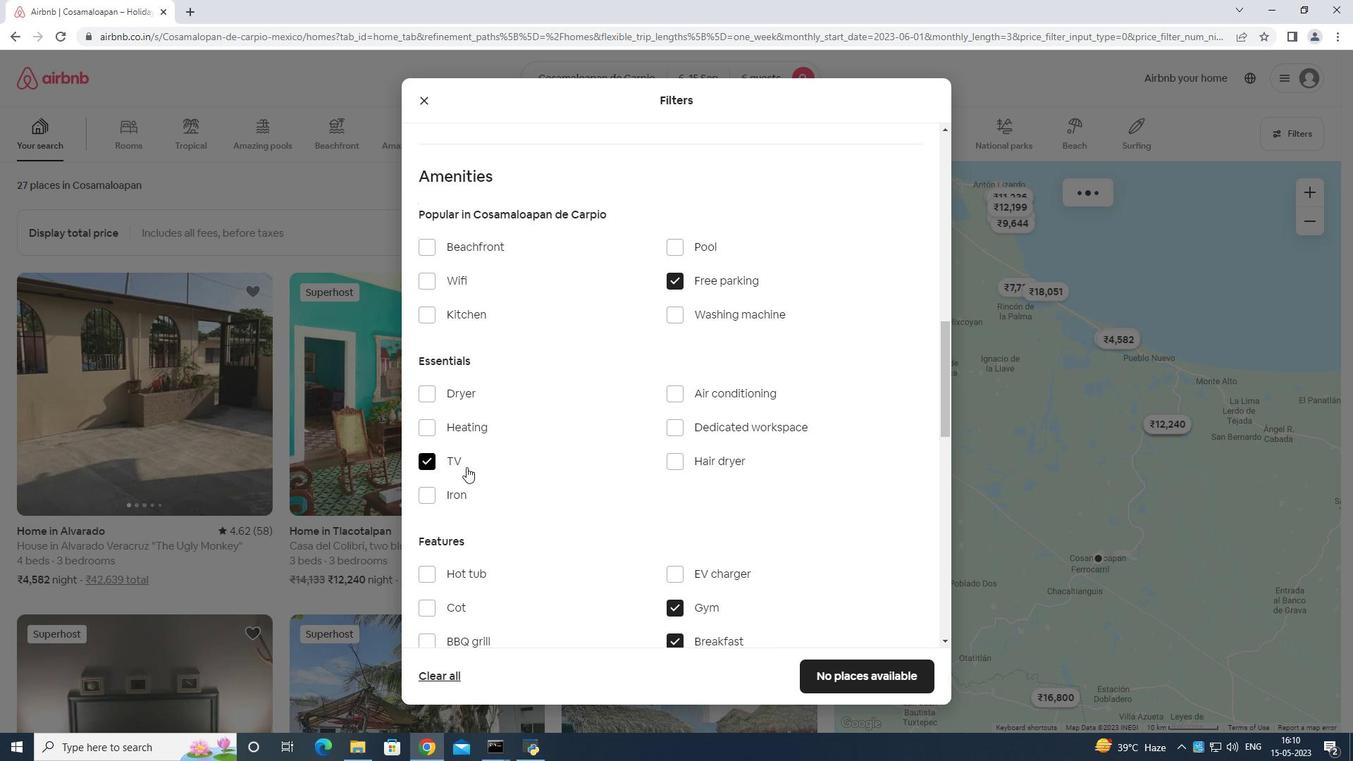
Action: Mouse moved to (617, 526)
Screenshot: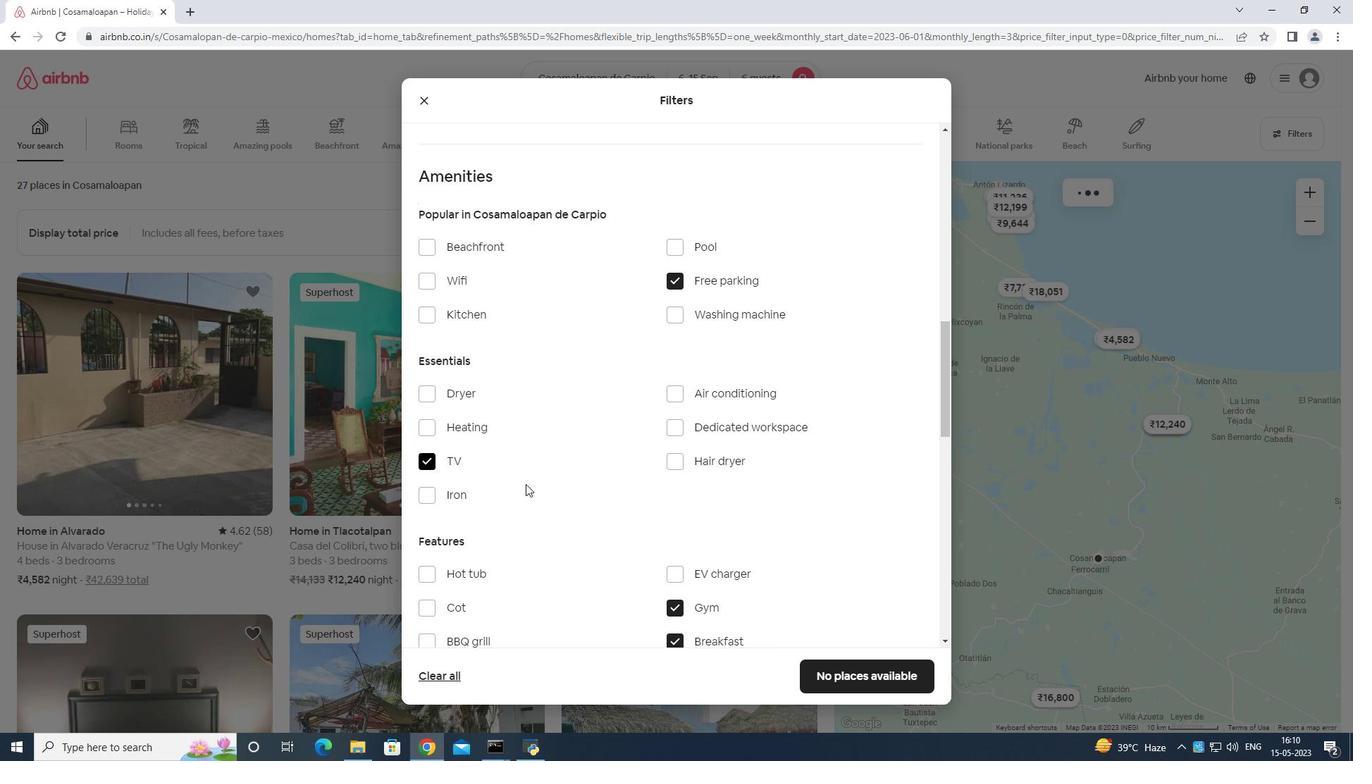 
Action: Mouse scrolled (617, 525) with delta (0, 0)
Screenshot: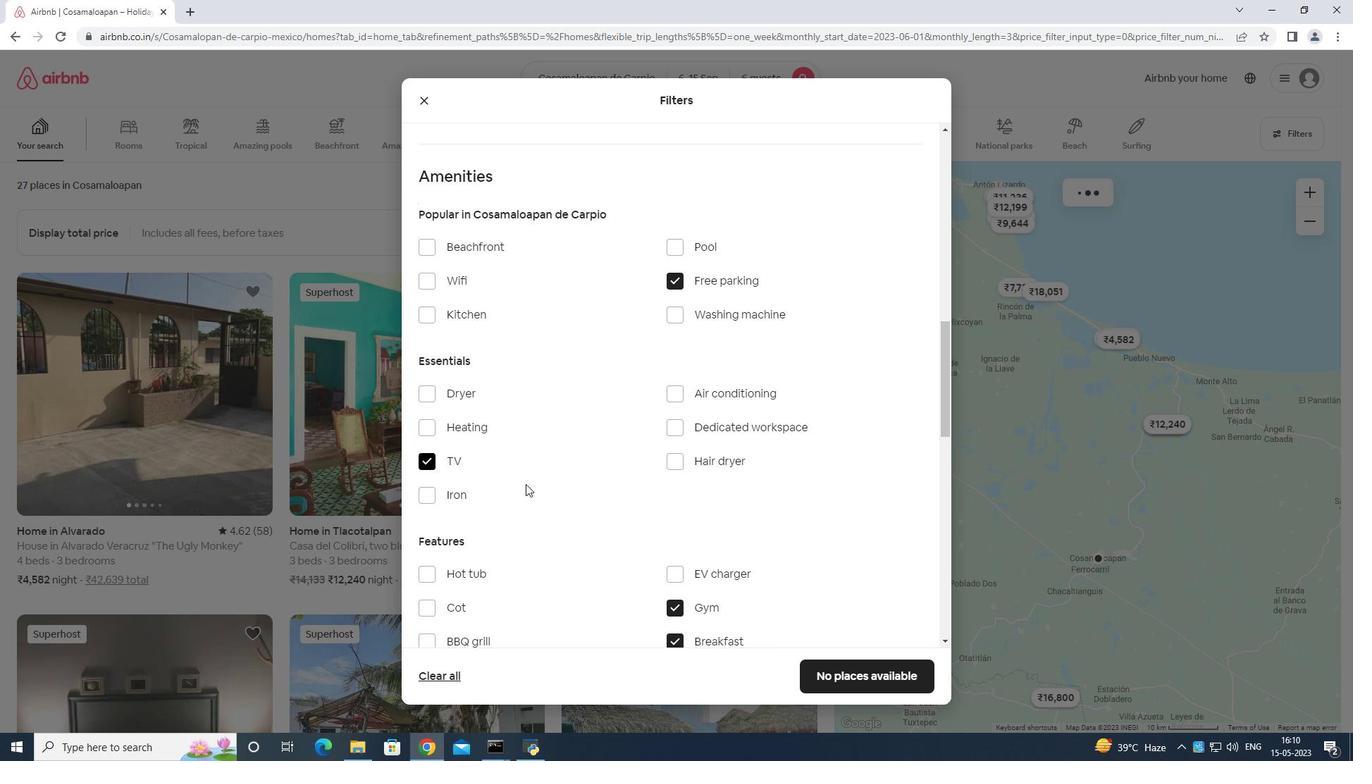 
Action: Mouse moved to (632, 530)
Screenshot: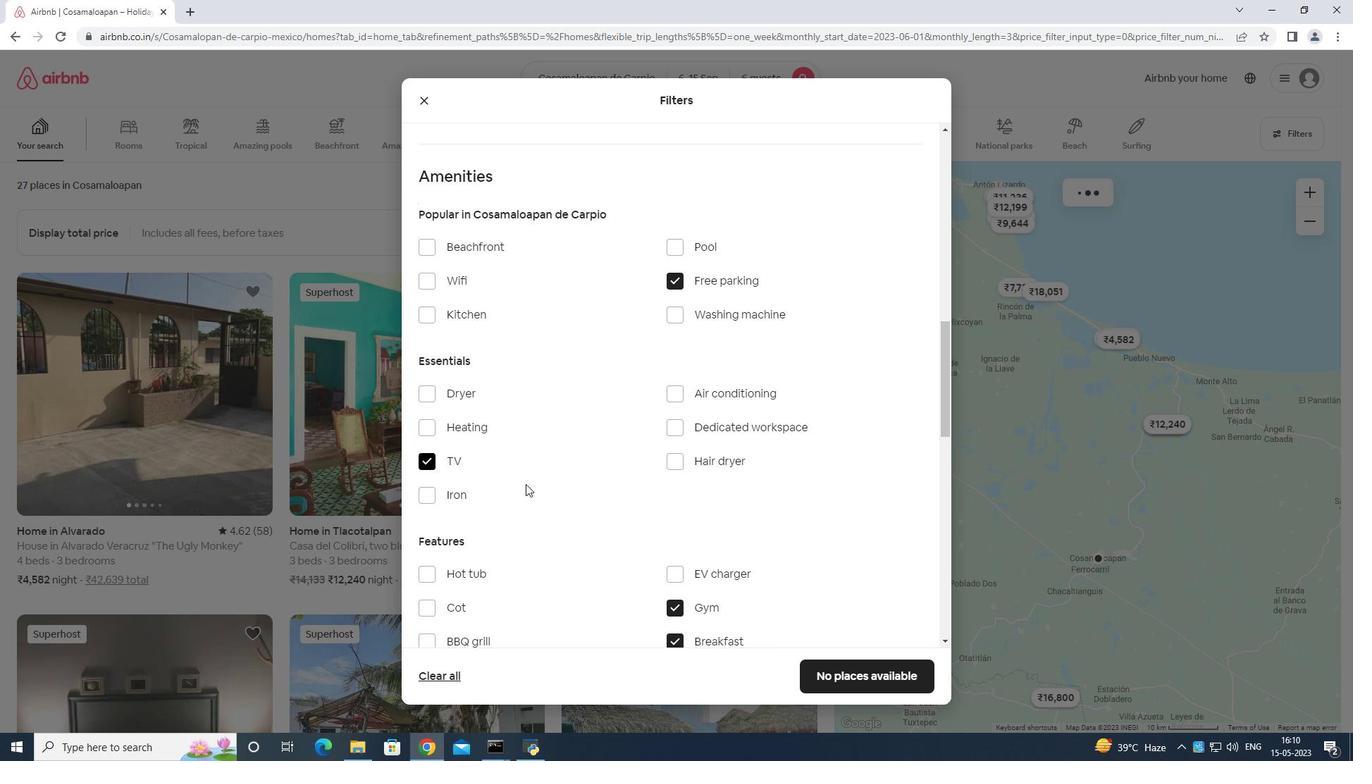 
Action: Mouse scrolled (632, 529) with delta (0, 0)
Screenshot: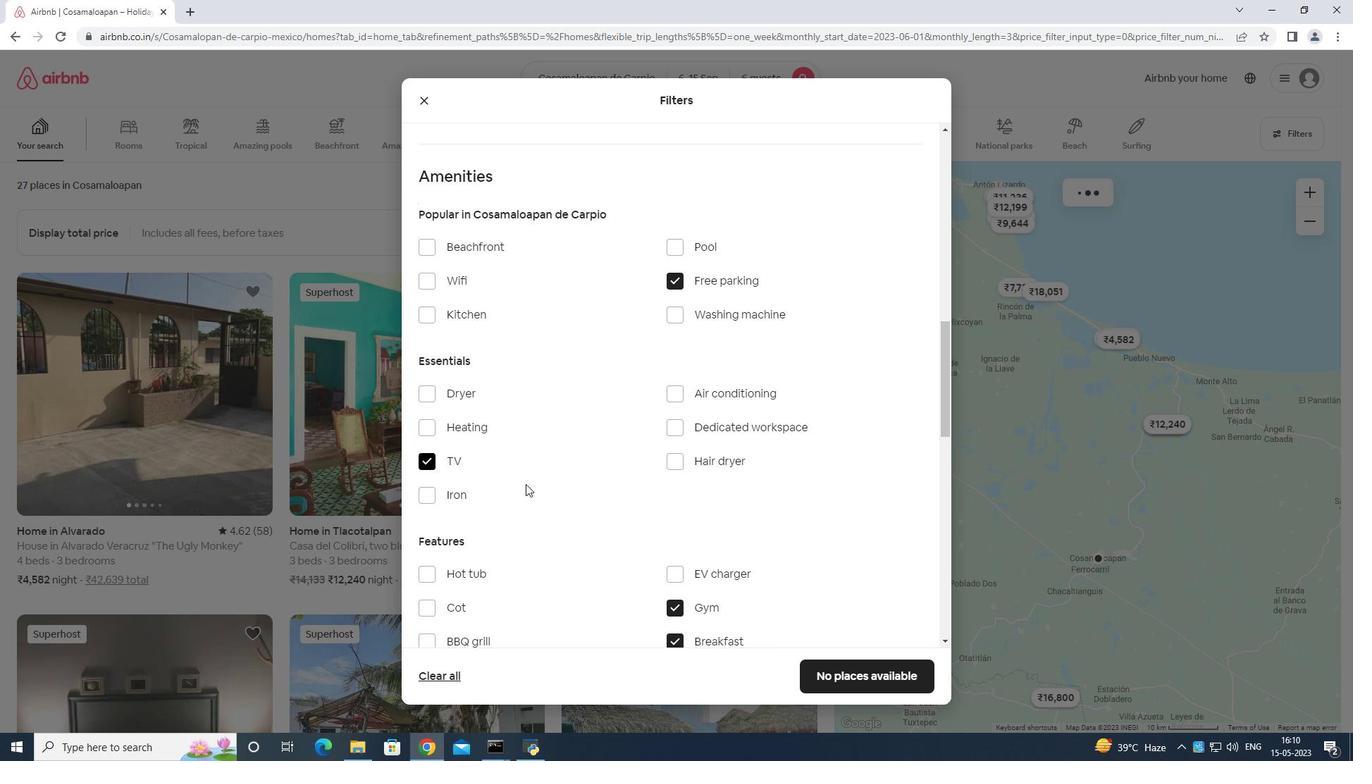 
Action: Mouse moved to (653, 532)
Screenshot: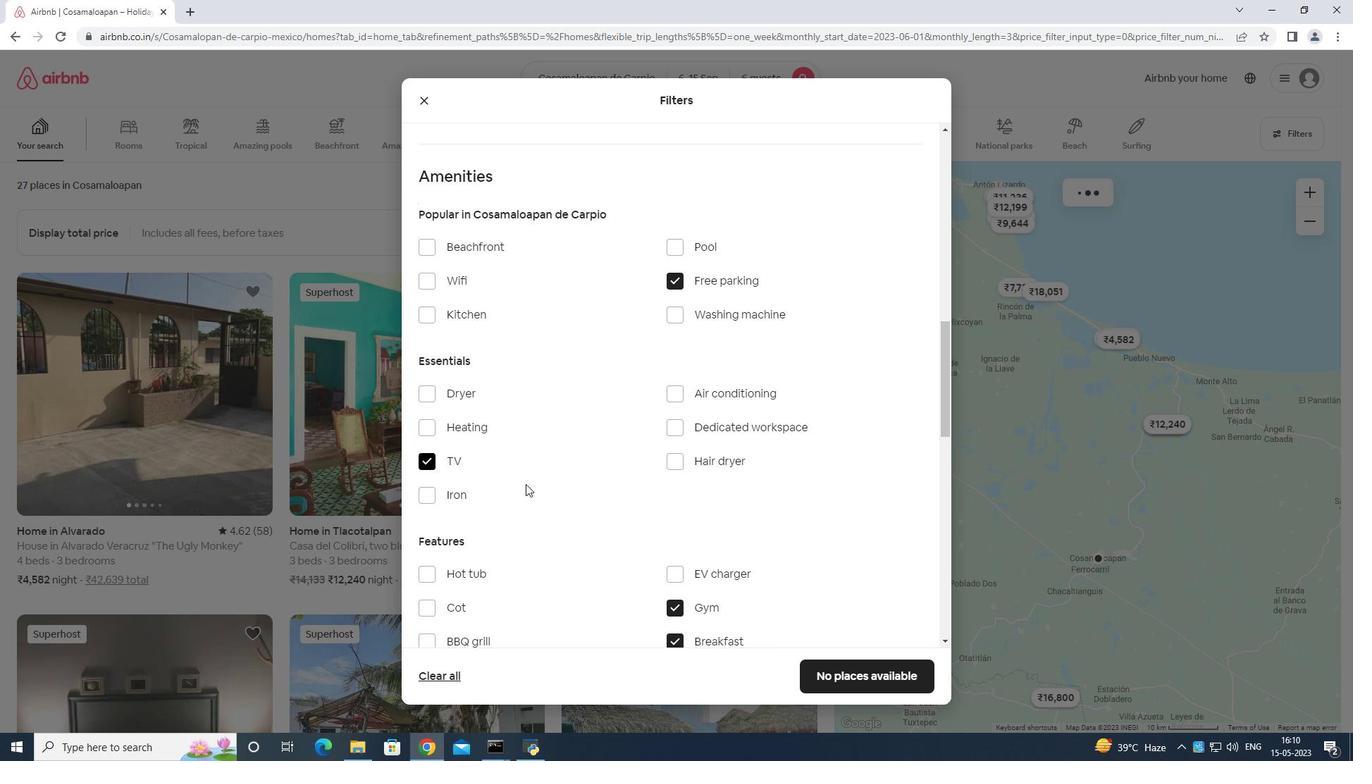 
Action: Mouse scrolled (653, 531) with delta (0, 0)
Screenshot: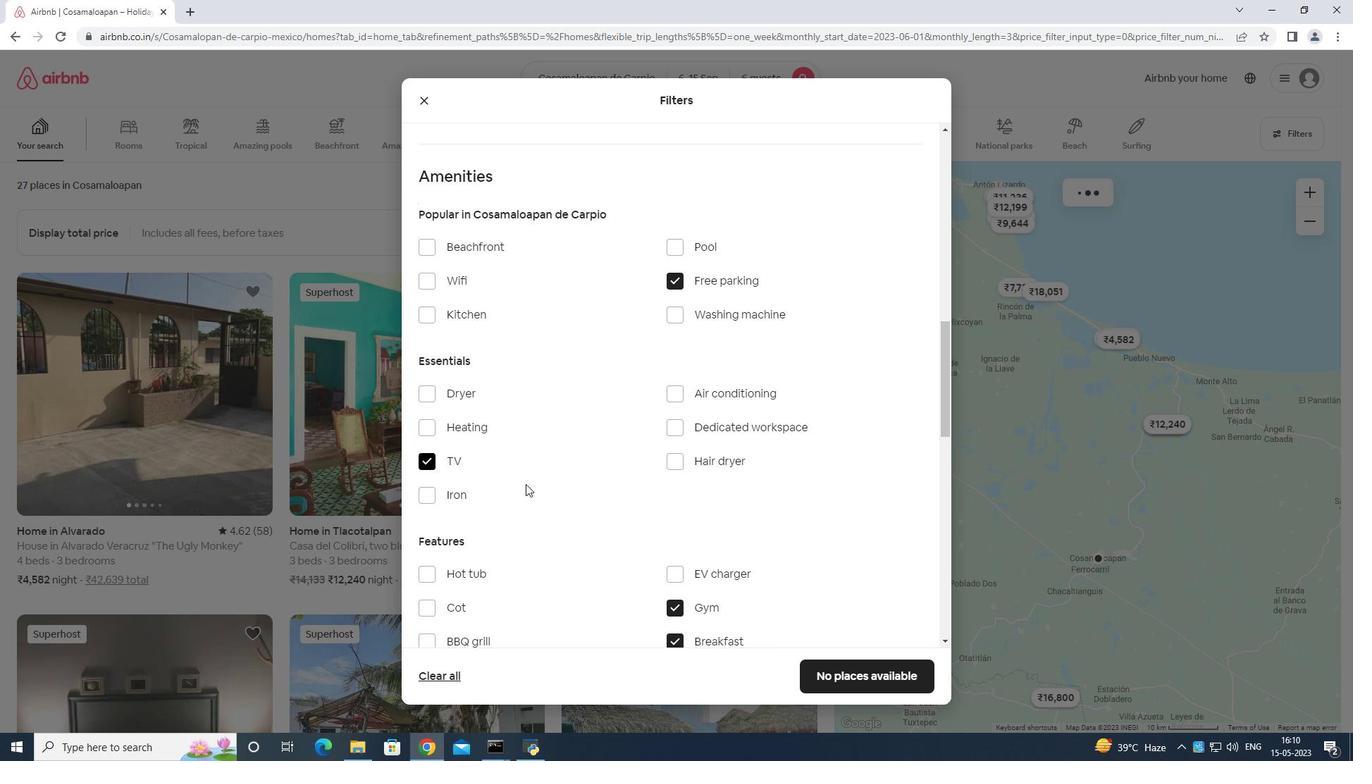 
Action: Mouse moved to (872, 606)
Screenshot: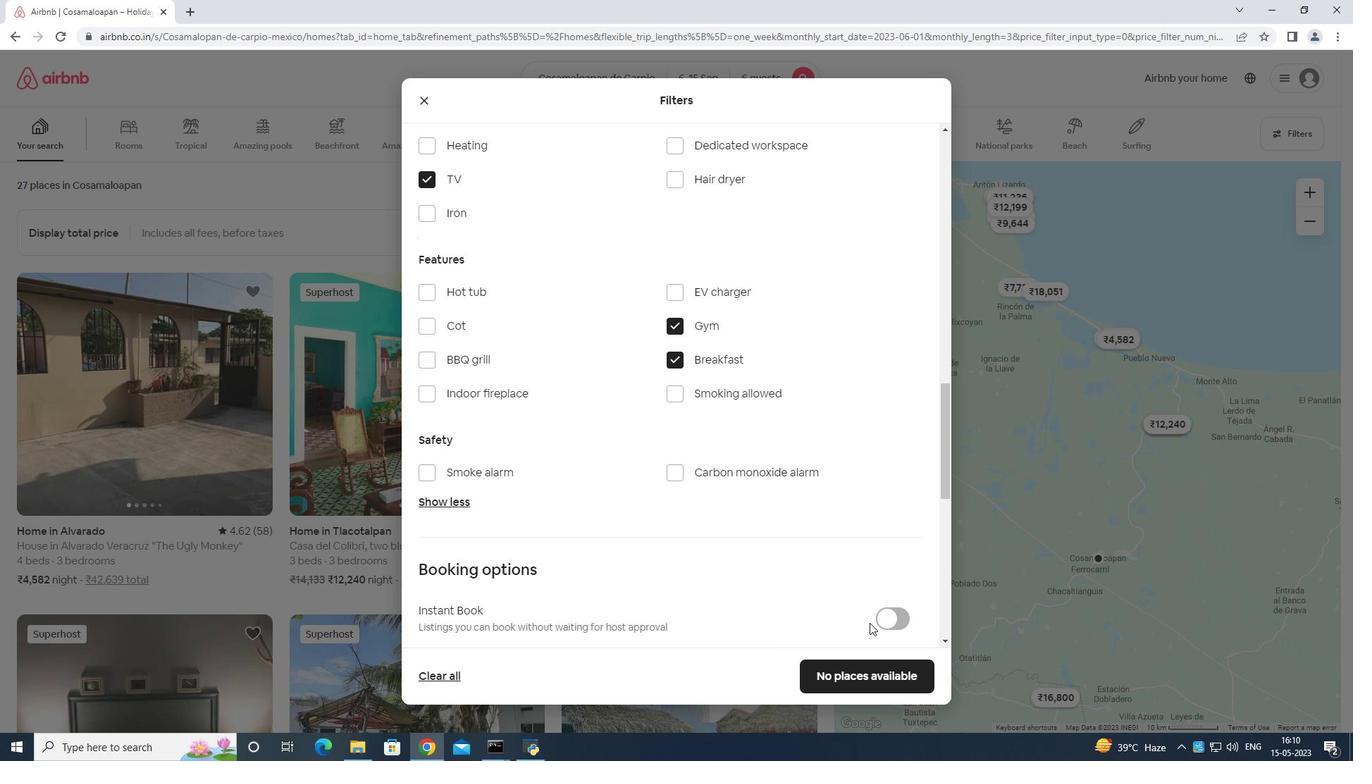 
Action: Mouse scrolled (872, 606) with delta (0, 0)
Screenshot: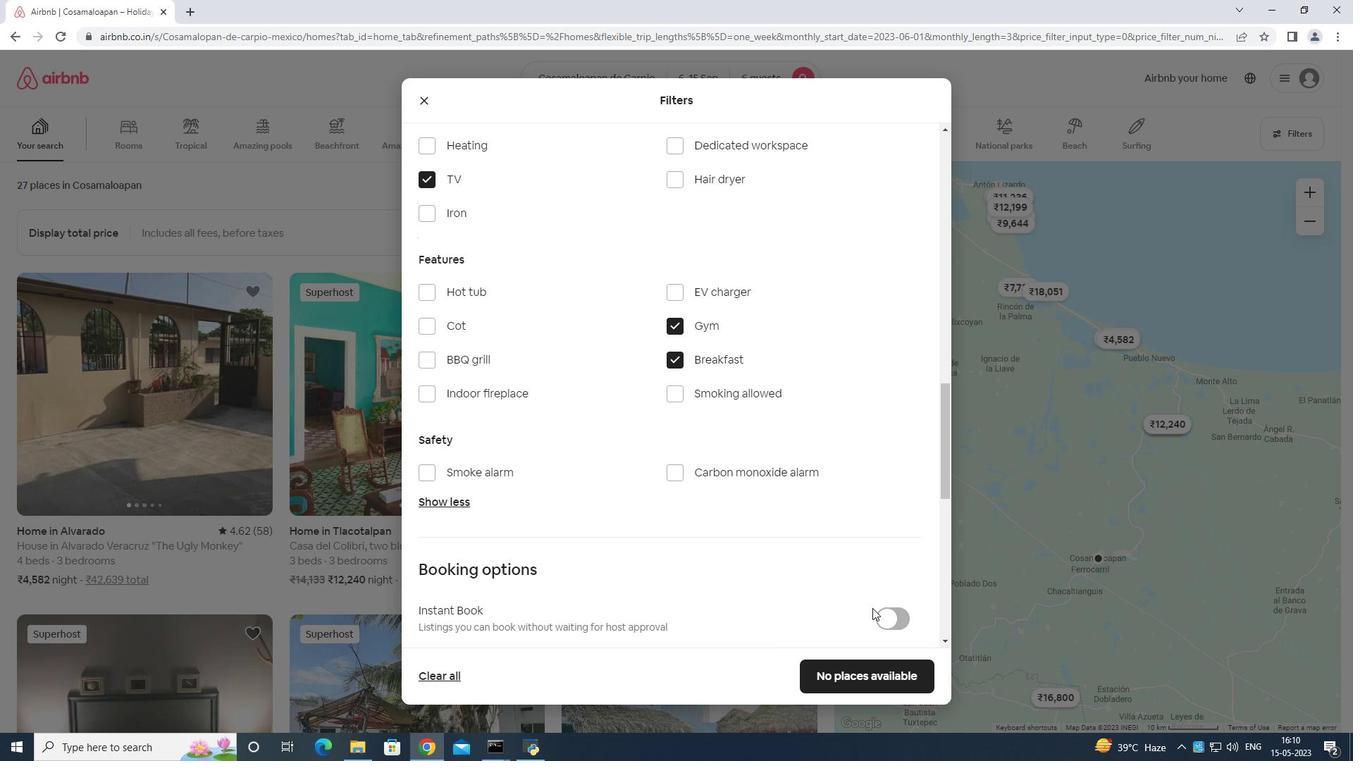 
Action: Mouse scrolled (872, 606) with delta (0, 0)
Screenshot: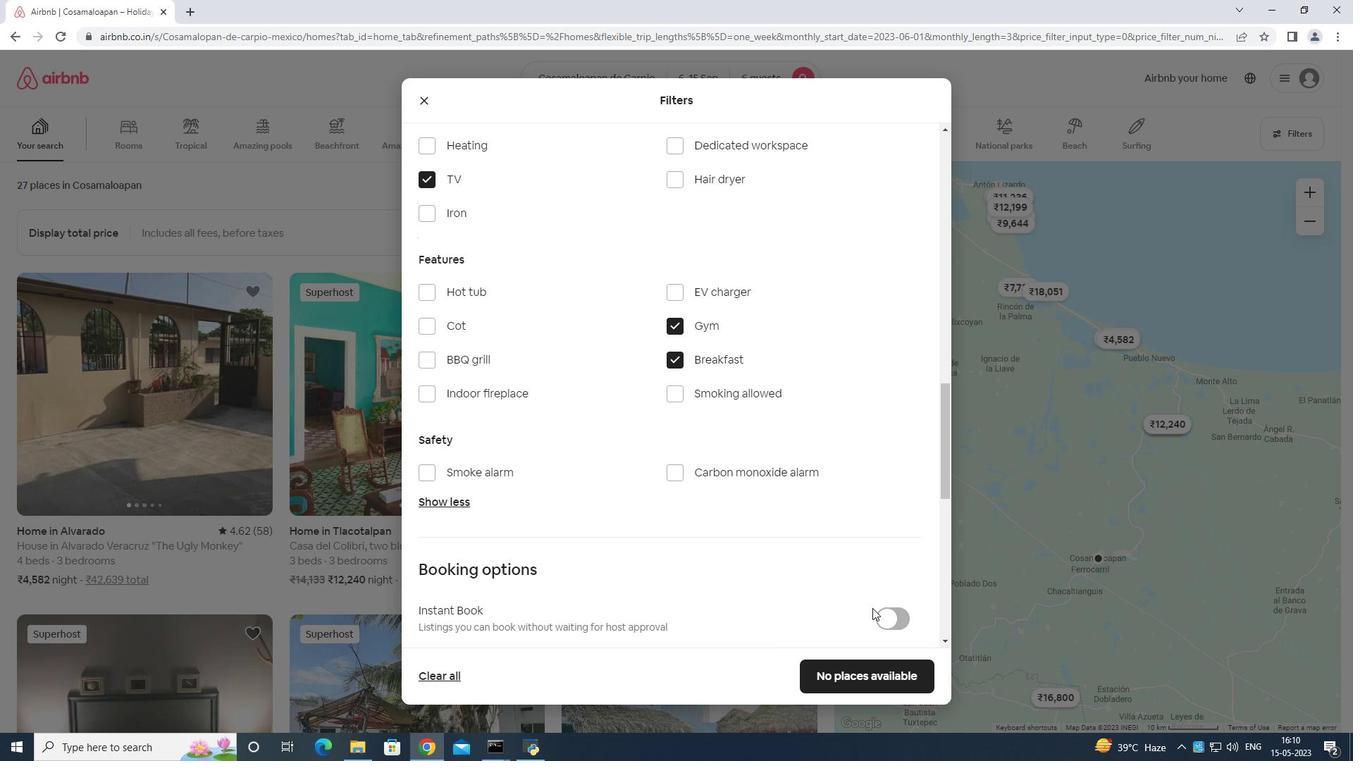 
Action: Mouse scrolled (872, 606) with delta (0, 0)
Screenshot: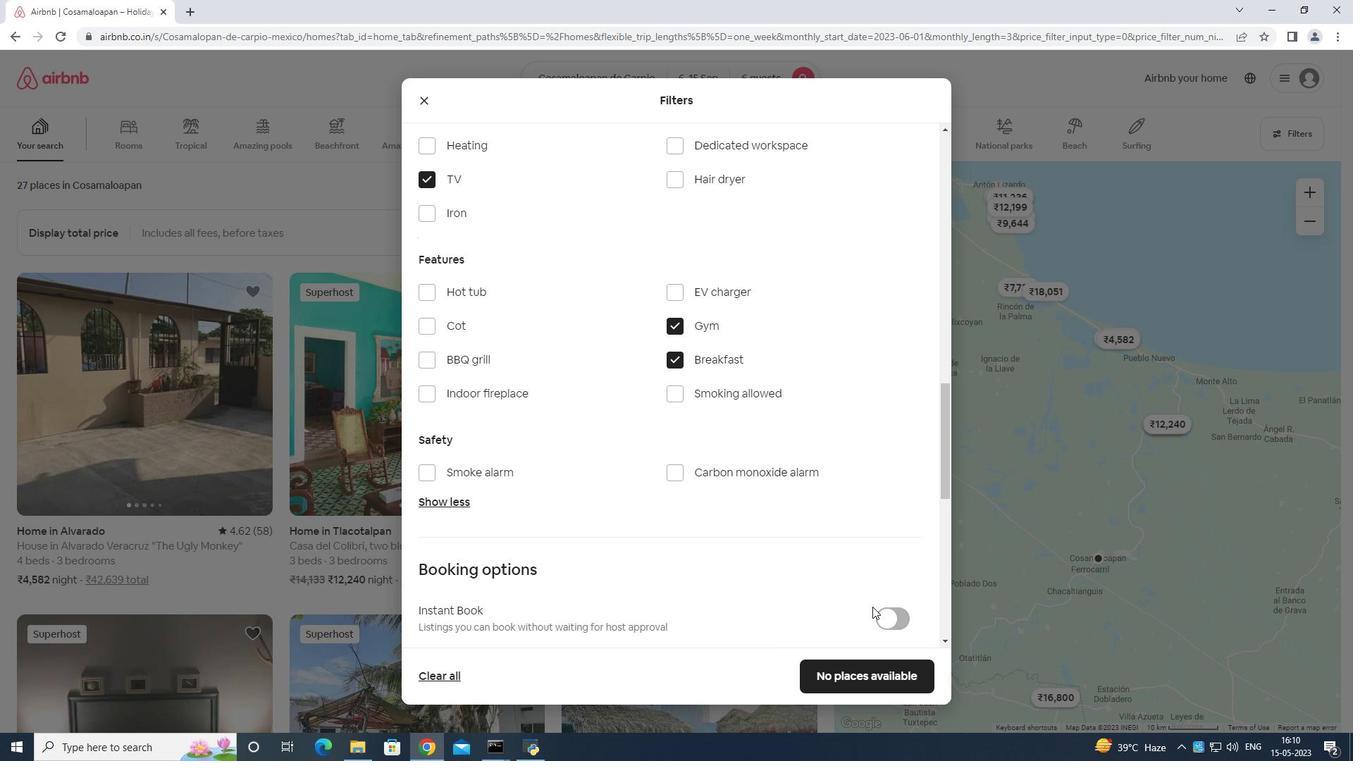
Action: Mouse moved to (886, 452)
Screenshot: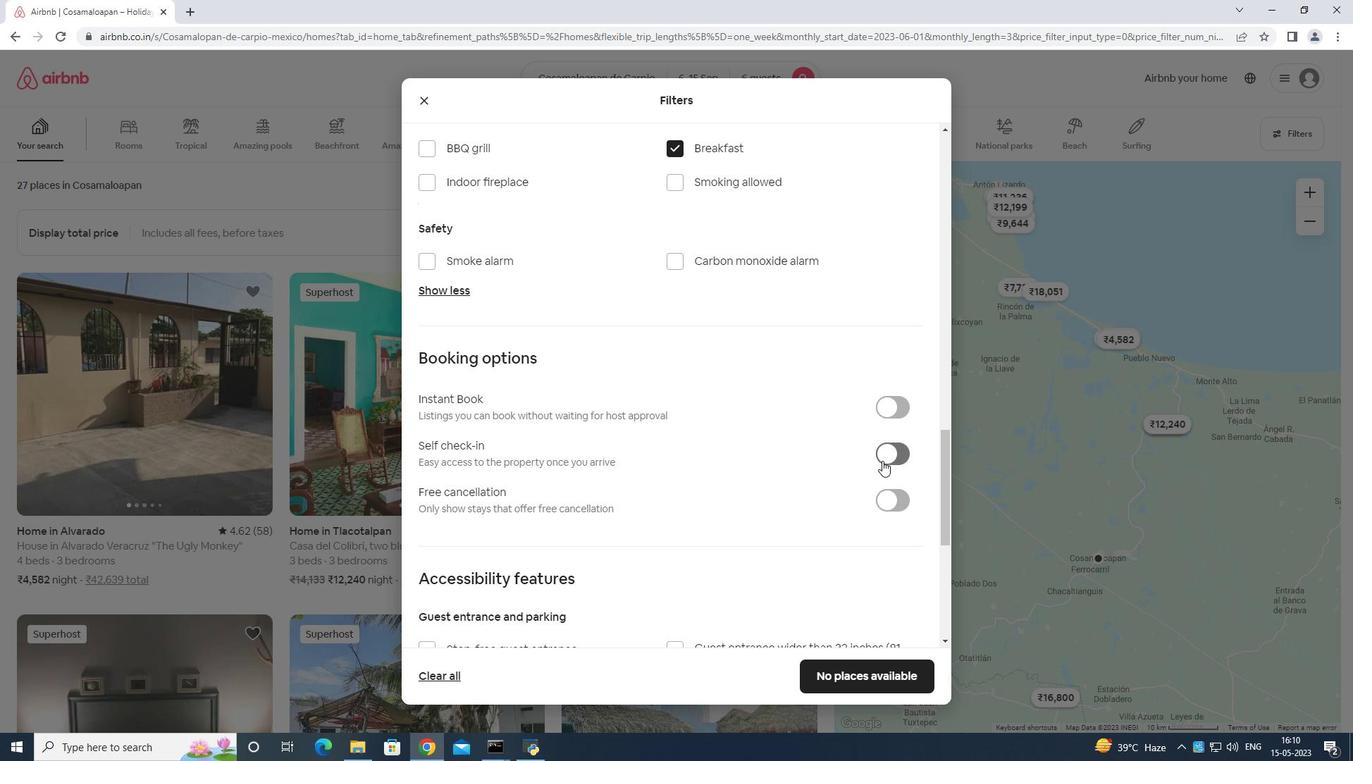 
Action: Mouse pressed left at (886, 452)
Screenshot: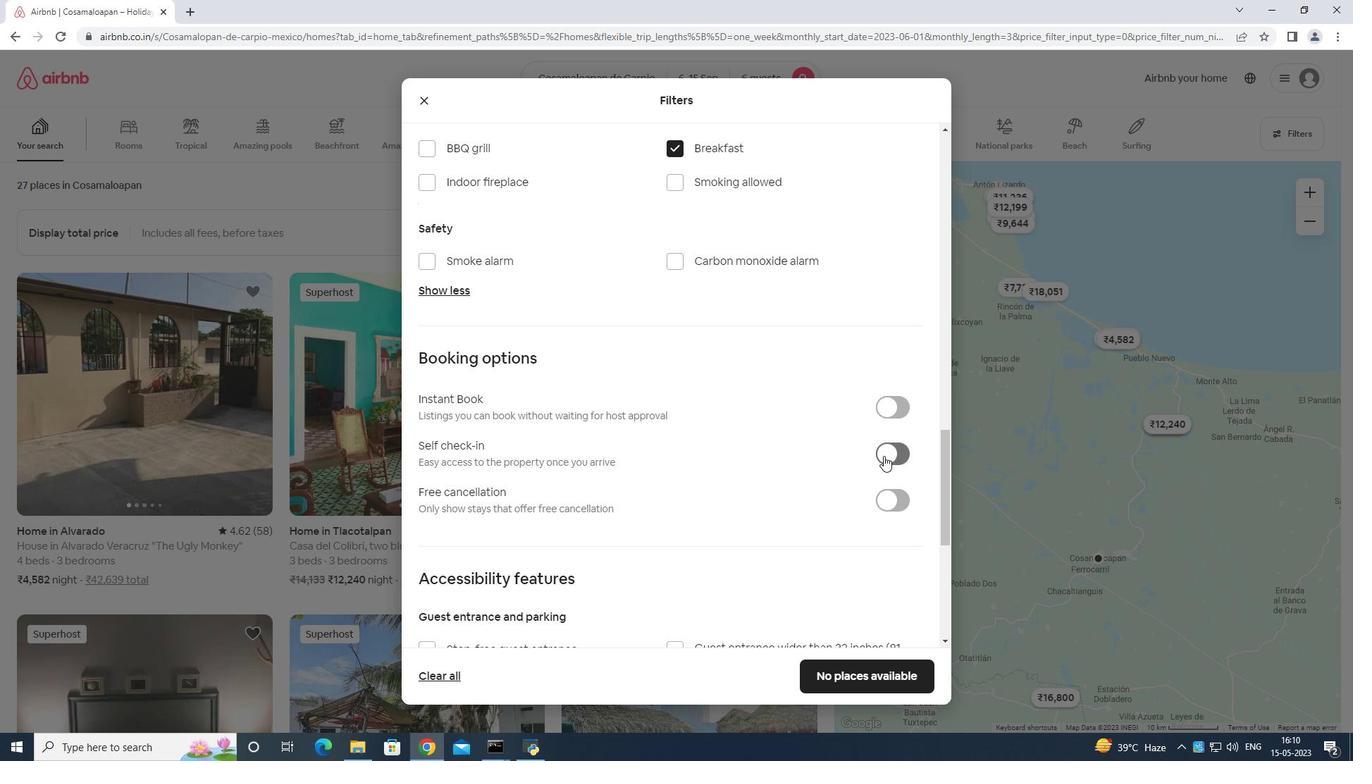 
Action: Mouse moved to (862, 473)
Screenshot: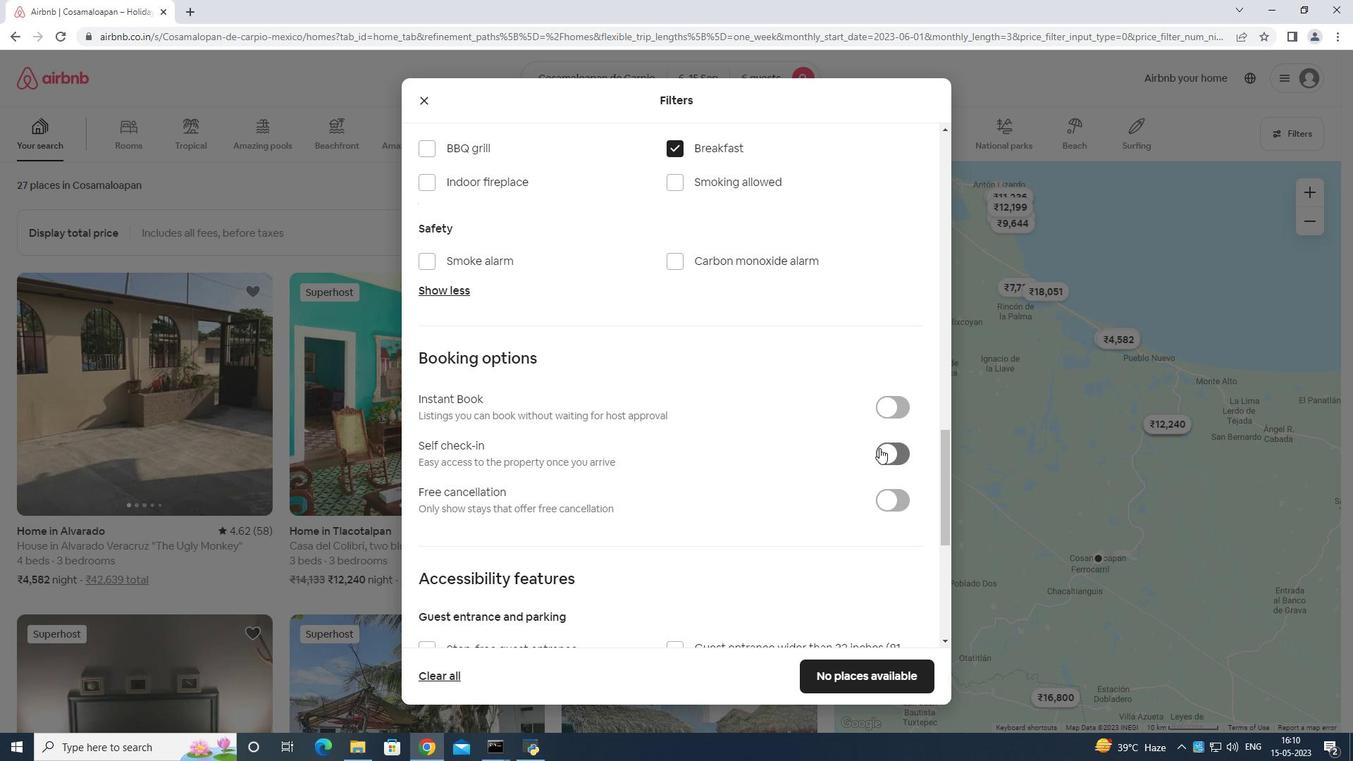 
Action: Mouse scrolled (862, 472) with delta (0, 0)
Screenshot: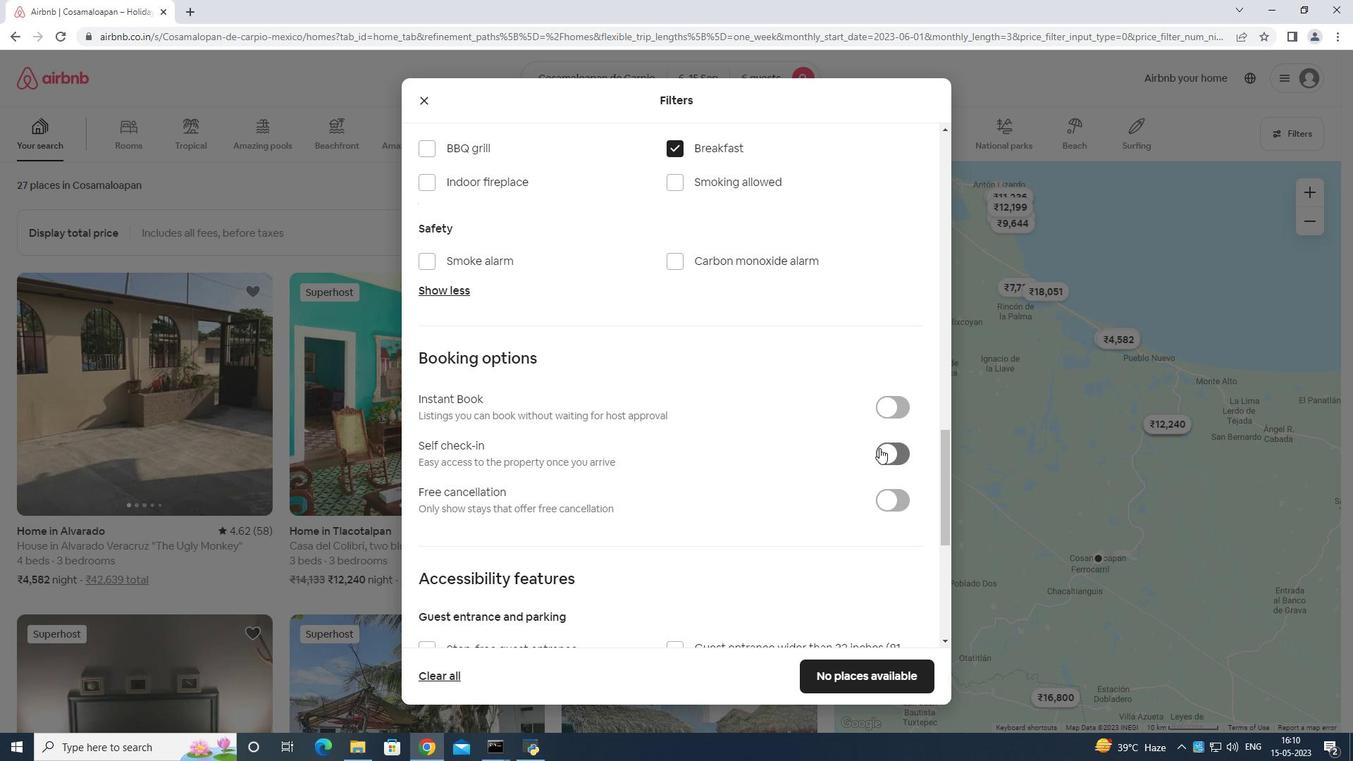 
Action: Mouse moved to (862, 481)
Screenshot: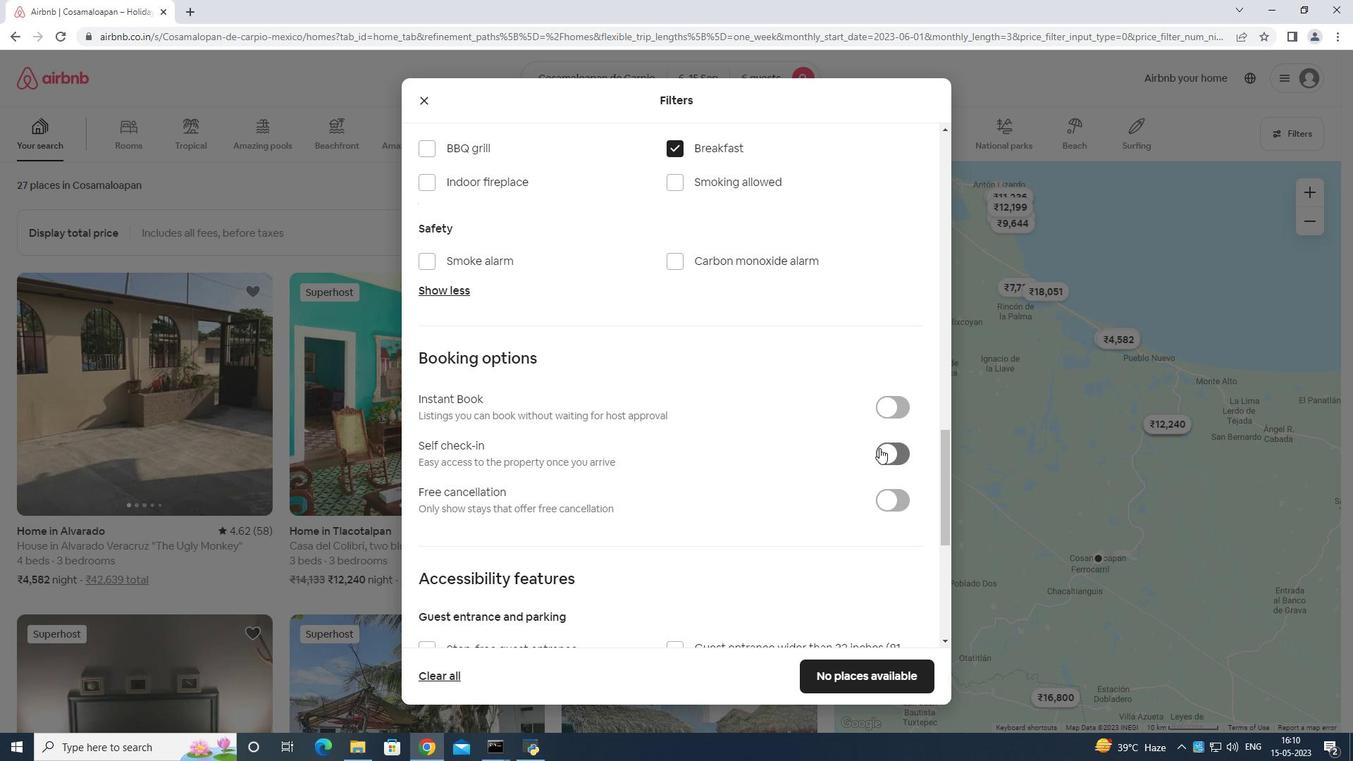 
Action: Mouse scrolled (862, 480) with delta (0, 0)
Screenshot: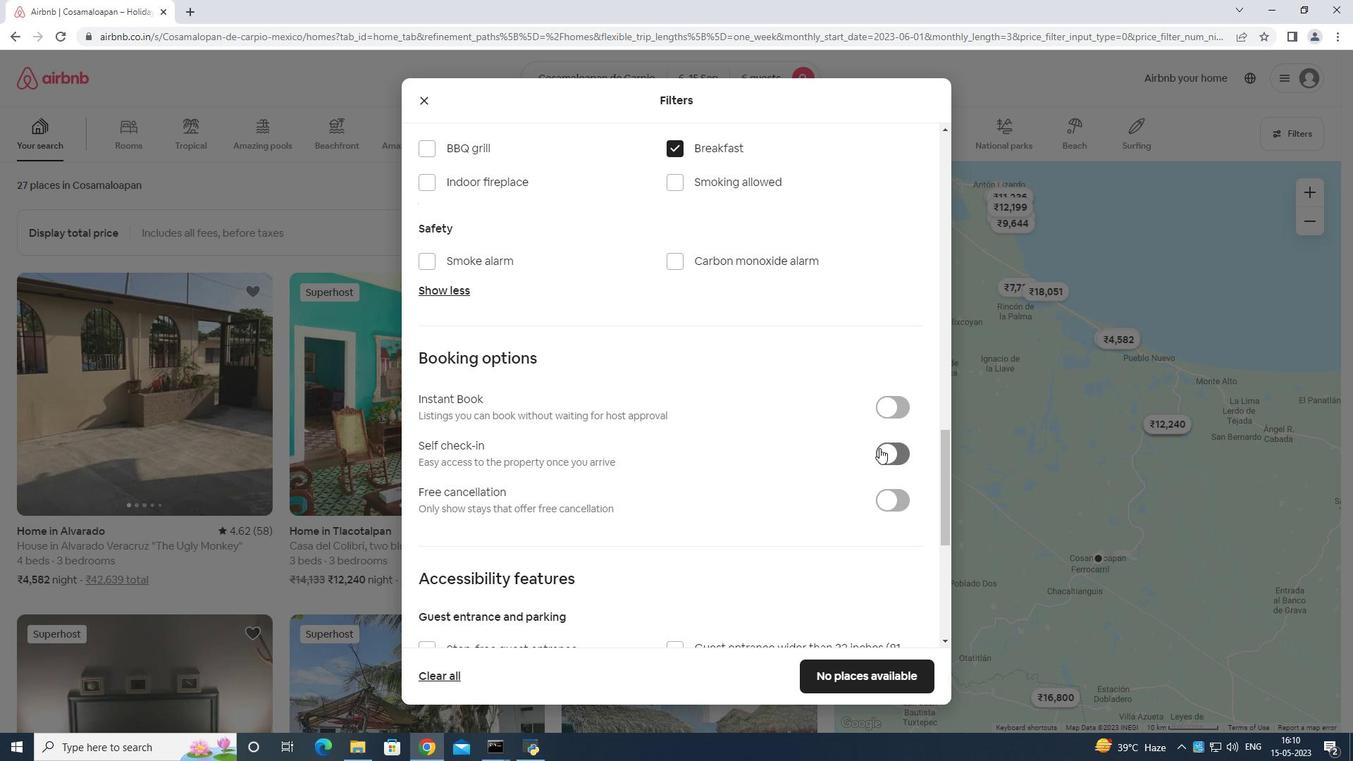 
Action: Mouse moved to (855, 484)
Screenshot: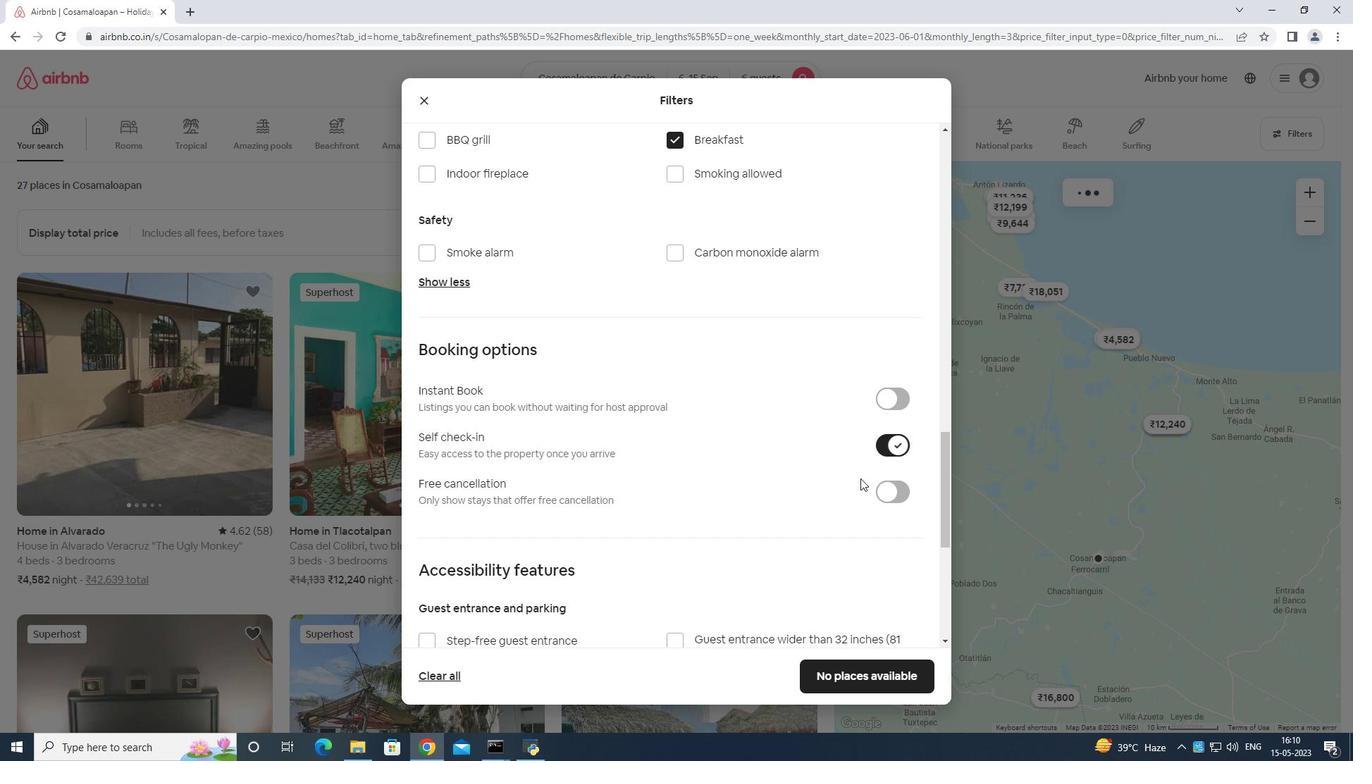 
Action: Mouse scrolled (857, 480) with delta (0, 0)
Screenshot: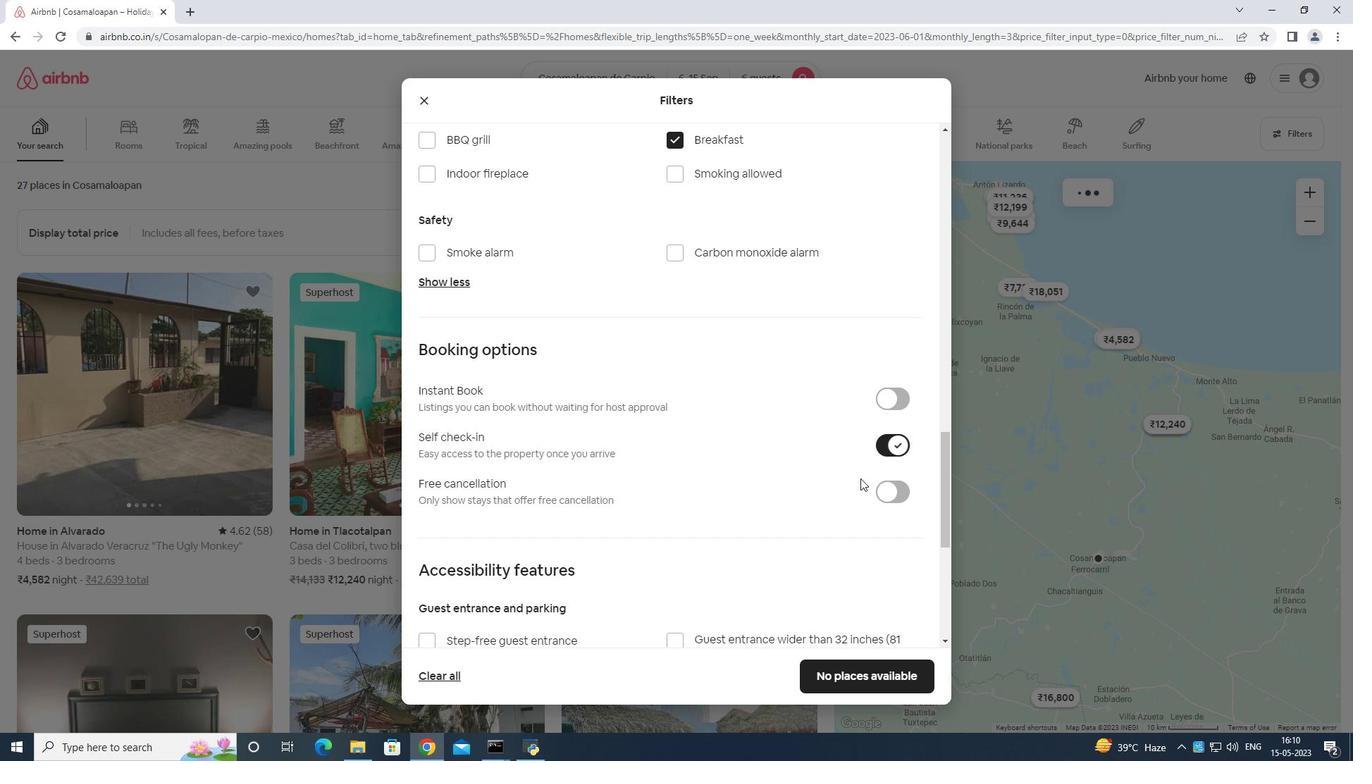 
Action: Mouse moved to (854, 489)
Screenshot: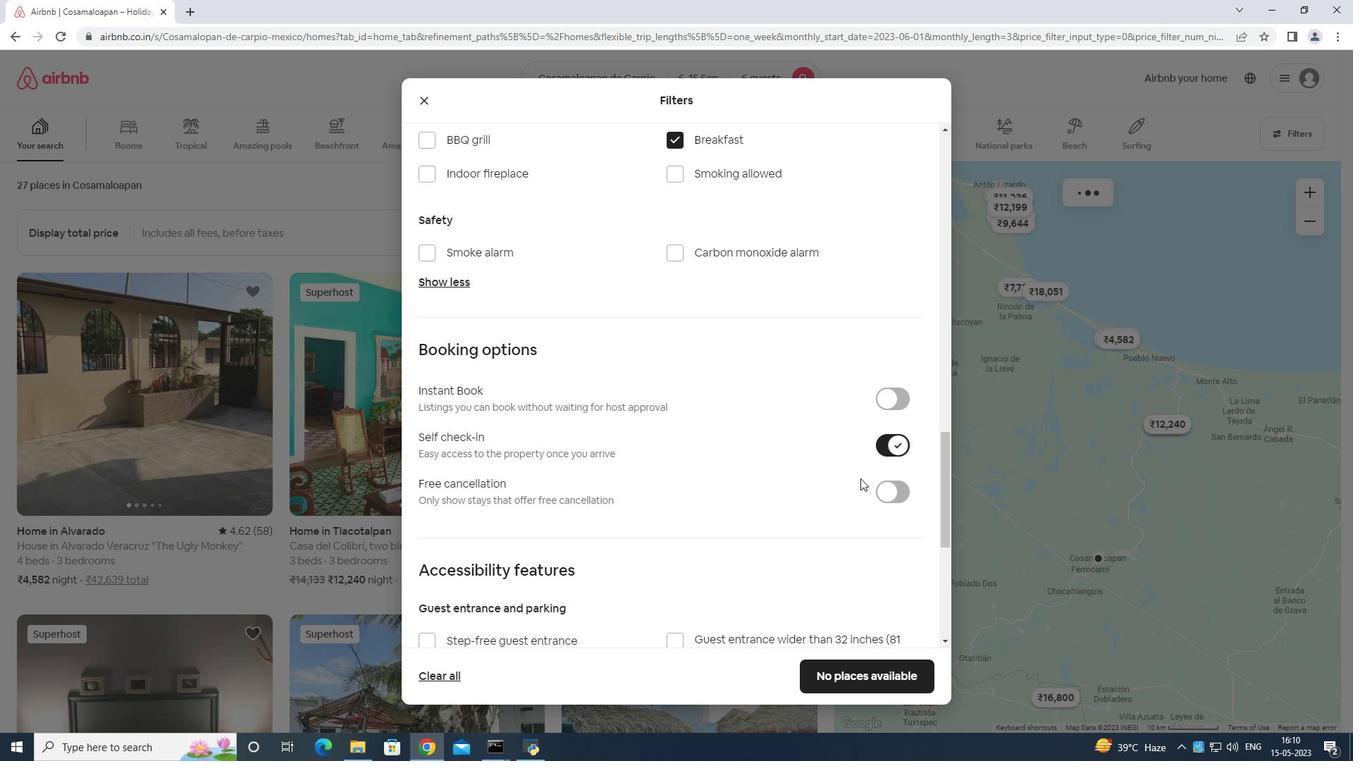 
Action: Mouse scrolled (854, 488) with delta (0, 0)
Screenshot: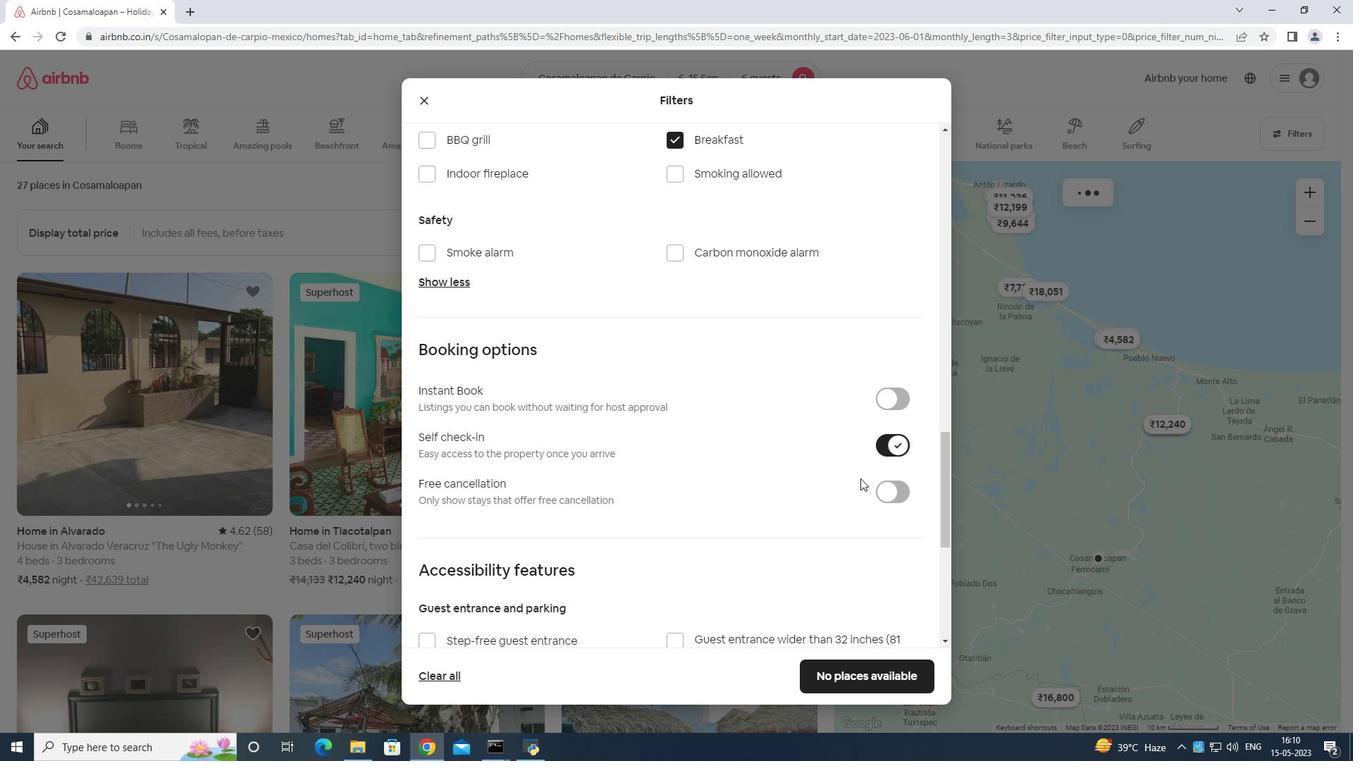 
Action: Mouse moved to (856, 482)
Screenshot: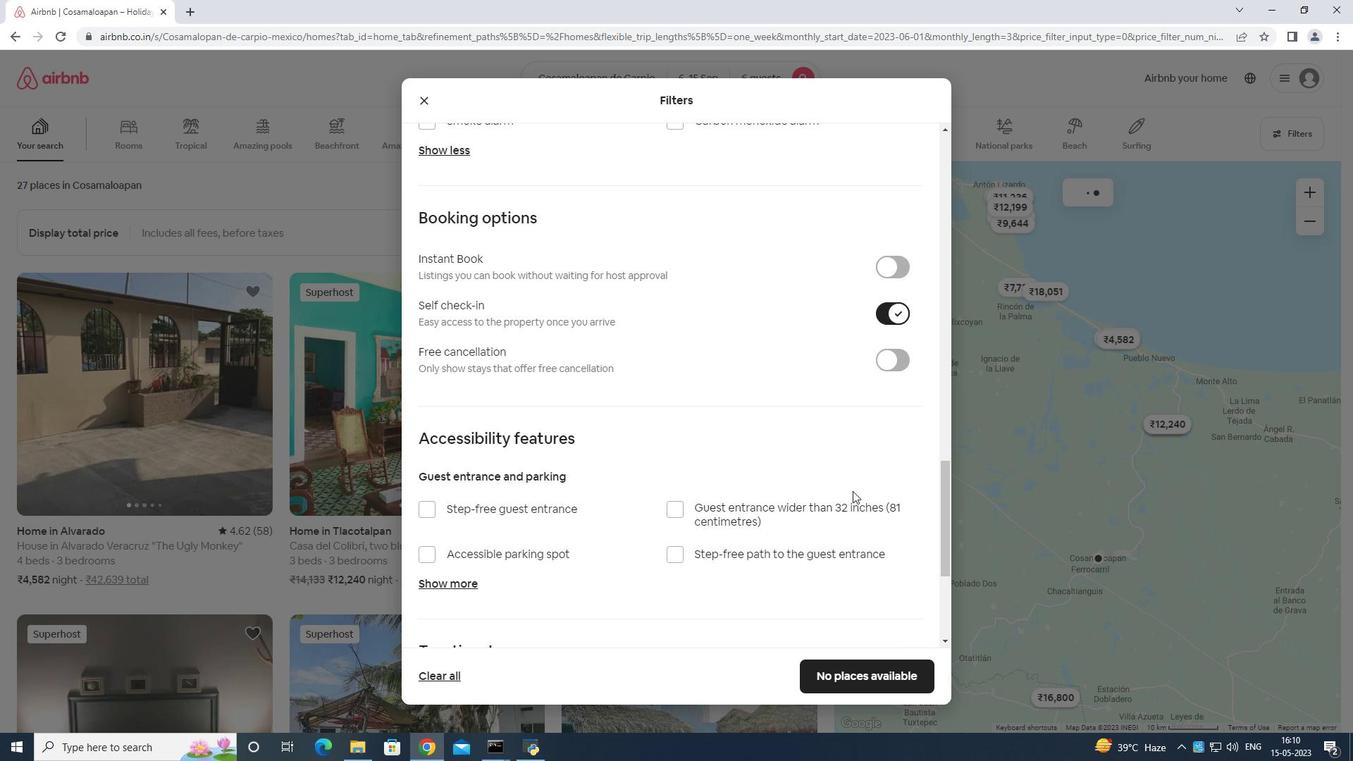 
Action: Mouse scrolled (856, 482) with delta (0, 0)
Screenshot: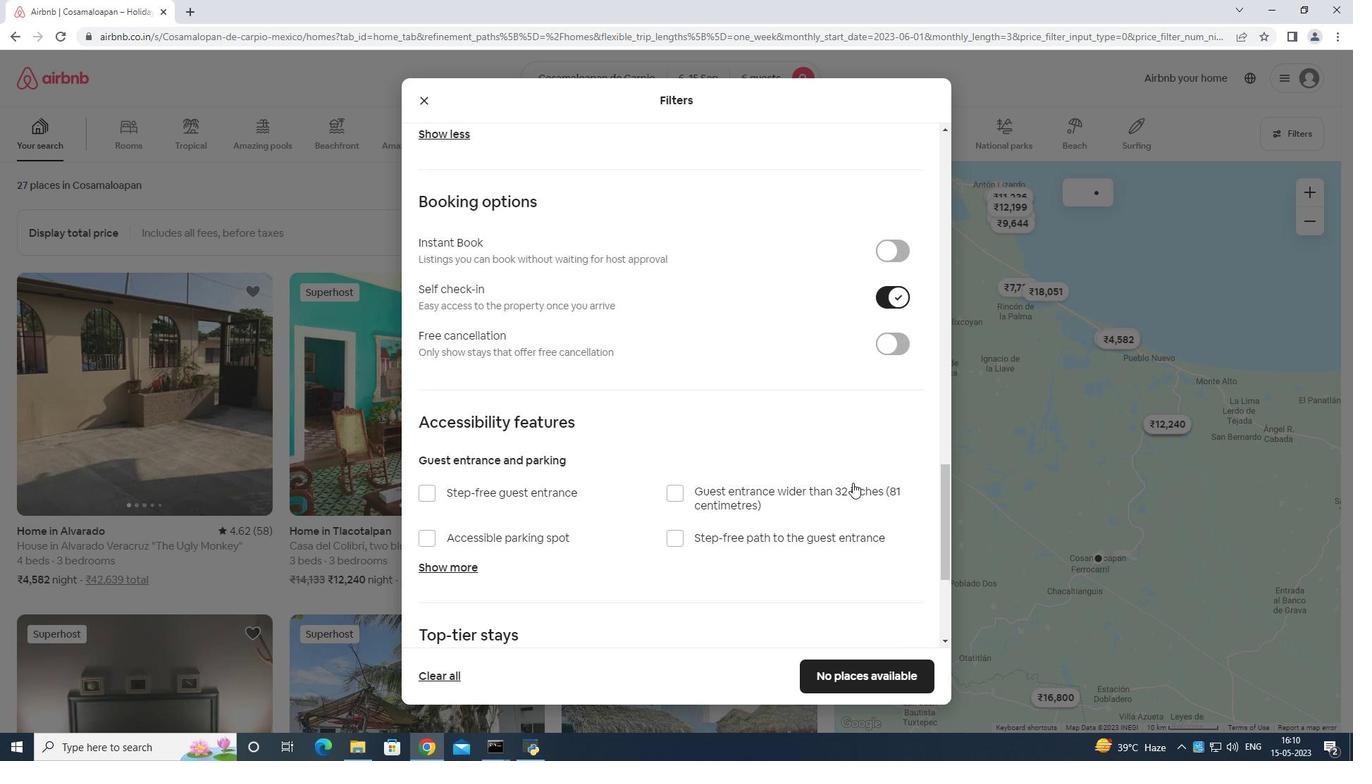 
Action: Mouse moved to (857, 496)
Screenshot: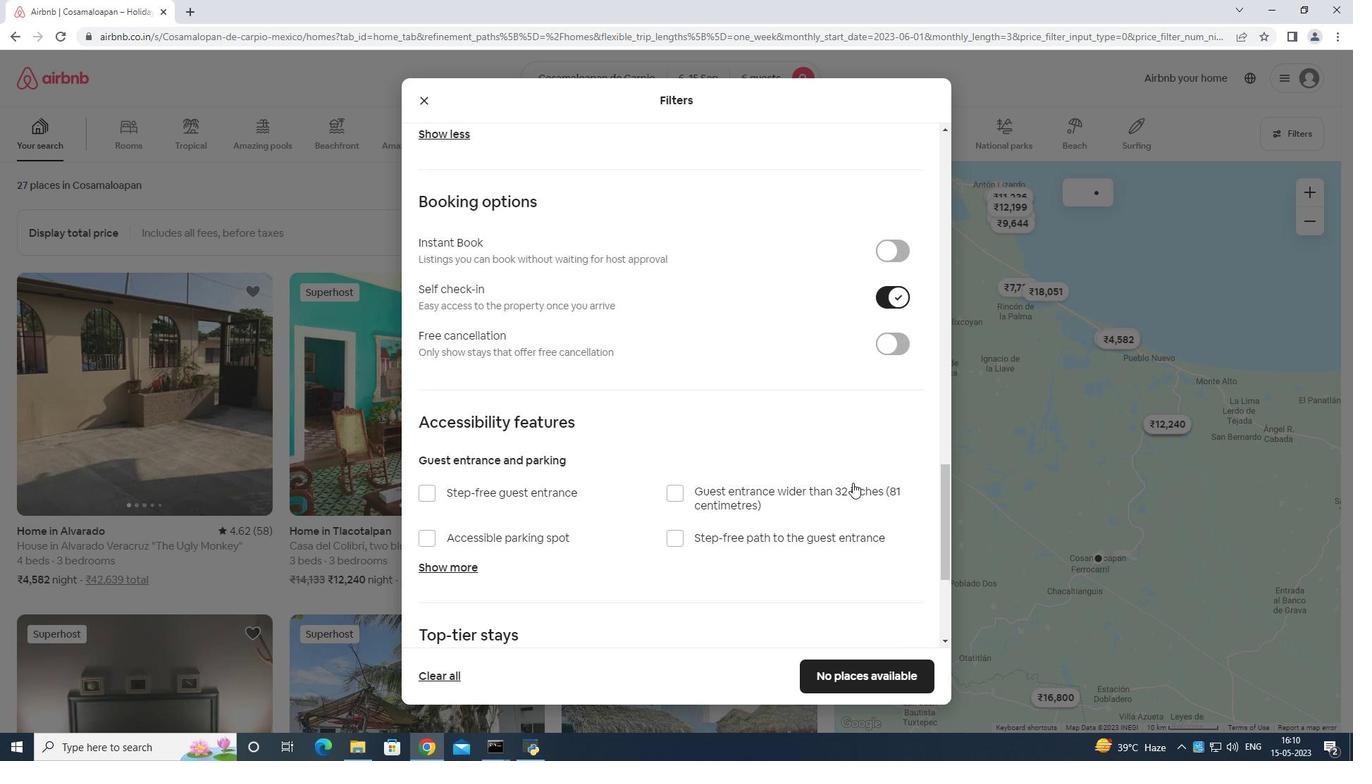 
Action: Mouse scrolled (857, 496) with delta (0, 0)
Screenshot: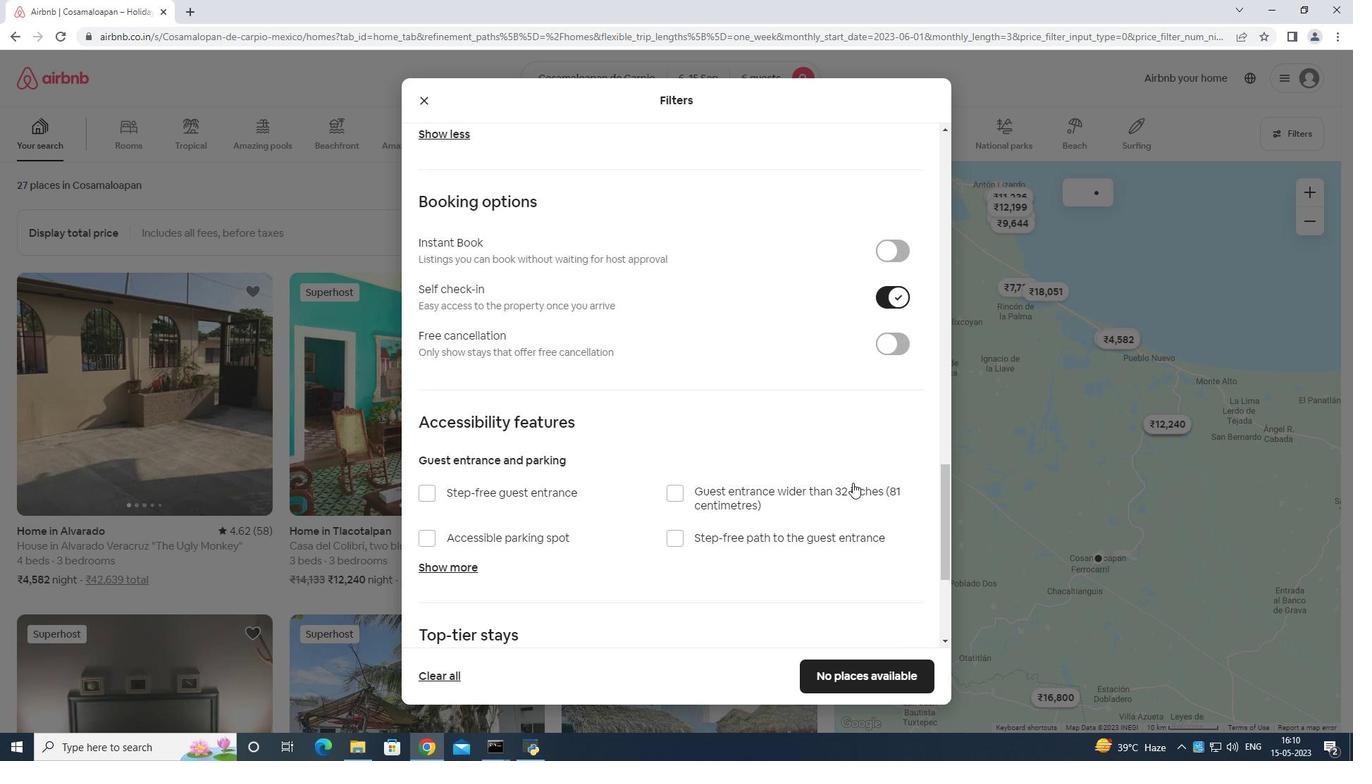 
Action: Mouse moved to (857, 506)
Screenshot: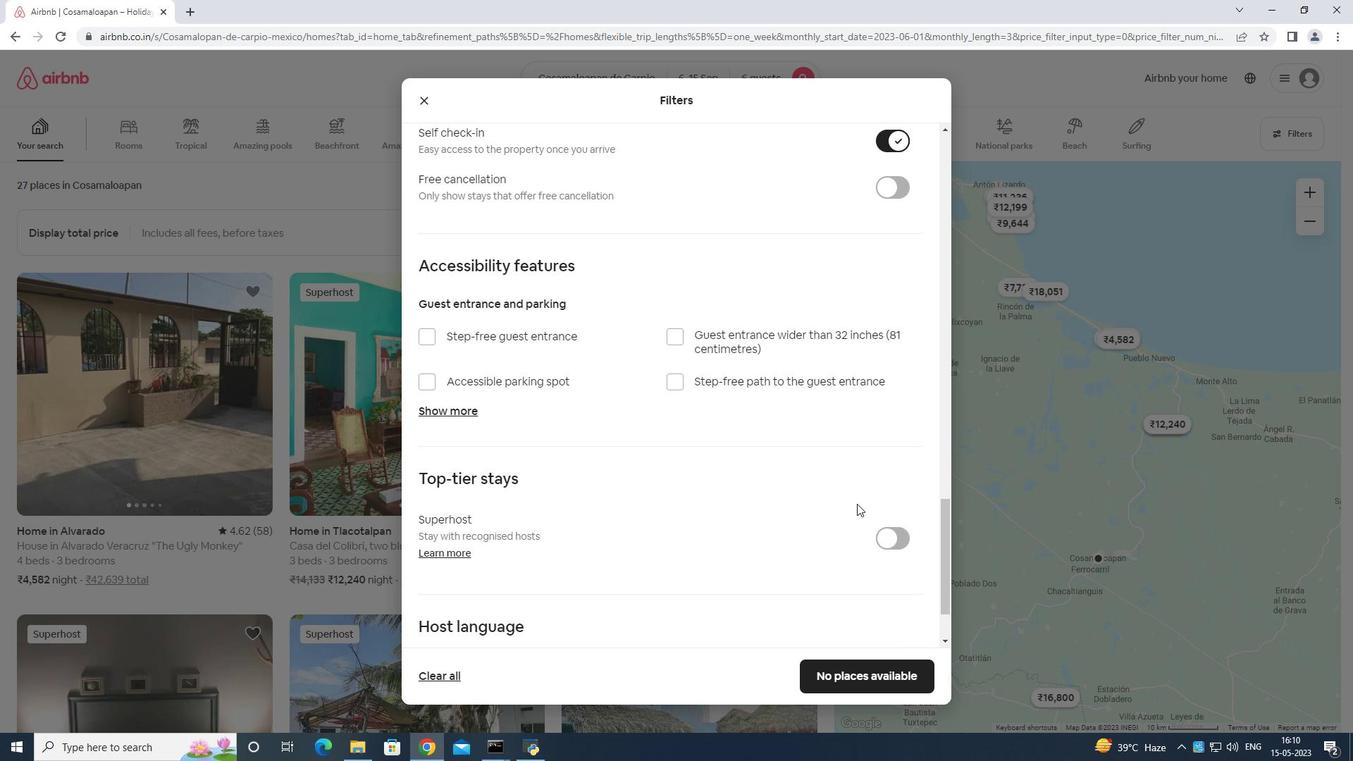 
Action: Mouse scrolled (857, 506) with delta (0, 0)
Screenshot: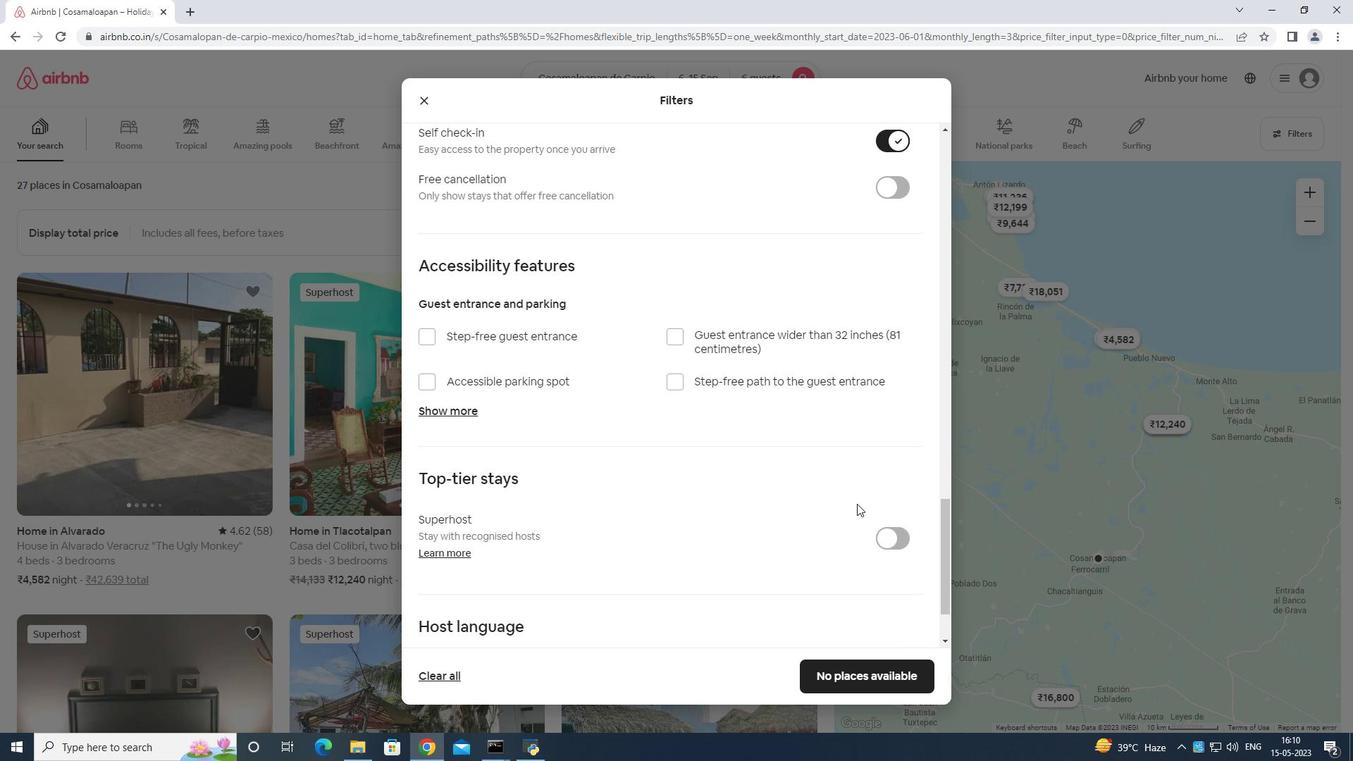 
Action: Mouse moved to (850, 523)
Screenshot: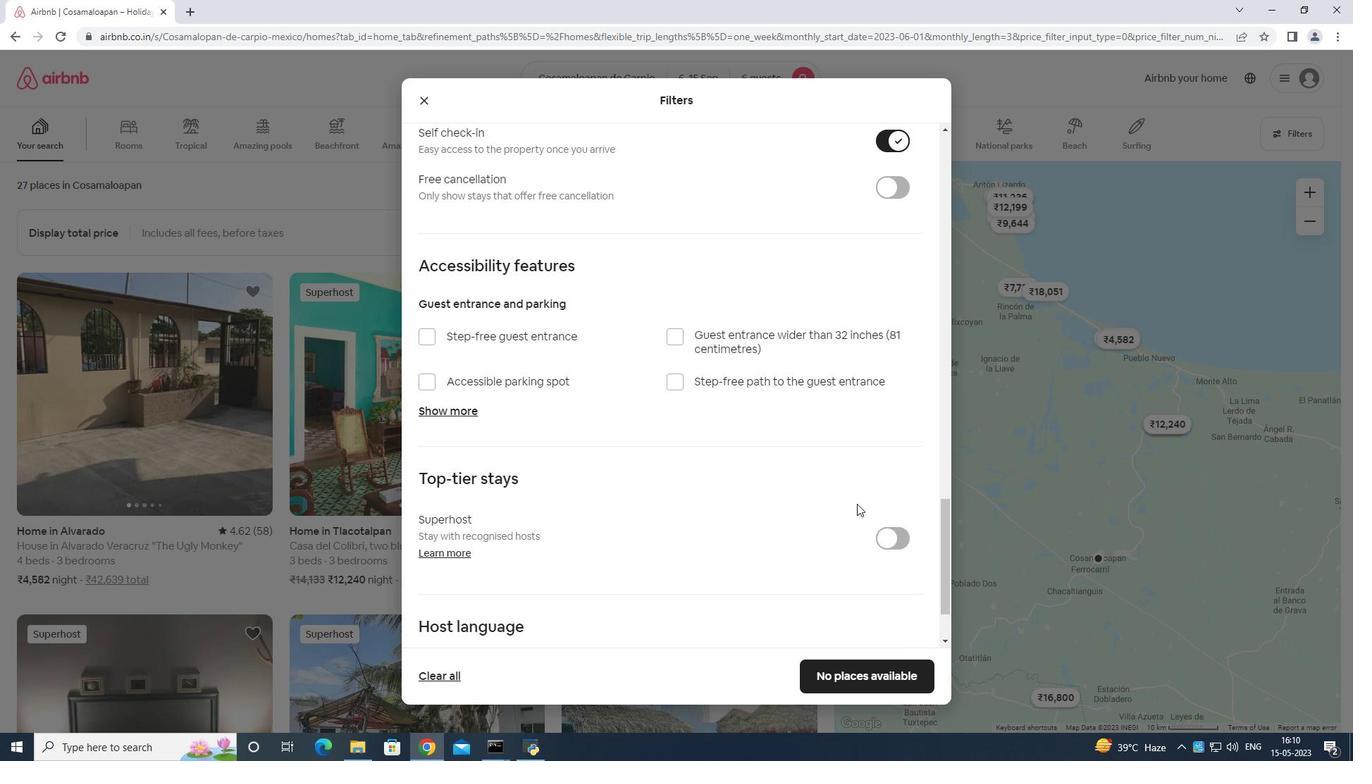 
Action: Mouse scrolled (850, 522) with delta (0, 0)
Screenshot: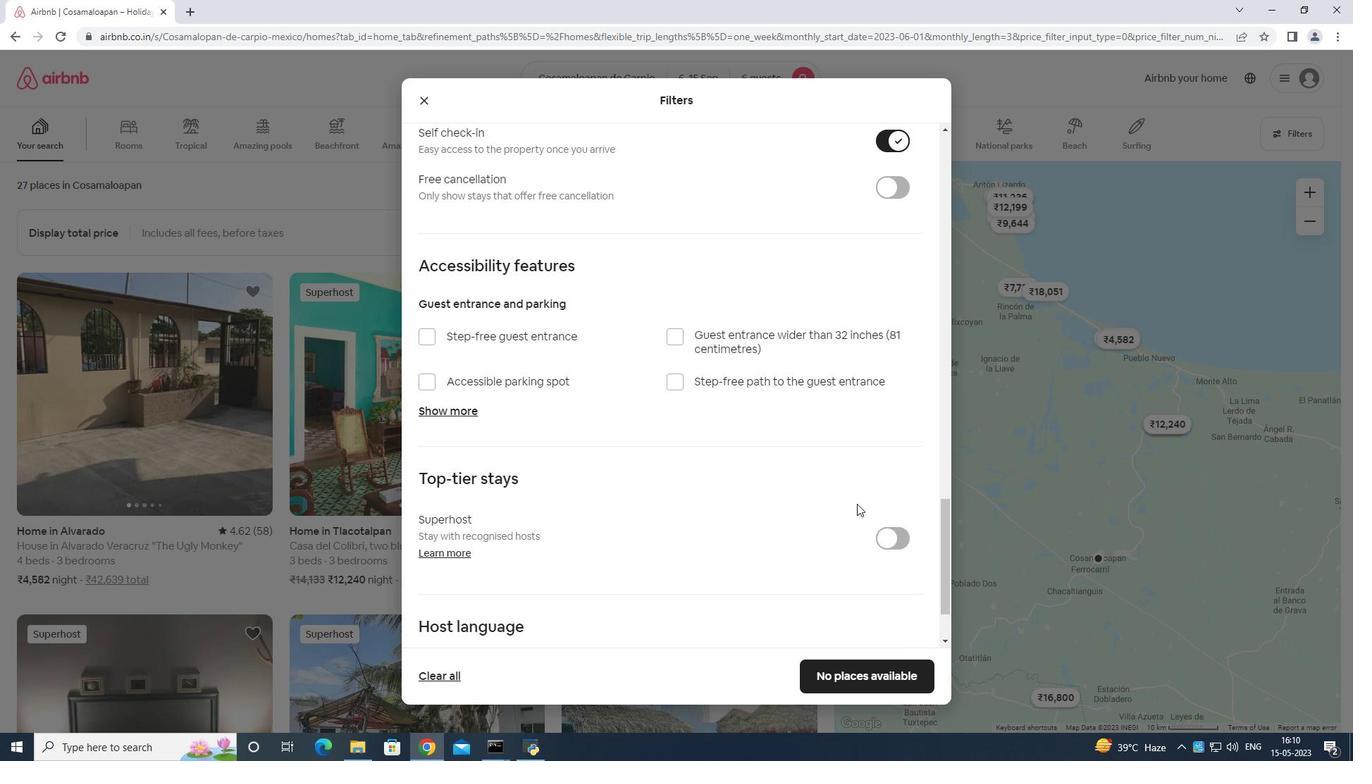 
Action: Mouse moved to (842, 539)
Screenshot: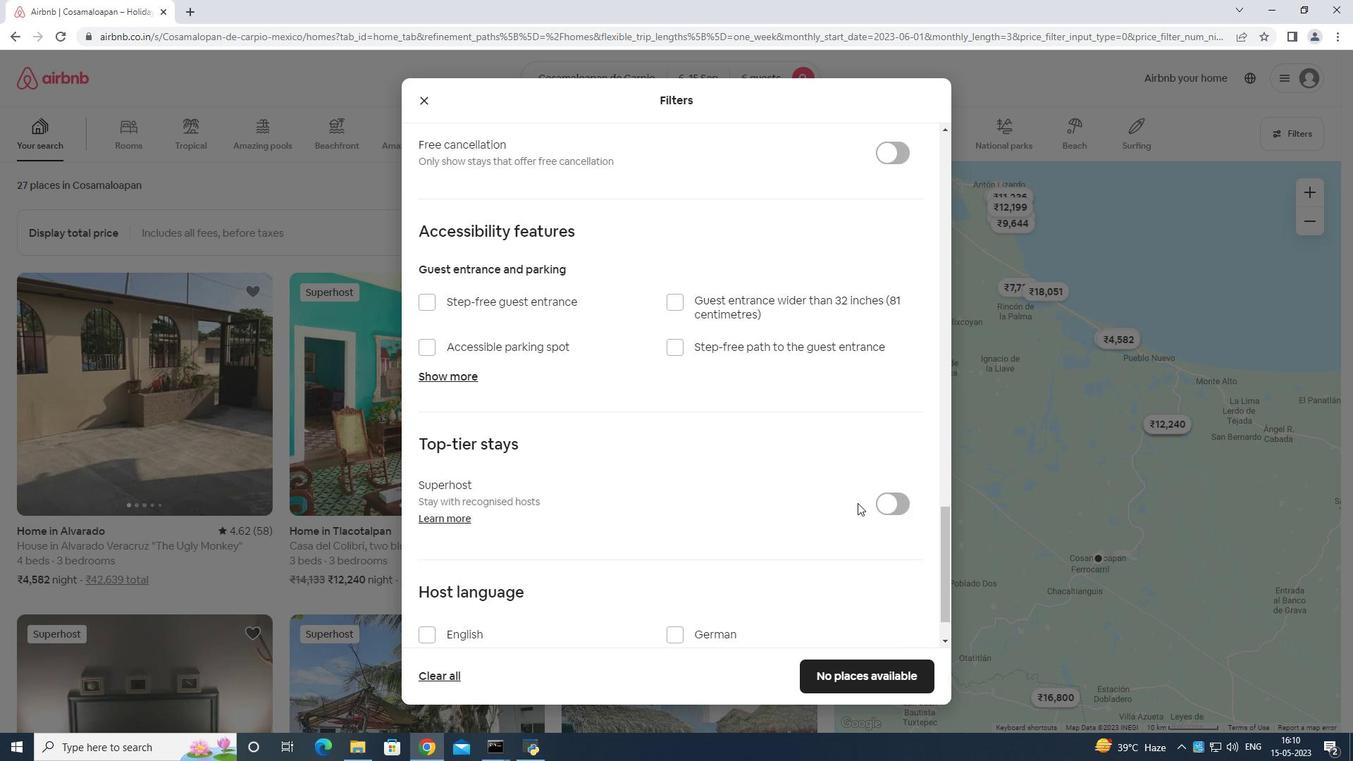 
Action: Mouse scrolled (847, 528) with delta (0, 0)
Screenshot: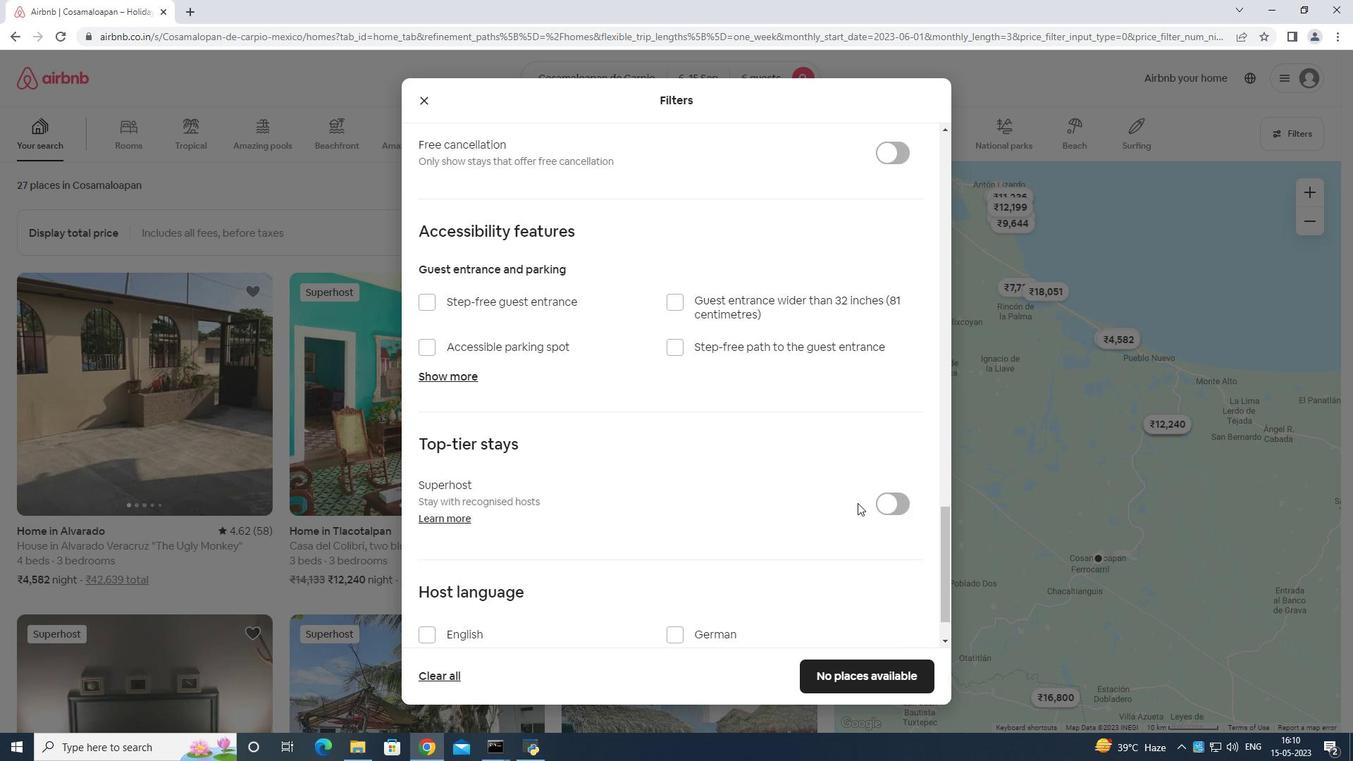 
Action: Mouse moved to (821, 559)
Screenshot: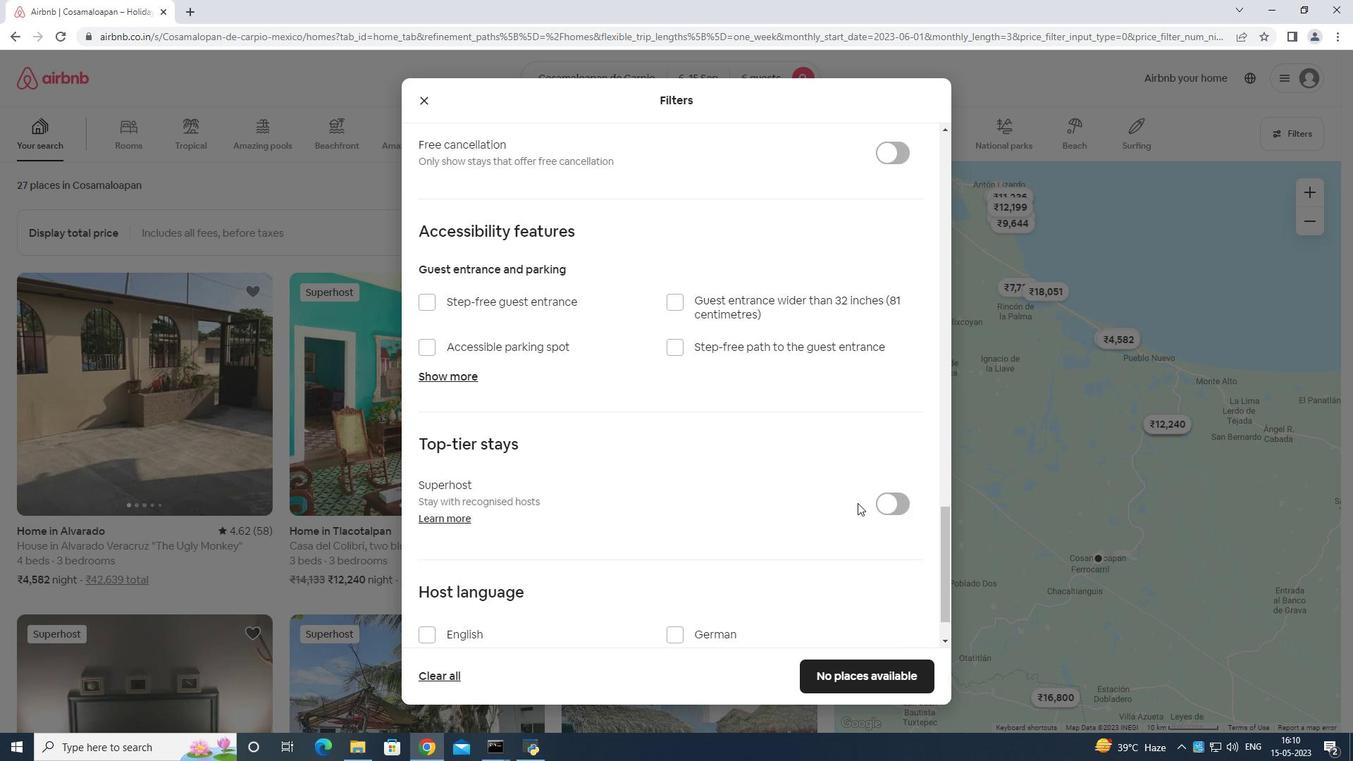 
Action: Mouse scrolled (836, 546) with delta (0, 0)
Screenshot: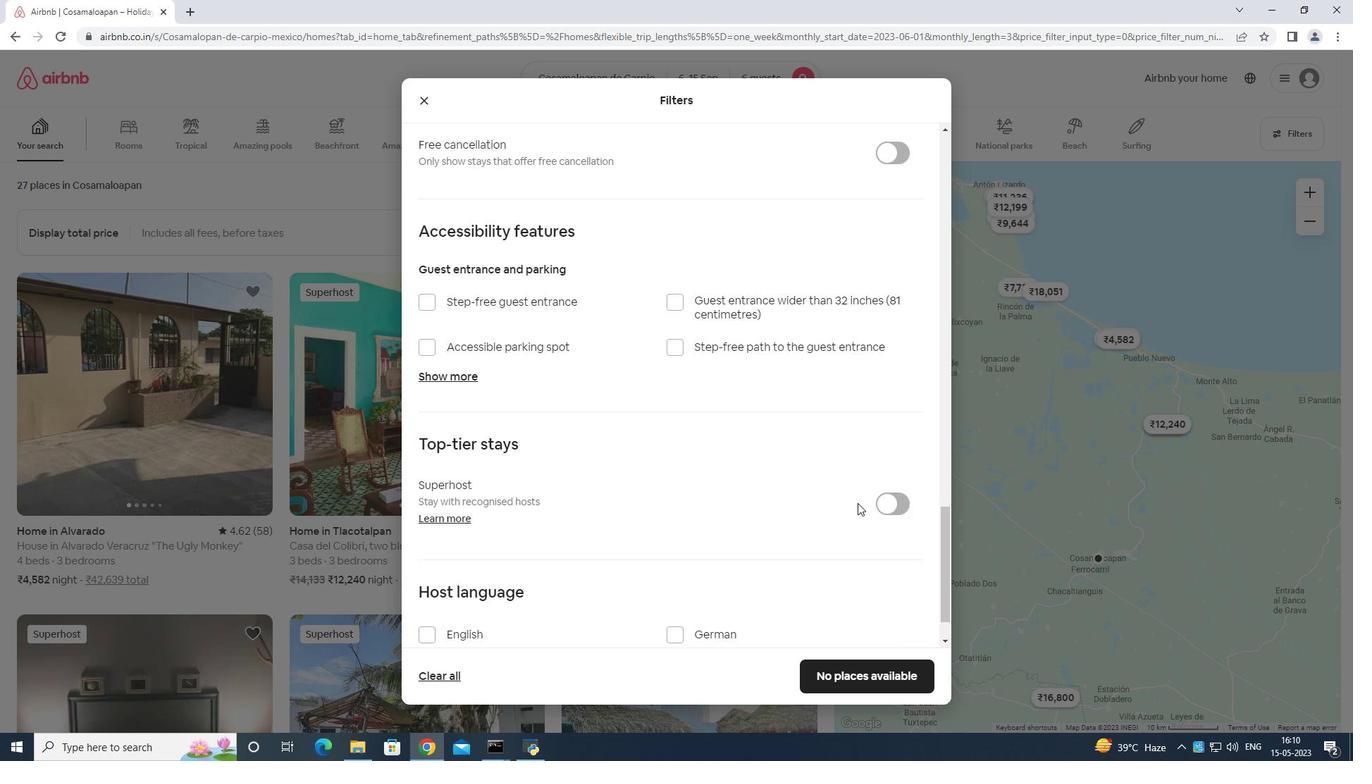 
Action: Mouse moved to (486, 568)
Screenshot: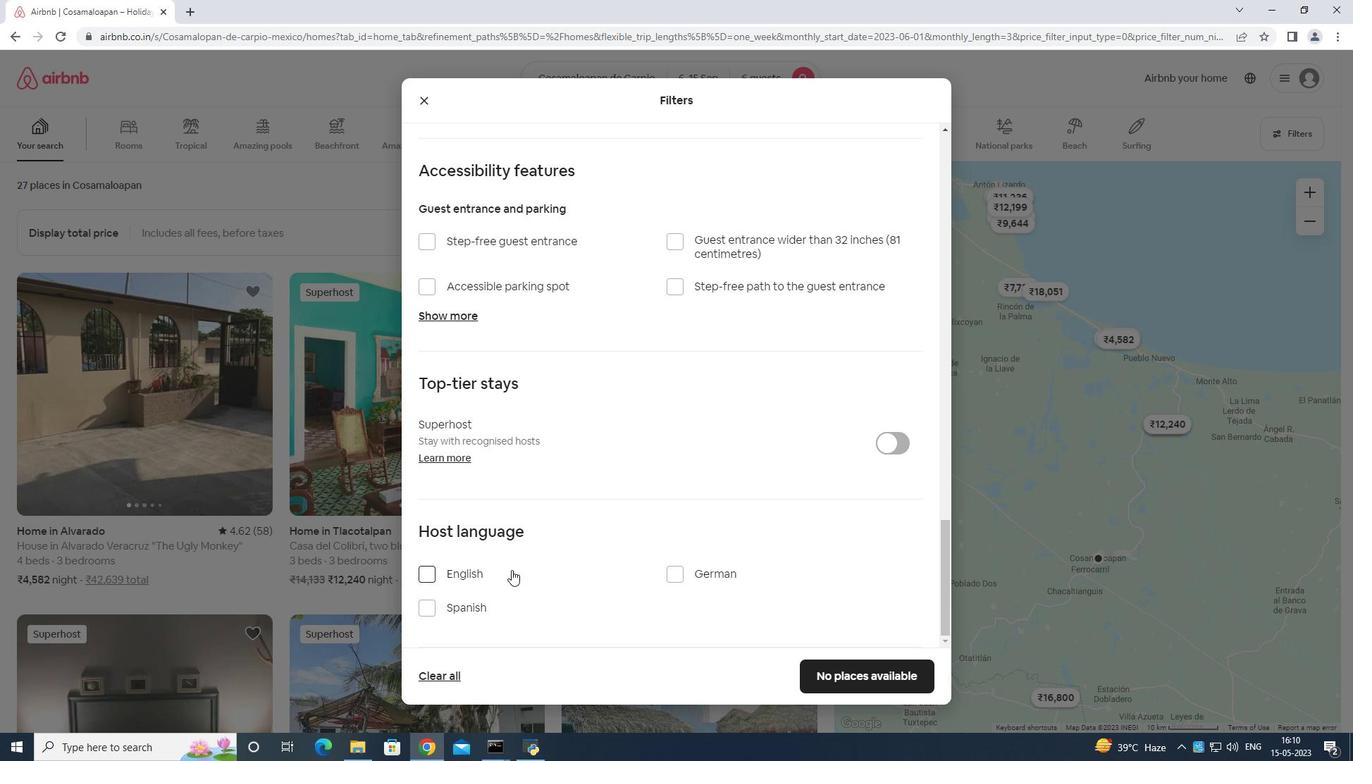 
Action: Mouse pressed left at (486, 568)
Screenshot: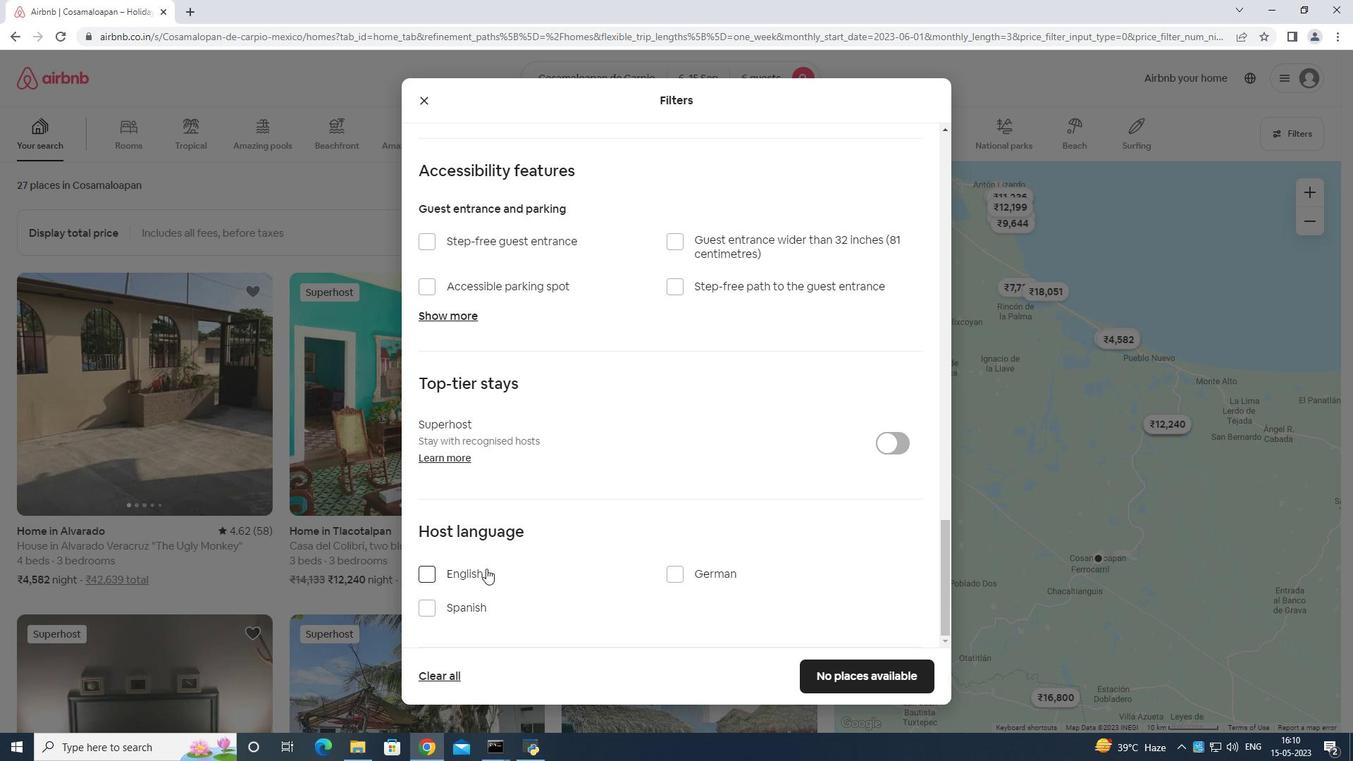 
Action: Mouse moved to (876, 668)
Screenshot: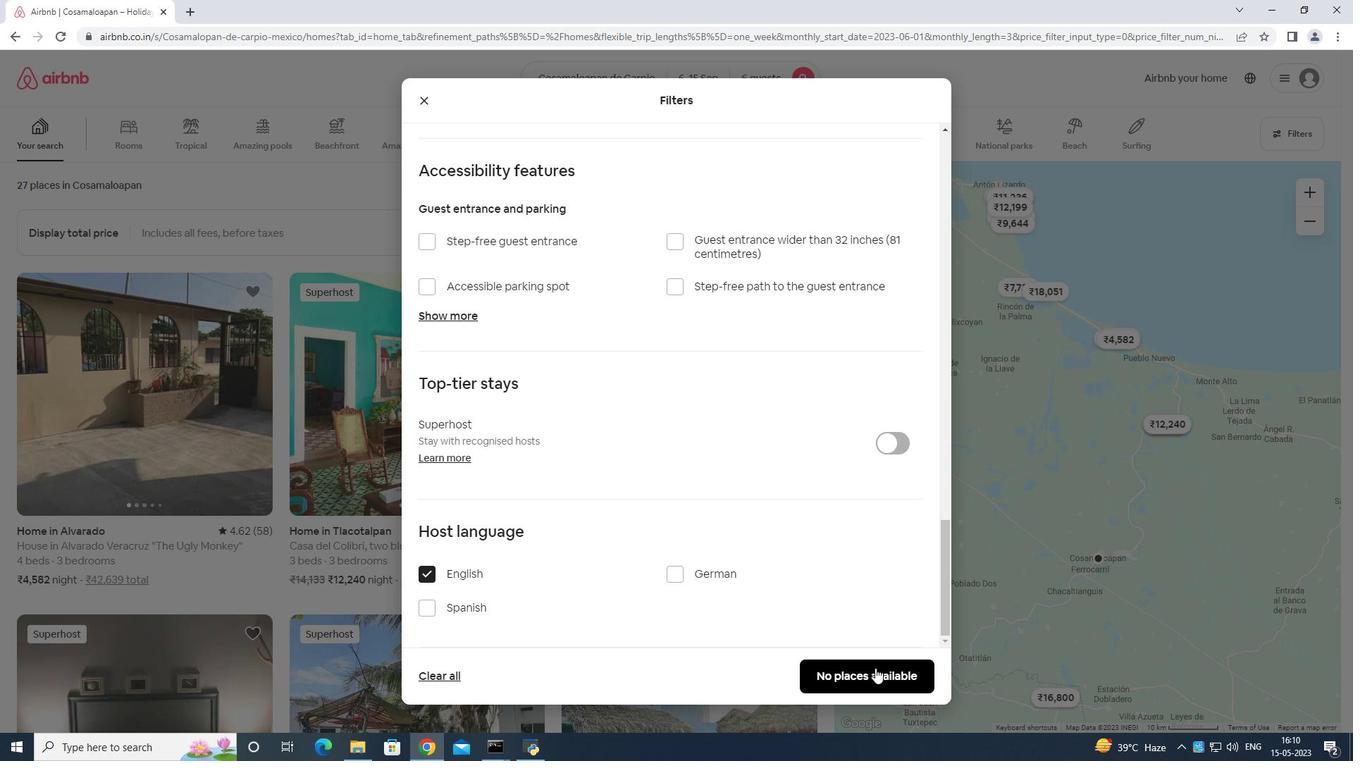 
Action: Mouse pressed left at (876, 668)
Screenshot: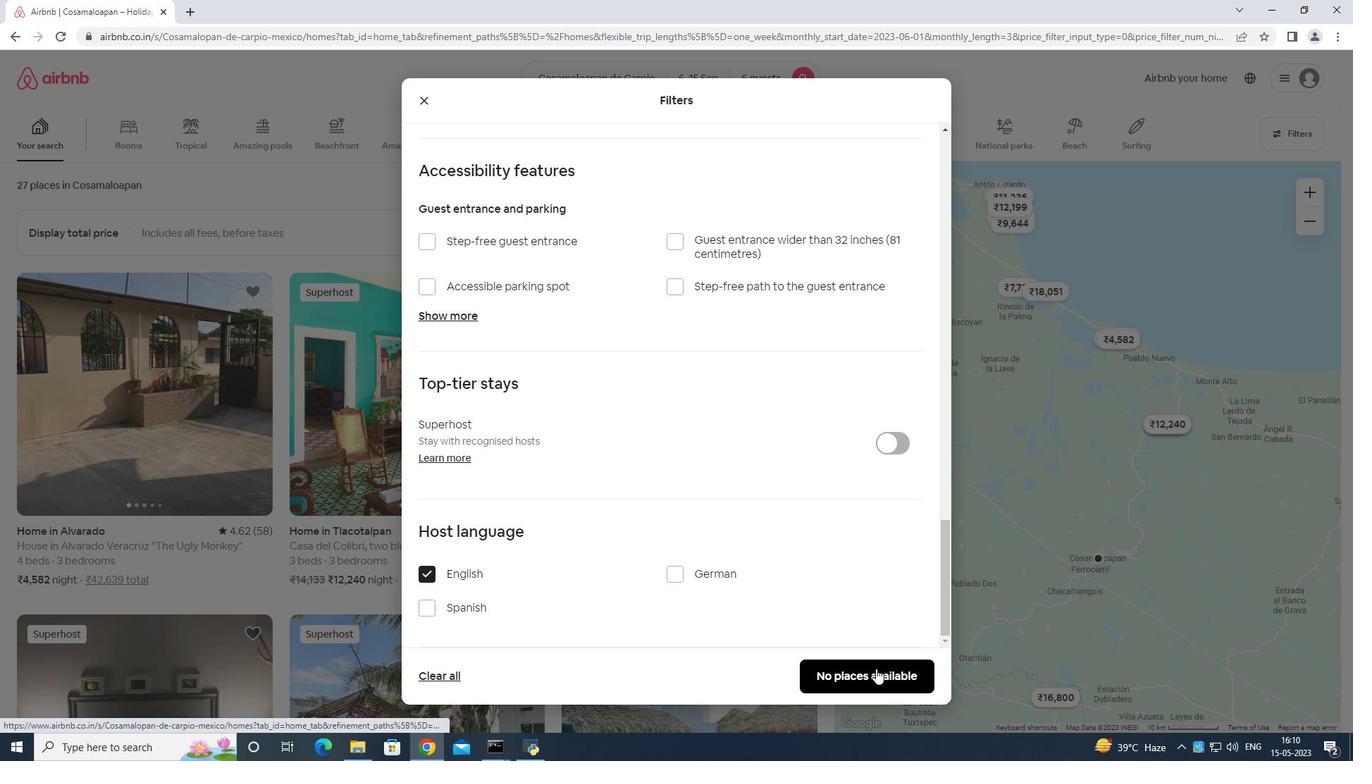 
Action: Mouse moved to (876, 668)
Screenshot: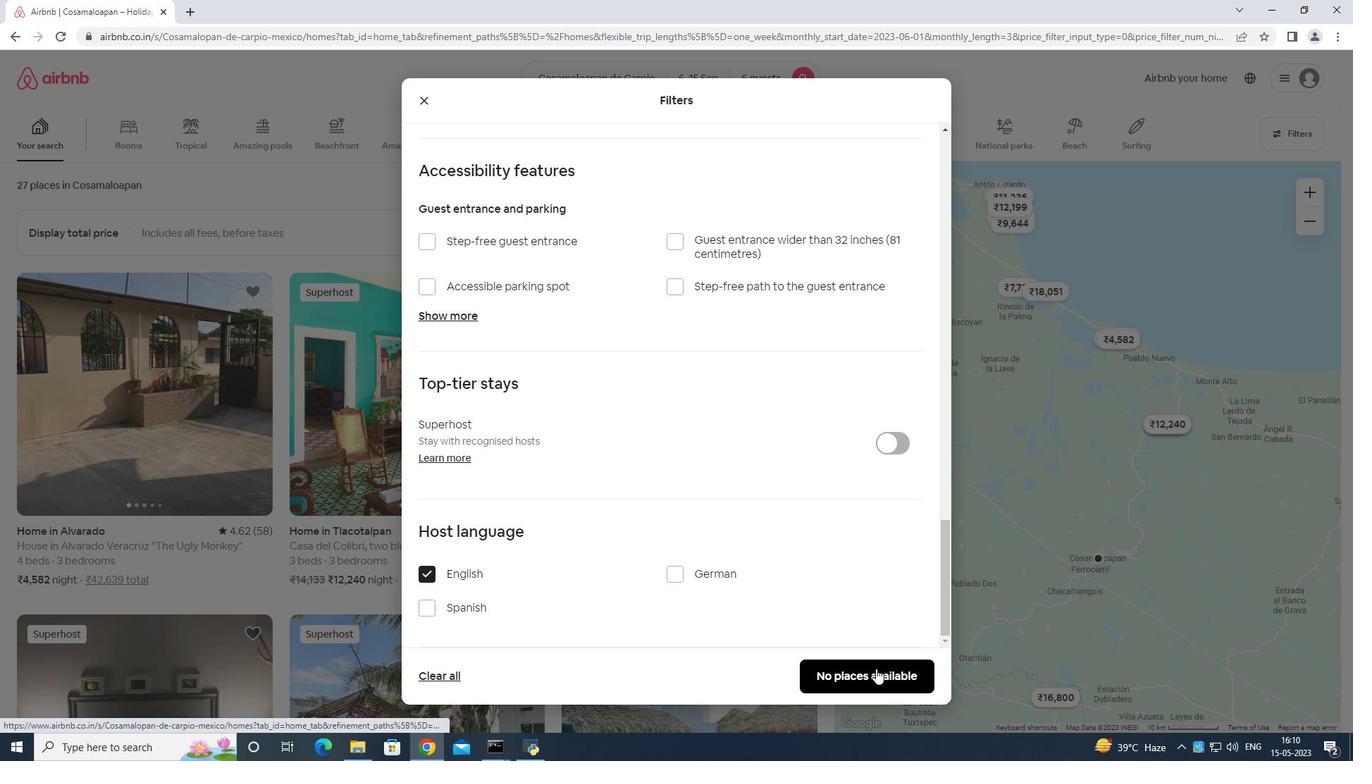 
